 Task: Play online Dominion games in easy mode.
Action: Mouse moved to (298, 592)
Screenshot: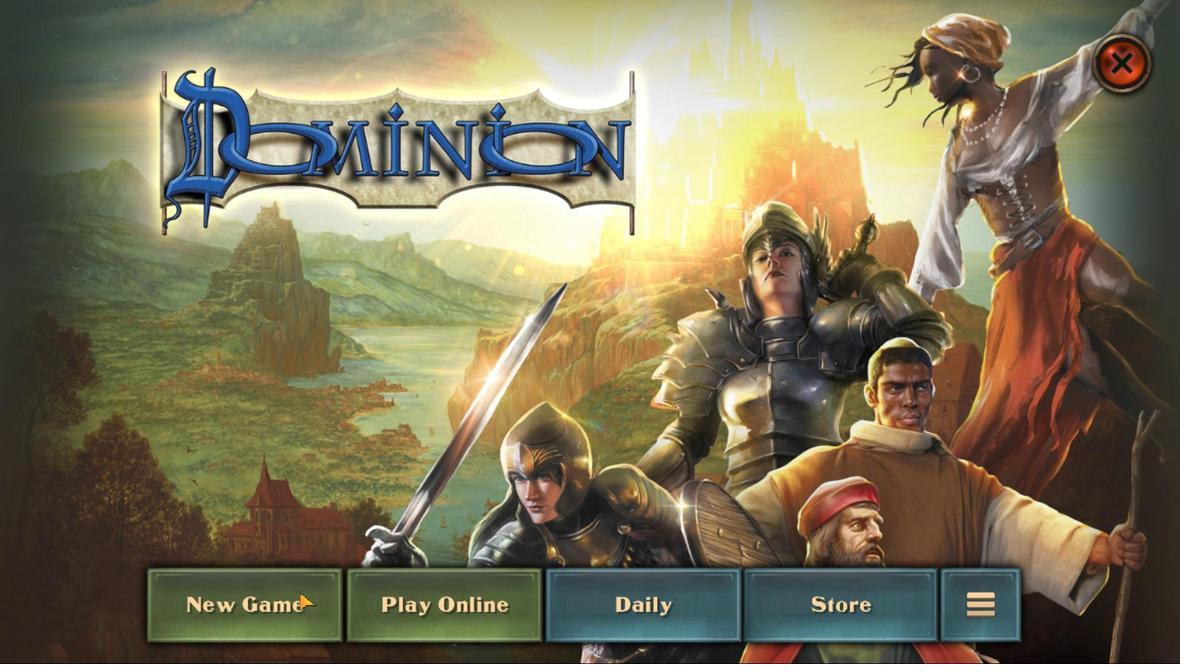 
Action: Mouse pressed left at (298, 592)
Screenshot: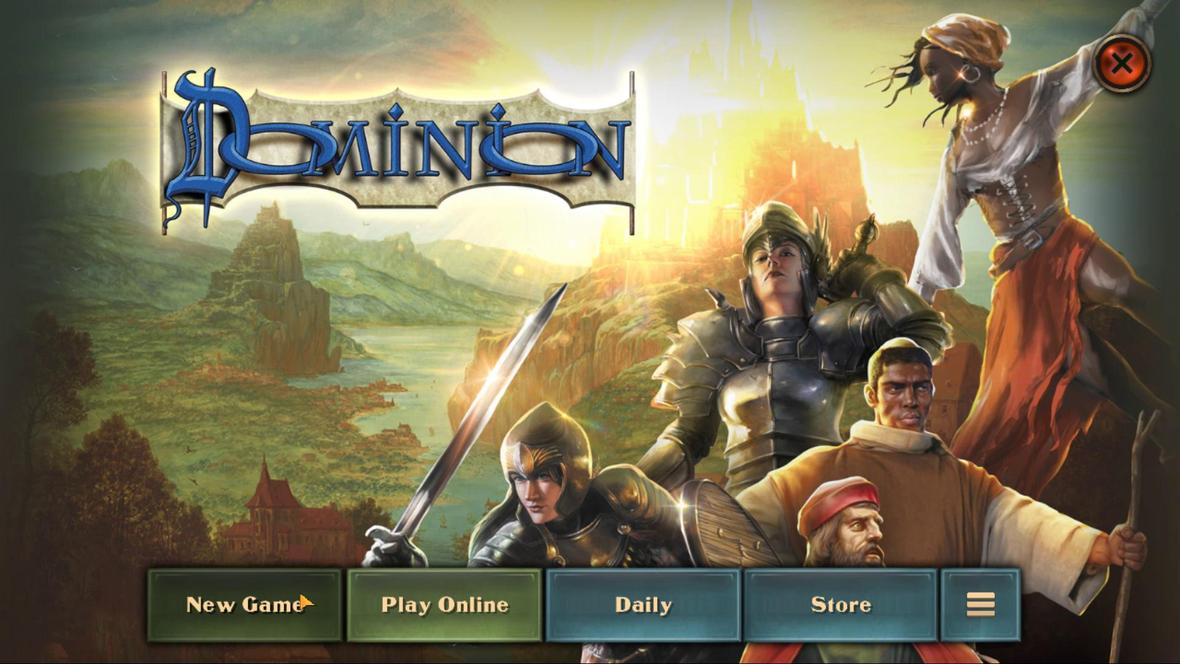 
Action: Mouse moved to (552, 279)
Screenshot: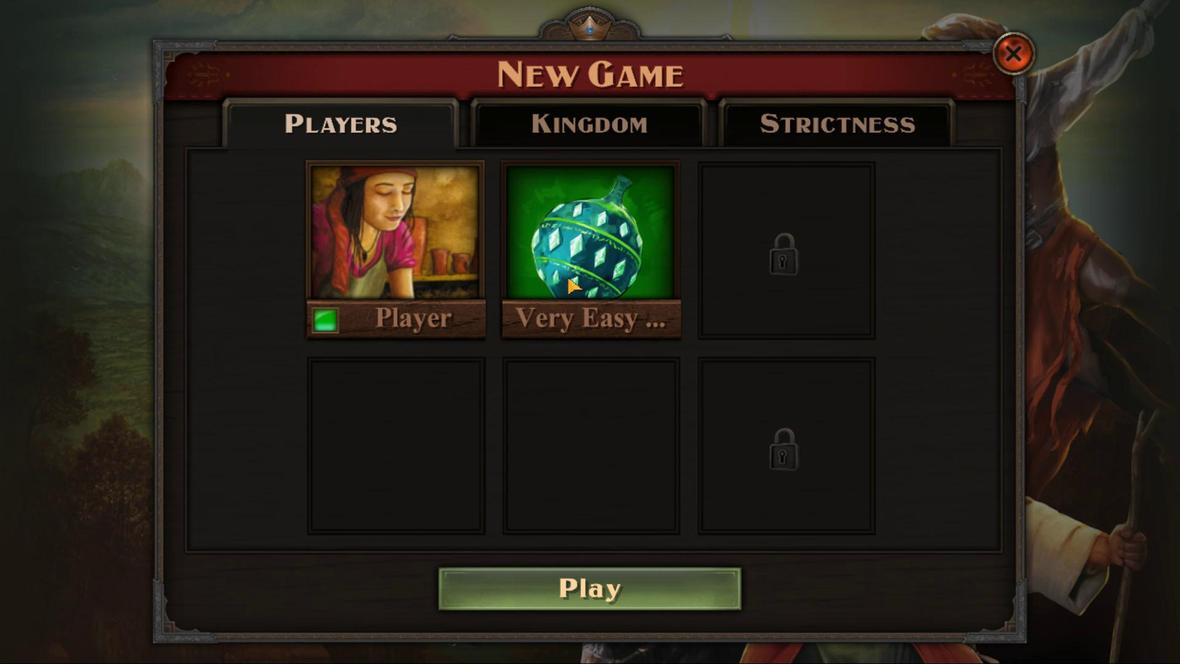 
Action: Mouse pressed left at (552, 279)
Screenshot: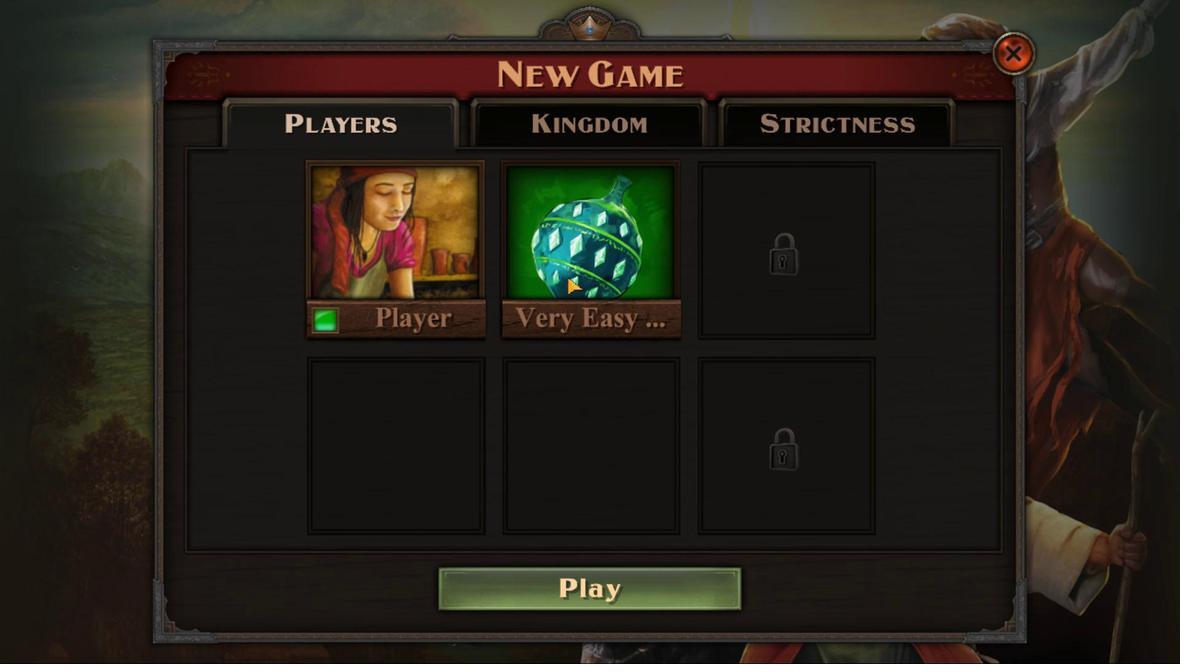 
Action: Mouse moved to (372, 349)
Screenshot: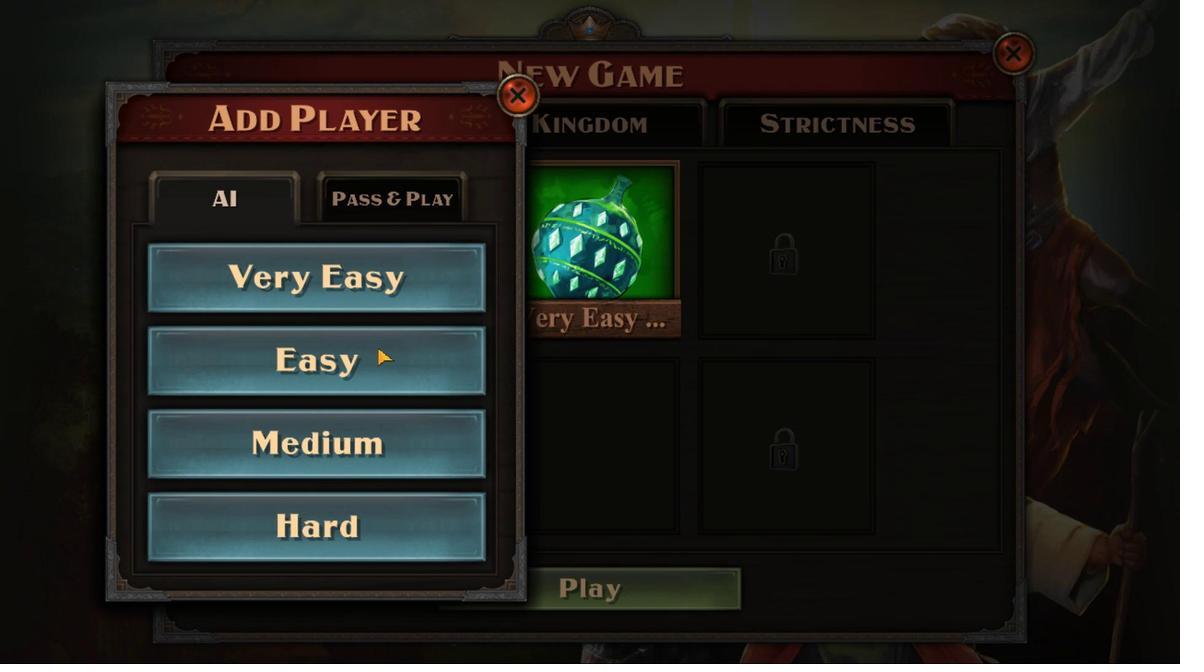 
Action: Mouse pressed left at (372, 349)
Screenshot: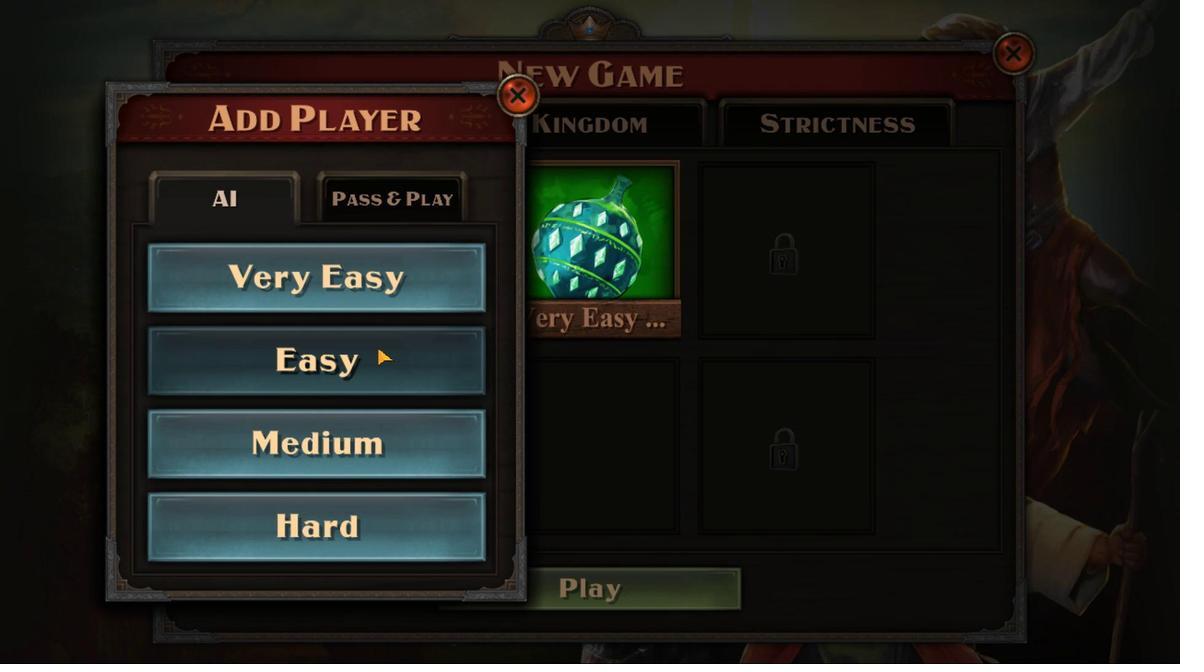 
Action: Mouse moved to (596, 584)
Screenshot: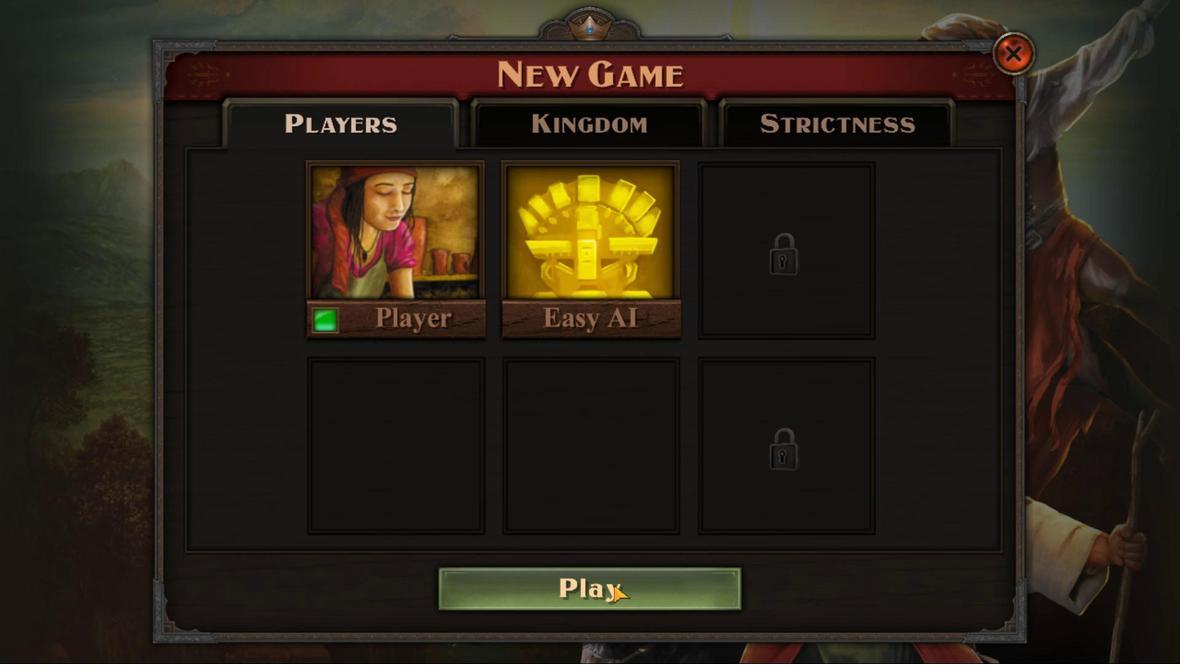 
Action: Mouse pressed left at (596, 584)
Screenshot: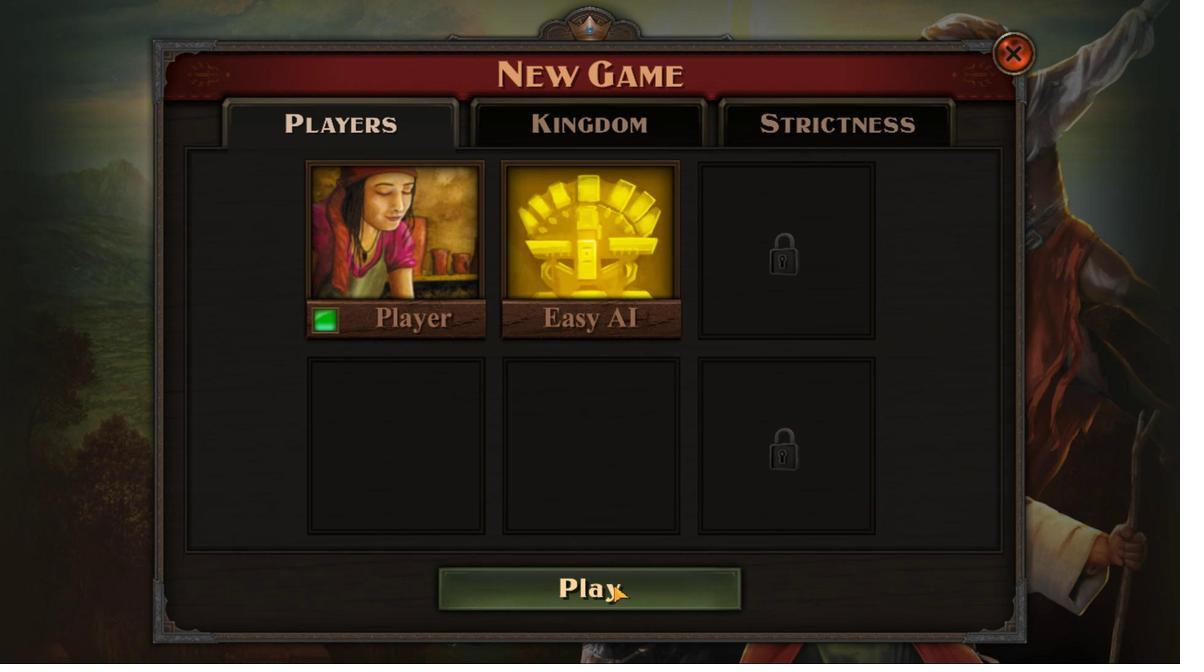 
Action: Mouse moved to (387, 593)
Screenshot: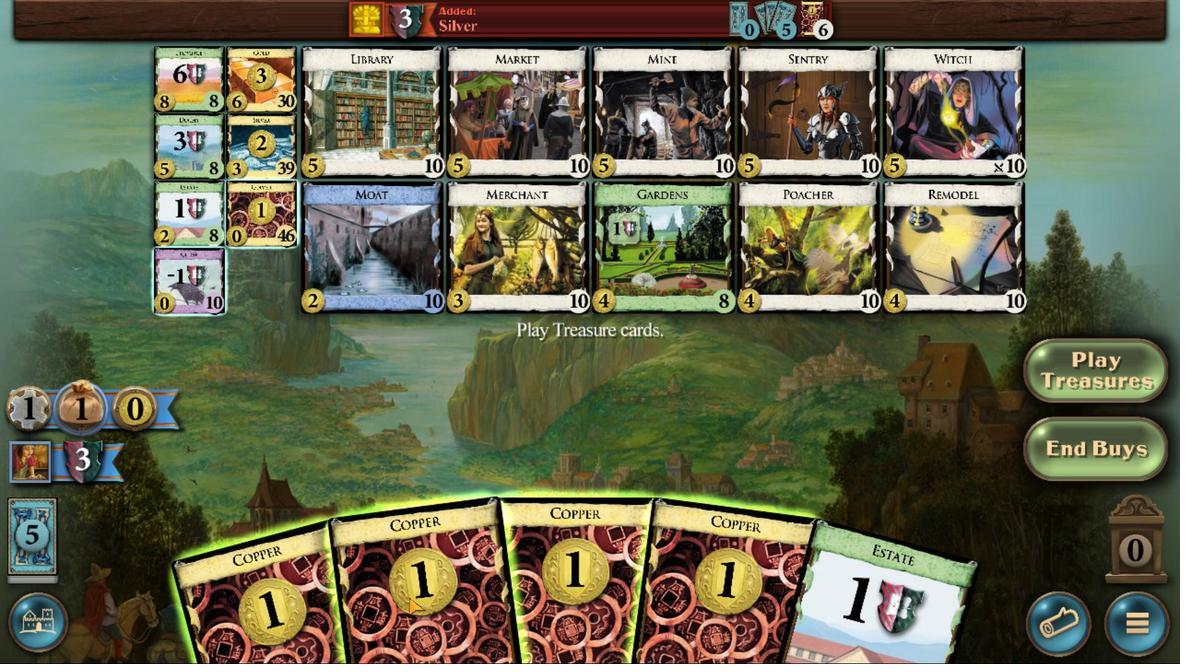 
Action: Mouse scrolled (387, 592) with delta (0, 0)
Screenshot: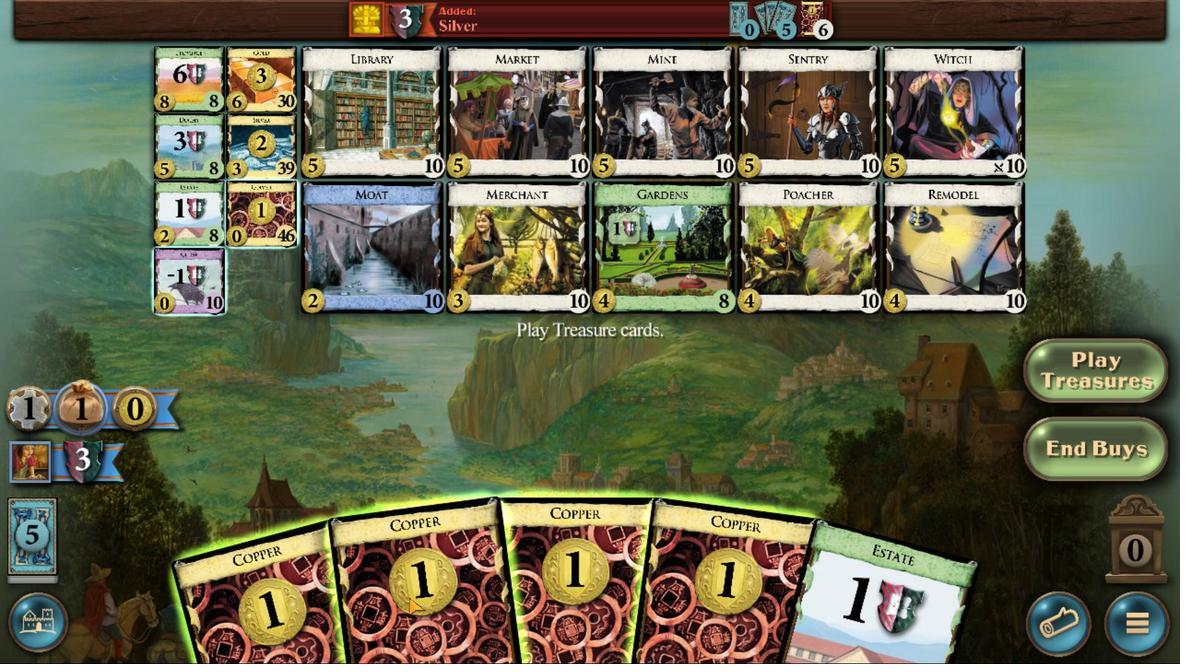 
Action: Mouse moved to (402, 597)
Screenshot: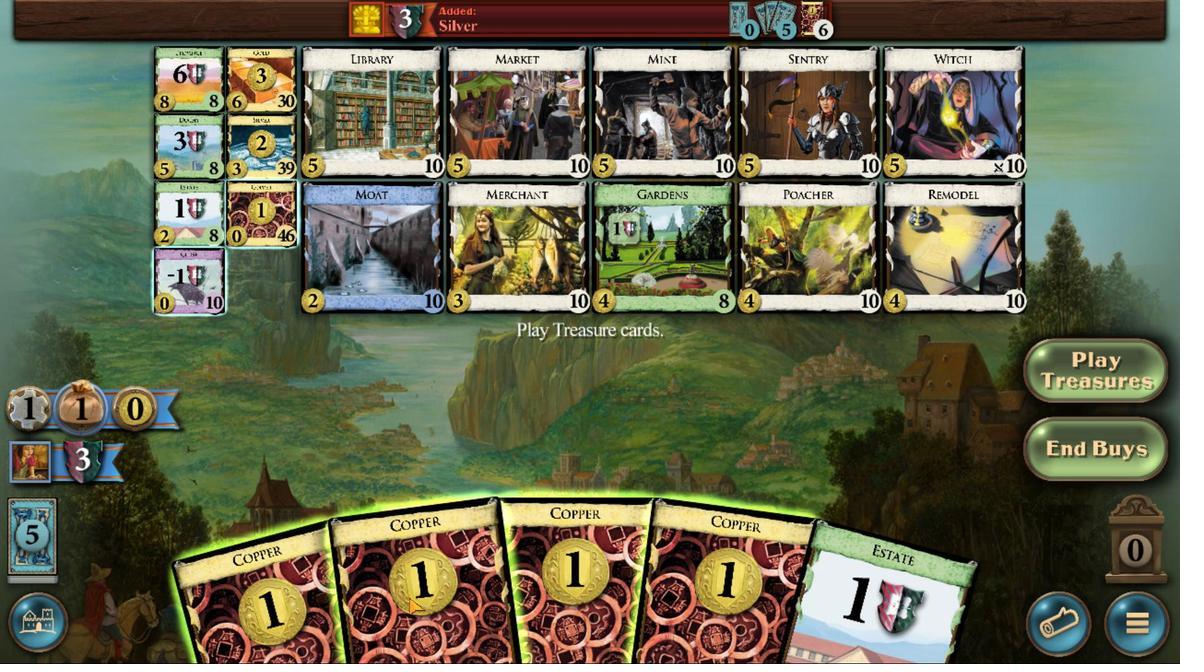 
Action: Mouse scrolled (402, 596) with delta (0, 0)
Screenshot: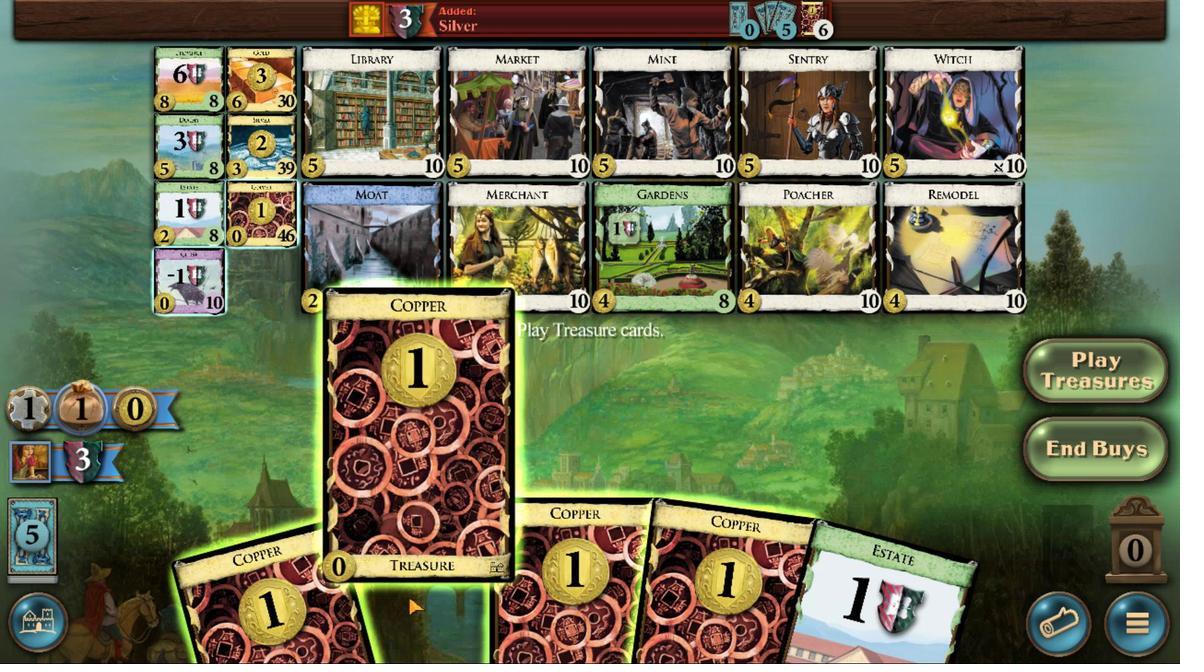 
Action: Mouse scrolled (402, 596) with delta (0, 0)
Screenshot: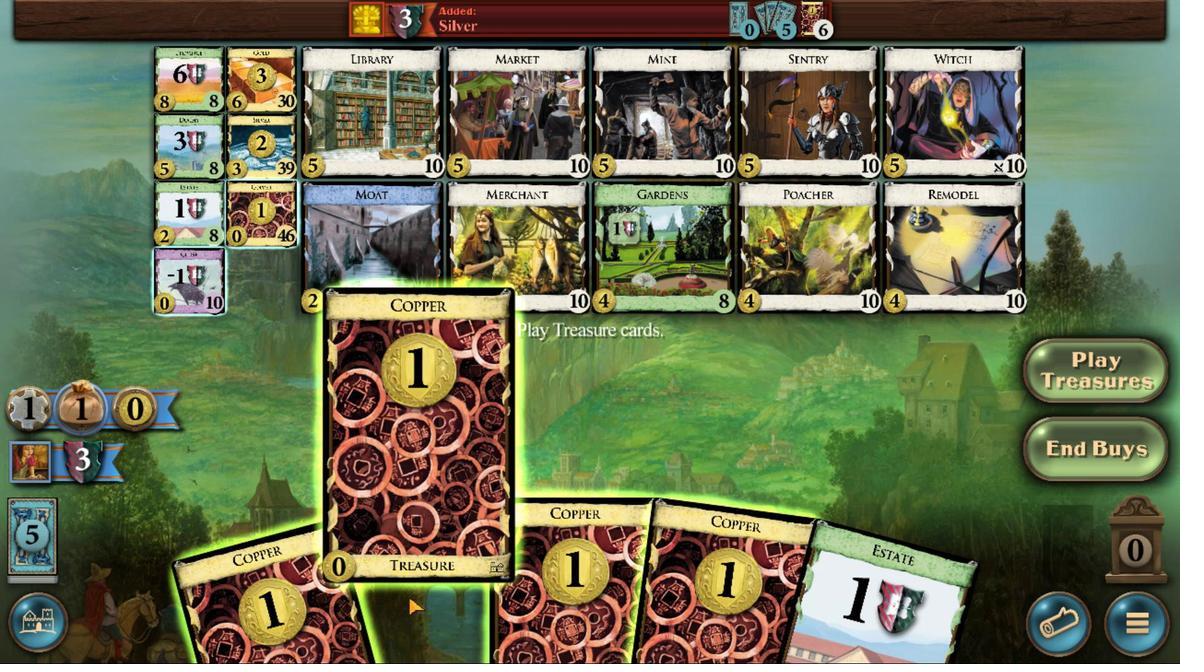 
Action: Mouse scrolled (402, 596) with delta (0, 0)
Screenshot: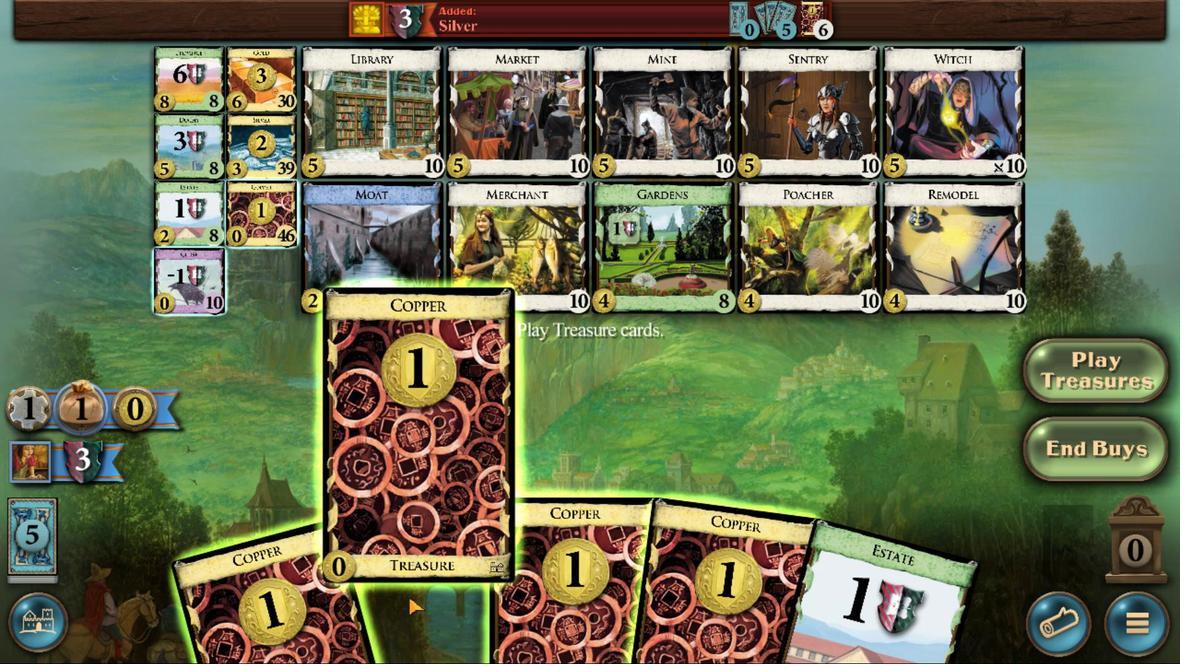 
Action: Mouse scrolled (402, 596) with delta (0, 0)
Screenshot: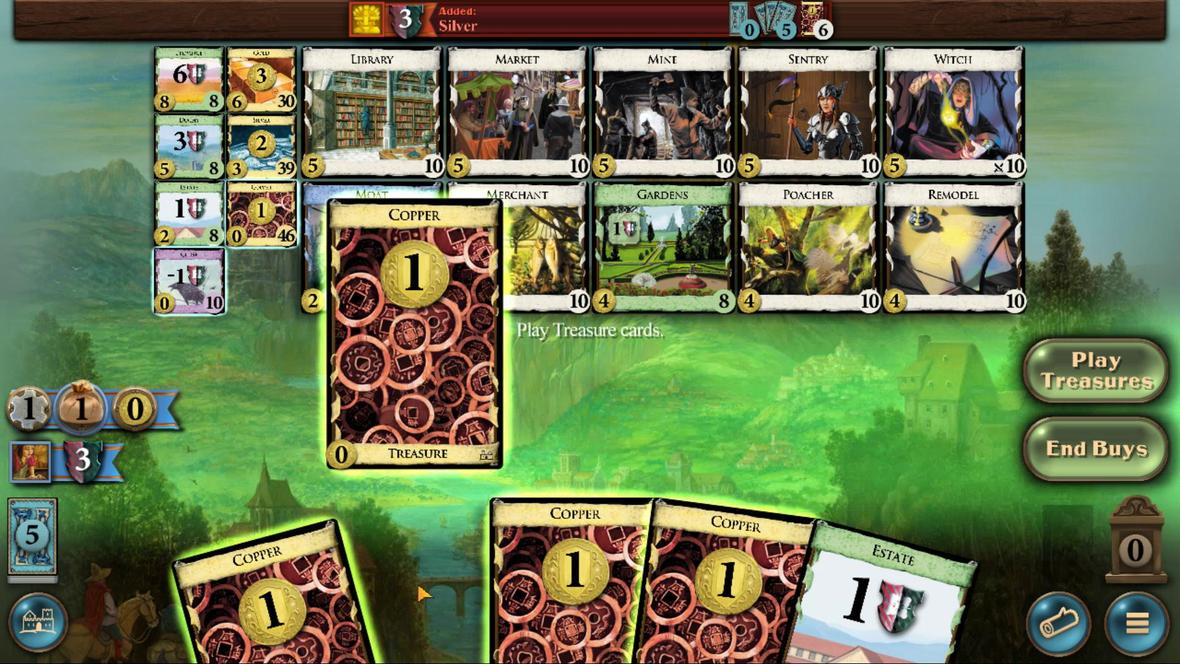 
Action: Mouse moved to (402, 597)
Screenshot: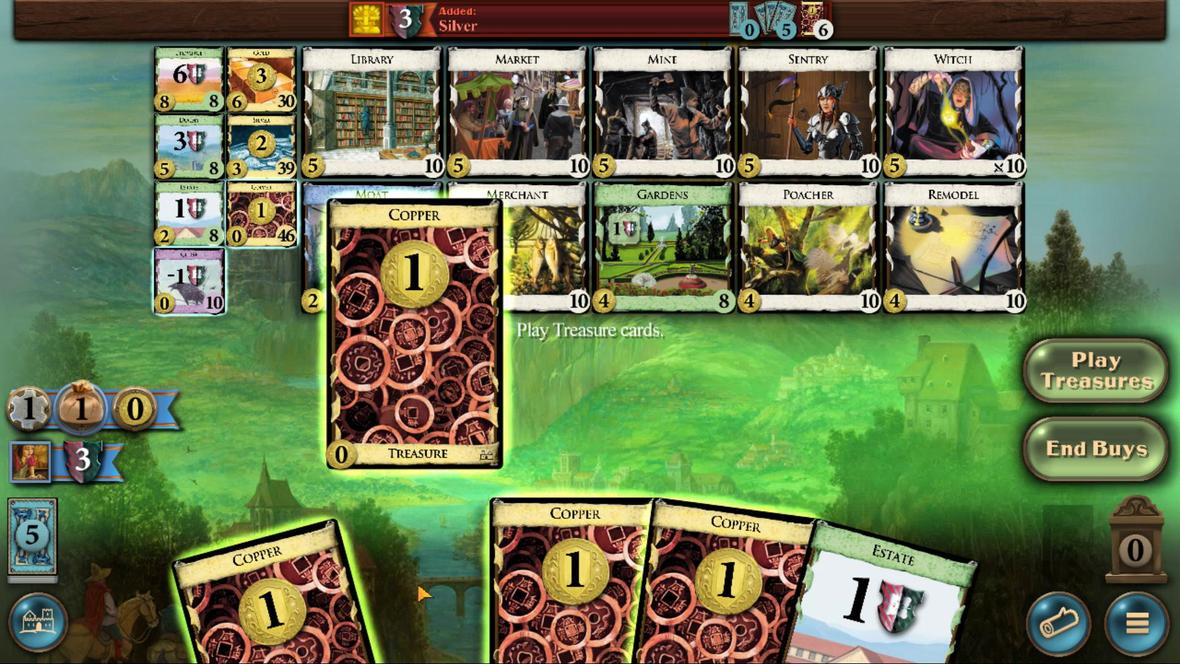 
Action: Mouse scrolled (402, 596) with delta (0, 0)
Screenshot: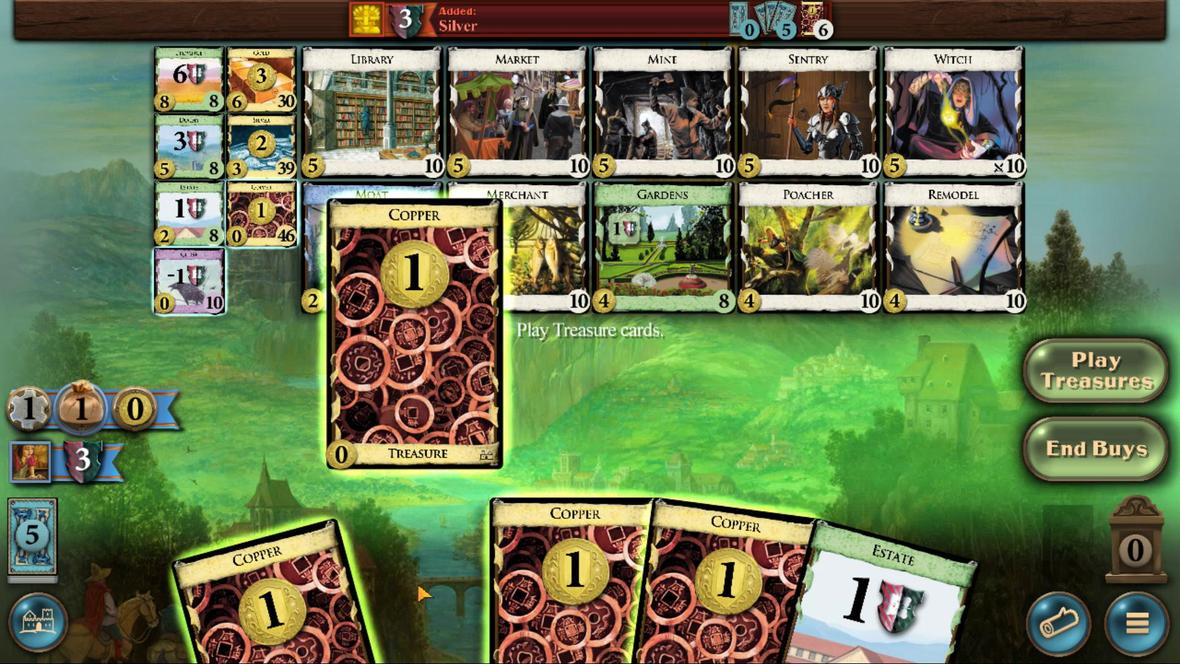 
Action: Mouse moved to (550, 557)
Screenshot: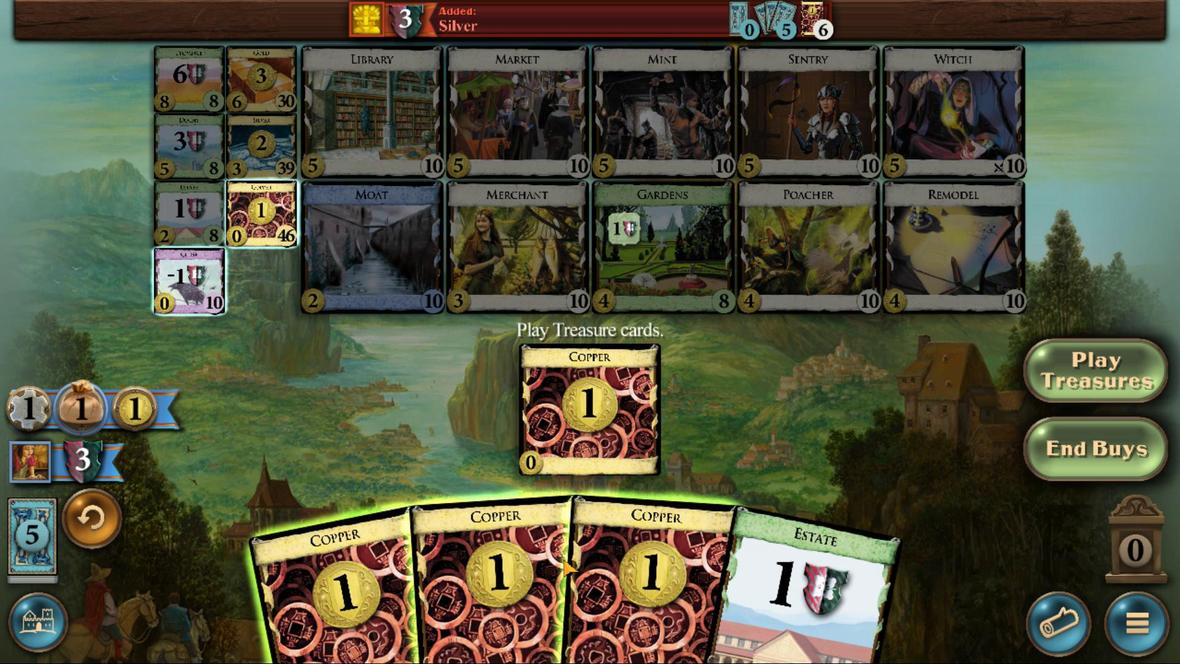 
Action: Mouse scrolled (550, 556) with delta (0, 0)
Screenshot: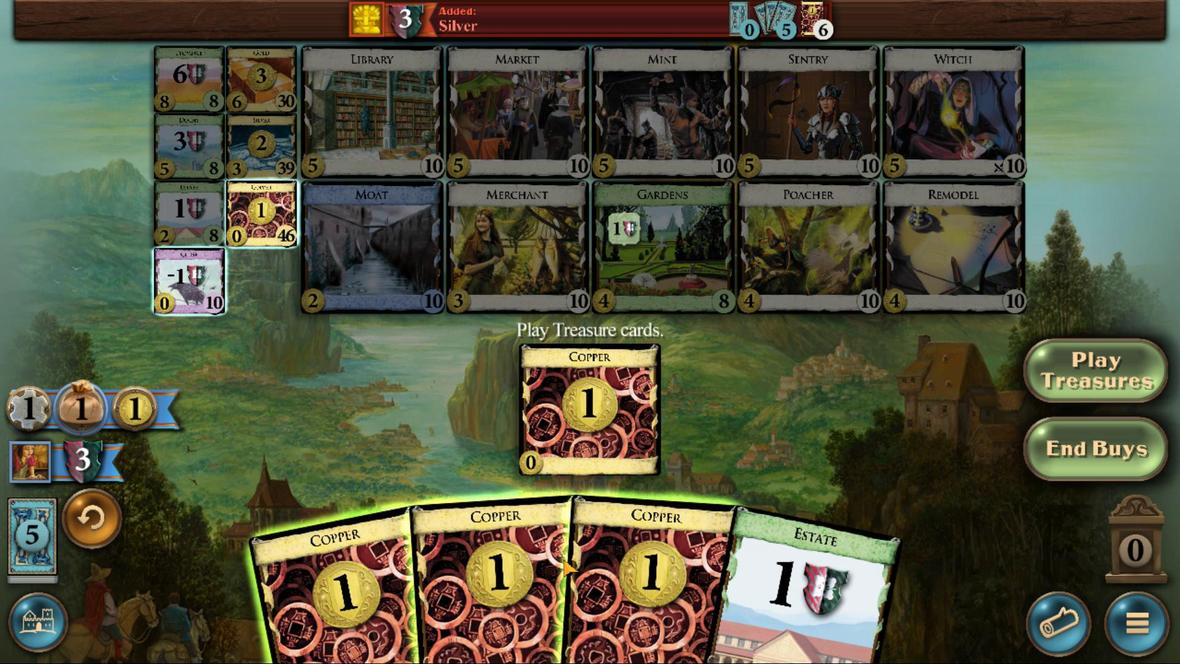 
Action: Mouse moved to (548, 559)
Screenshot: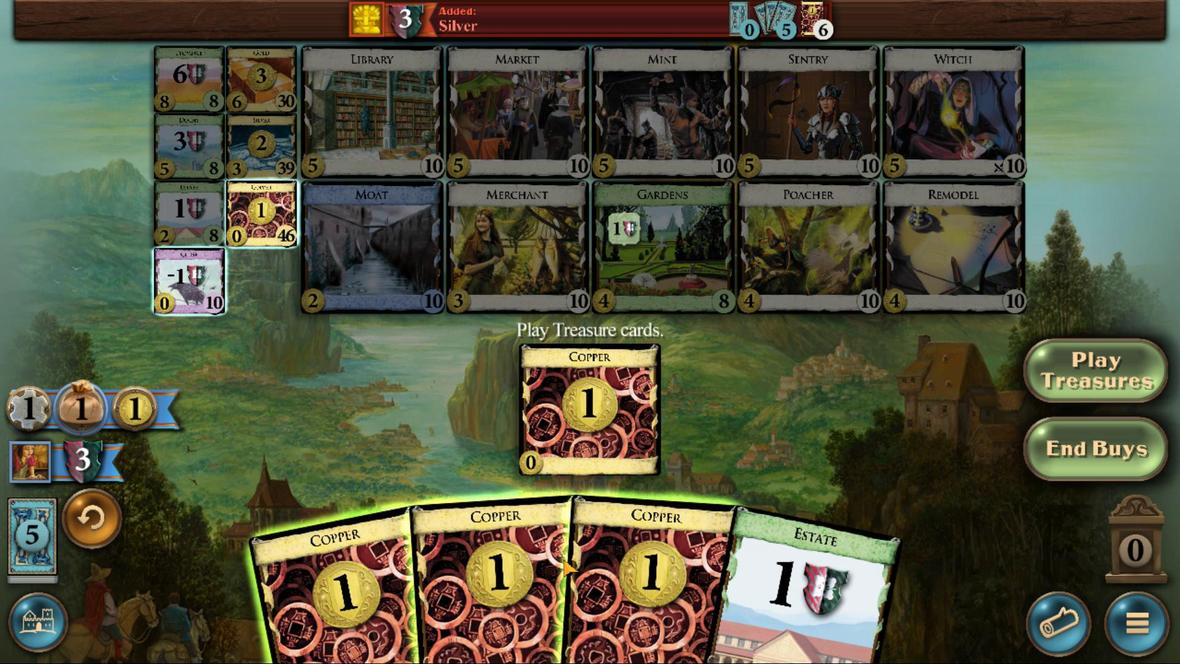 
Action: Mouse scrolled (548, 558) with delta (0, 0)
Screenshot: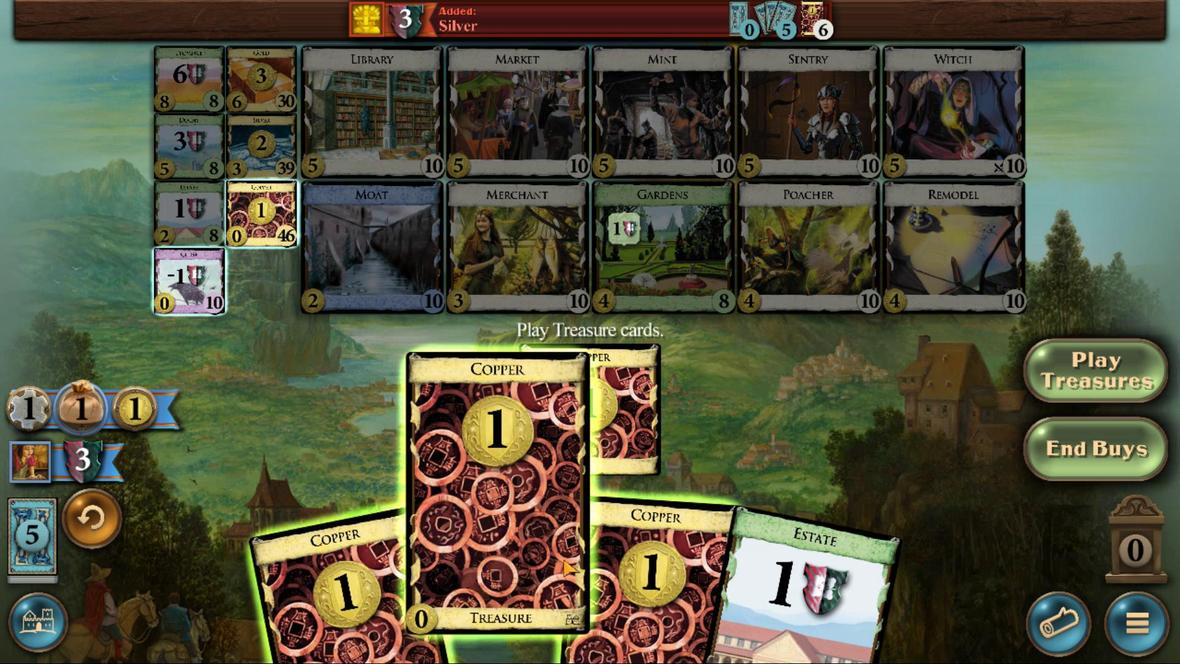 
Action: Mouse scrolled (548, 558) with delta (0, 0)
Screenshot: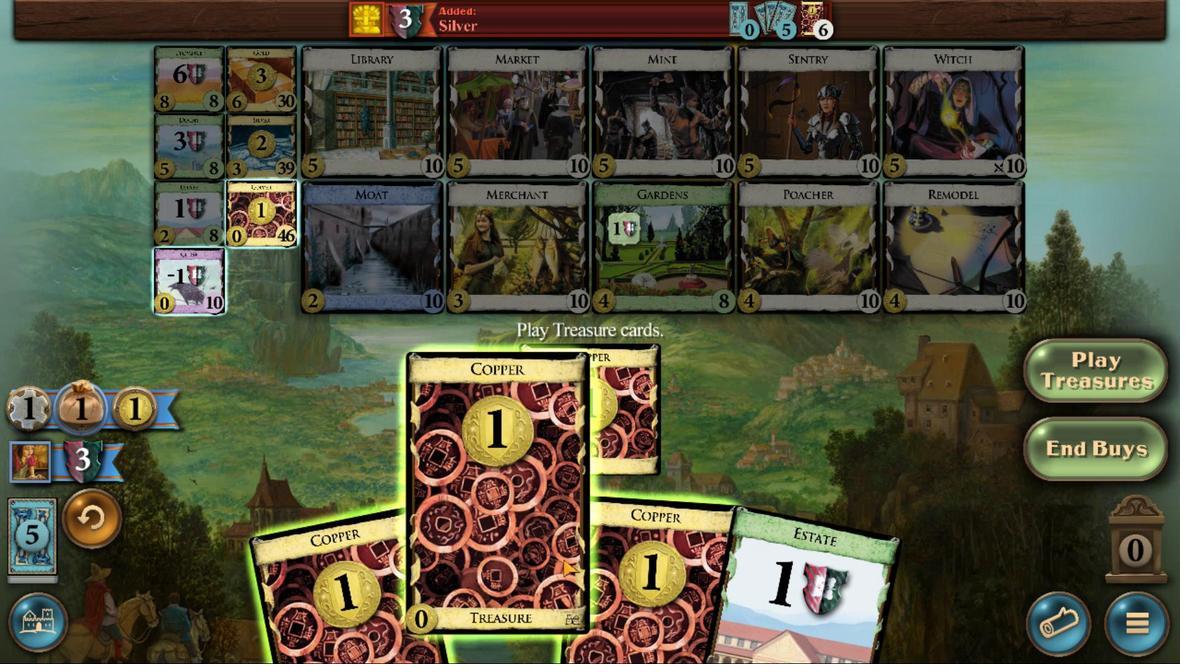 
Action: Mouse scrolled (548, 558) with delta (0, 0)
Screenshot: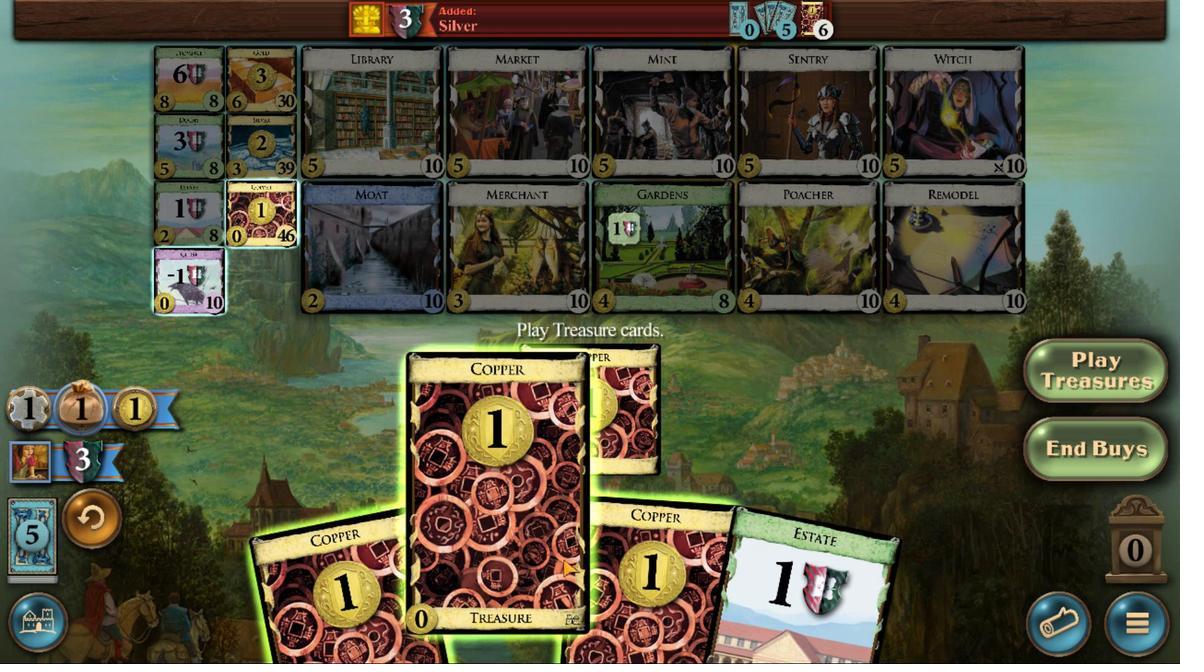 
Action: Mouse scrolled (548, 558) with delta (0, 0)
Screenshot: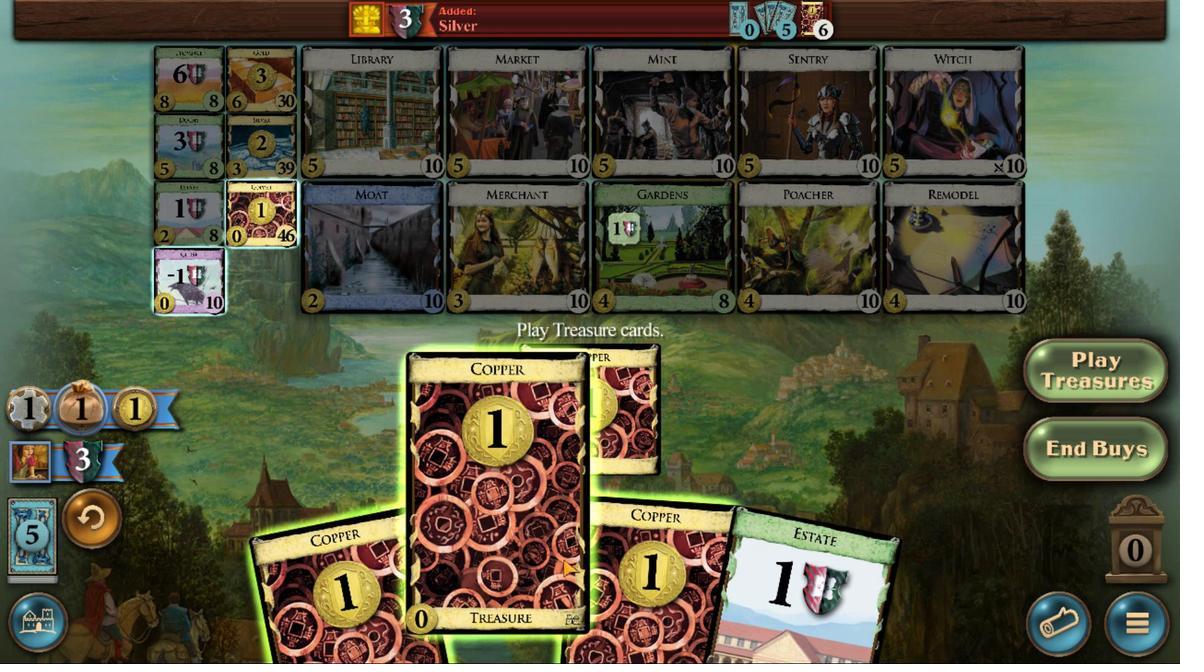 
Action: Mouse scrolled (548, 558) with delta (0, 0)
Screenshot: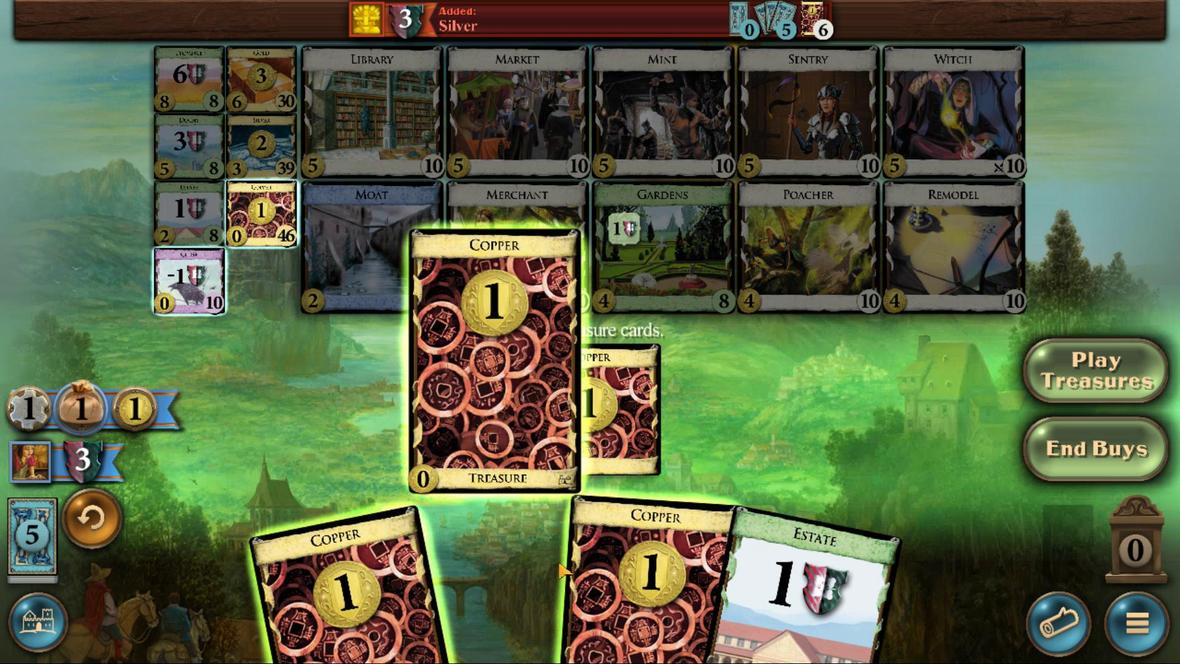 
Action: Mouse scrolled (548, 558) with delta (0, 0)
Screenshot: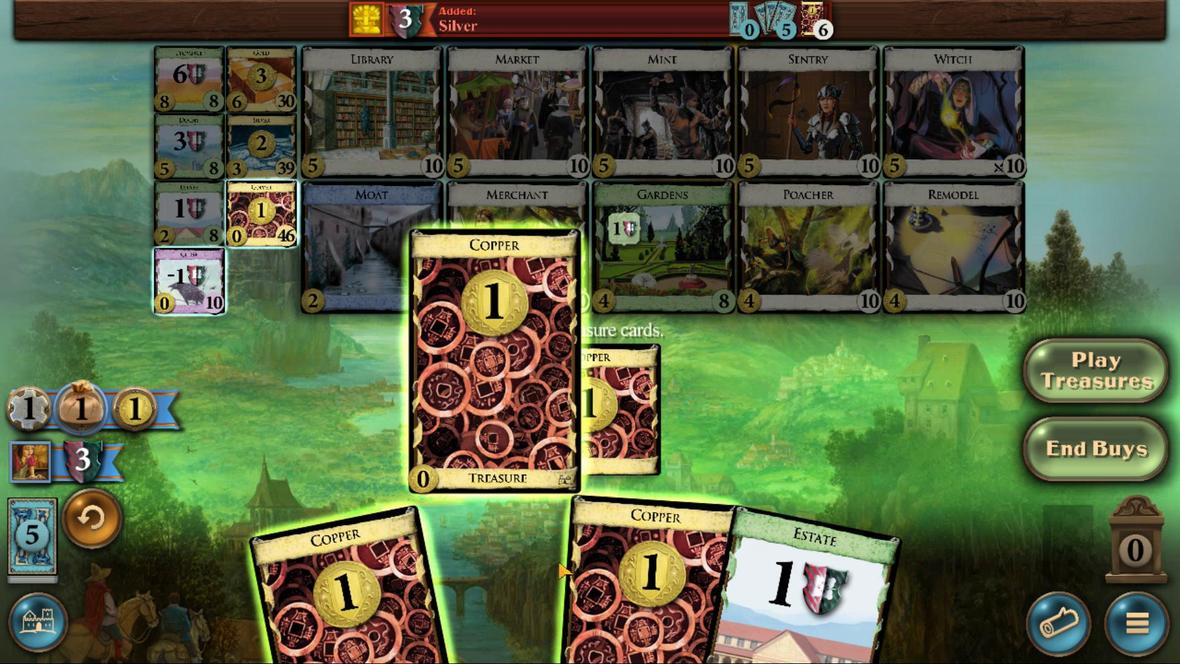 
Action: Mouse moved to (188, 231)
Screenshot: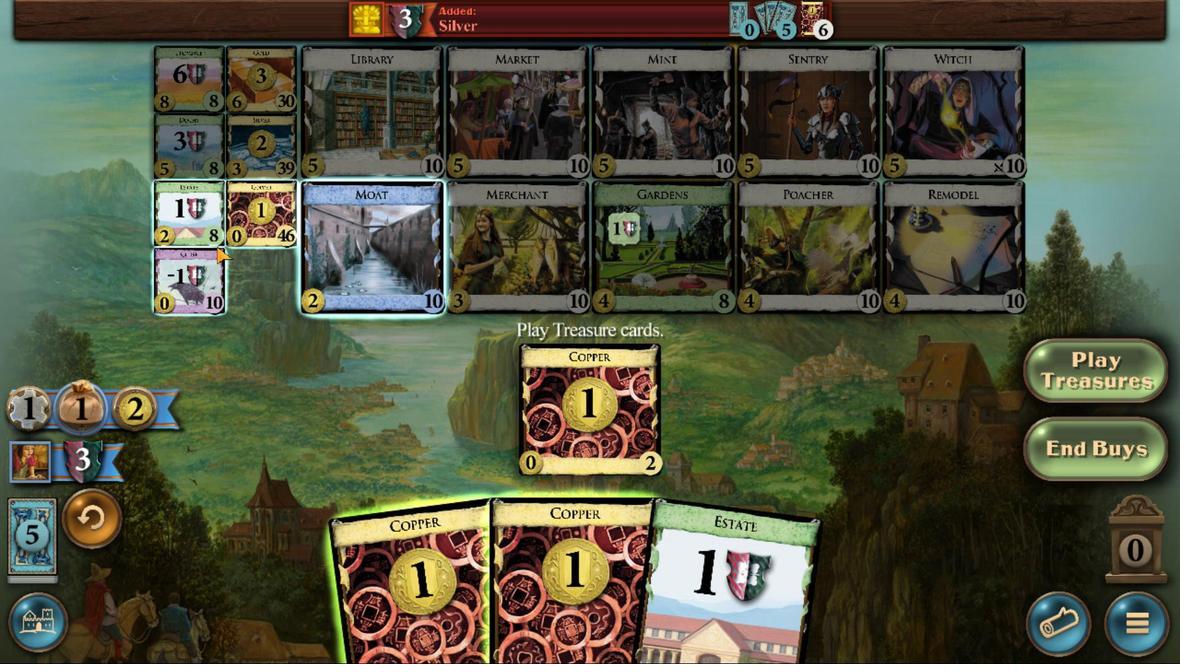 
Action: Mouse pressed left at (188, 231)
Screenshot: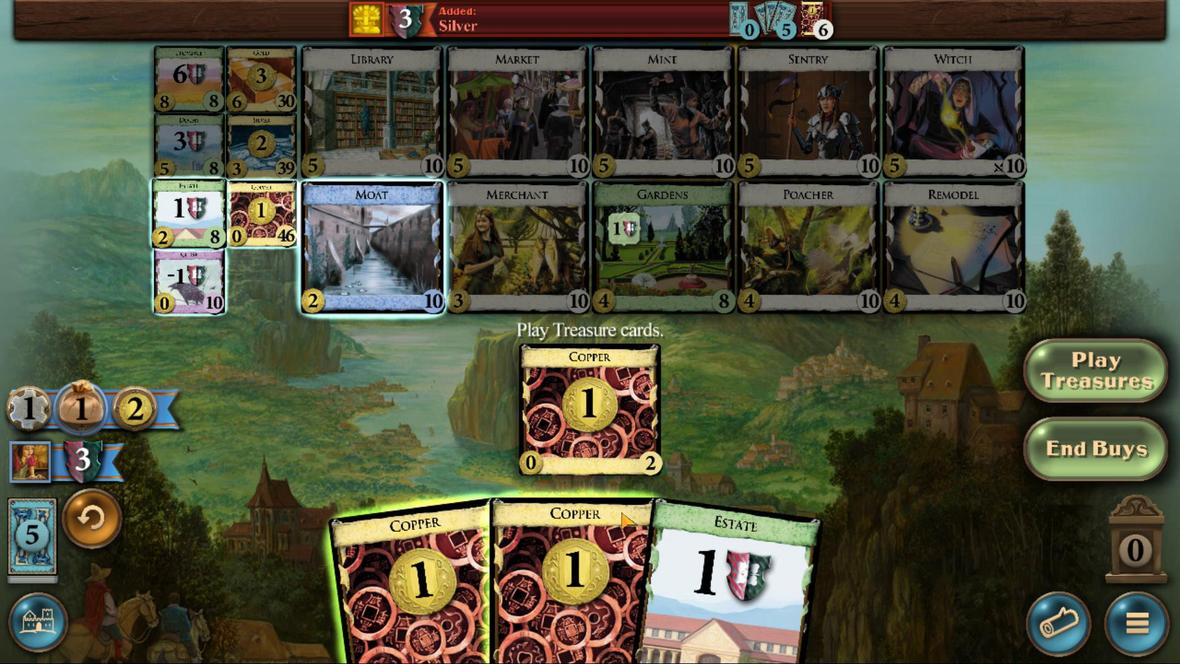 
Action: Mouse moved to (543, 637)
Screenshot: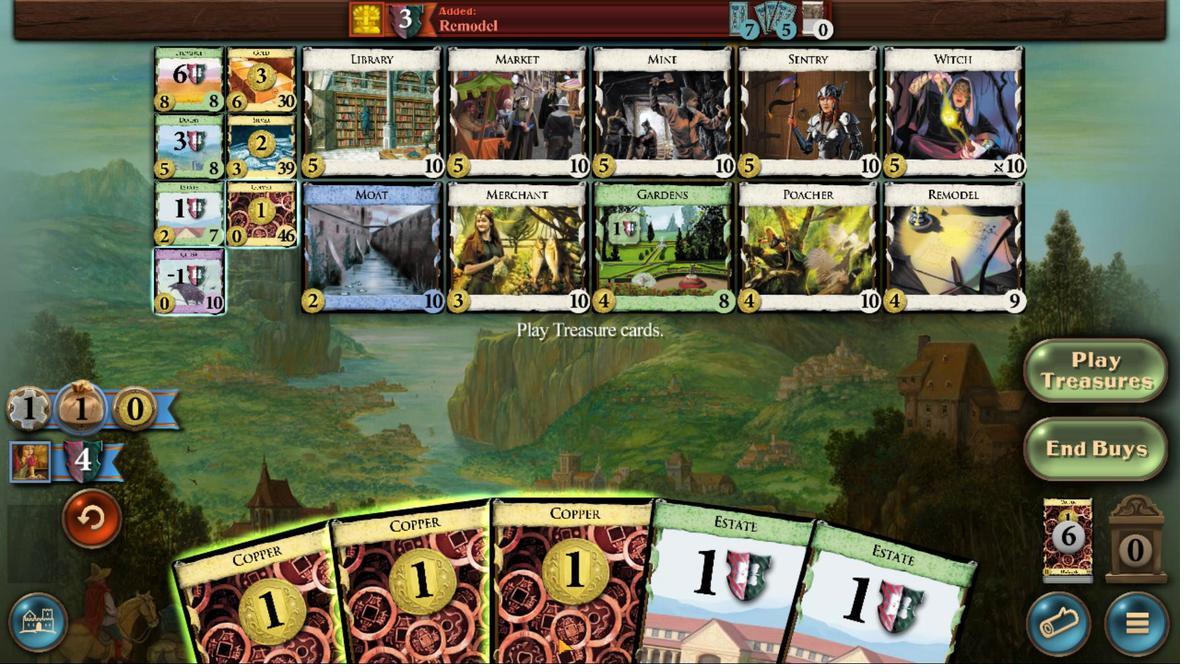 
Action: Mouse scrolled (543, 636) with delta (0, 0)
Screenshot: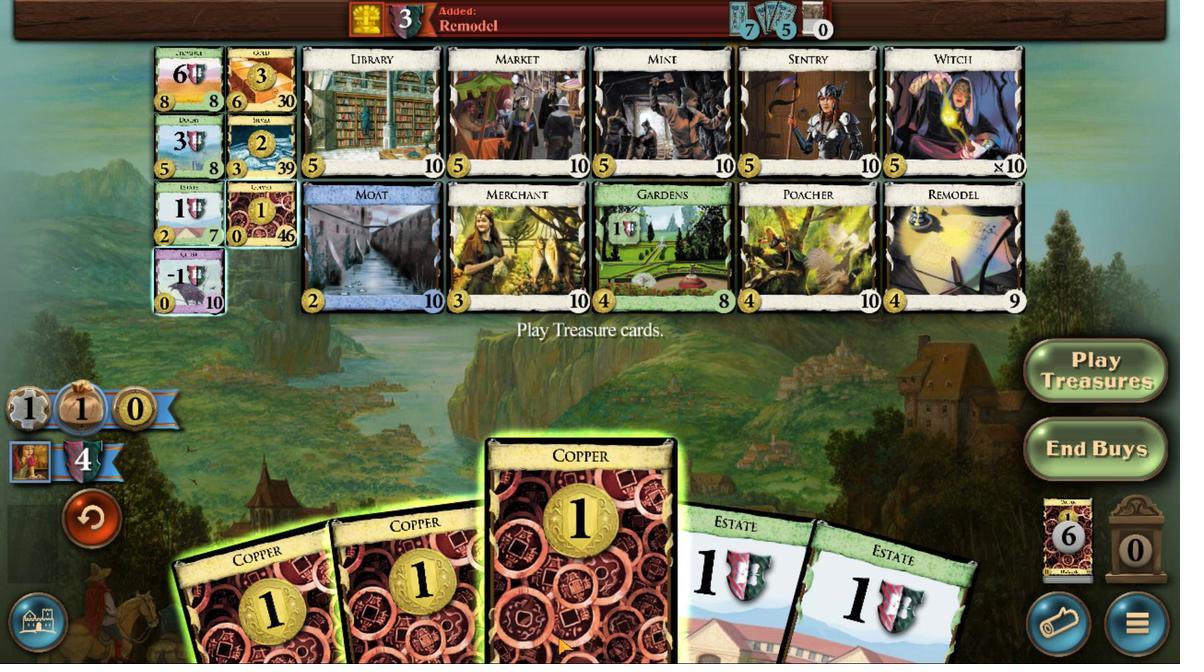 
Action: Mouse scrolled (543, 636) with delta (0, 0)
Screenshot: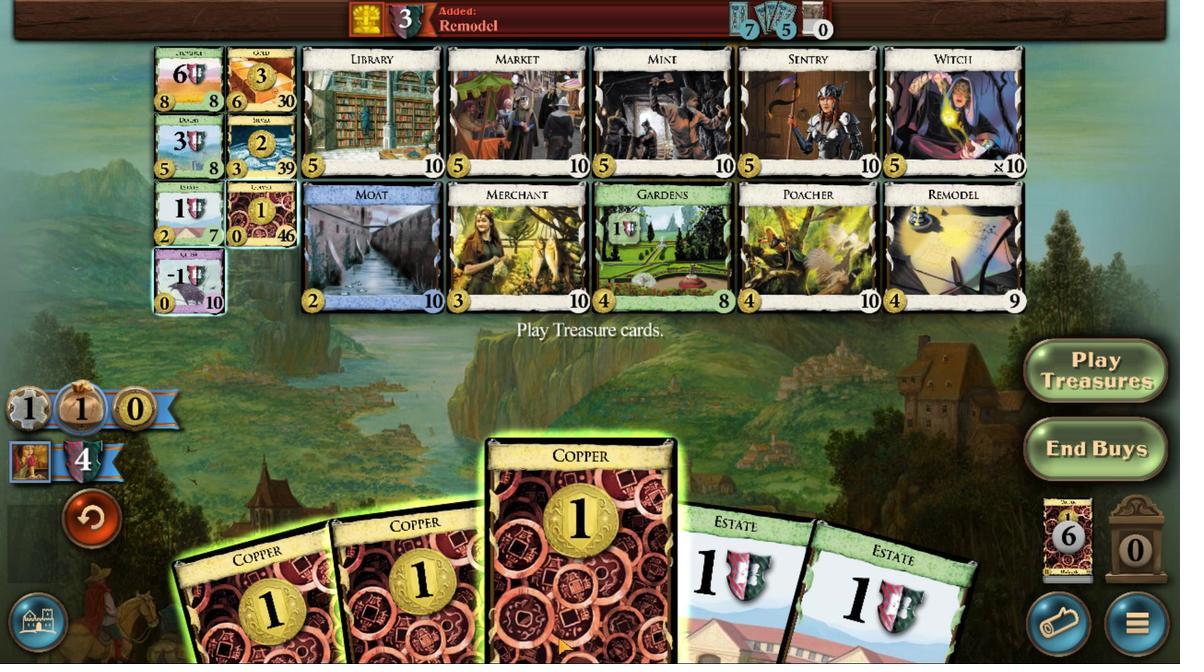 
Action: Mouse scrolled (543, 636) with delta (0, 0)
Screenshot: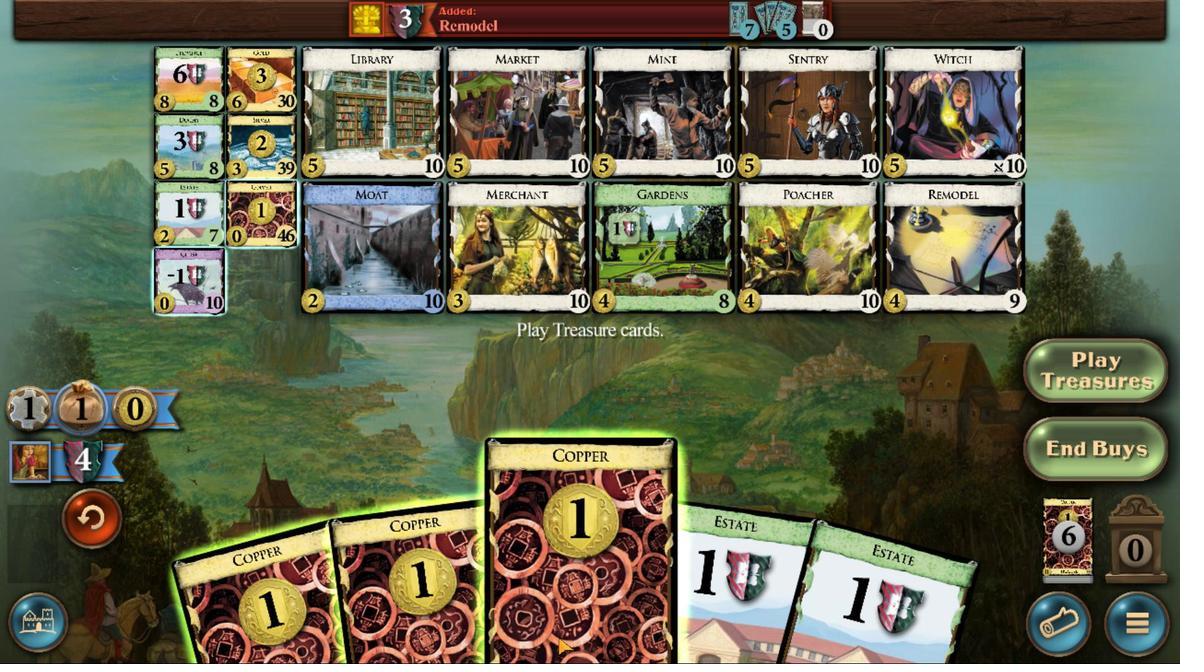 
Action: Mouse scrolled (543, 636) with delta (0, 0)
Screenshot: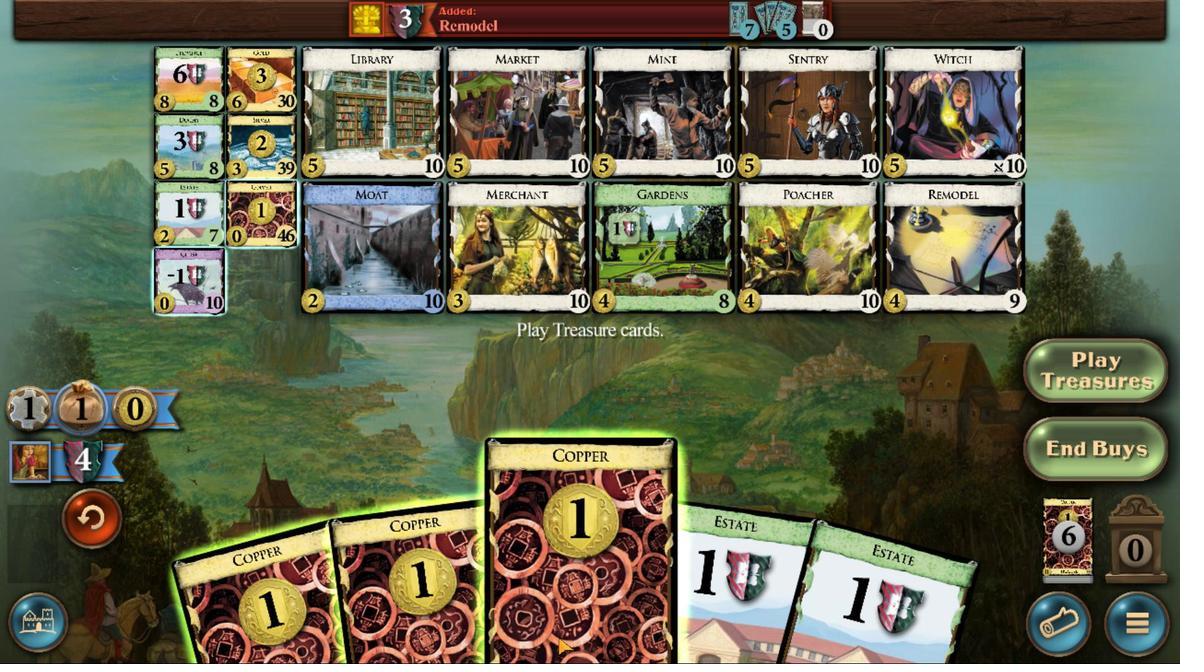 
Action: Mouse scrolled (543, 636) with delta (0, 0)
Screenshot: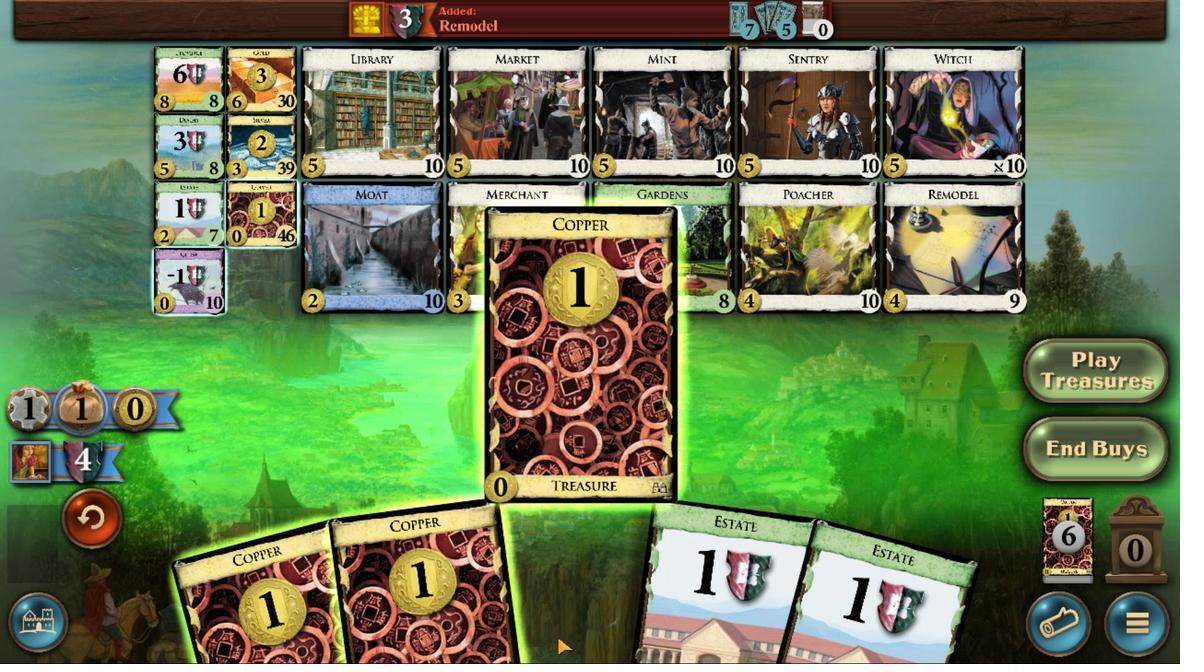 
Action: Mouse scrolled (543, 636) with delta (0, 0)
Screenshot: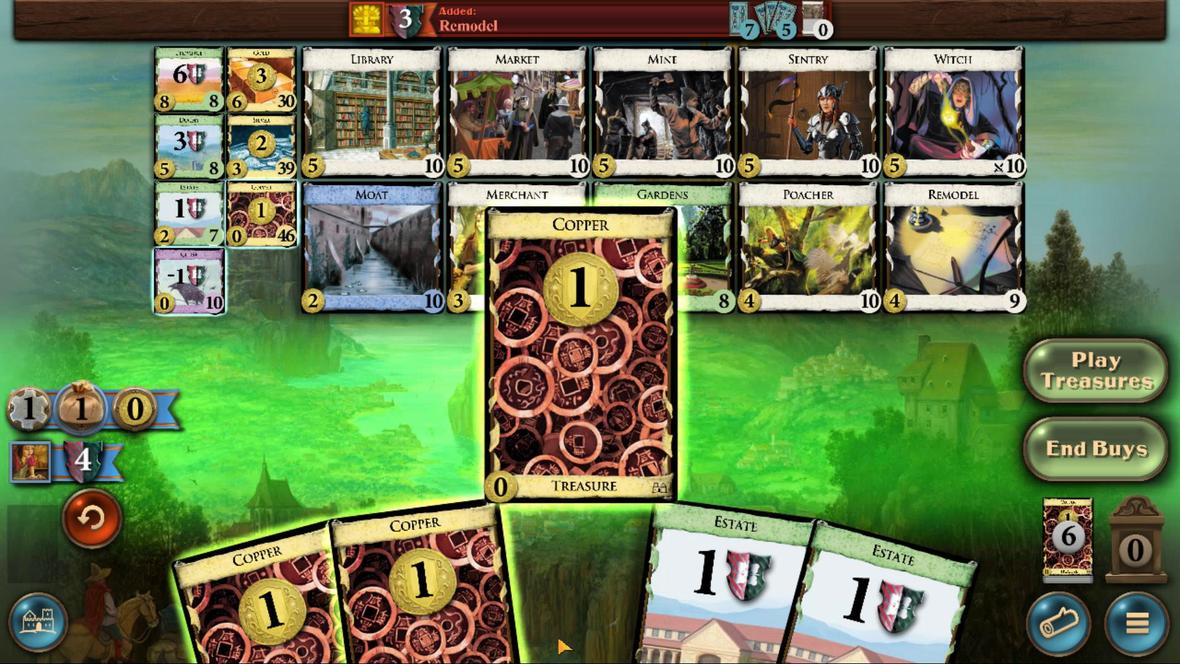 
Action: Mouse moved to (456, 629)
Screenshot: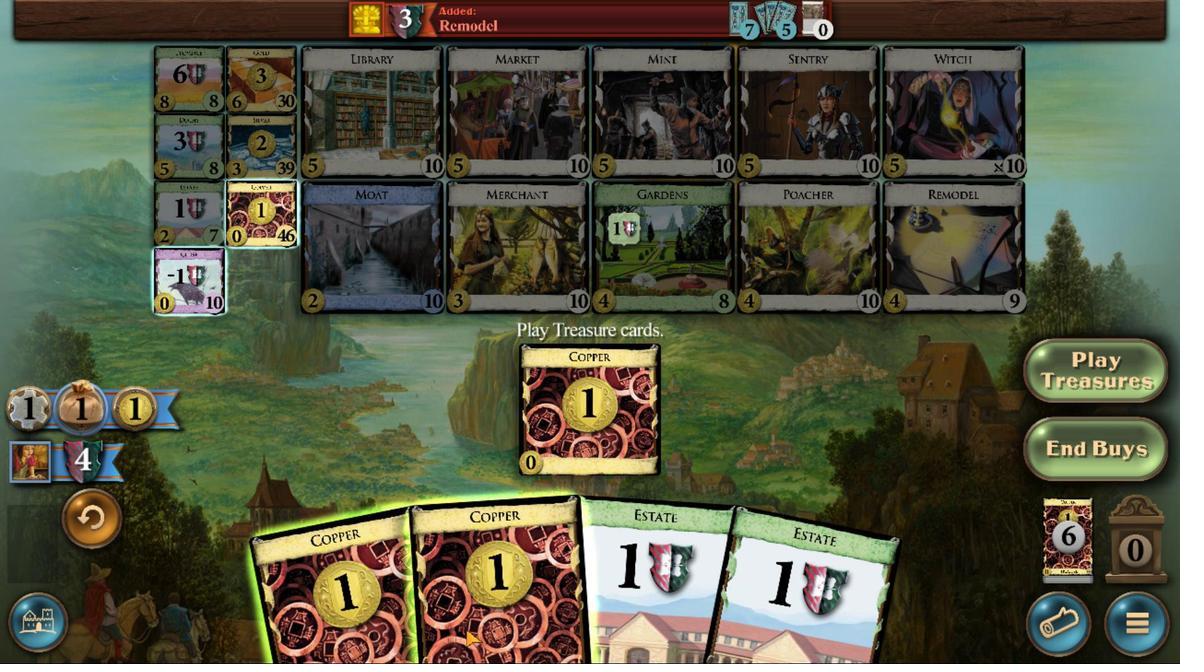 
Action: Mouse scrolled (456, 628) with delta (0, 0)
Screenshot: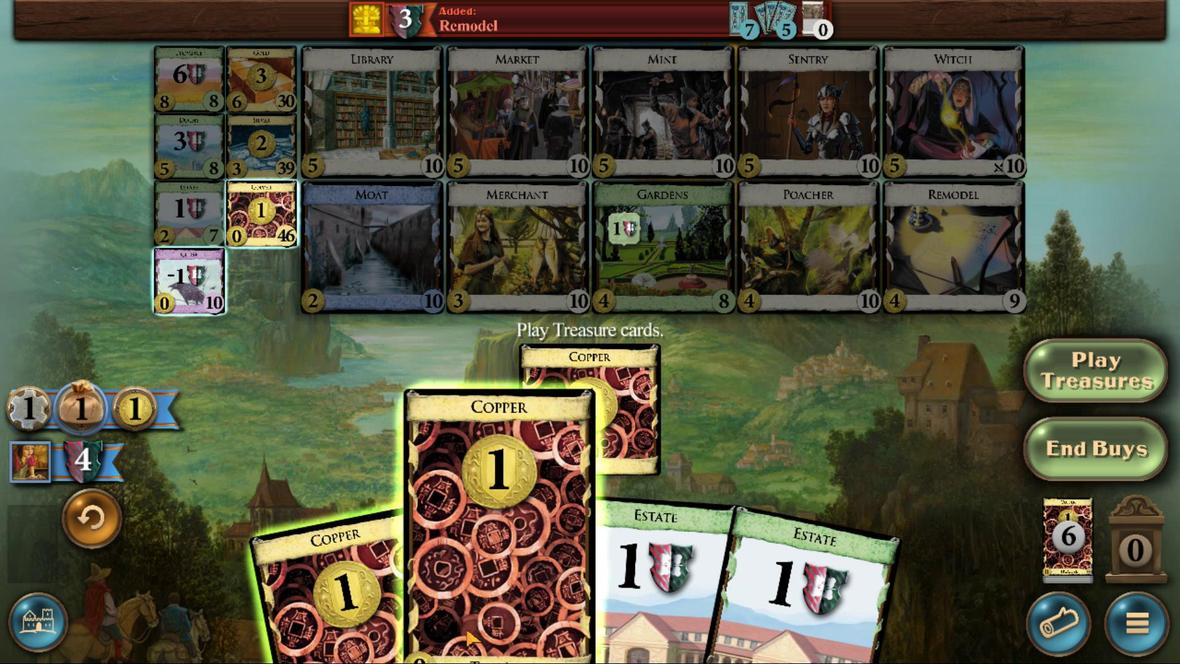 
Action: Mouse scrolled (456, 628) with delta (0, 0)
Screenshot: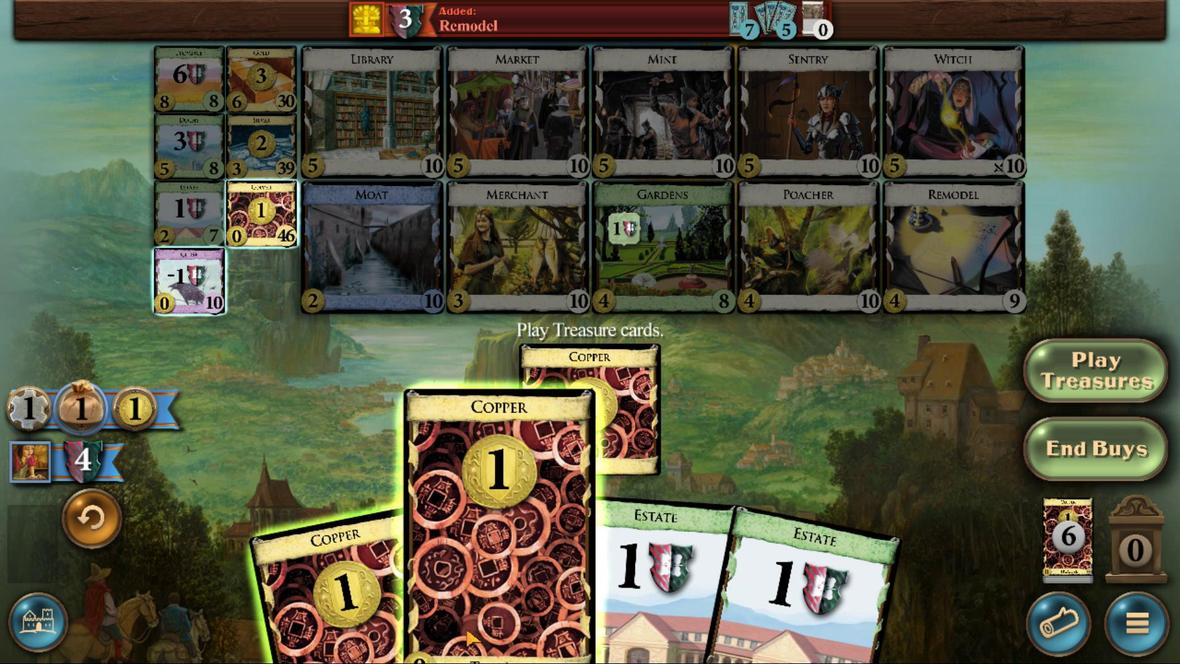 
Action: Mouse scrolled (456, 628) with delta (0, 0)
Screenshot: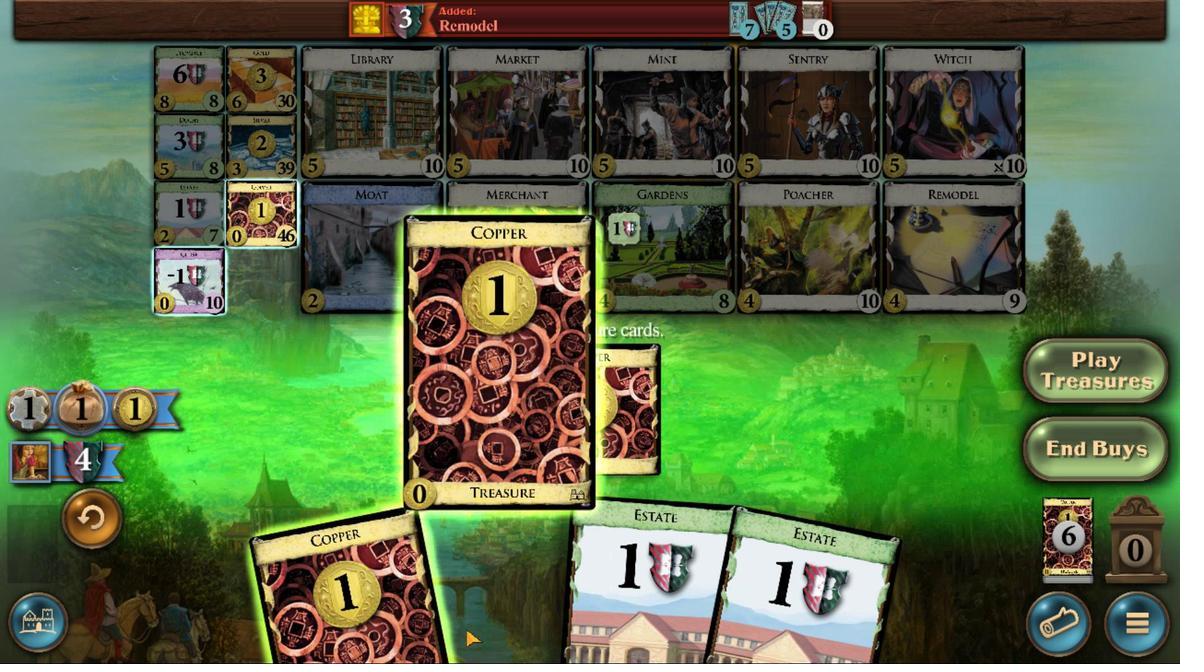 
Action: Mouse scrolled (456, 628) with delta (0, 0)
Screenshot: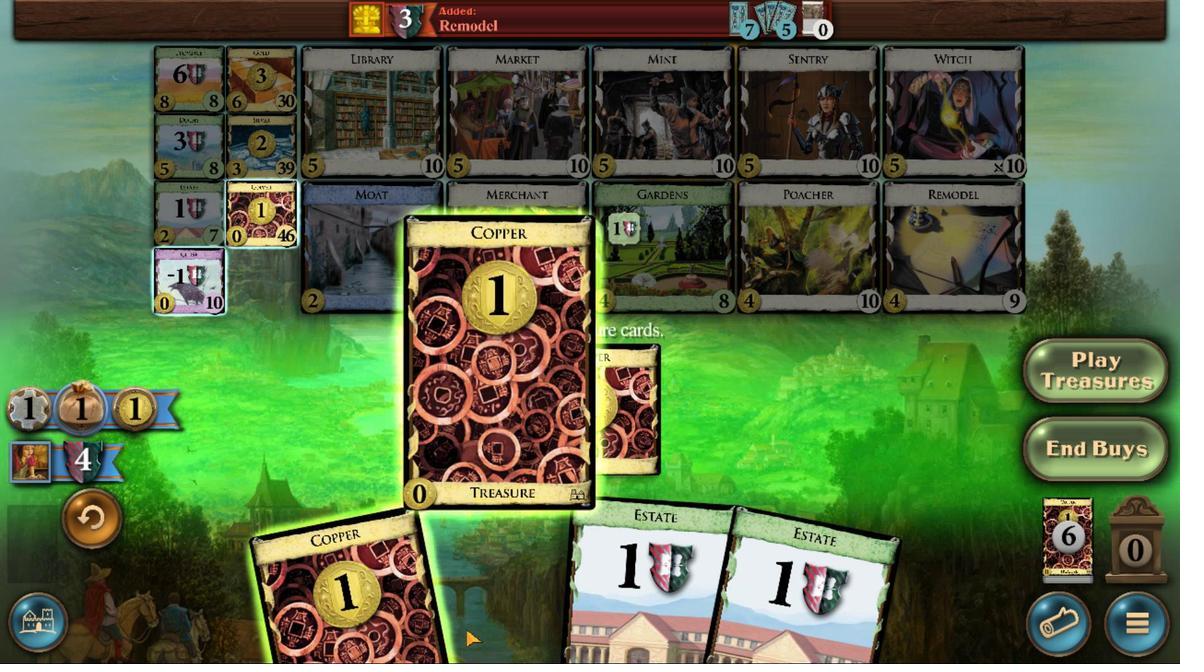 
Action: Mouse scrolled (456, 628) with delta (0, 0)
Screenshot: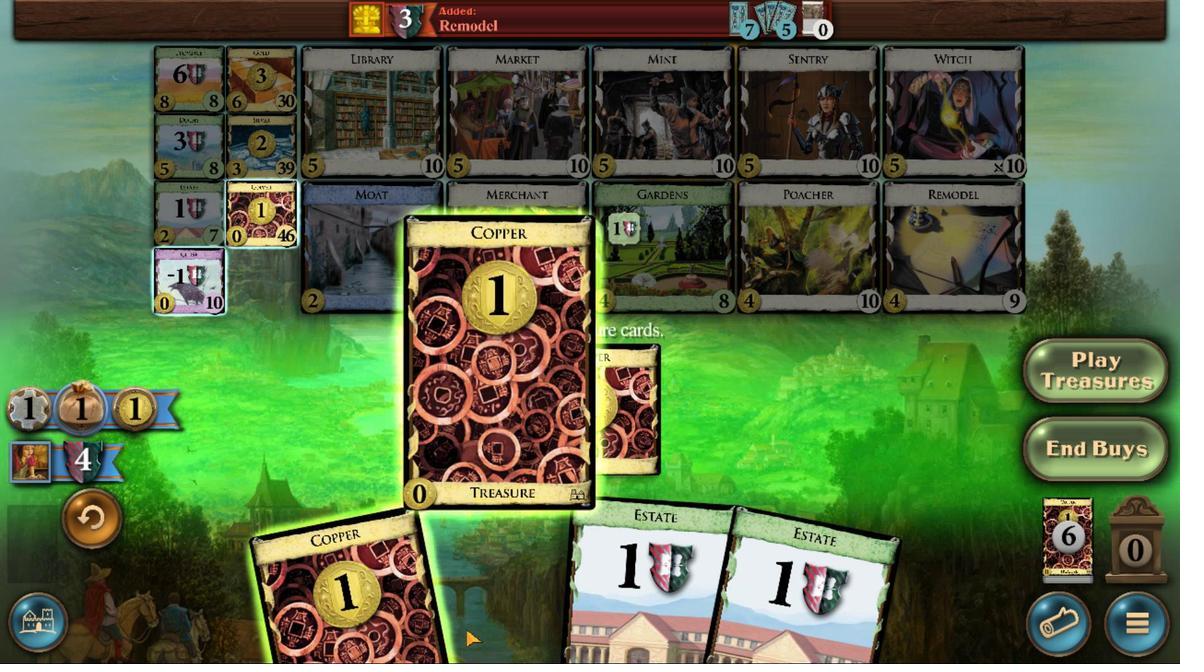 
Action: Mouse scrolled (456, 628) with delta (0, 0)
Screenshot: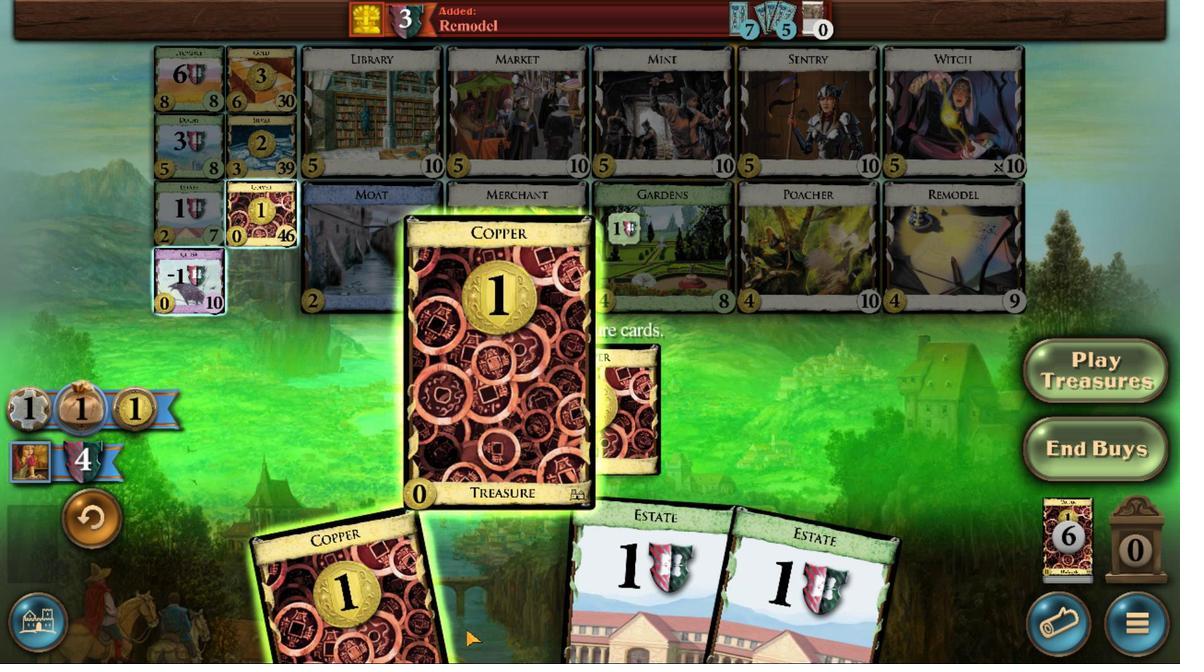 
Action: Mouse scrolled (456, 628) with delta (0, 0)
Screenshot: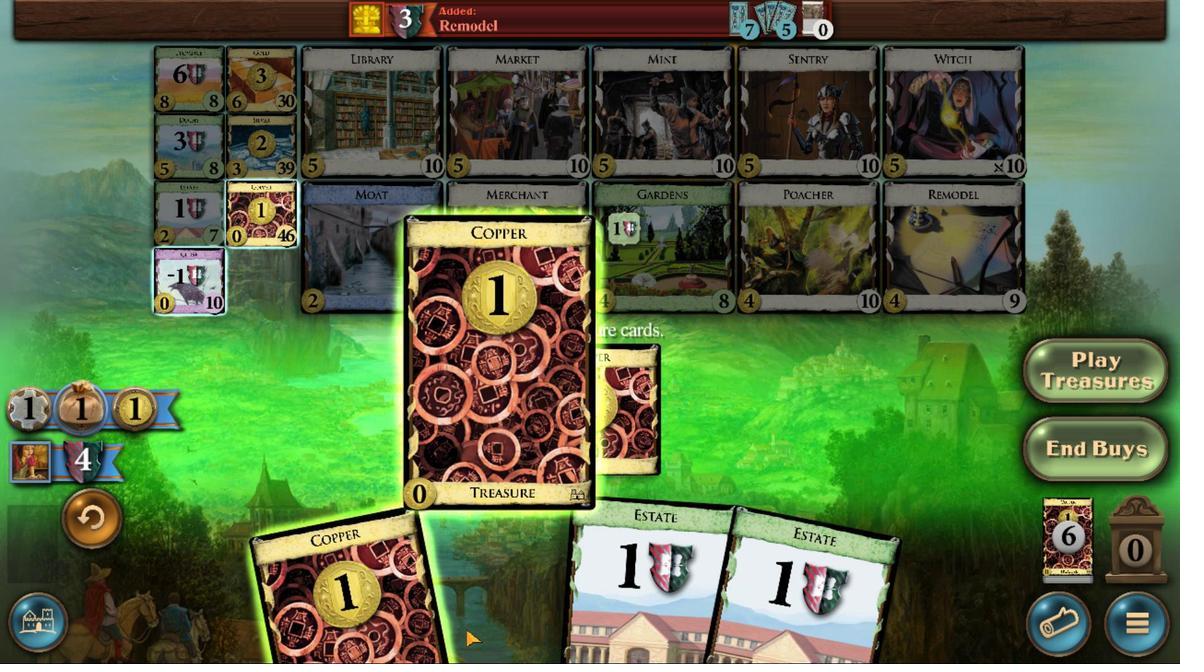 
Action: Mouse scrolled (456, 628) with delta (0, 0)
Screenshot: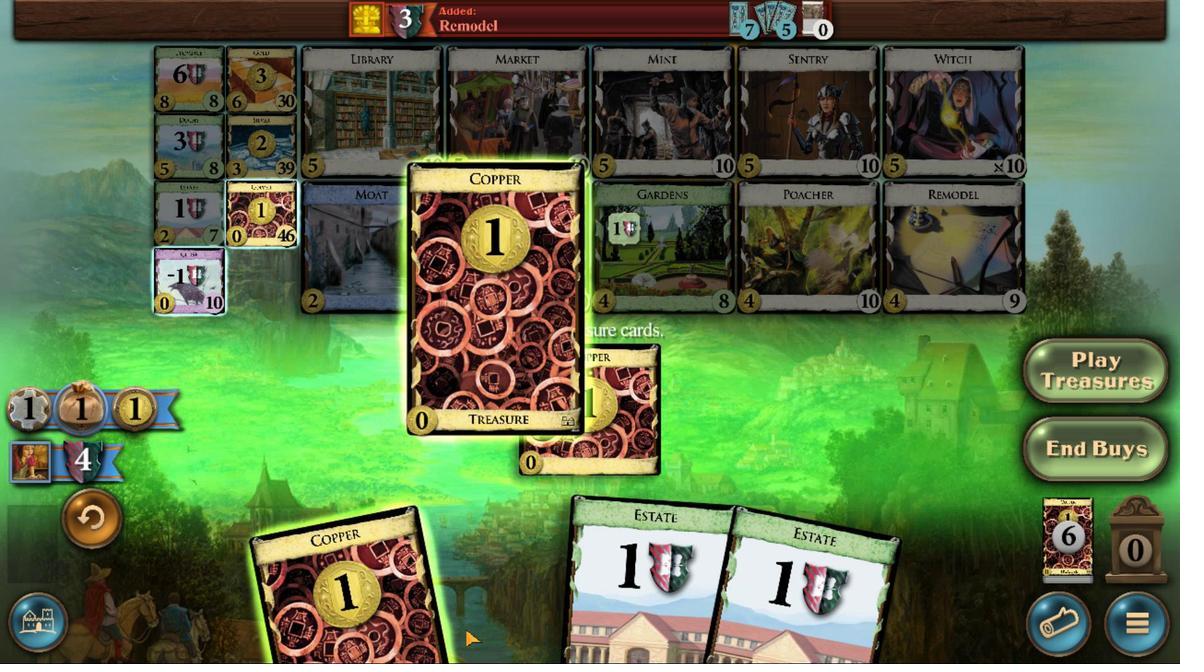 
Action: Mouse moved to (437, 611)
Screenshot: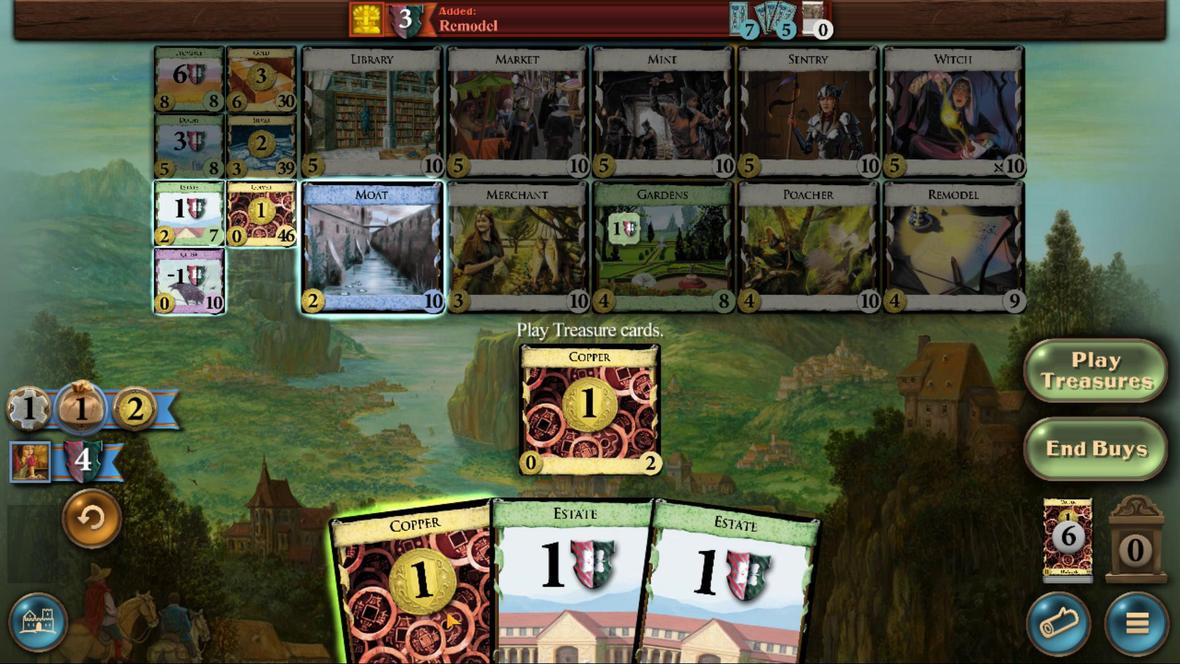 
Action: Mouse scrolled (437, 610) with delta (0, 0)
Screenshot: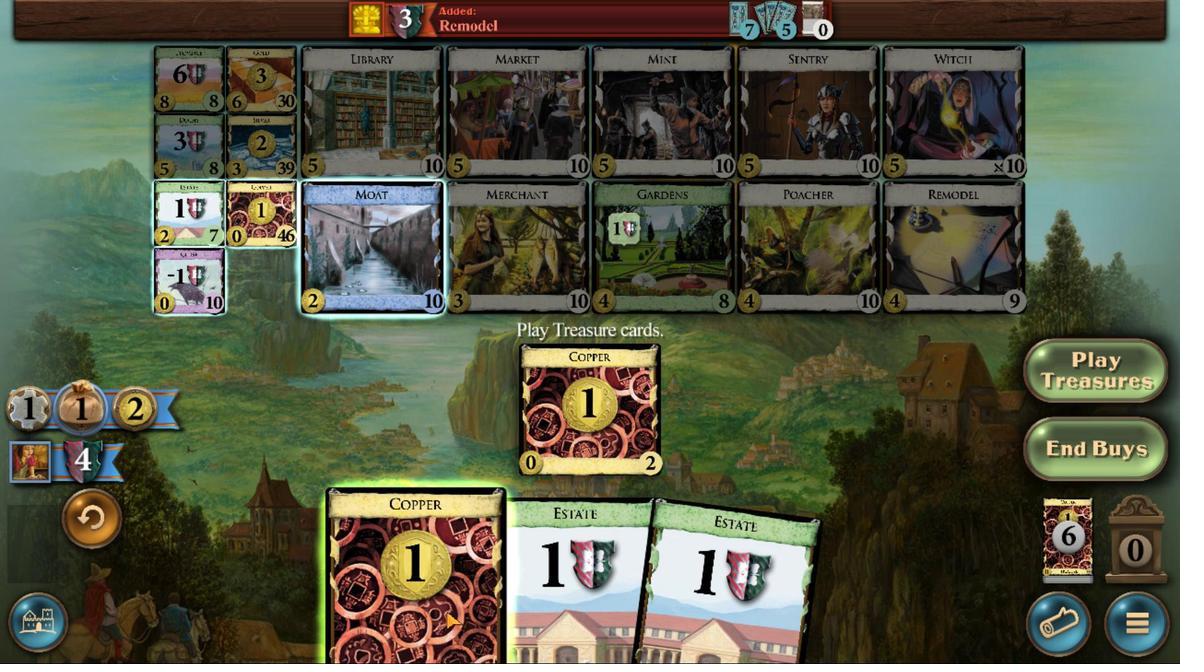 
Action: Mouse scrolled (437, 610) with delta (0, 0)
Screenshot: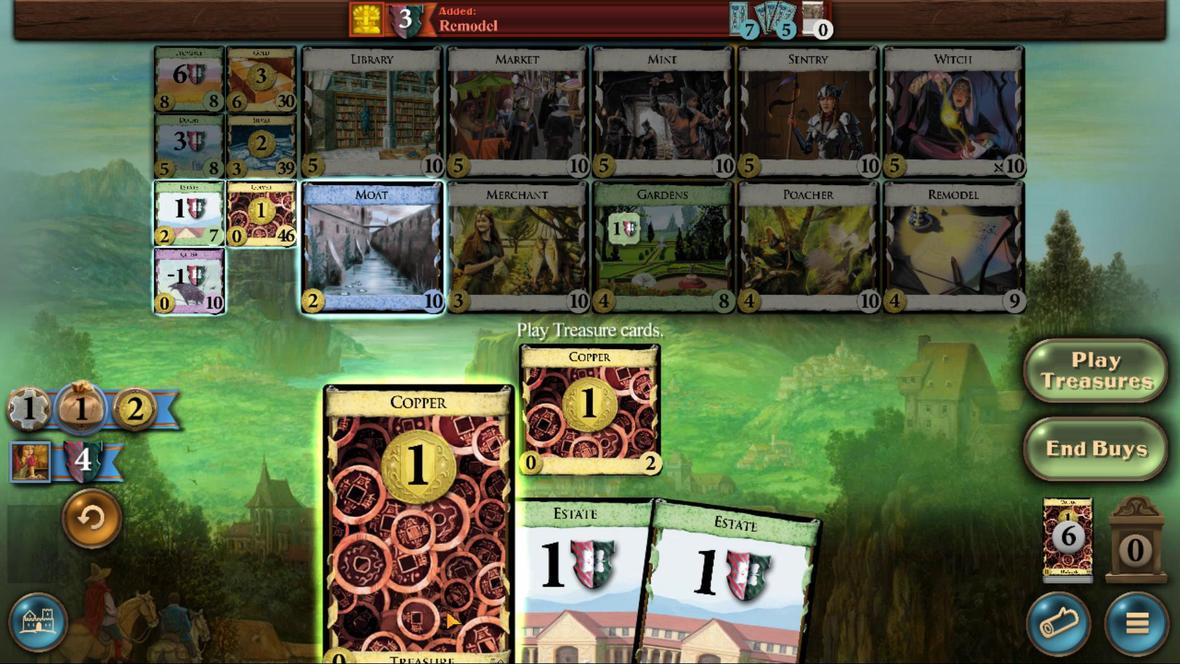 
Action: Mouse scrolled (437, 610) with delta (0, 0)
Screenshot: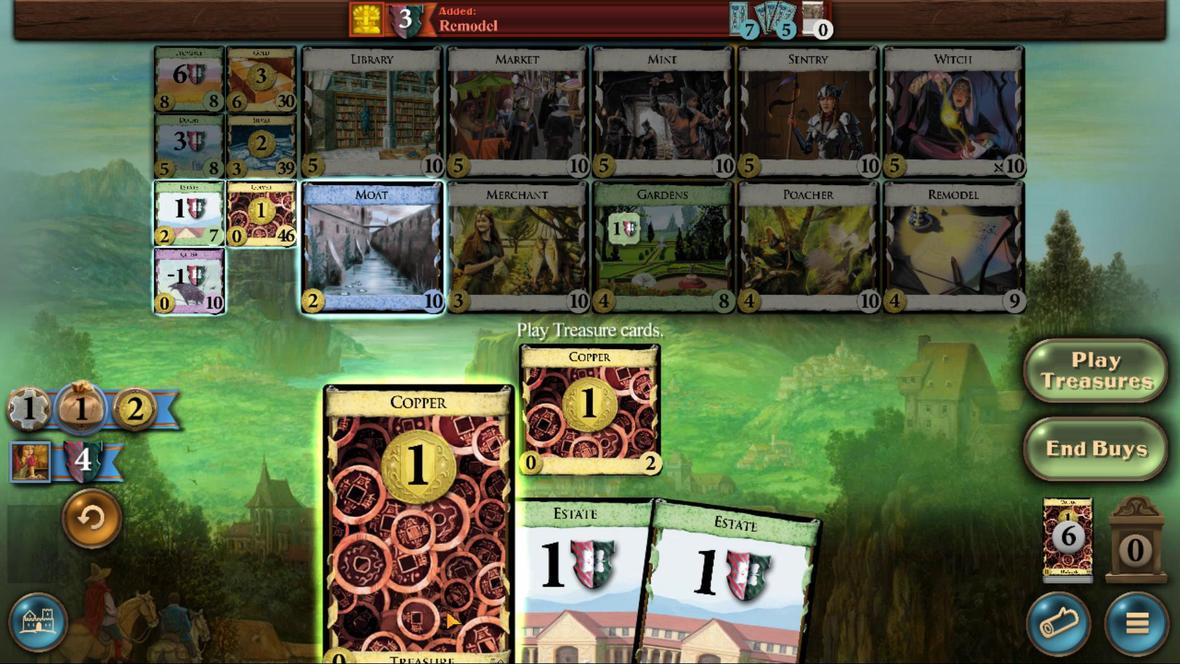 
Action: Mouse scrolled (437, 611) with delta (0, 0)
Screenshot: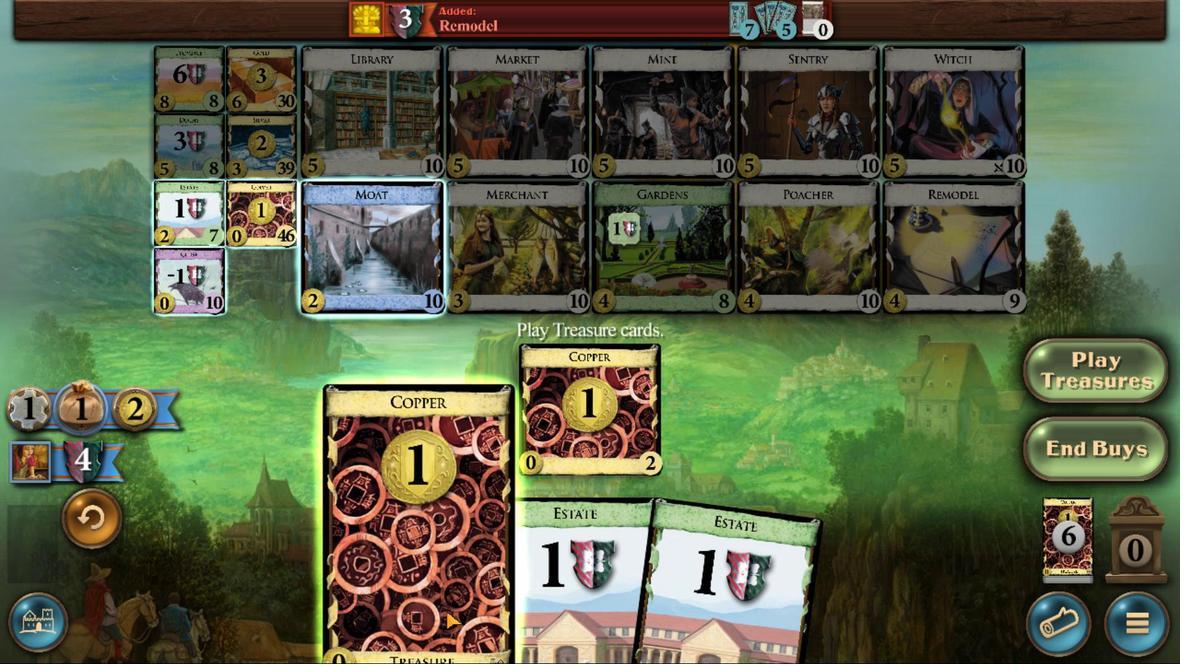 
Action: Mouse moved to (443, 590)
Screenshot: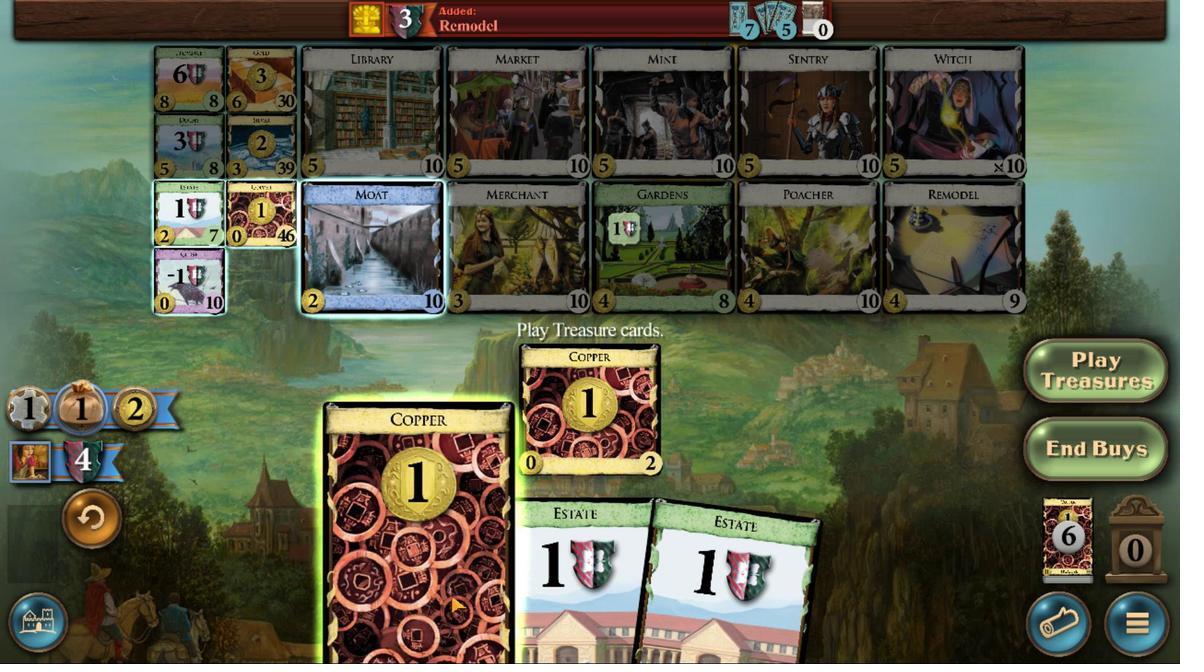 
Action: Mouse scrolled (443, 590) with delta (0, 0)
Screenshot: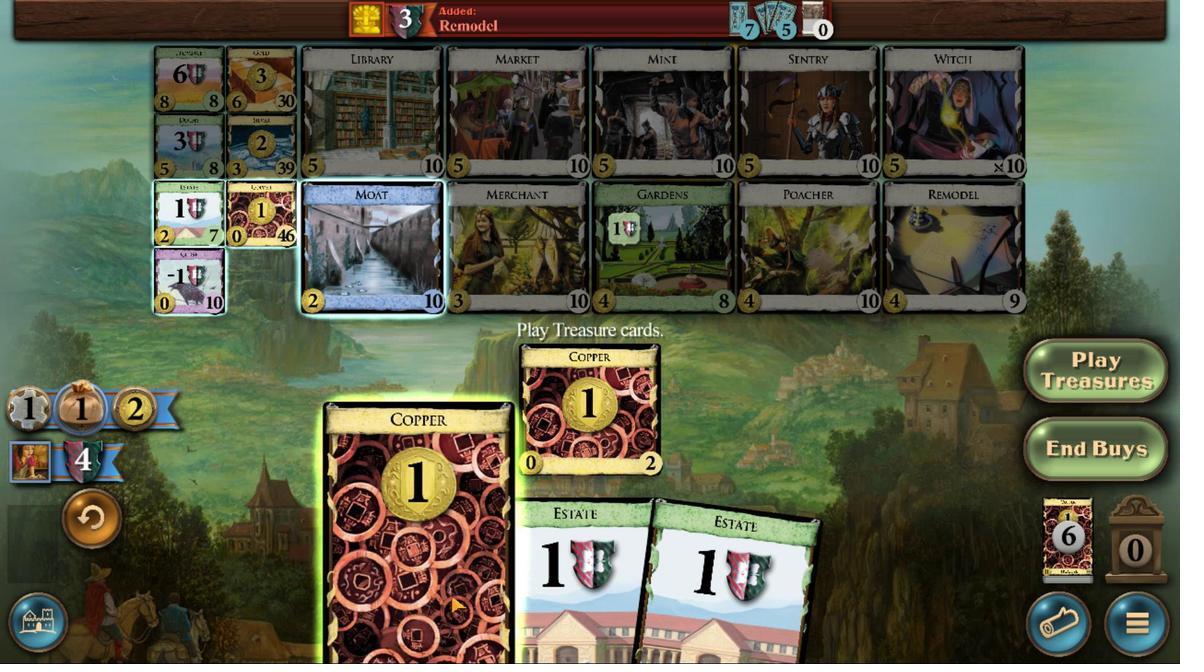 
Action: Mouse moved to (442, 595)
Screenshot: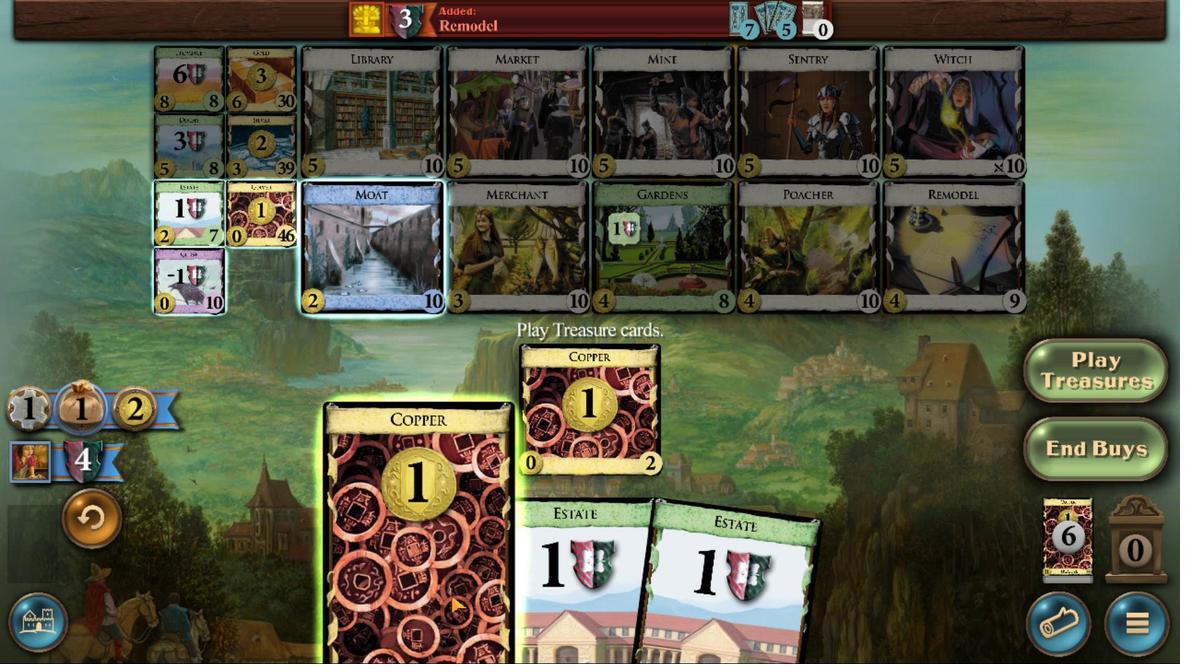 
Action: Mouse scrolled (442, 594) with delta (0, 0)
Screenshot: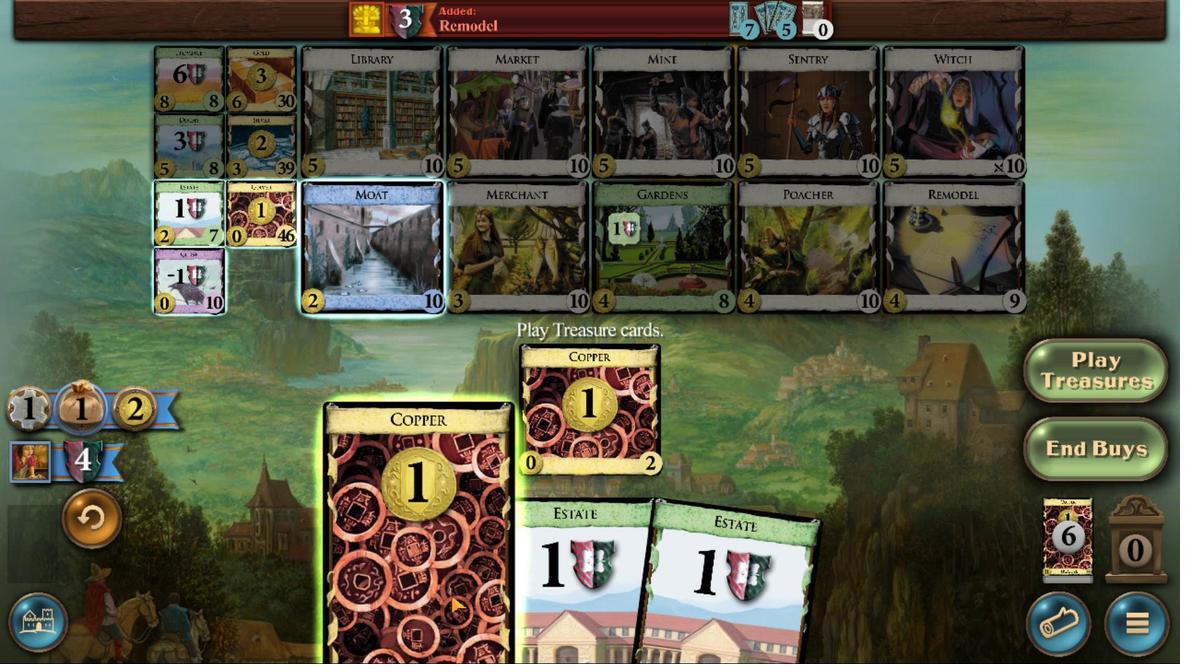 
Action: Mouse scrolled (442, 594) with delta (0, 0)
Screenshot: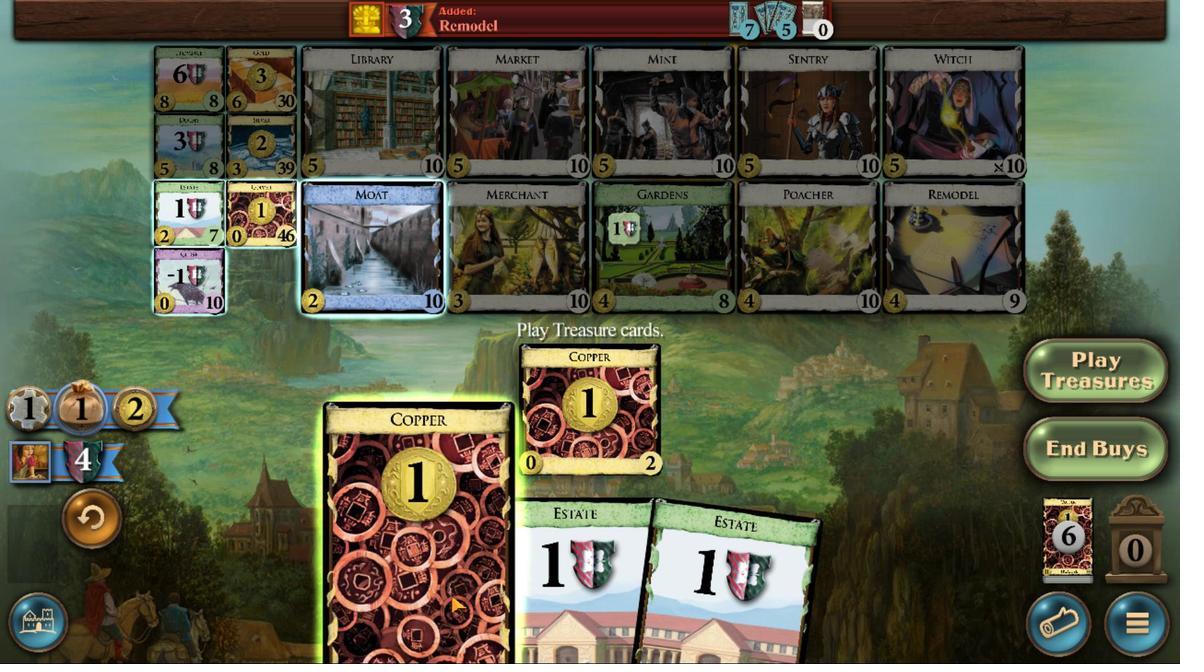 
Action: Mouse scrolled (442, 594) with delta (0, 0)
Screenshot: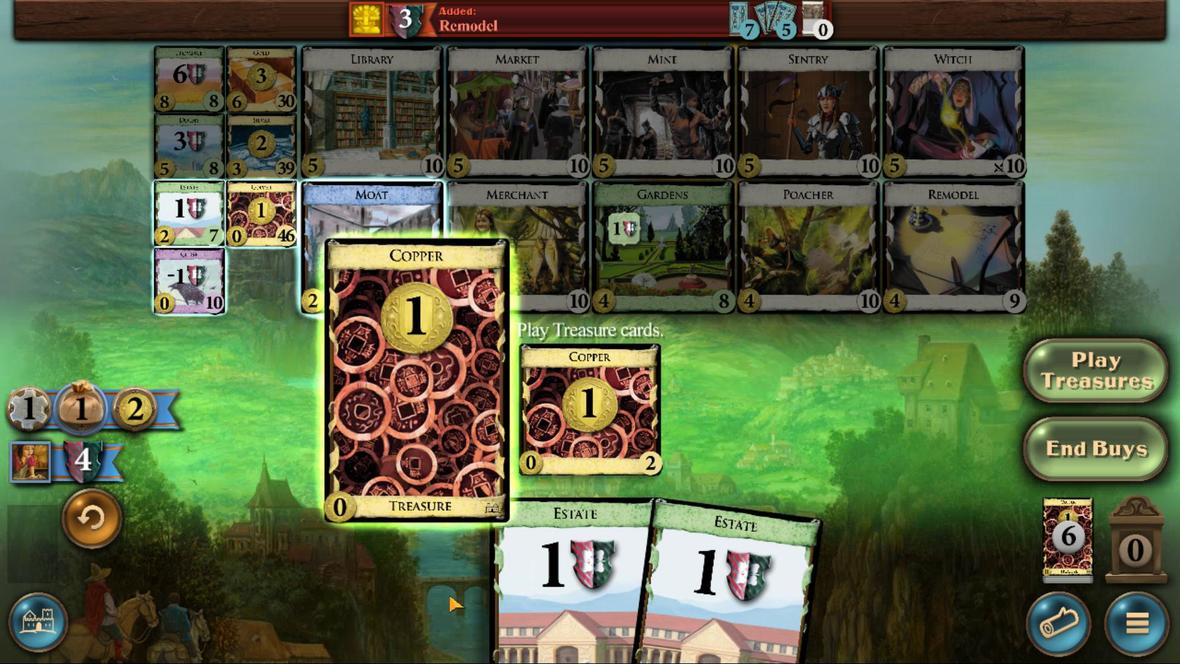 
Action: Mouse scrolled (442, 594) with delta (0, 0)
Screenshot: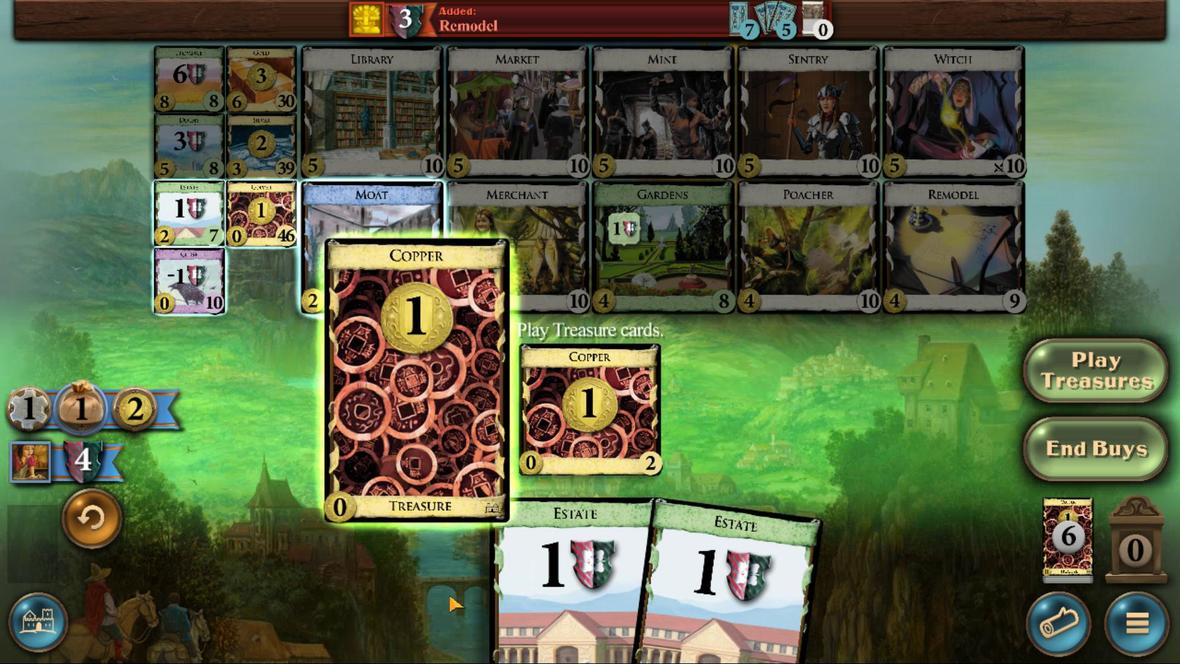 
Action: Mouse scrolled (442, 594) with delta (0, 0)
Screenshot: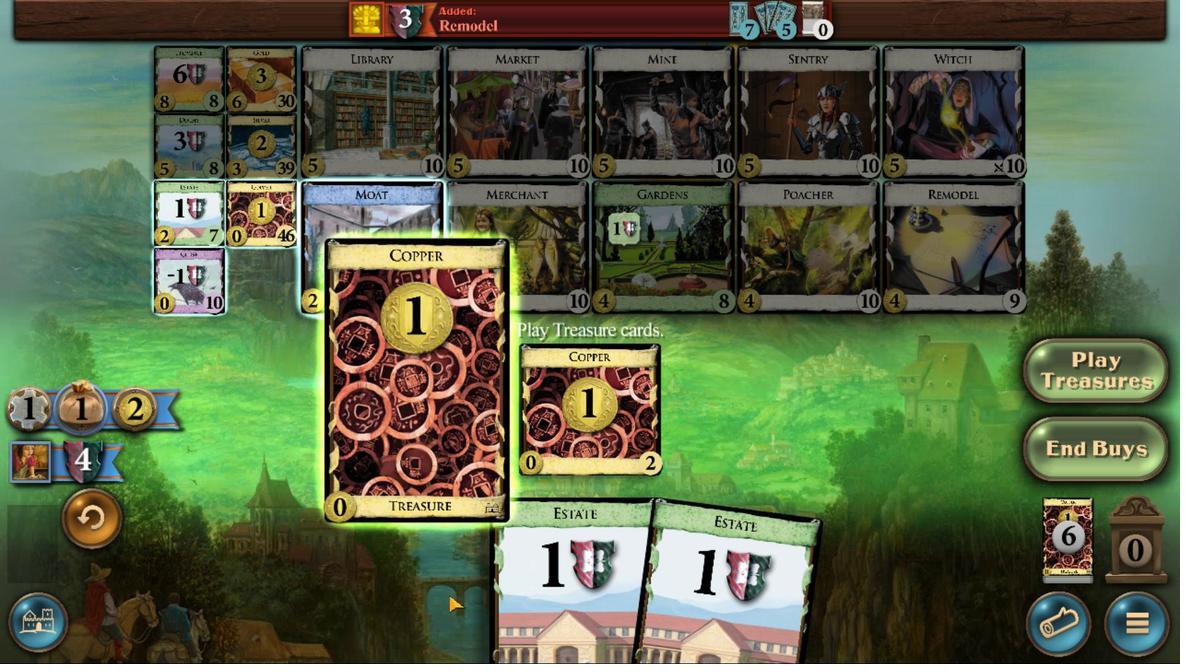 
Action: Mouse scrolled (442, 594) with delta (0, 0)
Screenshot: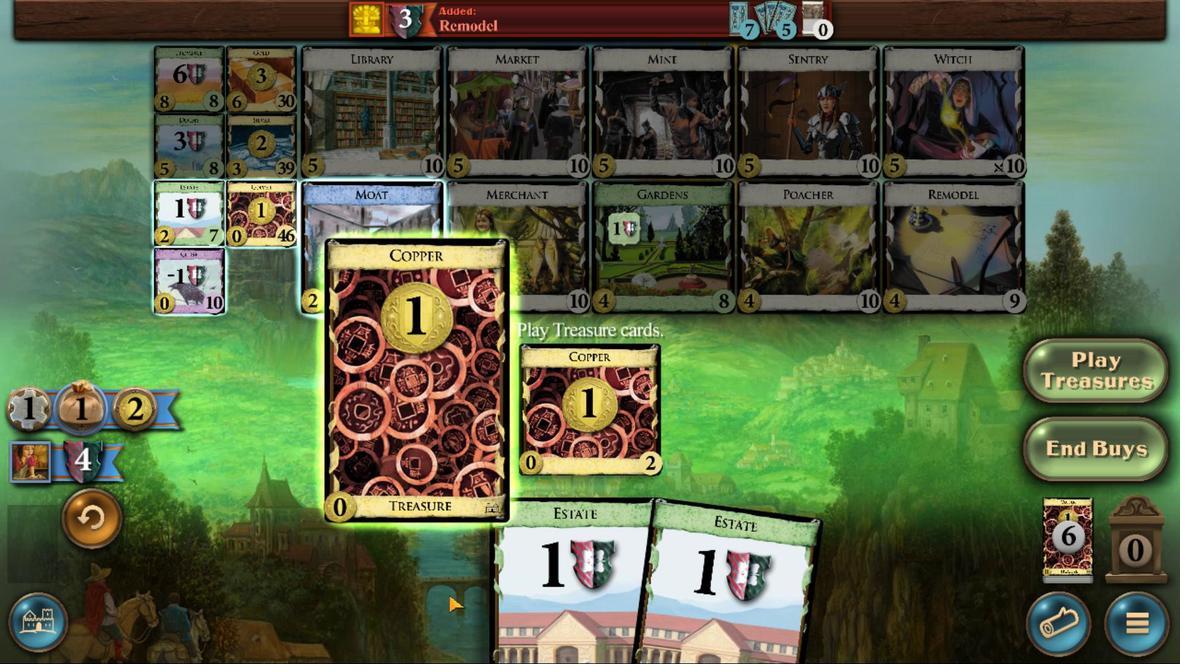 
Action: Mouse moved to (257, 168)
Screenshot: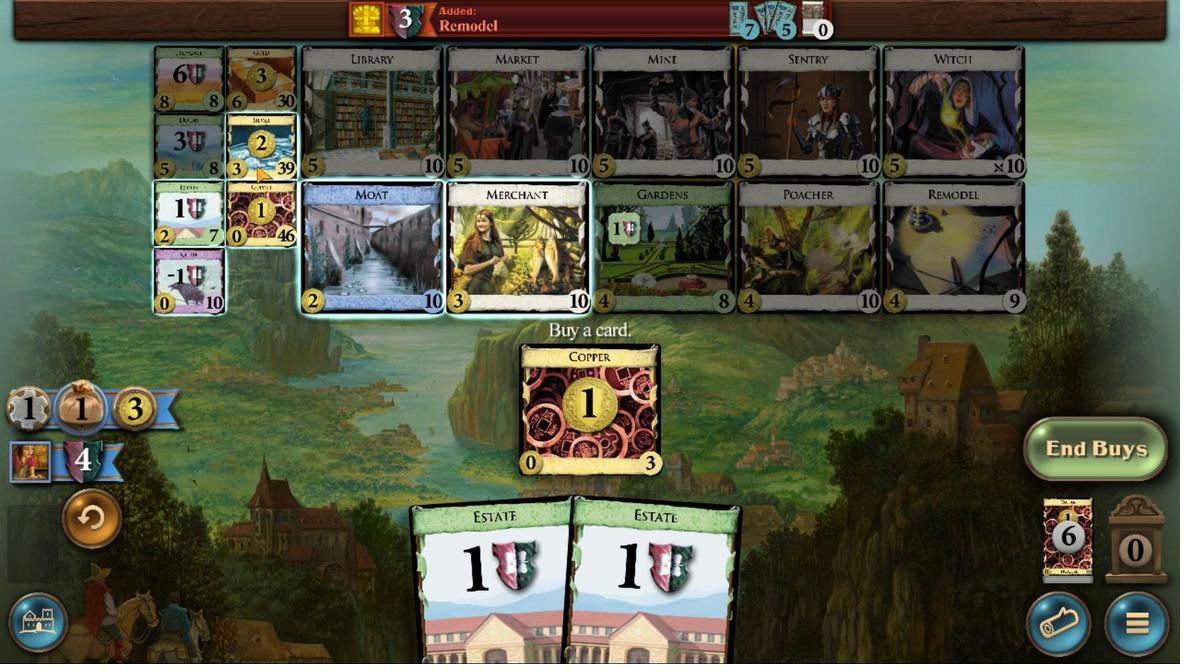 
Action: Mouse pressed left at (257, 168)
Screenshot: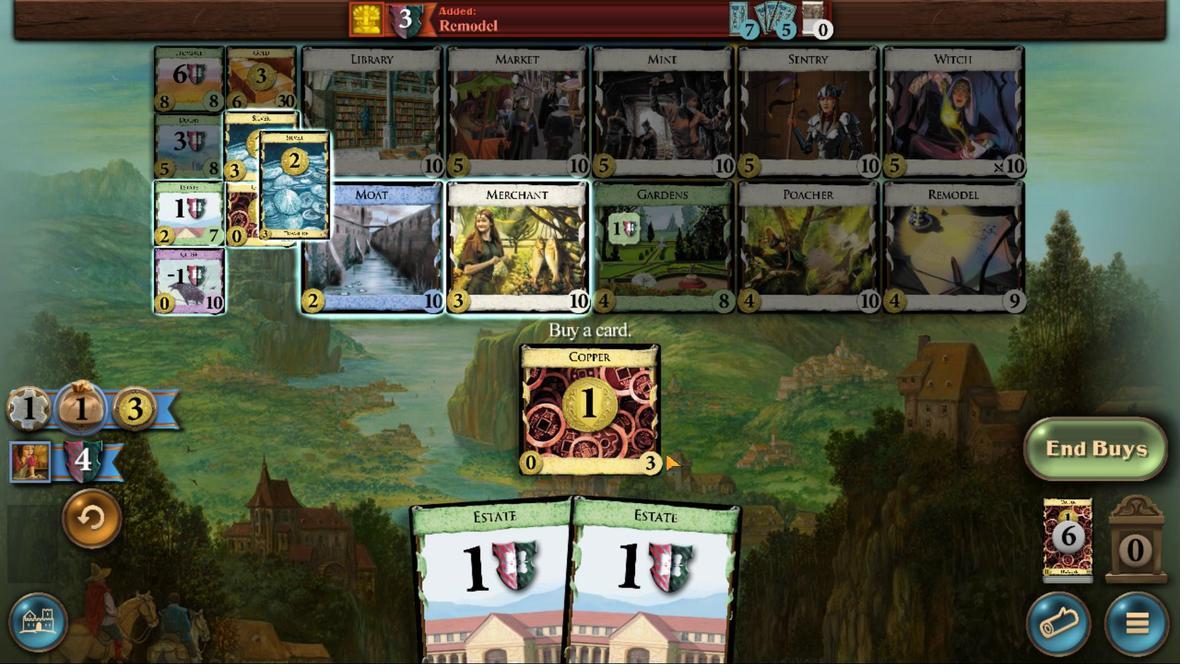 
Action: Mouse moved to (585, 569)
Screenshot: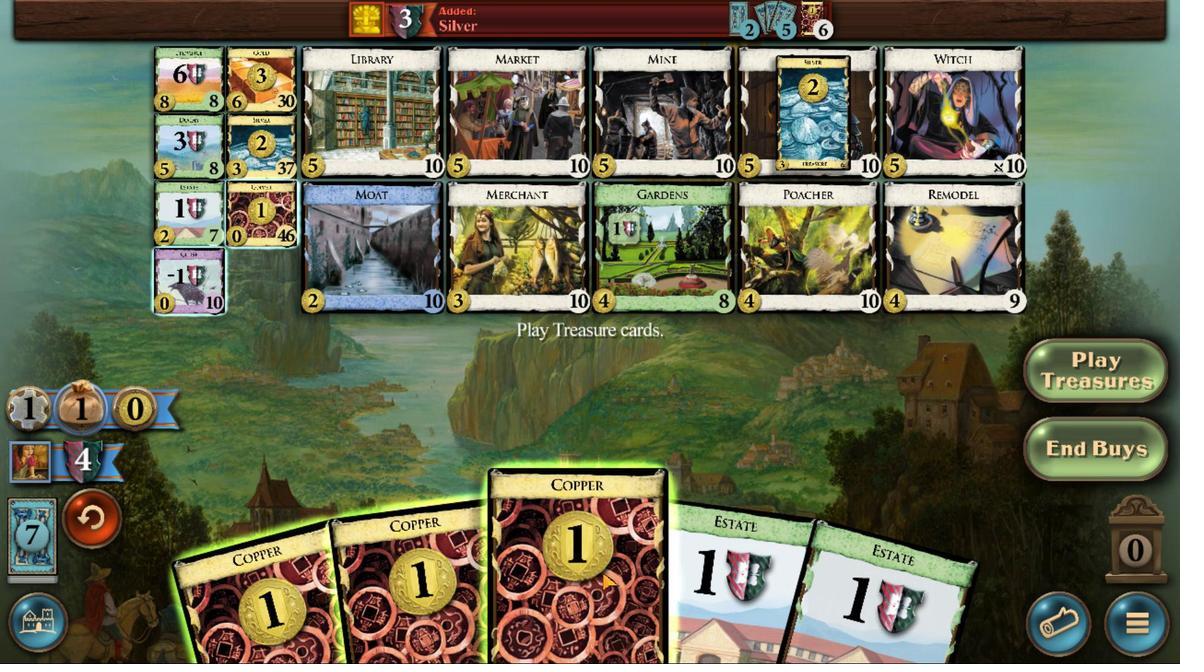 
Action: Mouse scrolled (585, 569) with delta (0, 0)
Screenshot: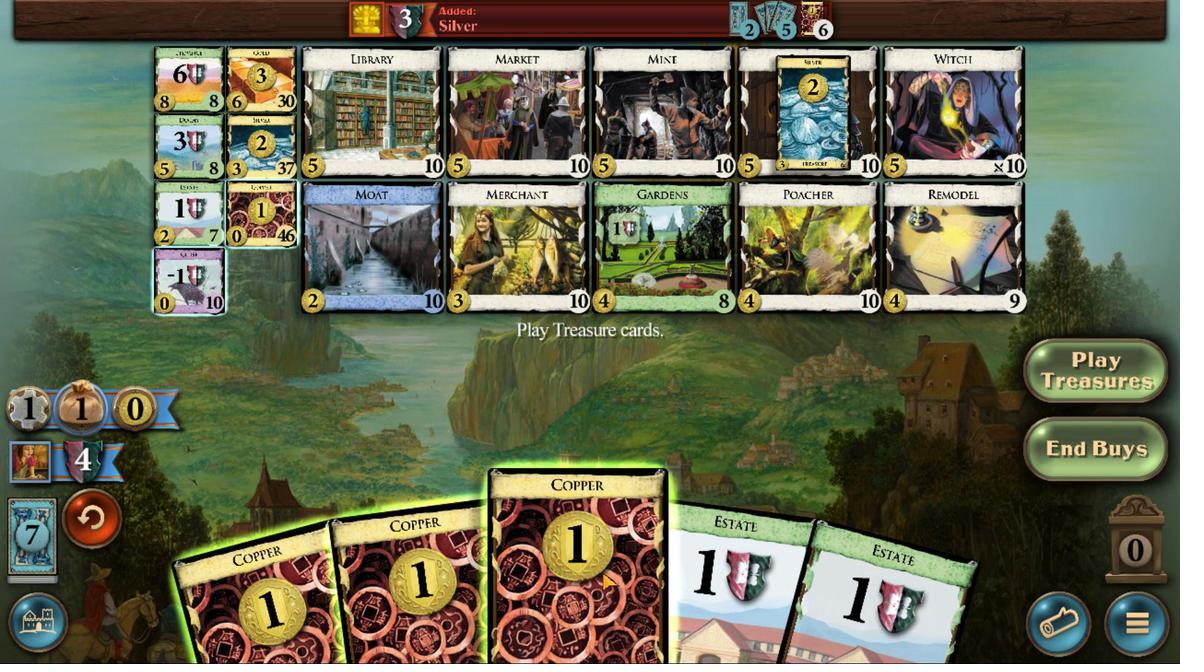 
Action: Mouse scrolled (585, 569) with delta (0, 0)
Screenshot: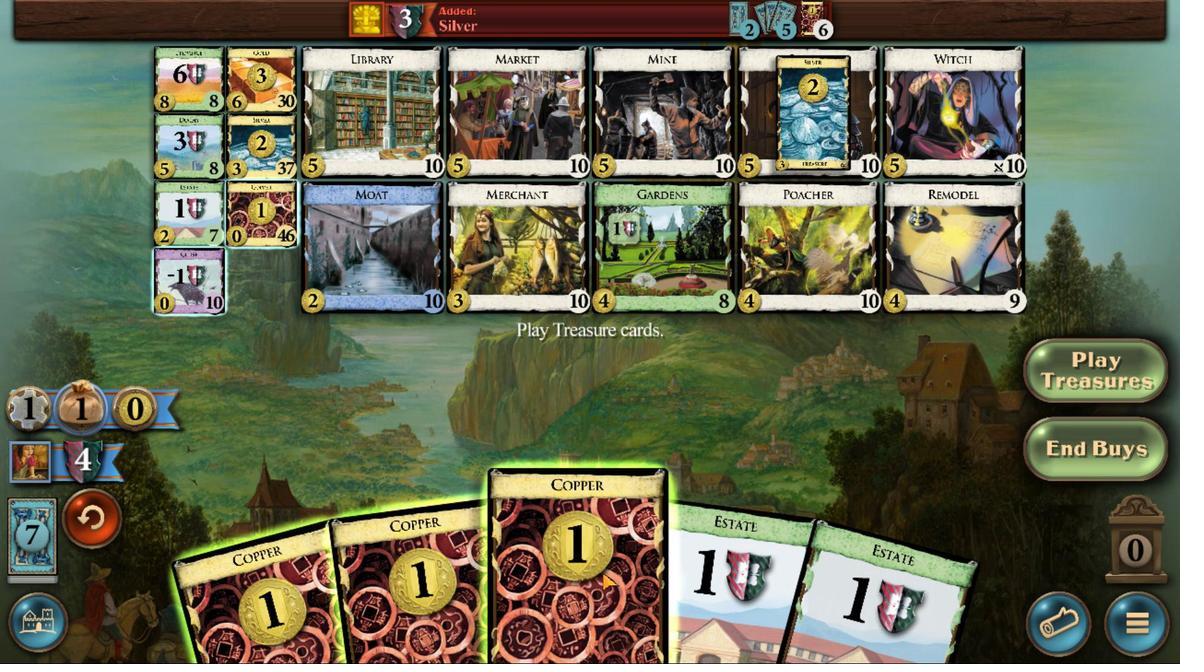 
Action: Mouse moved to (586, 570)
Screenshot: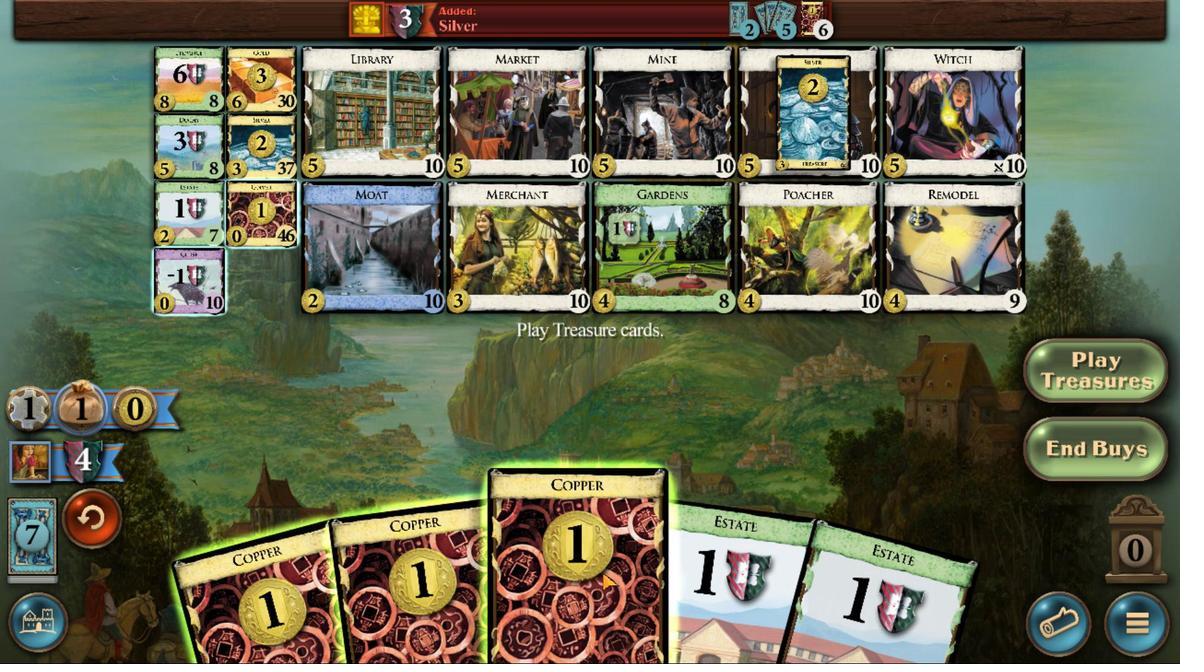 
Action: Mouse scrolled (586, 569) with delta (0, 0)
Screenshot: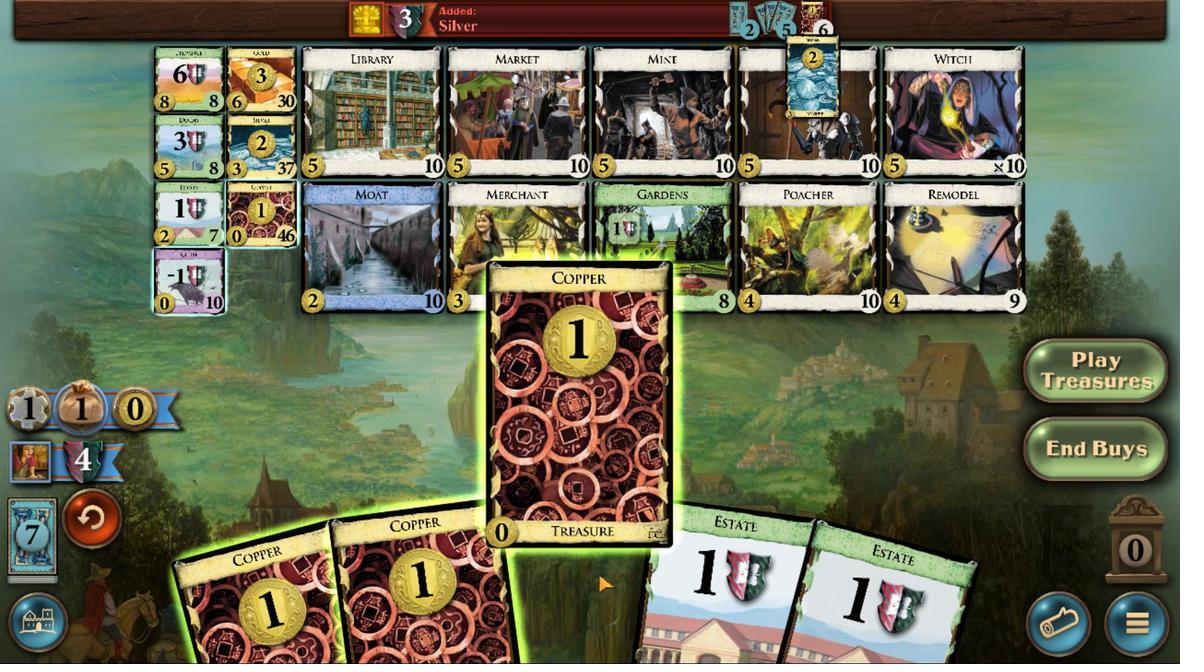 
Action: Mouse scrolled (586, 569) with delta (0, 0)
Screenshot: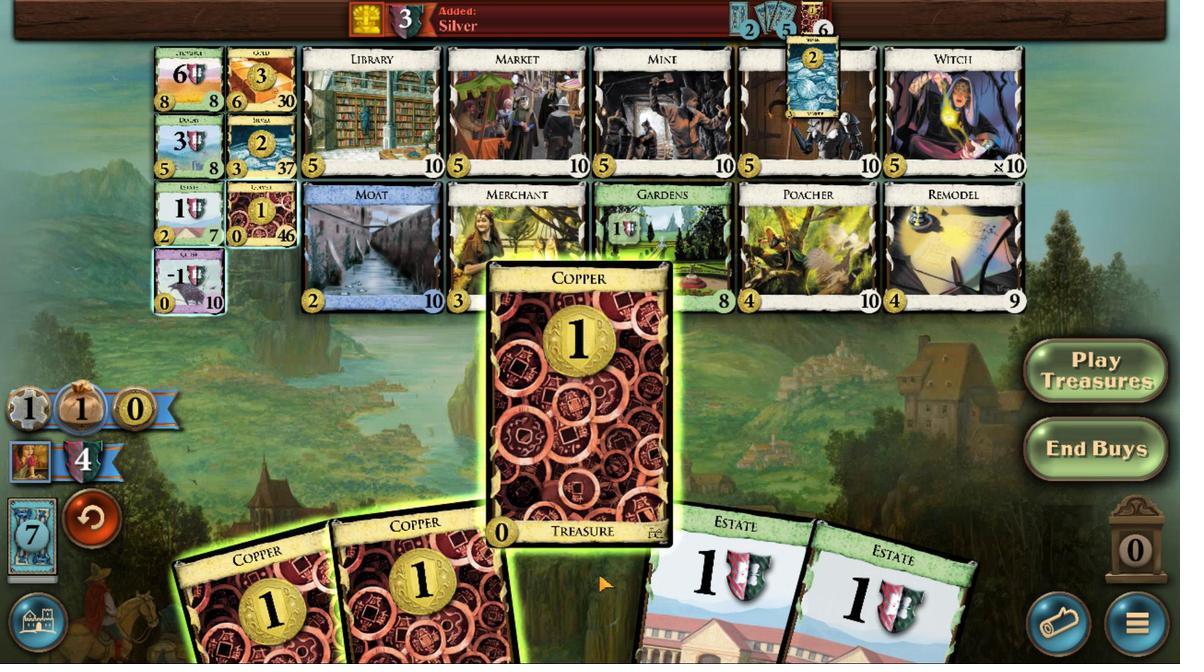 
Action: Mouse moved to (586, 571)
Screenshot: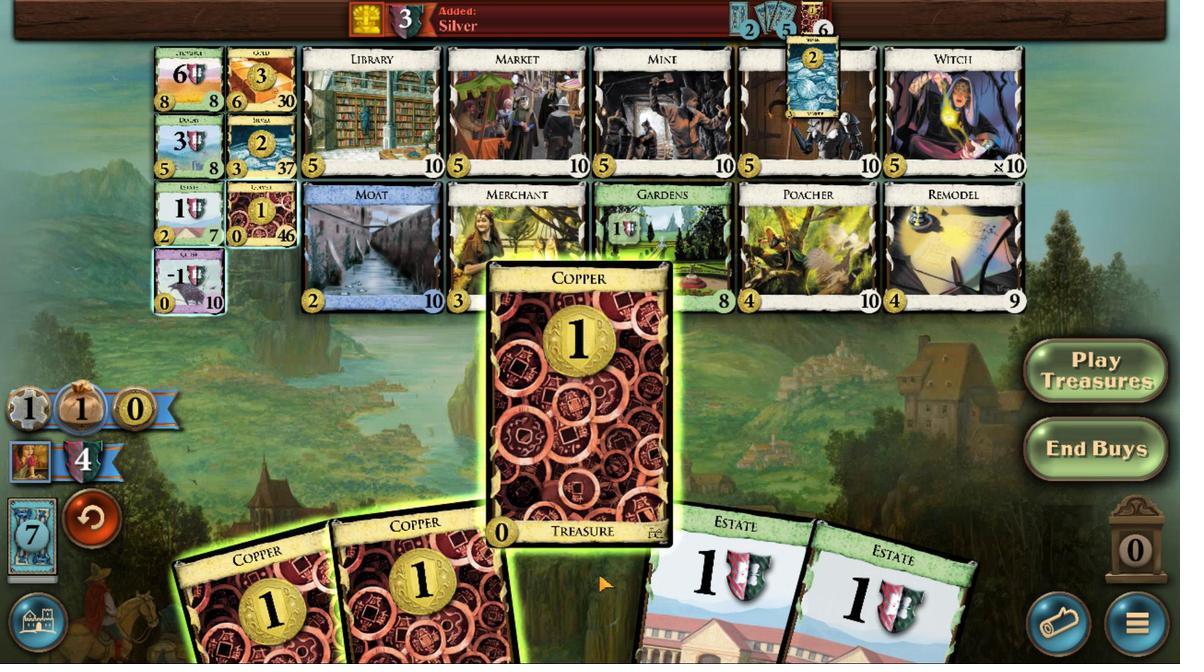 
Action: Mouse scrolled (586, 570) with delta (0, 0)
Screenshot: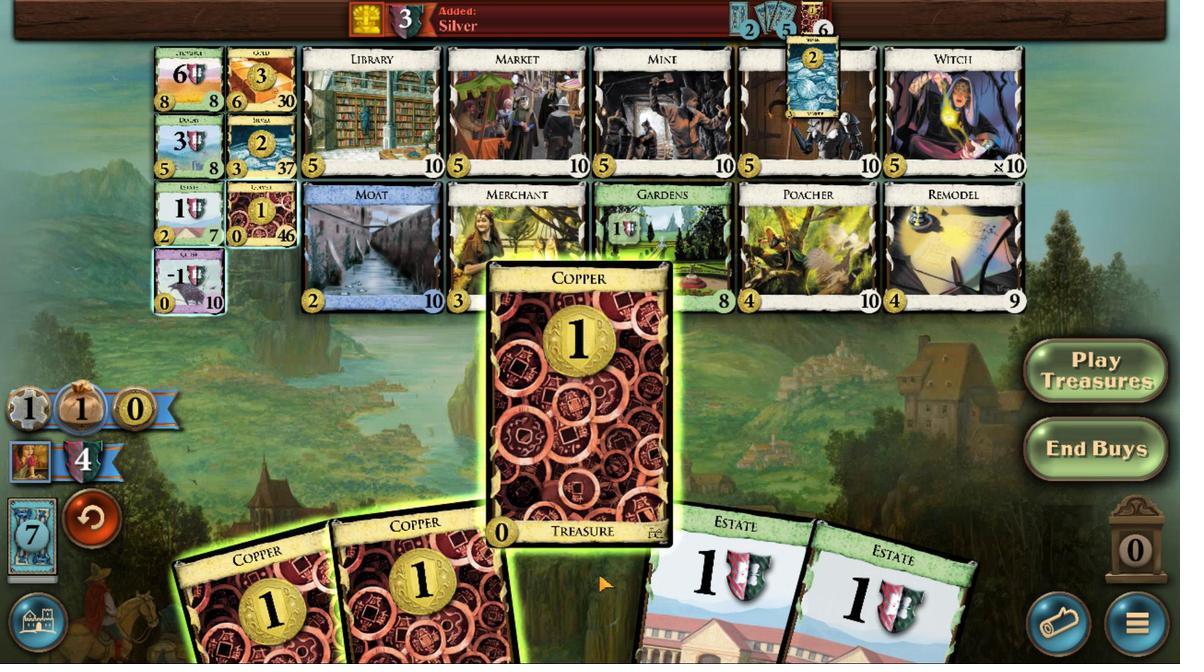 
Action: Mouse moved to (585, 572)
Screenshot: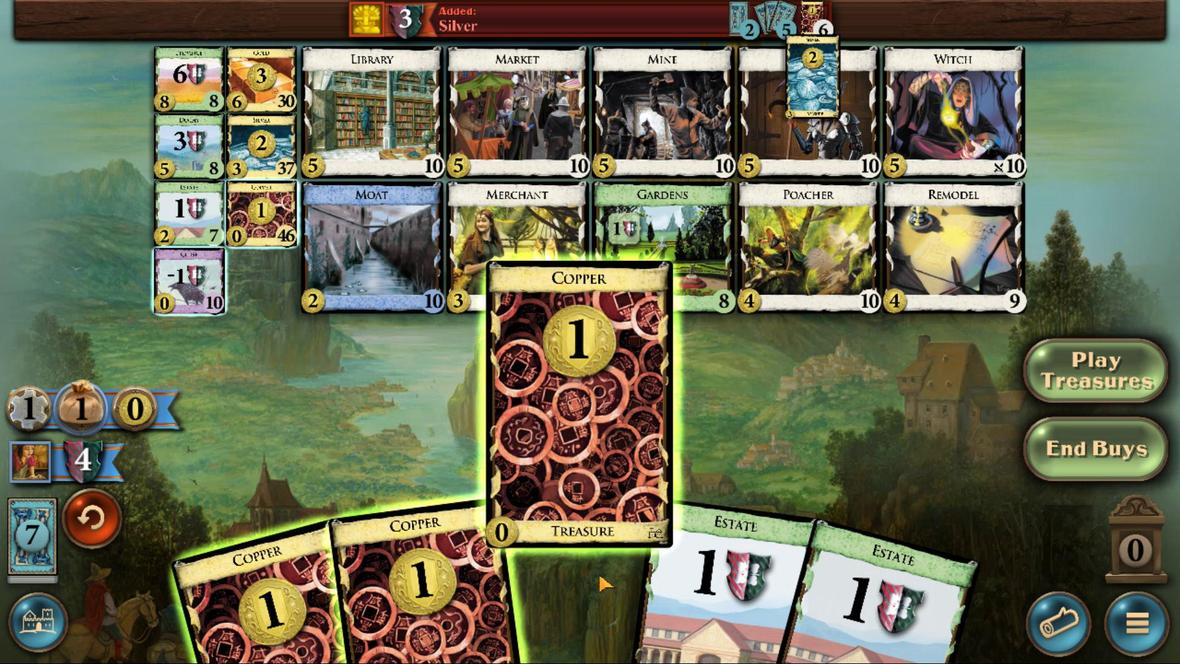 
Action: Mouse scrolled (585, 571) with delta (0, 0)
Screenshot: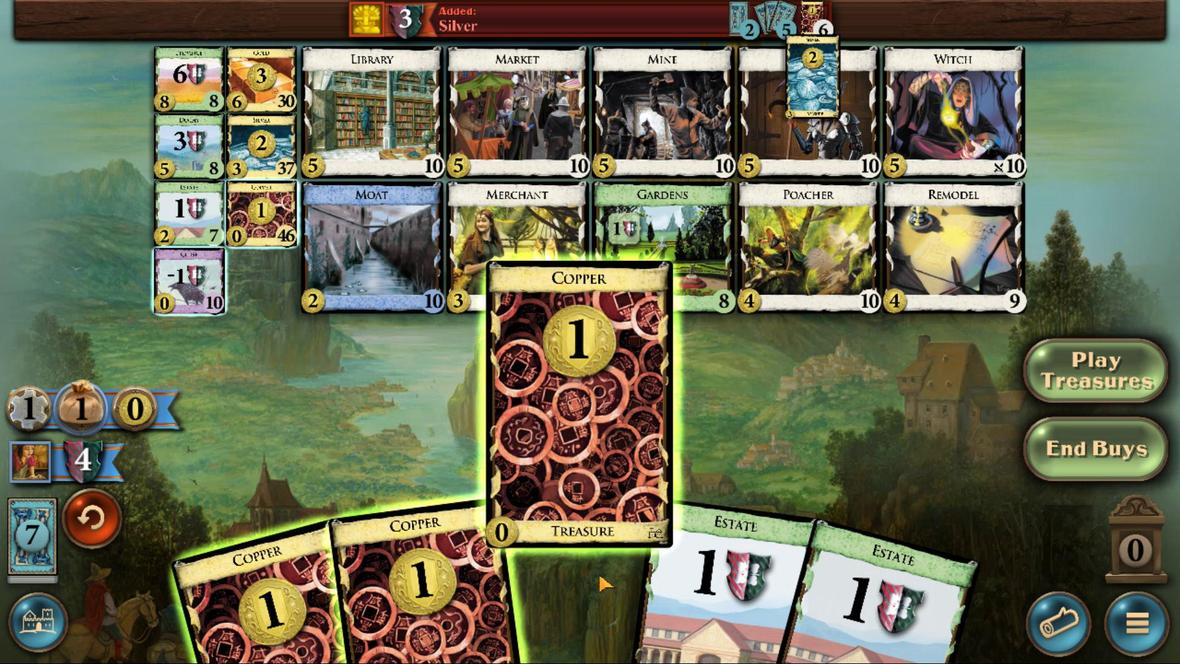 
Action: Mouse moved to (511, 596)
Screenshot: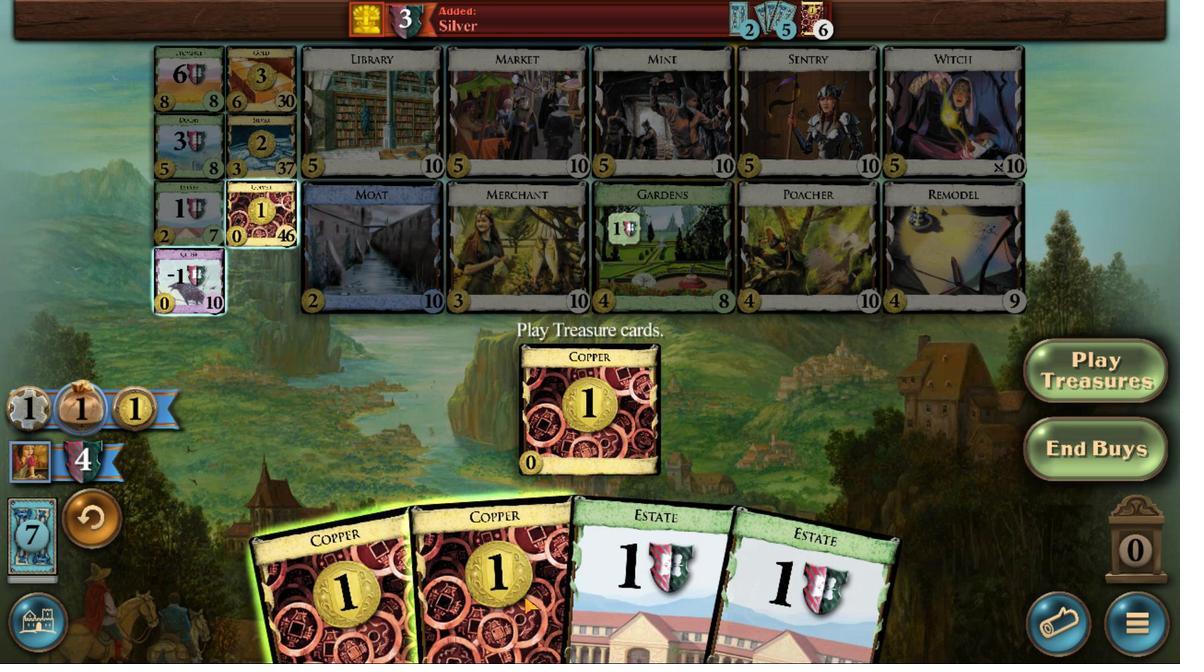 
Action: Mouse scrolled (511, 595) with delta (0, 0)
Screenshot: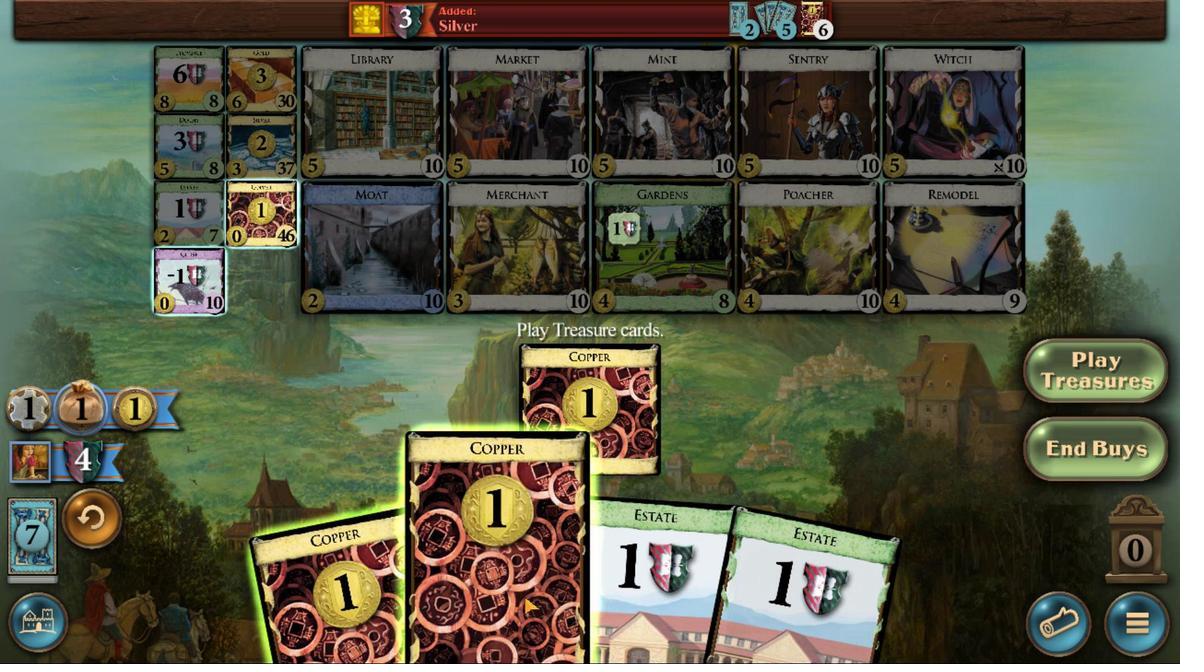 
Action: Mouse scrolled (511, 595) with delta (0, 0)
Screenshot: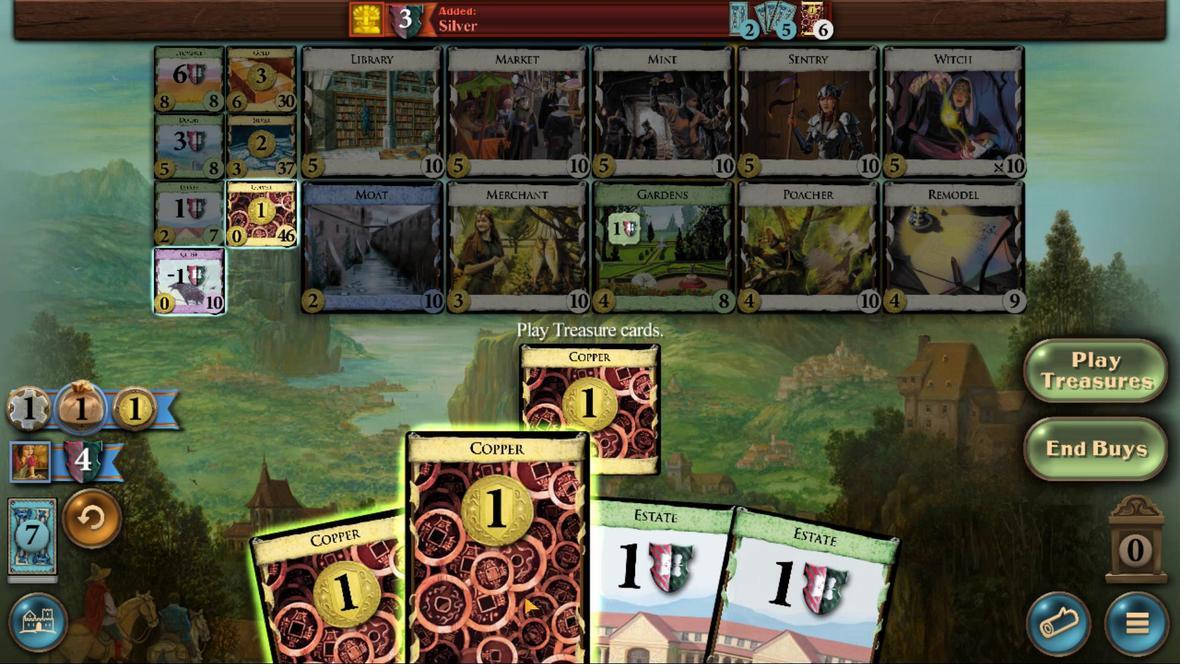 
Action: Mouse scrolled (511, 595) with delta (0, 0)
Screenshot: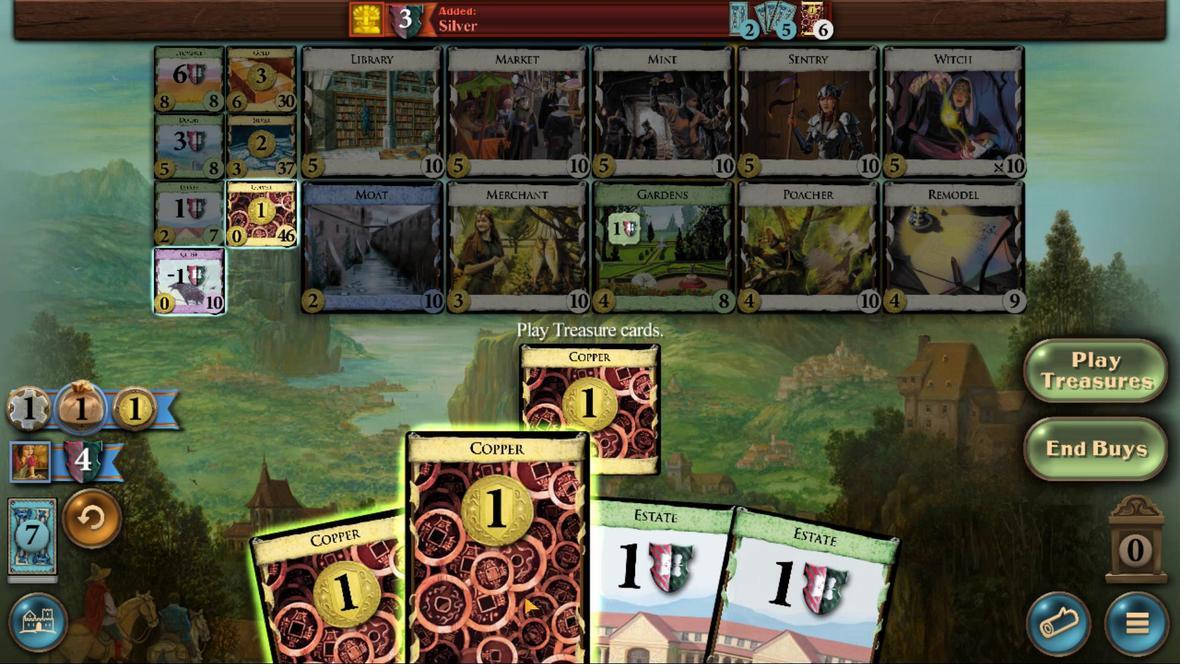 
Action: Mouse scrolled (511, 597) with delta (0, 0)
Screenshot: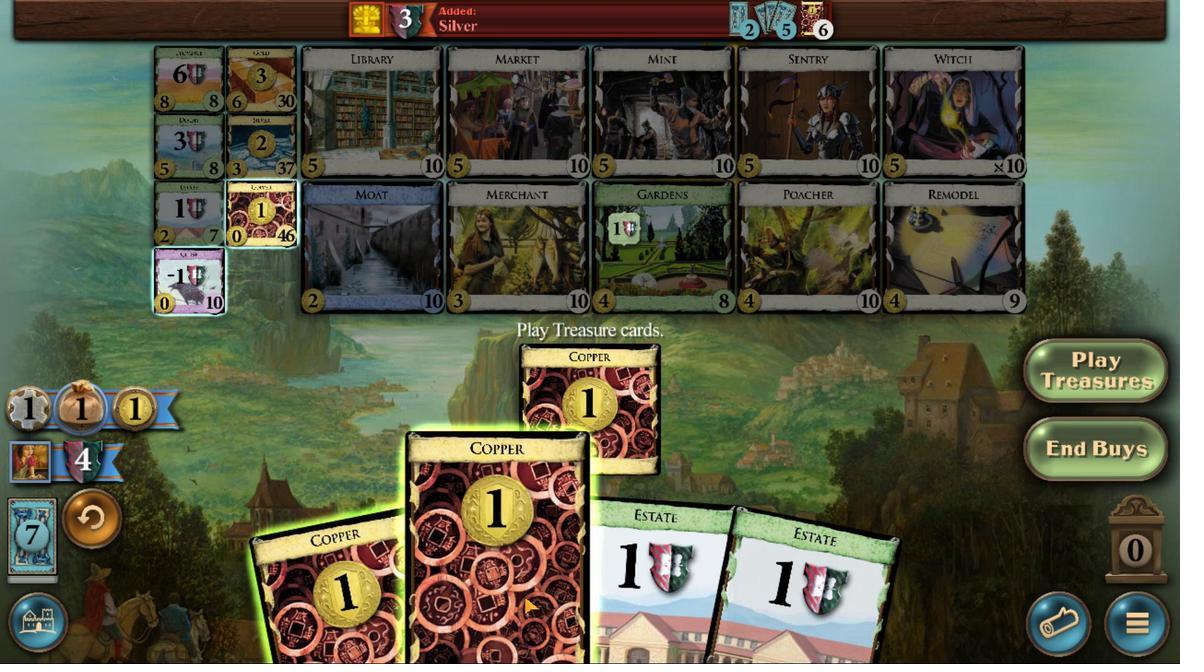 
Action: Mouse scrolled (511, 595) with delta (0, 0)
Screenshot: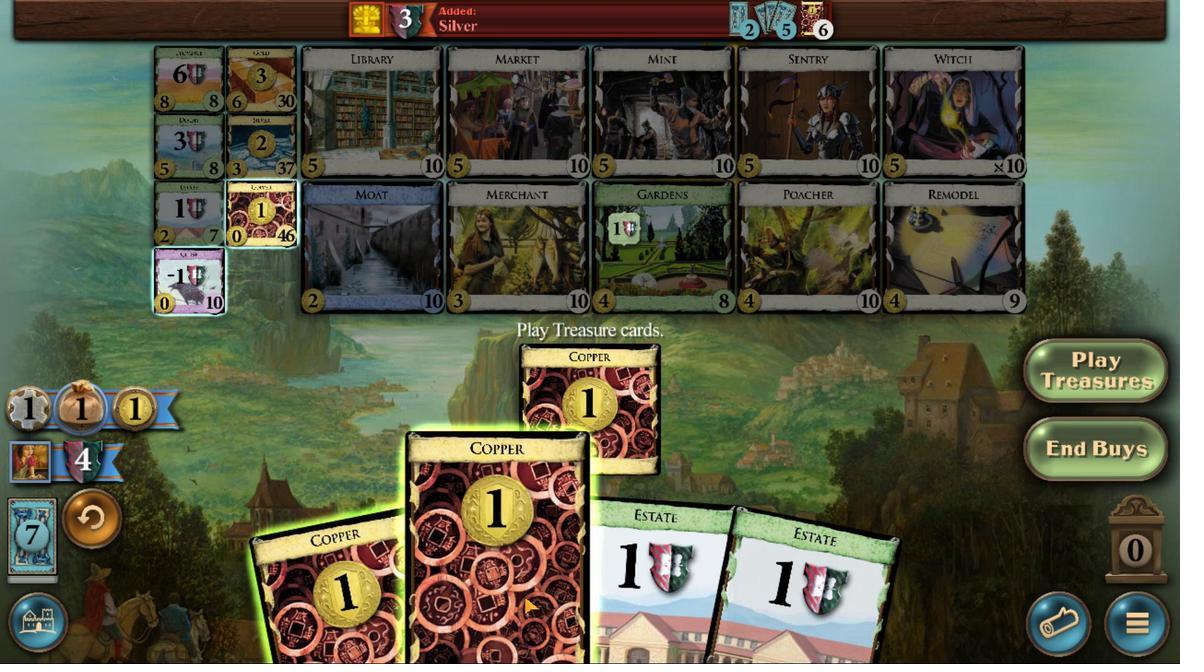
Action: Mouse moved to (172, 218)
Screenshot: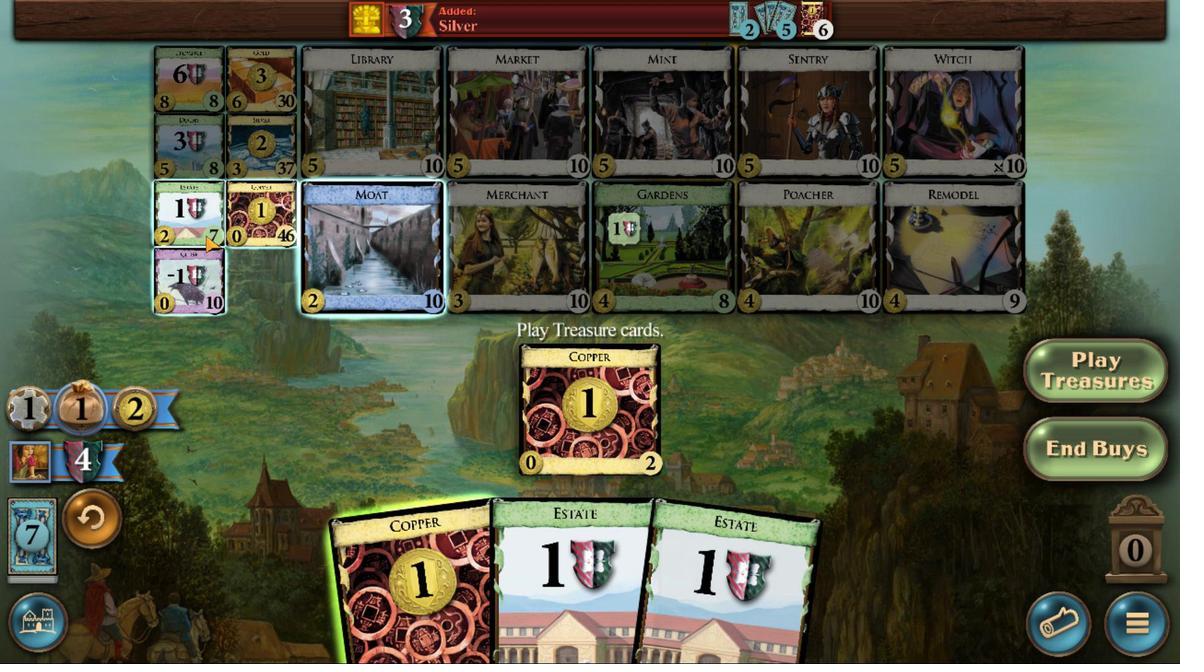 
Action: Mouse pressed left at (172, 218)
Screenshot: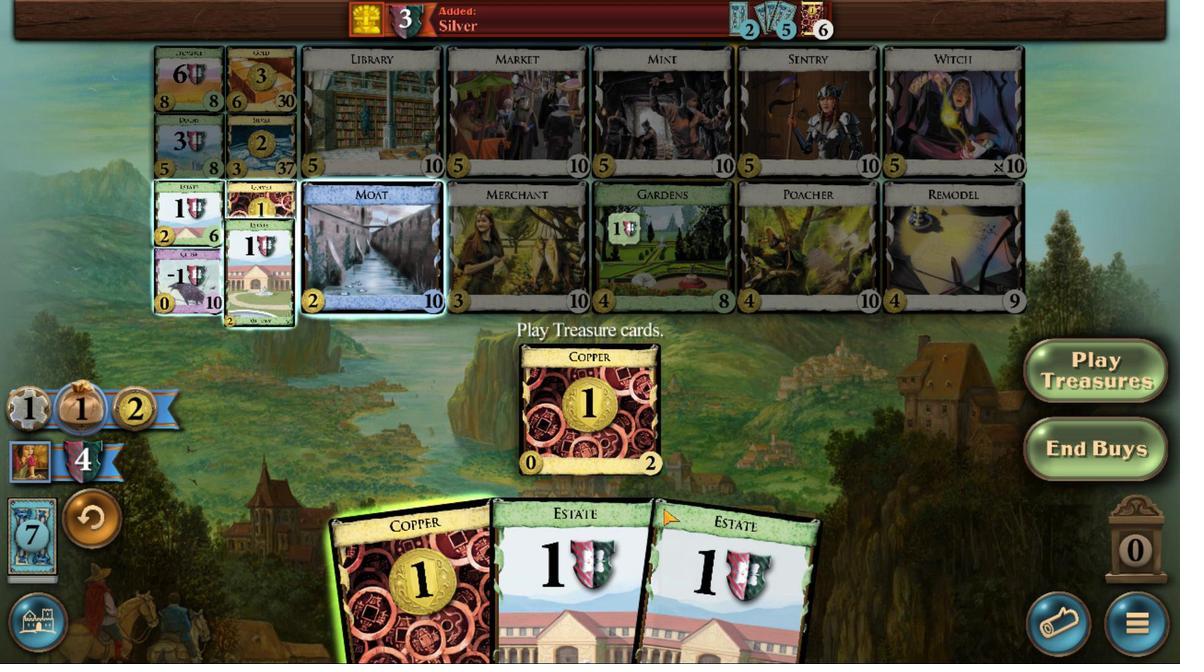 
Action: Mouse moved to (797, 606)
Screenshot: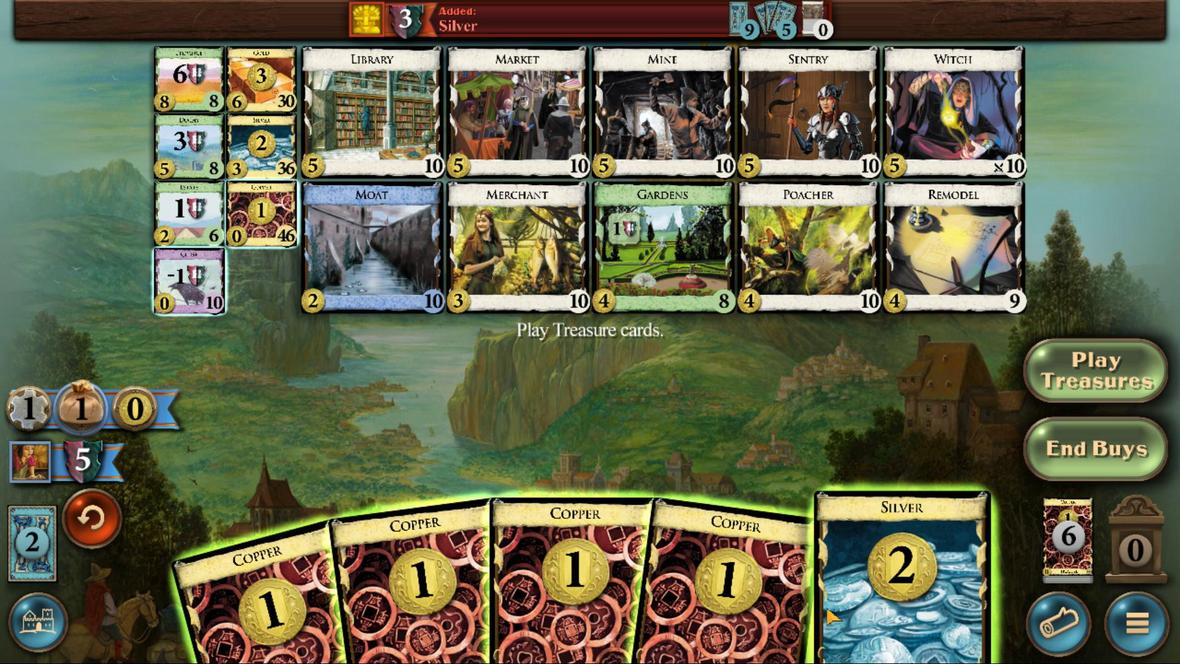 
Action: Mouse scrolled (797, 605) with delta (0, 0)
Screenshot: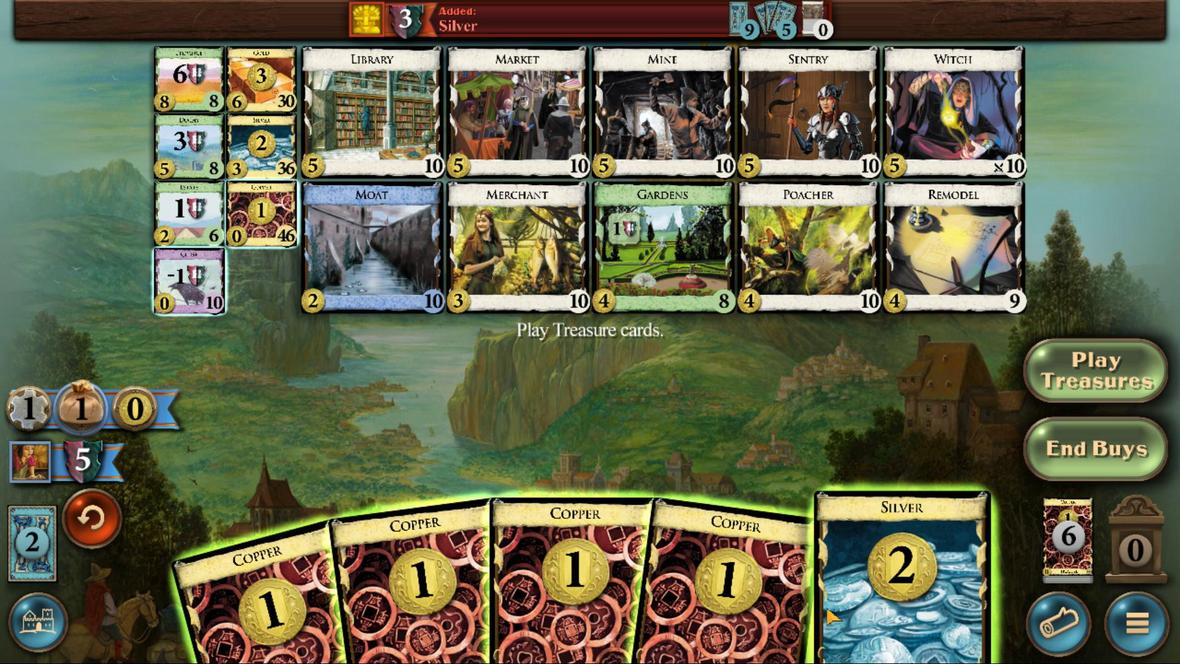 
Action: Mouse moved to (798, 606)
Screenshot: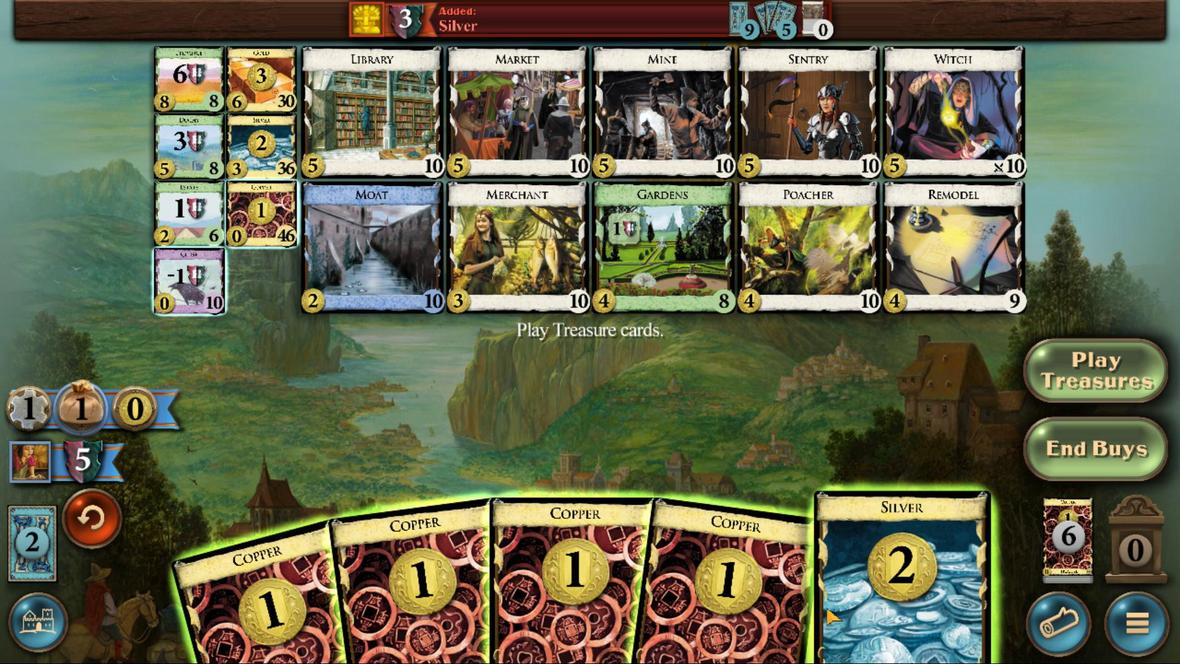 
Action: Mouse scrolled (798, 606) with delta (0, 0)
Screenshot: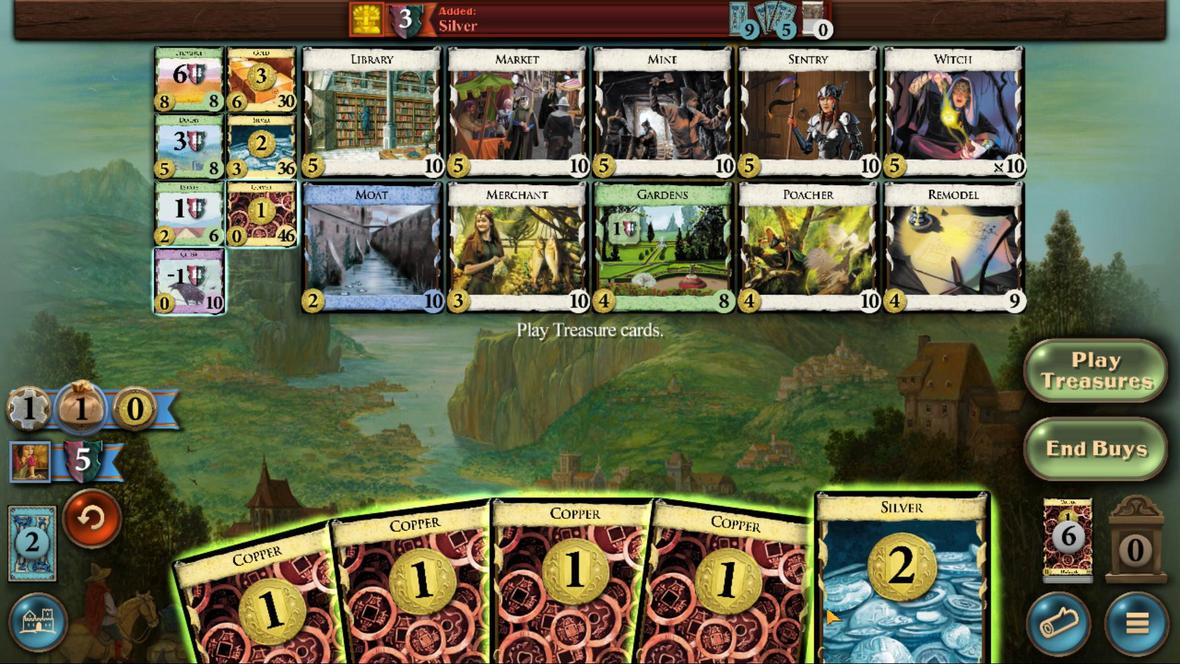 
Action: Mouse moved to (798, 607)
Screenshot: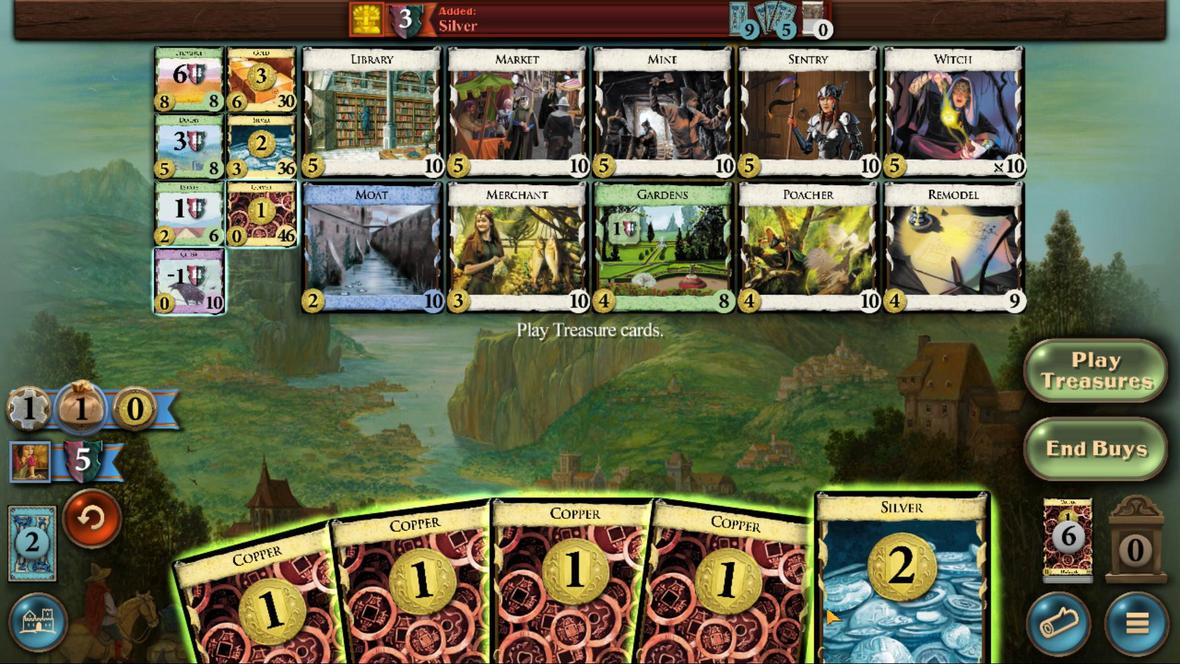
Action: Mouse scrolled (798, 606) with delta (0, 0)
Screenshot: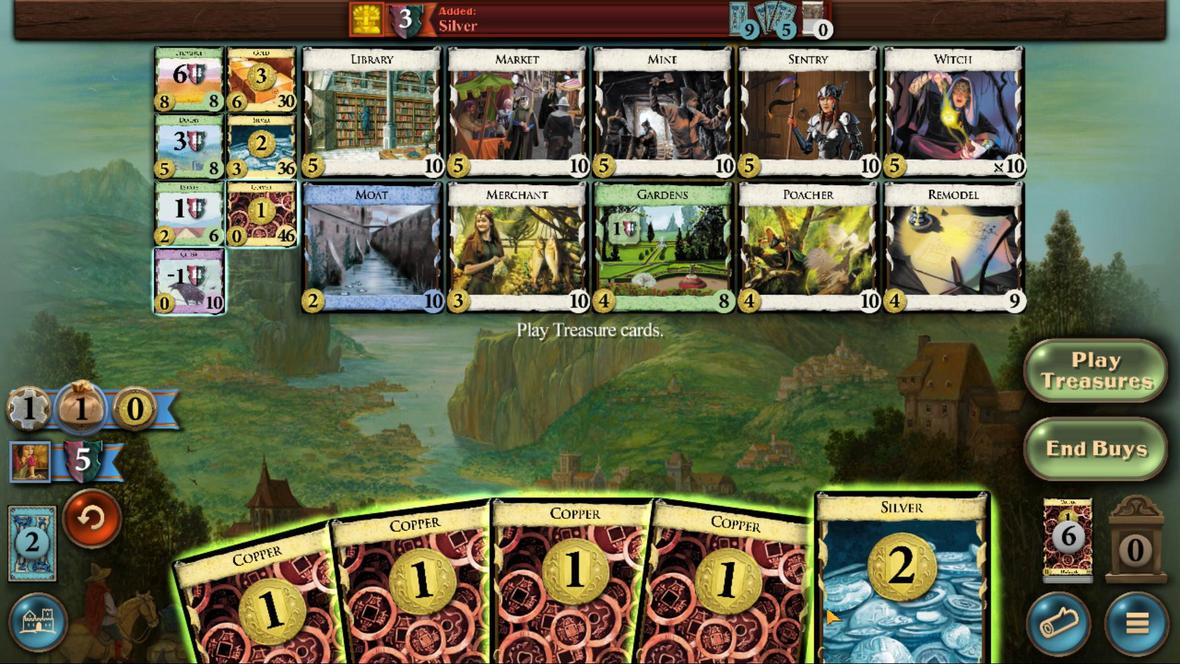 
Action: Mouse scrolled (798, 606) with delta (0, 0)
Screenshot: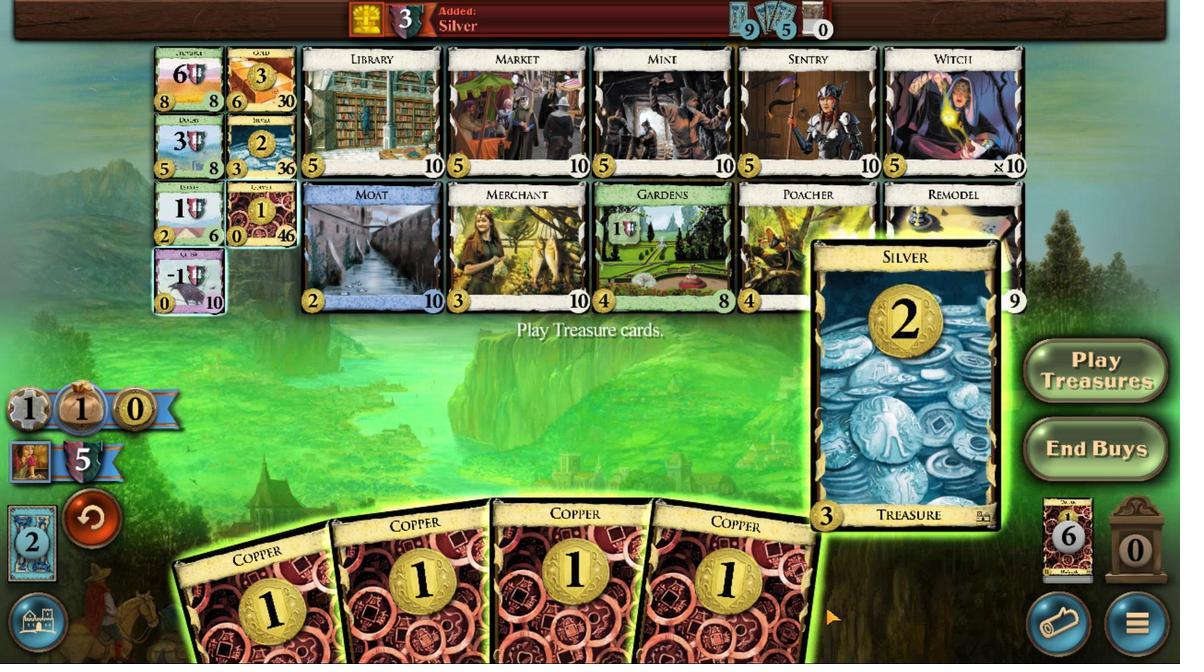 
Action: Mouse scrolled (798, 606) with delta (0, 0)
Screenshot: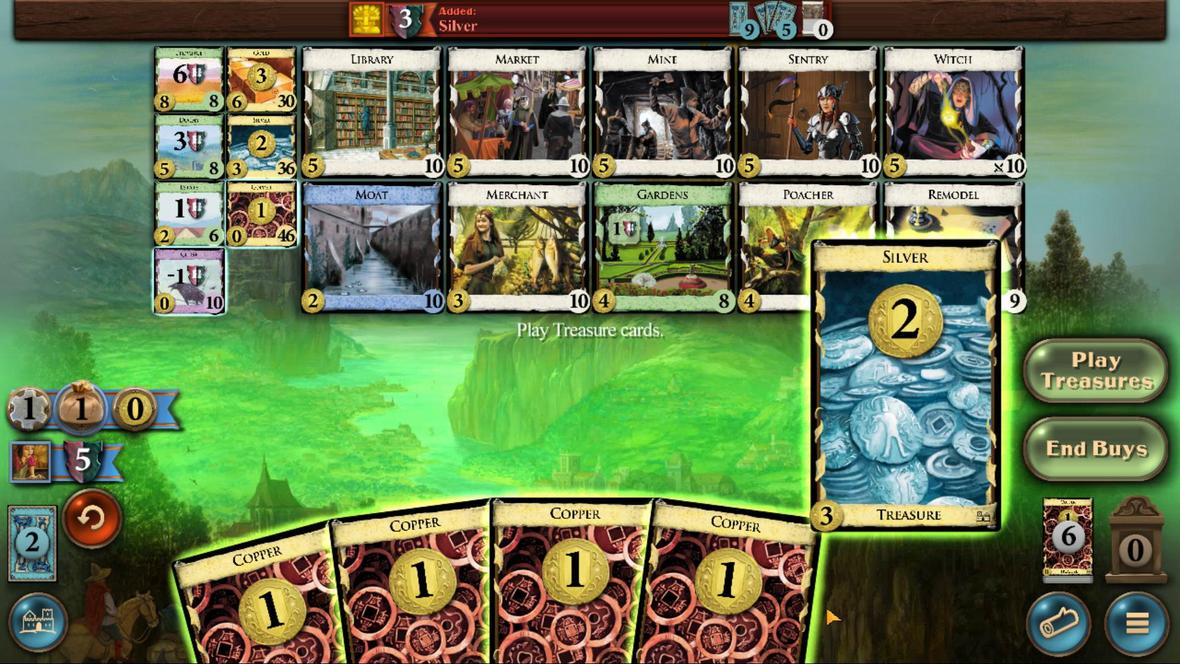
Action: Mouse scrolled (798, 606) with delta (0, 0)
Screenshot: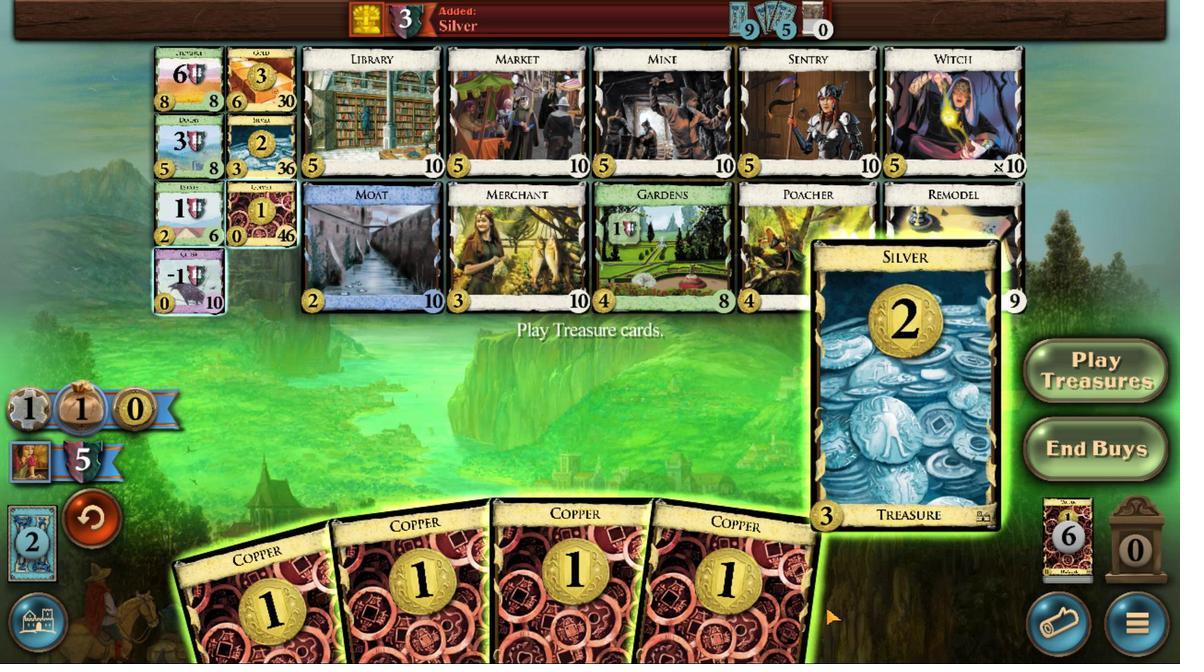
Action: Mouse moved to (790, 624)
Screenshot: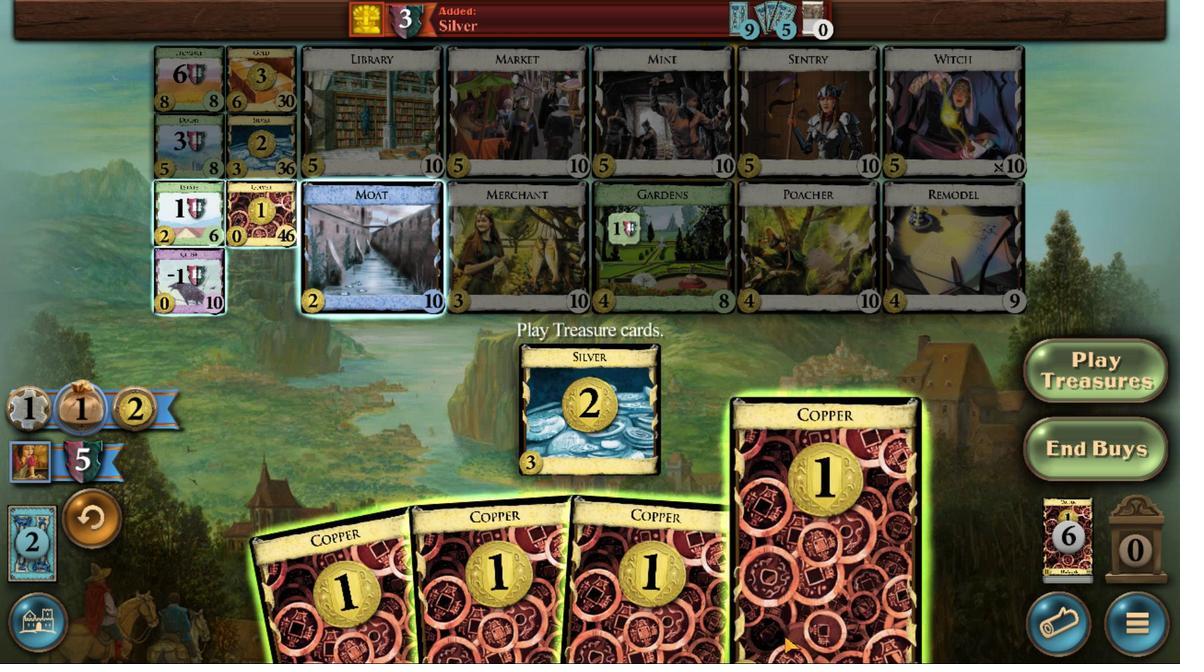 
Action: Mouse scrolled (790, 623) with delta (0, 0)
Screenshot: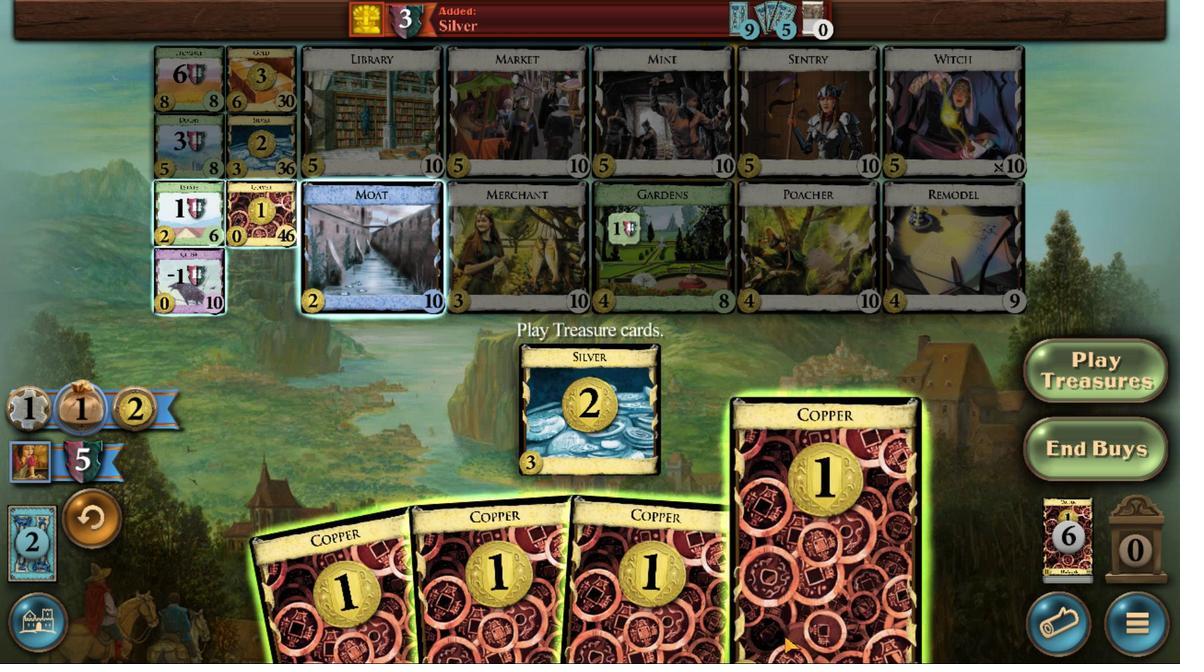 
Action: Mouse moved to (758, 635)
Screenshot: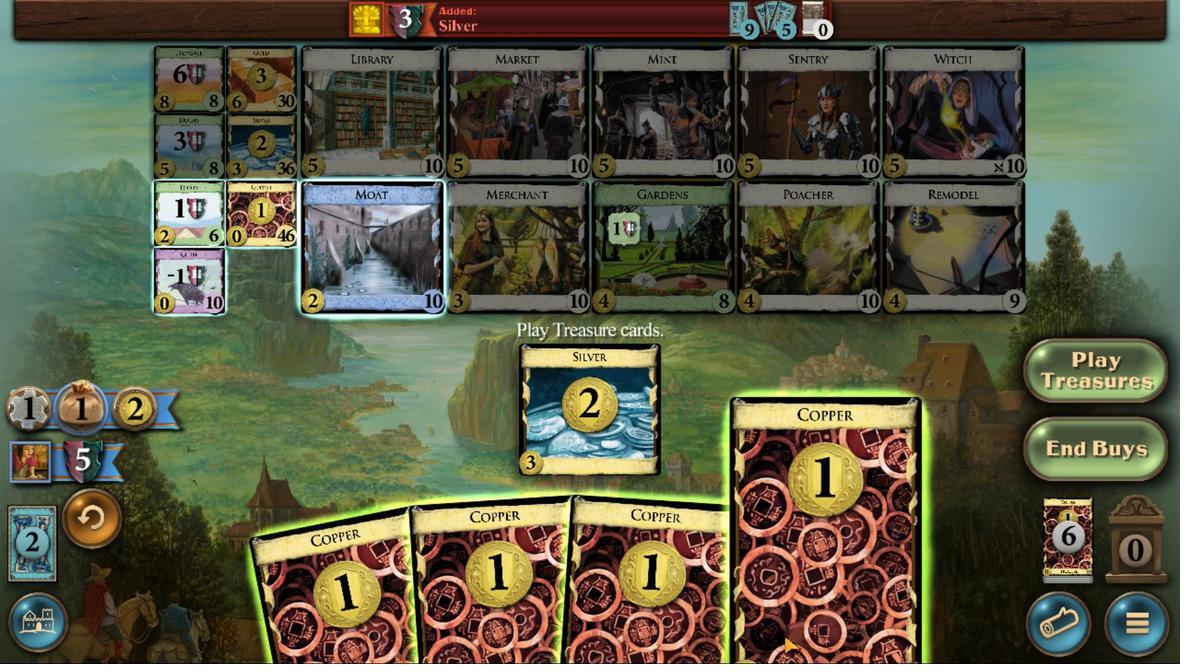 
Action: Mouse scrolled (758, 634) with delta (0, 0)
Screenshot: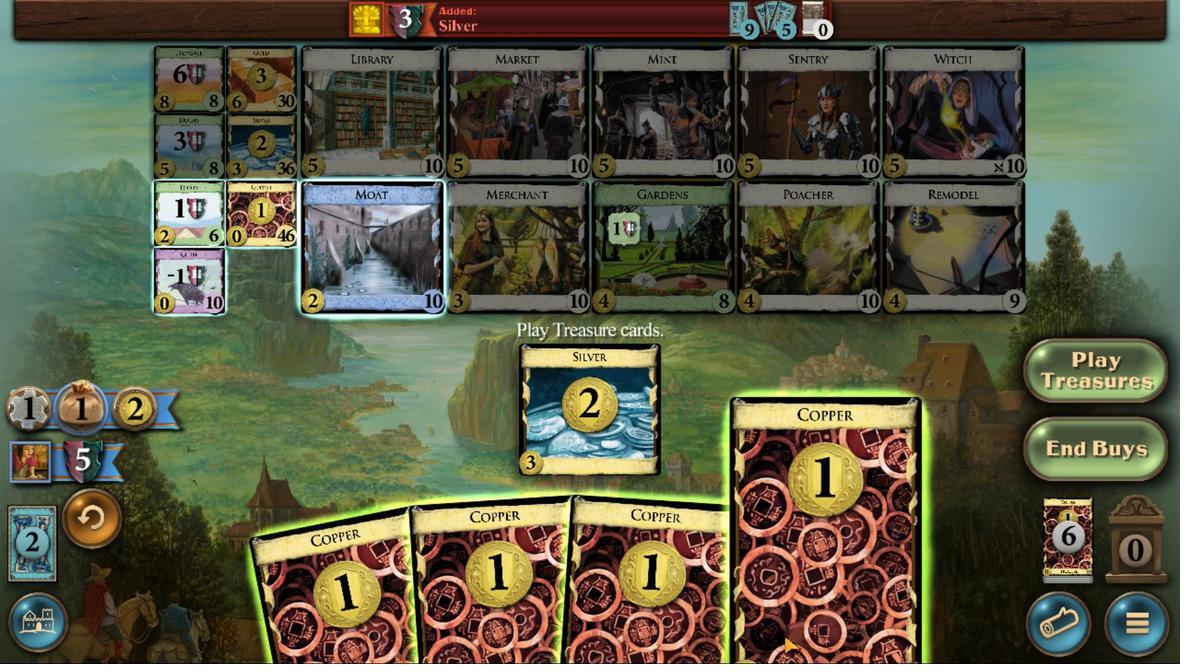 
Action: Mouse moved to (758, 635)
Screenshot: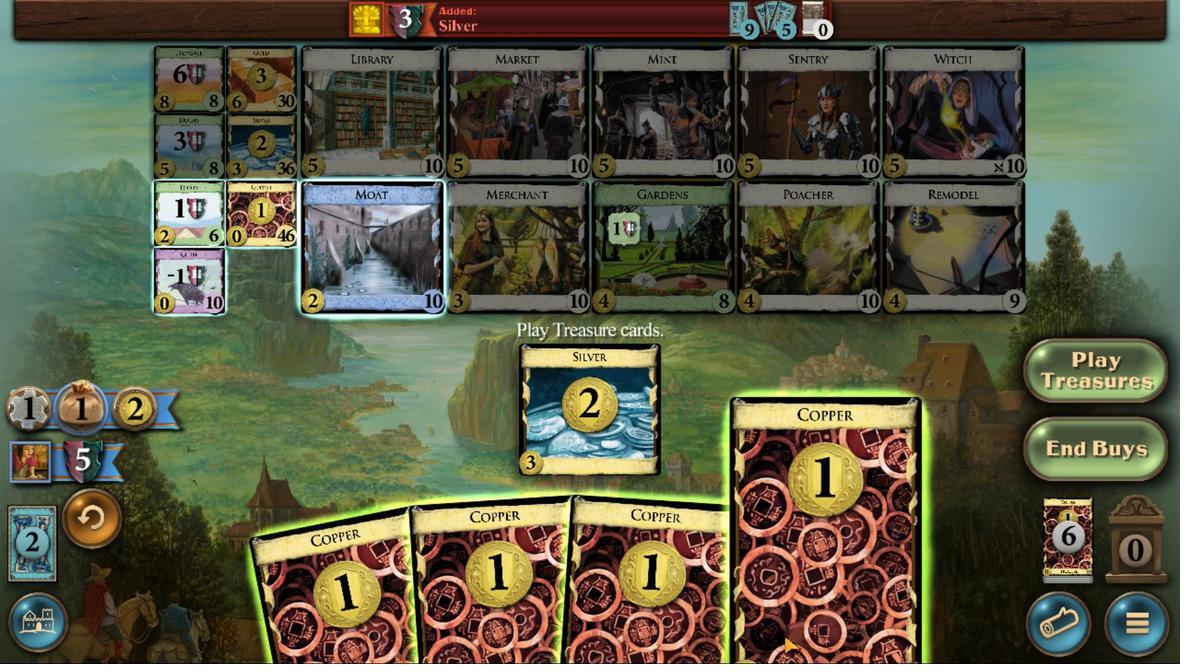 
Action: Mouse scrolled (758, 635) with delta (0, 0)
Screenshot: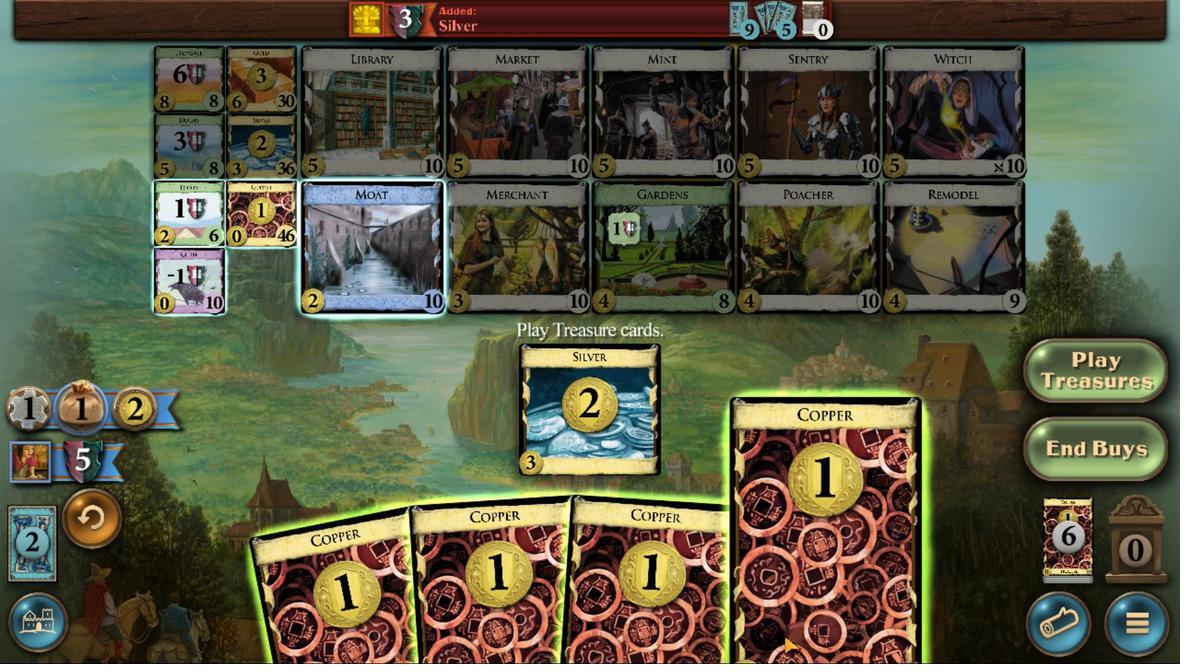 
Action: Mouse scrolled (758, 635) with delta (0, 0)
Screenshot: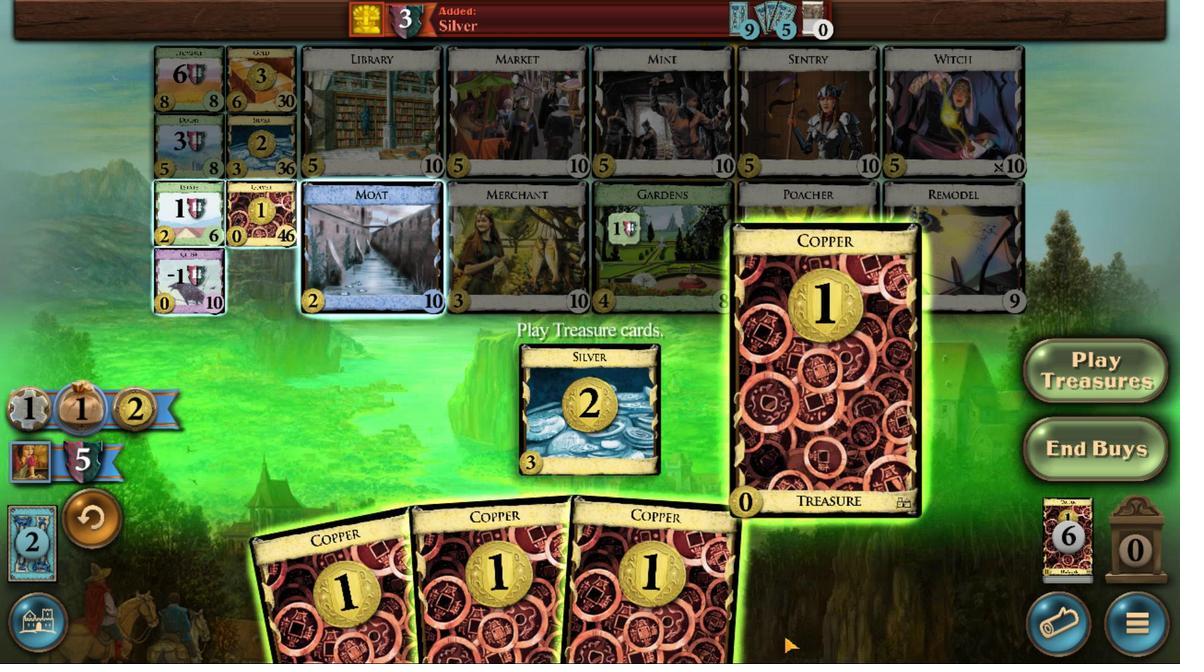 
Action: Mouse scrolled (758, 635) with delta (0, 0)
Screenshot: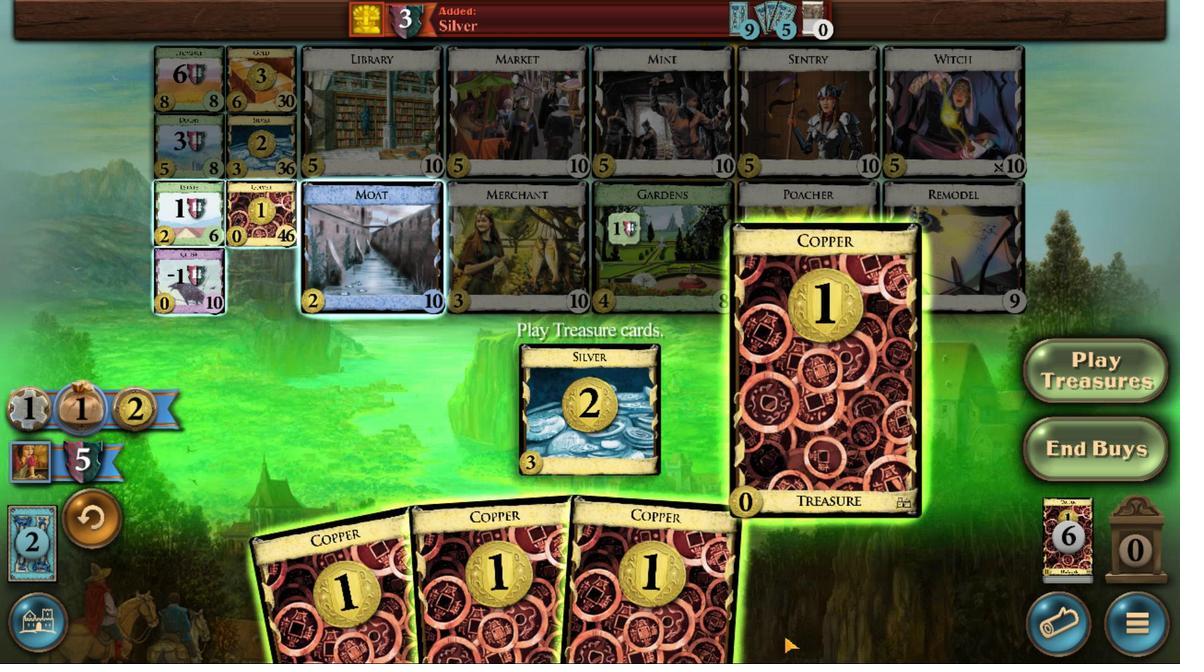 
Action: Mouse scrolled (758, 635) with delta (0, 0)
Screenshot: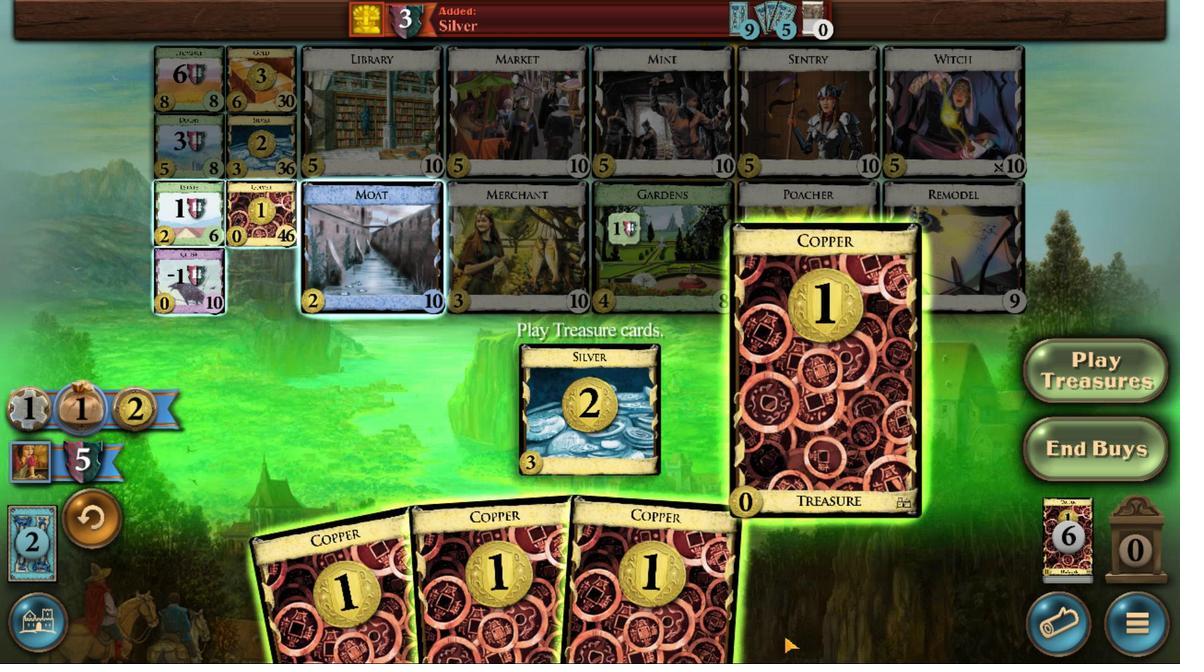 
Action: Mouse scrolled (758, 635) with delta (0, 0)
Screenshot: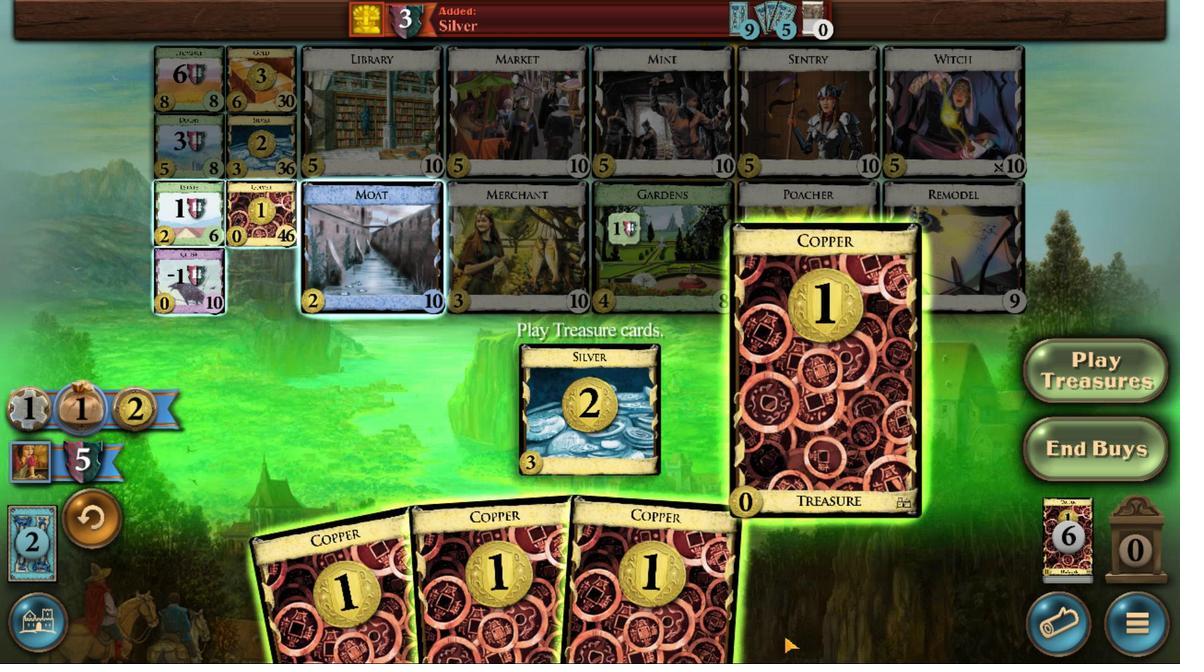 
Action: Mouse moved to (694, 629)
Screenshot: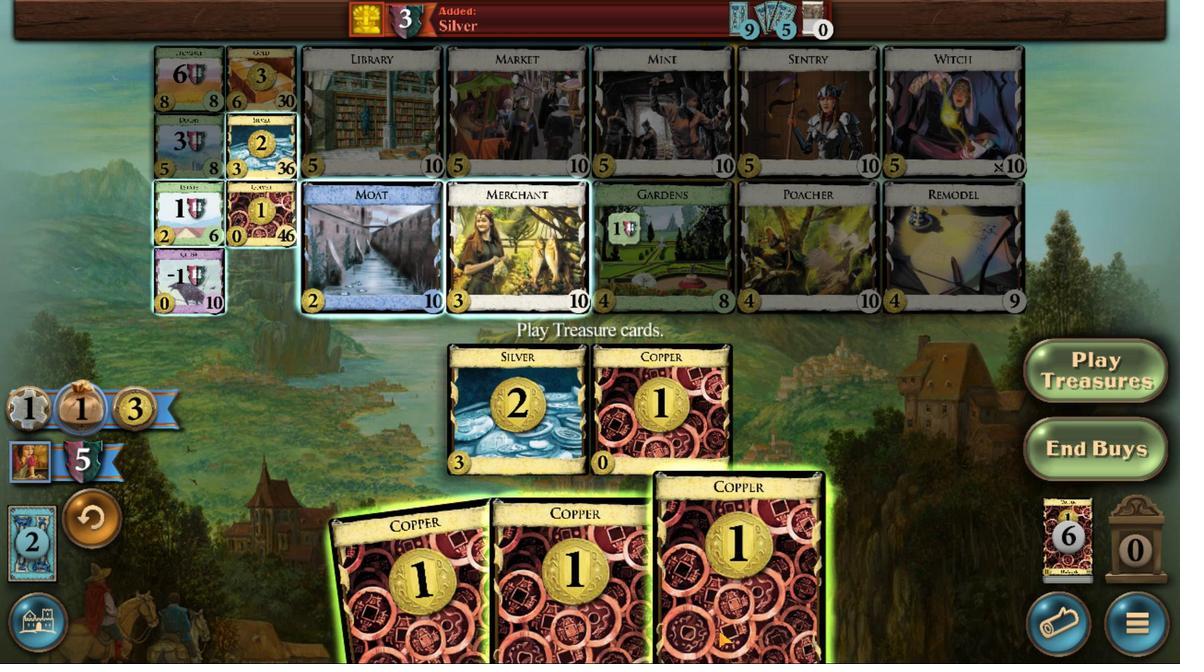 
Action: Mouse scrolled (694, 629) with delta (0, 0)
Screenshot: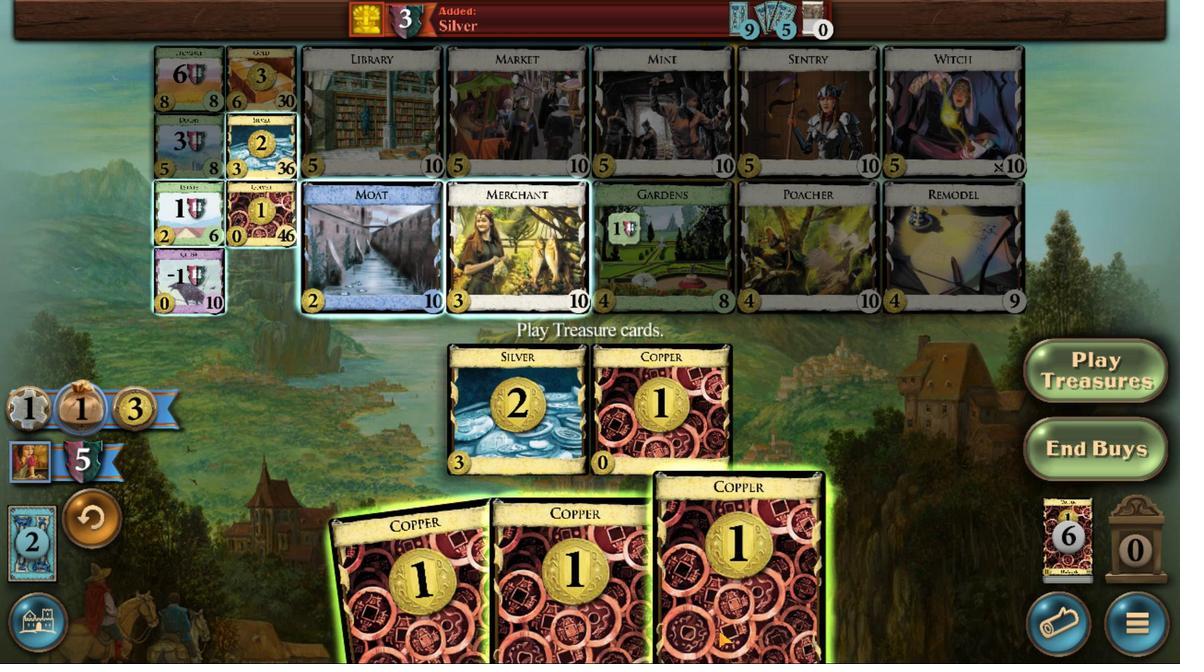 
Action: Mouse moved to (696, 630)
Screenshot: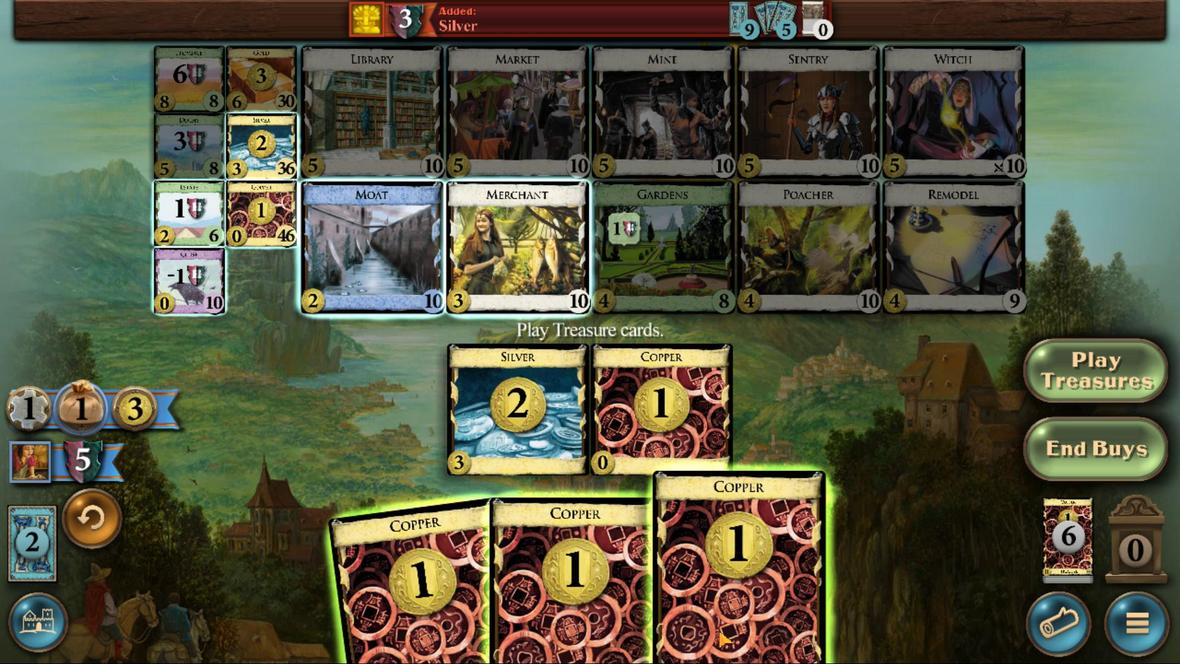 
Action: Mouse scrolled (696, 629) with delta (0, 0)
Screenshot: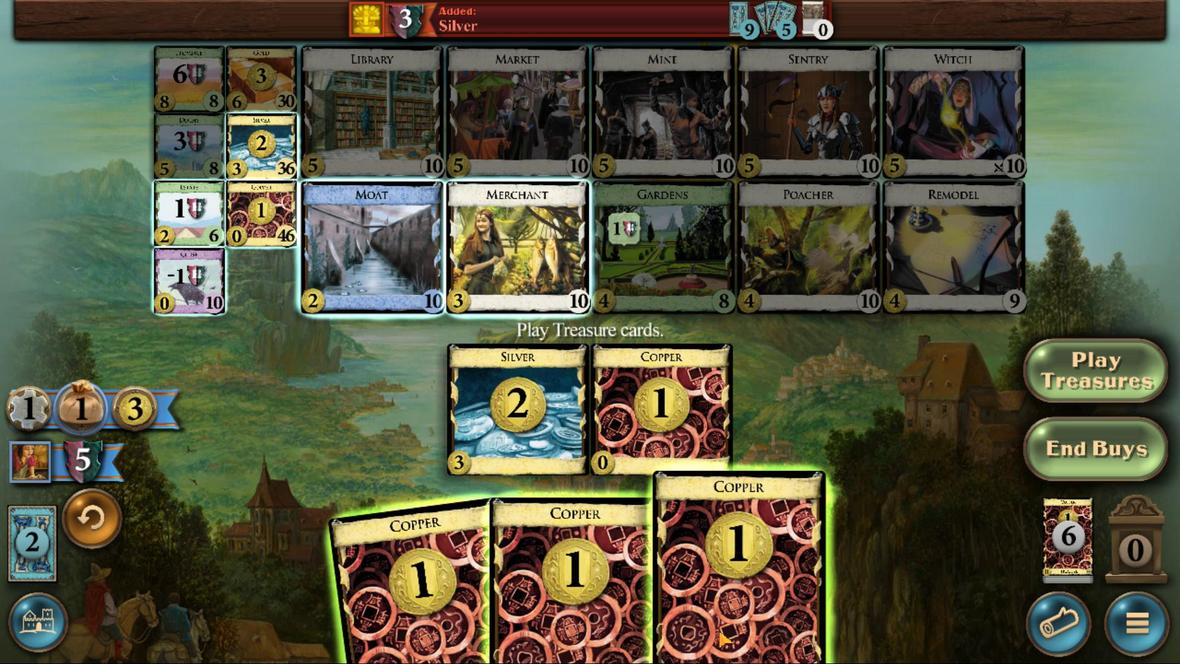 
Action: Mouse scrolled (696, 629) with delta (0, 0)
Screenshot: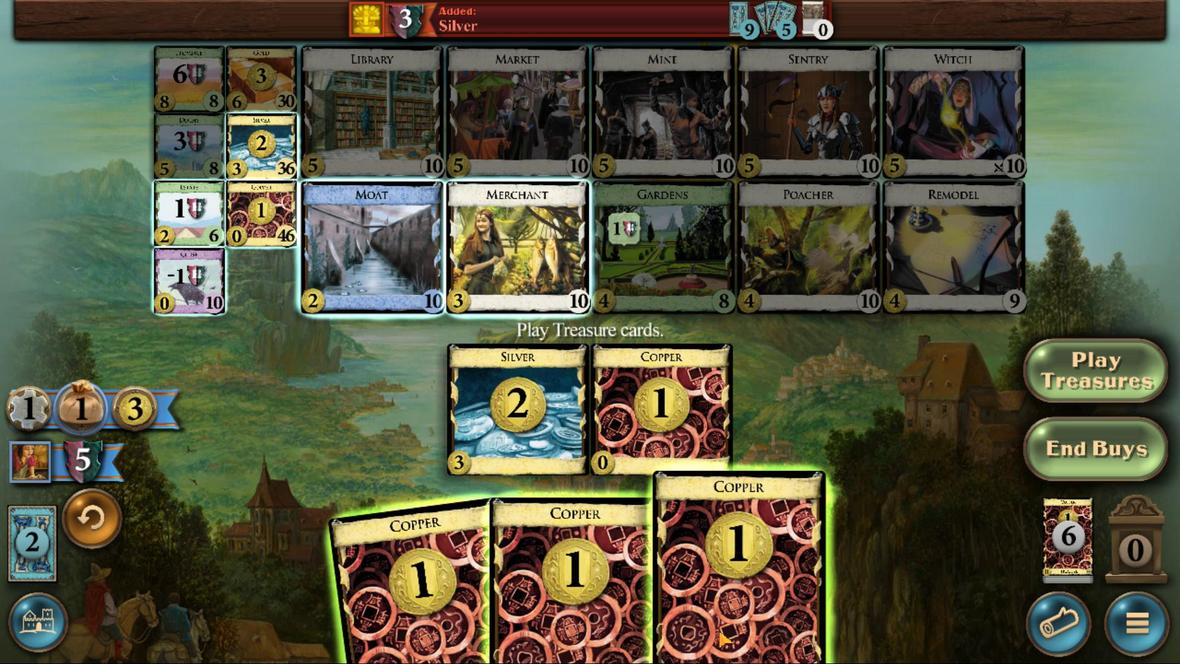 
Action: Mouse scrolled (696, 629) with delta (0, 0)
Screenshot: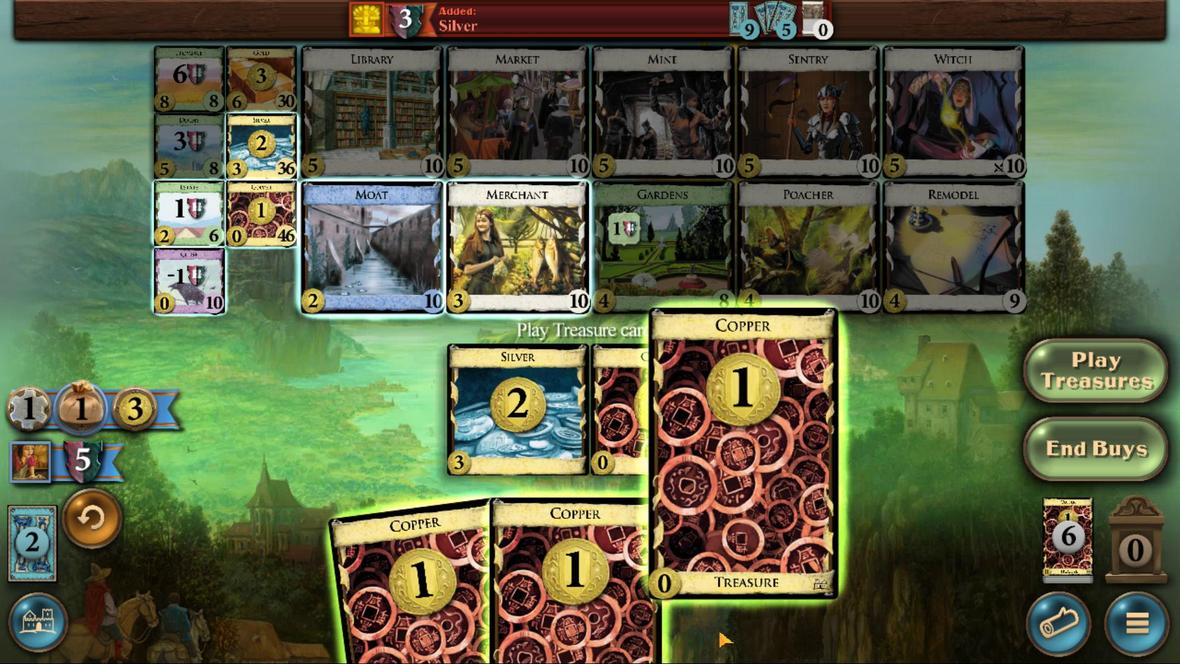 
Action: Mouse scrolled (696, 629) with delta (0, 0)
Screenshot: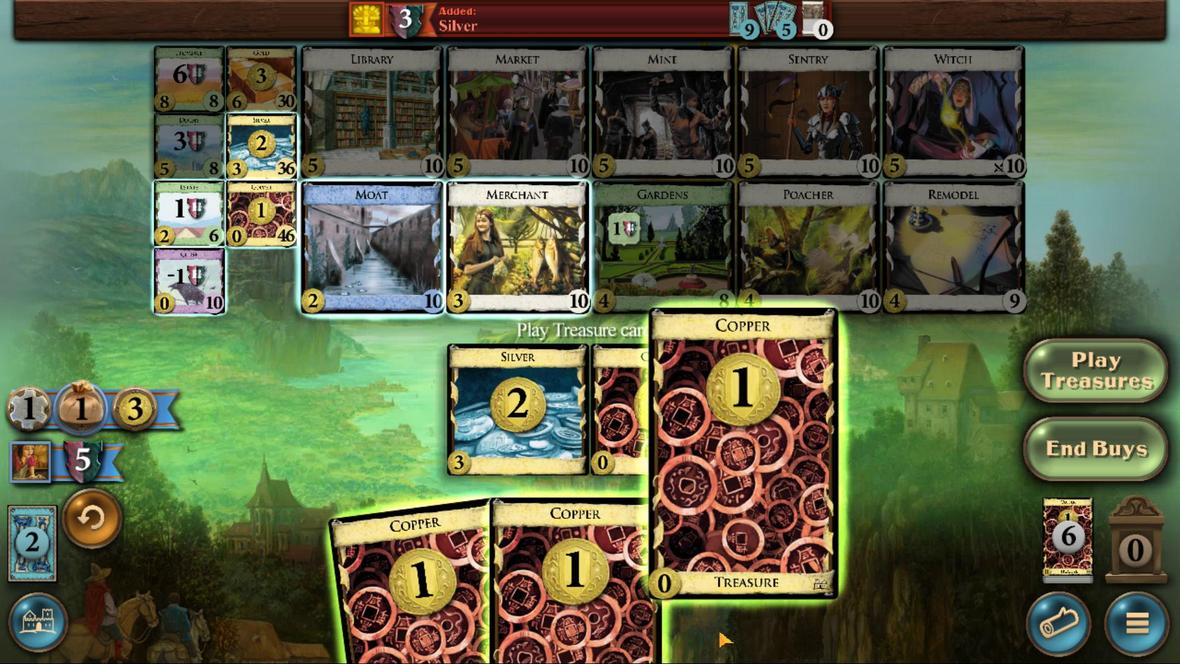 
Action: Mouse scrolled (696, 629) with delta (0, 0)
Screenshot: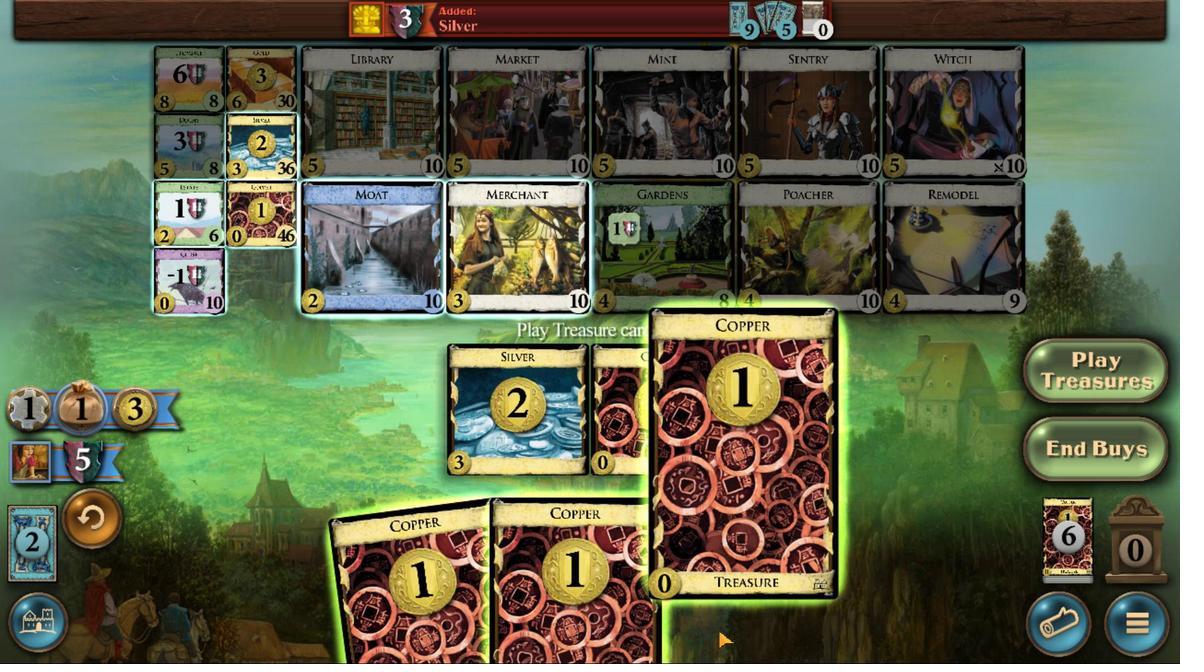 
Action: Mouse scrolled (696, 630) with delta (0, 0)
Screenshot: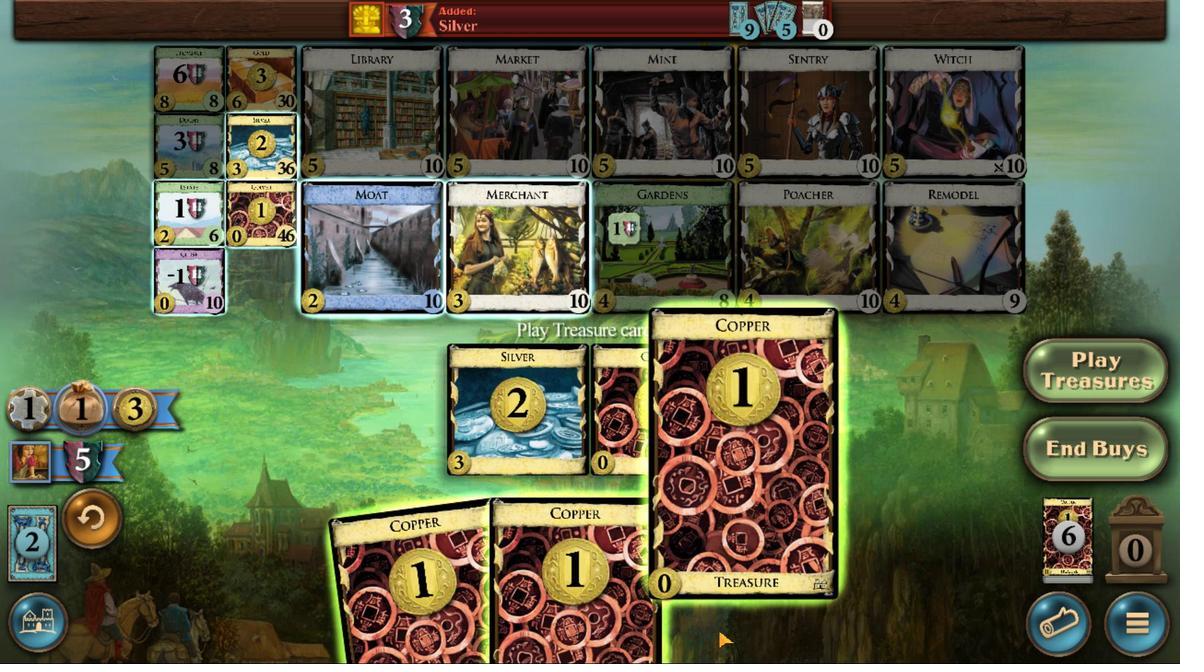 
Action: Mouse moved to (723, 630)
Screenshot: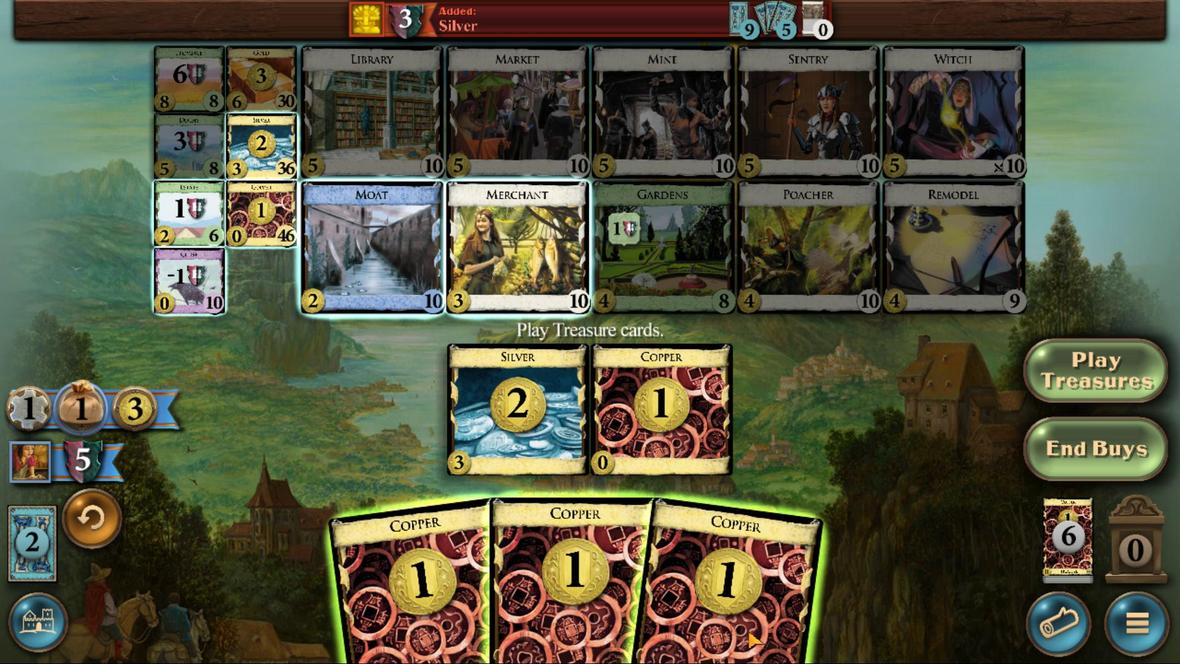 
Action: Mouse scrolled (723, 630) with delta (0, 0)
Screenshot: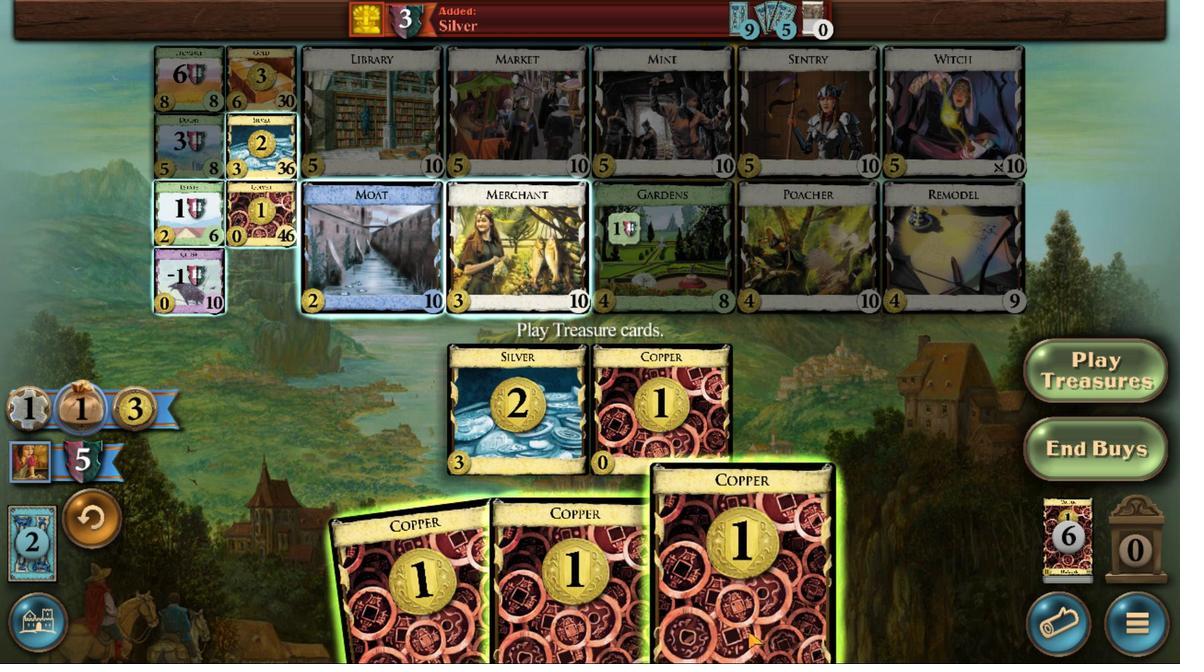 
Action: Mouse scrolled (723, 630) with delta (0, 0)
Screenshot: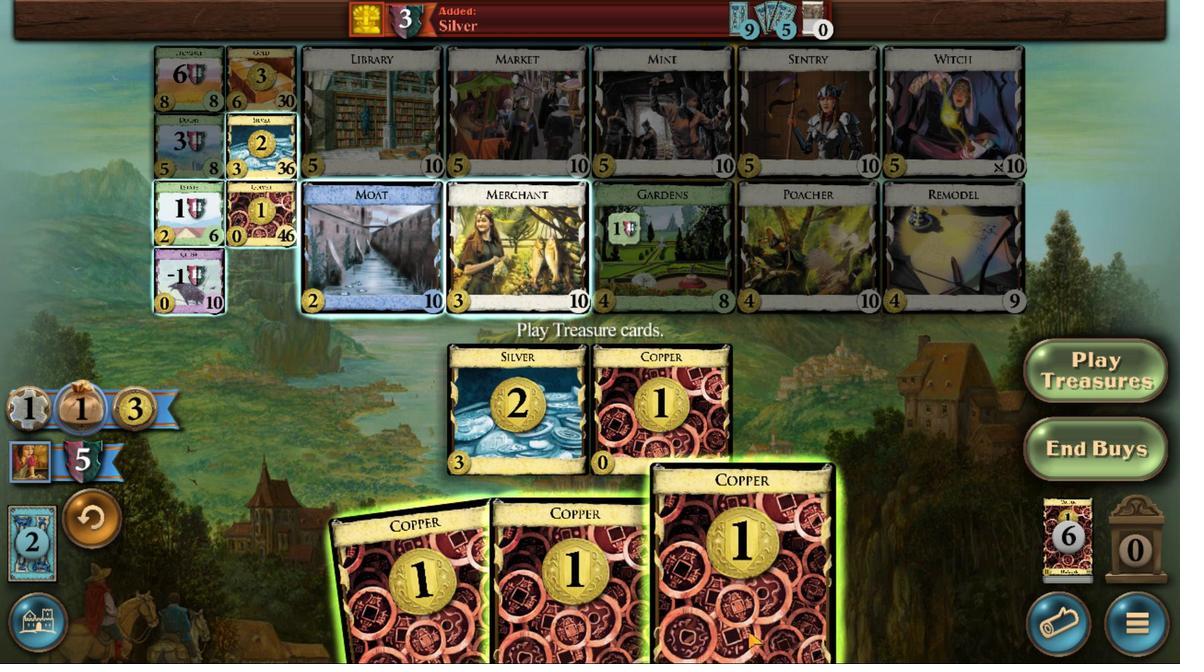 
Action: Mouse scrolled (723, 630) with delta (0, 0)
Screenshot: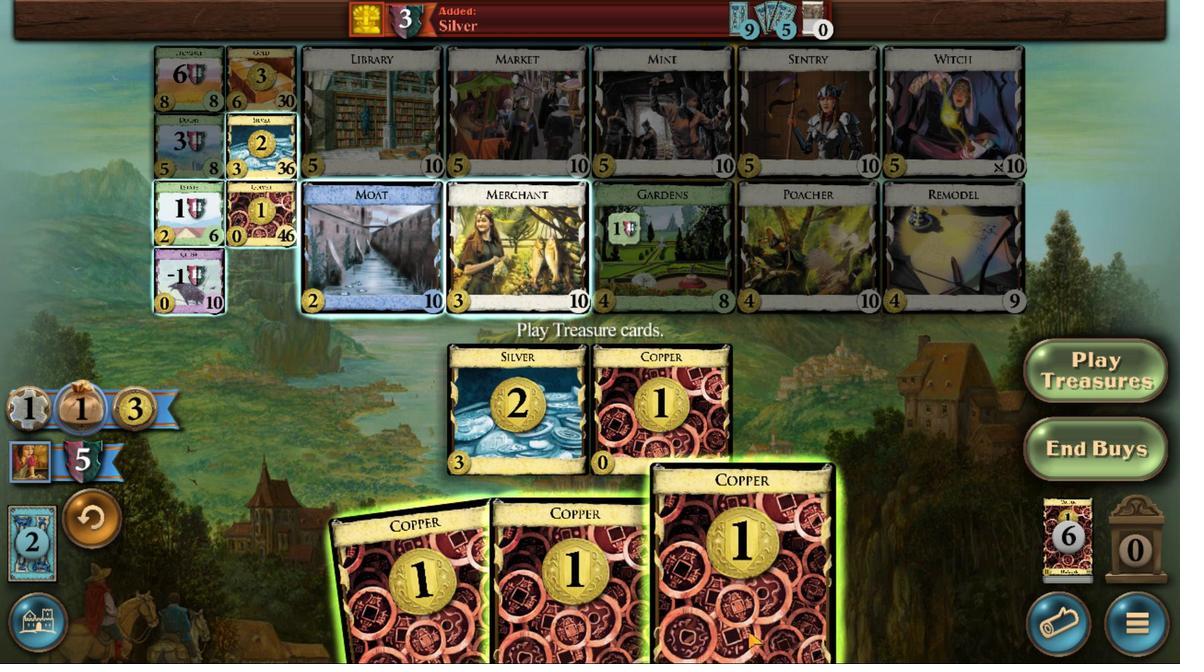 
Action: Mouse scrolled (723, 630) with delta (0, 0)
Screenshot: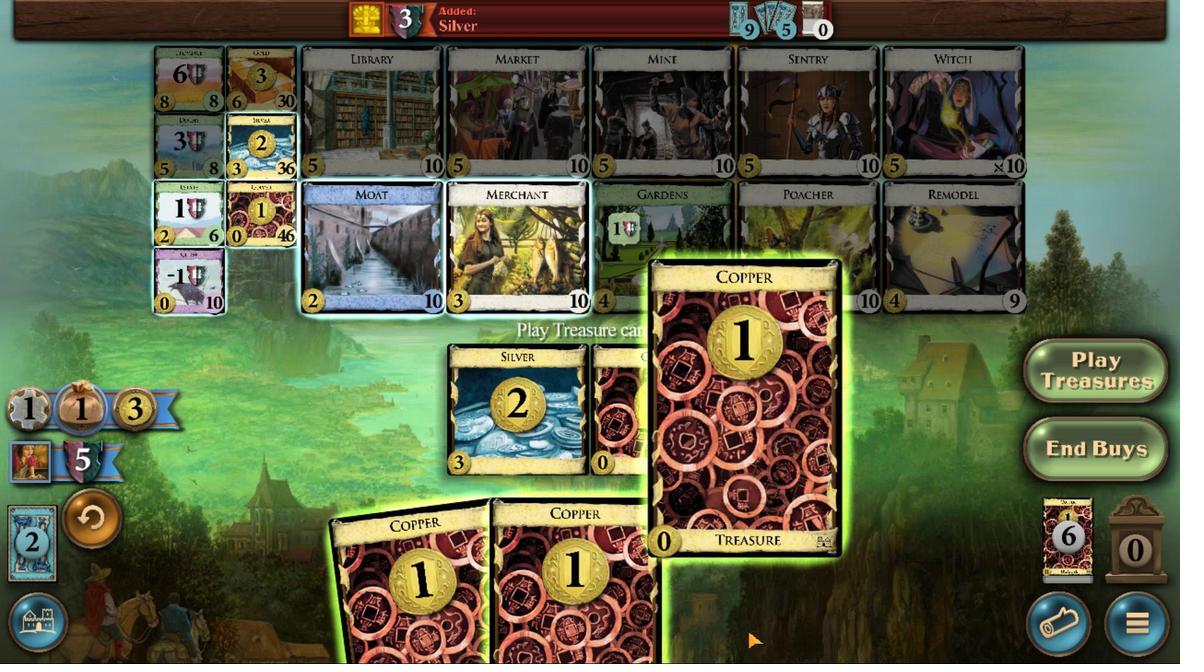 
Action: Mouse scrolled (723, 630) with delta (0, 0)
Screenshot: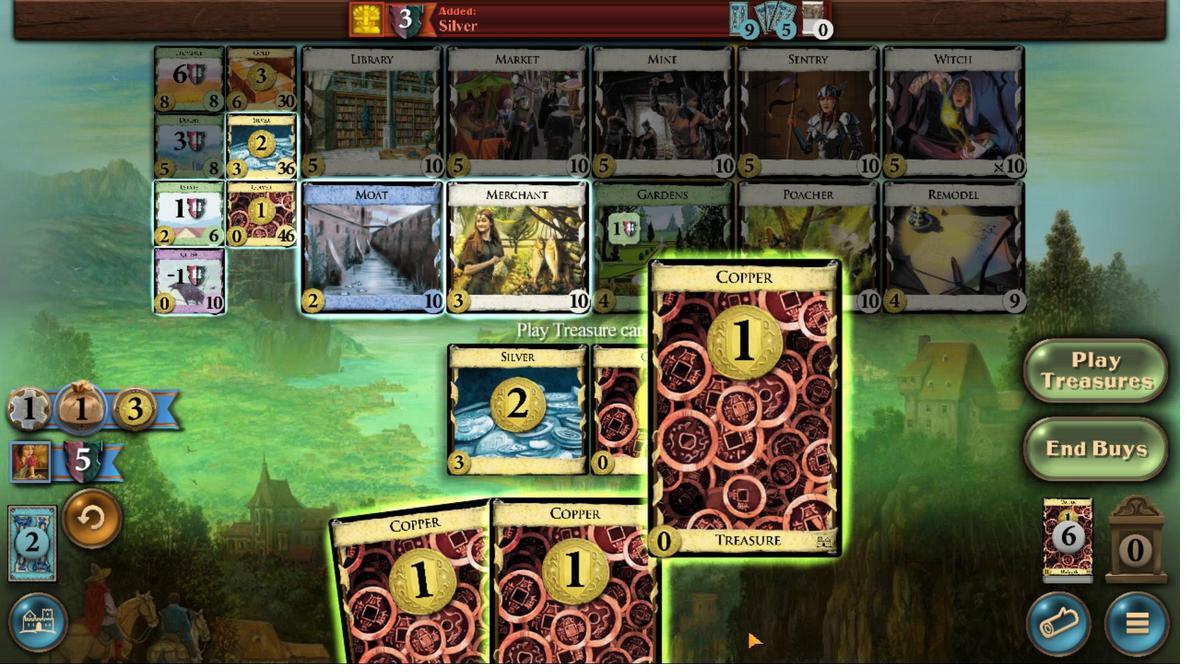 
Action: Mouse moved to (653, 587)
Screenshot: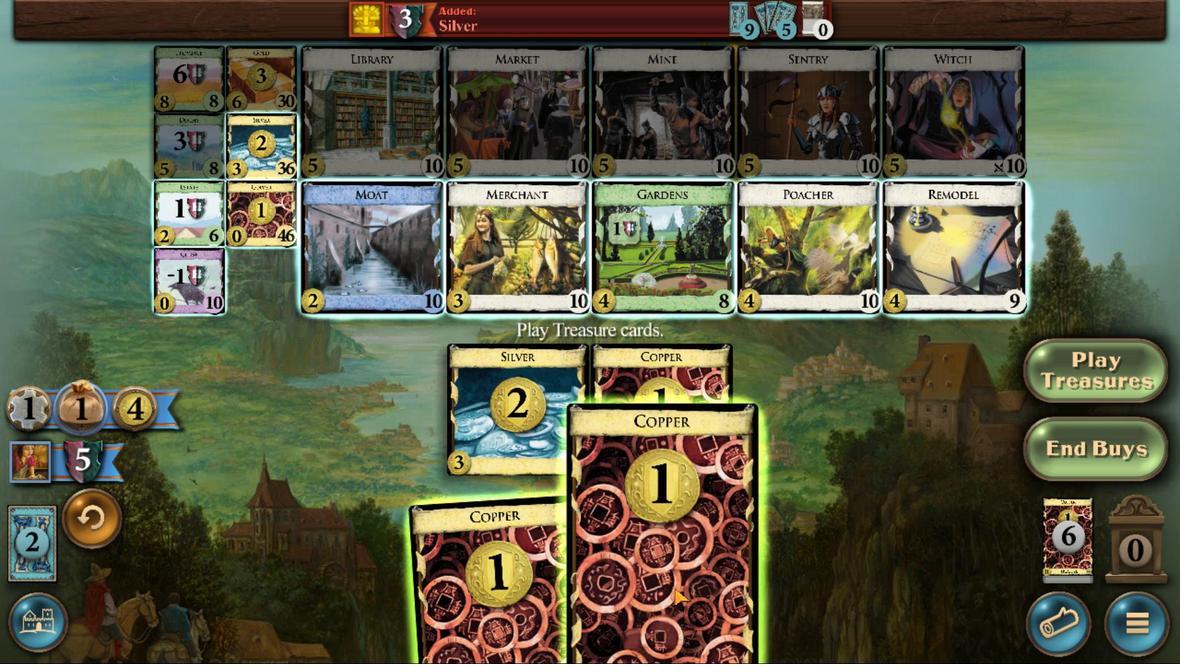 
Action: Mouse scrolled (653, 587) with delta (0, 0)
Screenshot: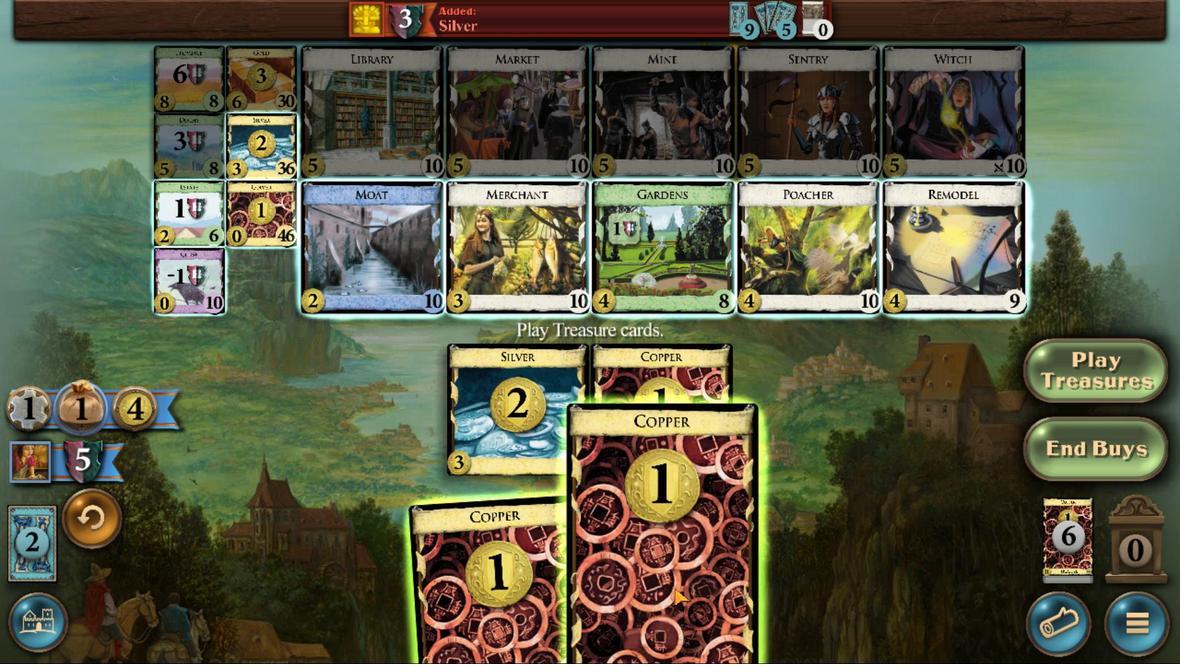 
Action: Mouse scrolled (653, 587) with delta (0, 0)
Screenshot: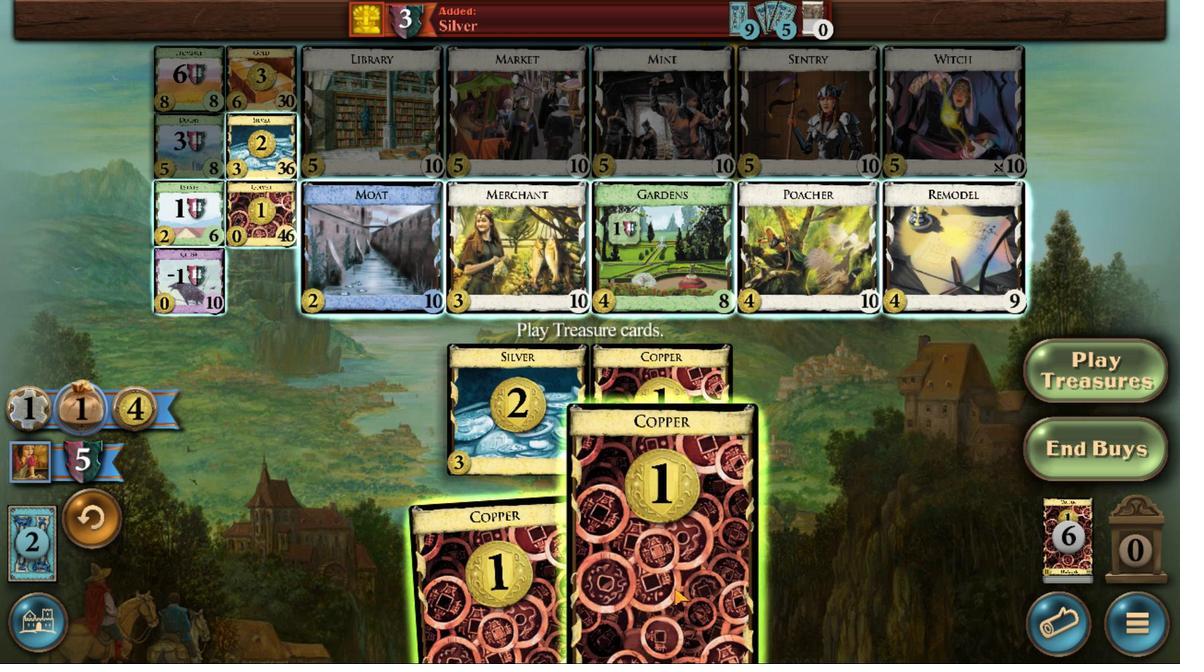 
Action: Mouse scrolled (653, 587) with delta (0, 0)
Screenshot: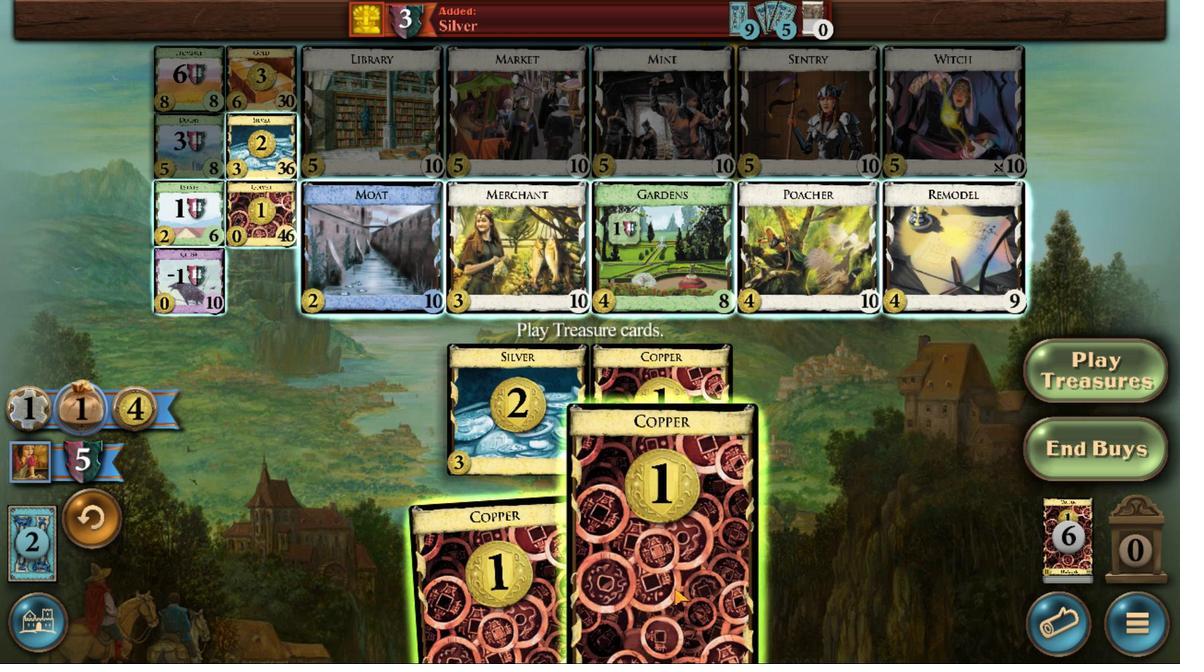 
Action: Mouse scrolled (653, 587) with delta (0, 0)
Screenshot: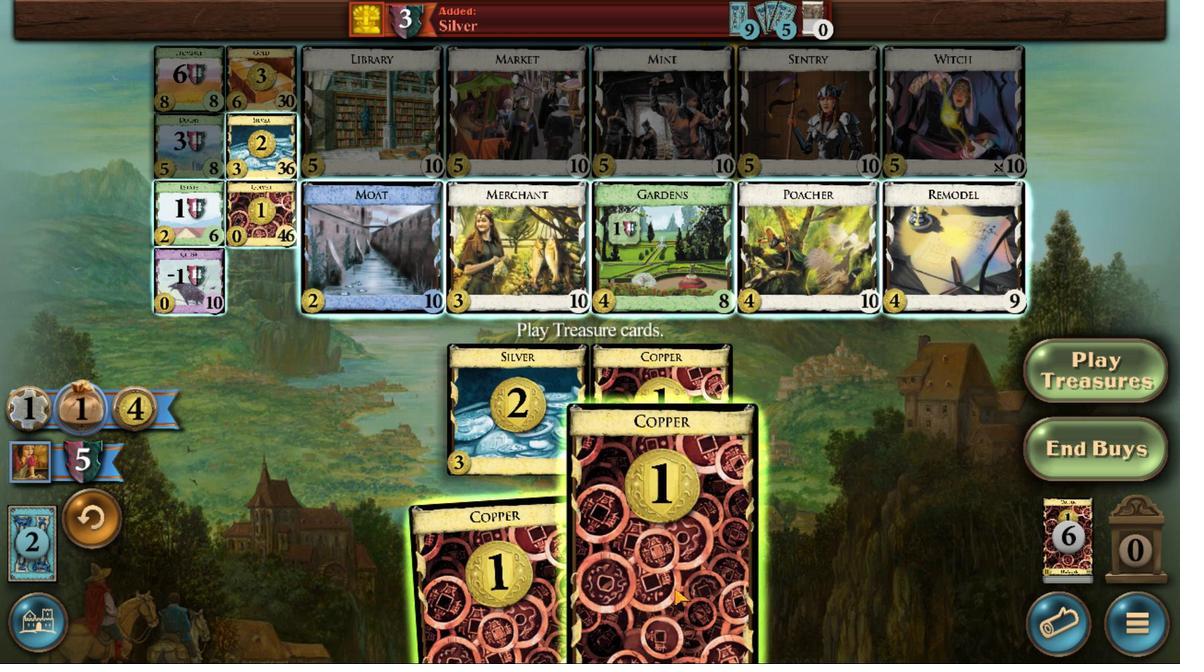 
Action: Mouse scrolled (653, 588) with delta (0, 0)
Screenshot: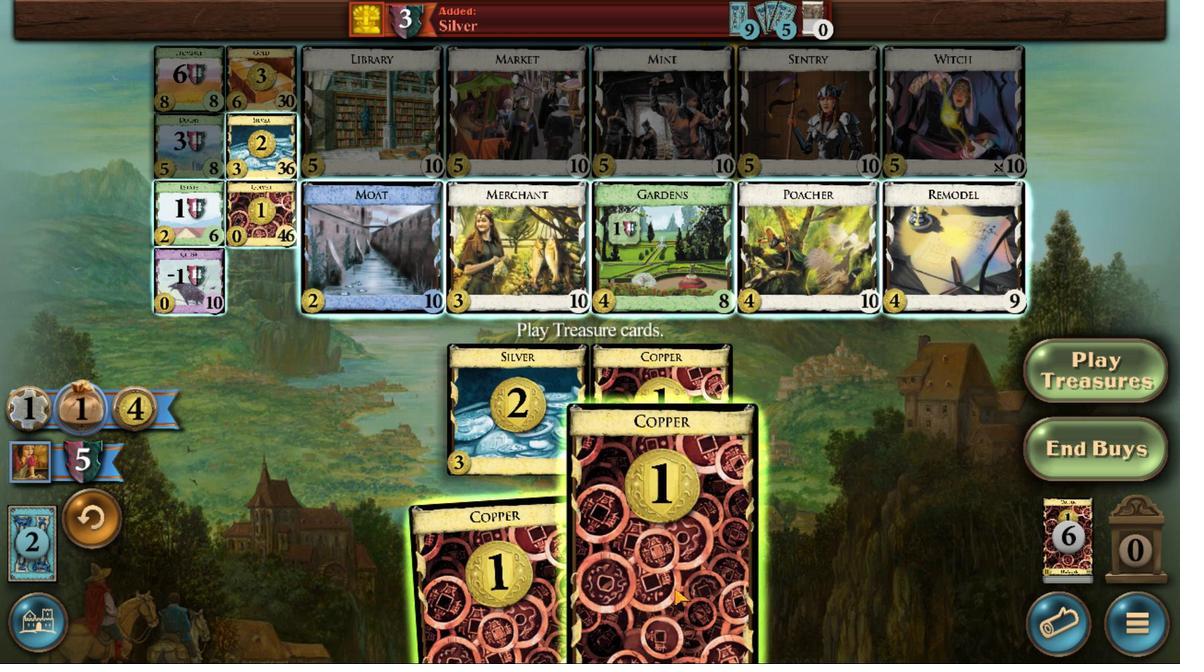 
Action: Mouse scrolled (653, 587) with delta (0, 0)
Screenshot: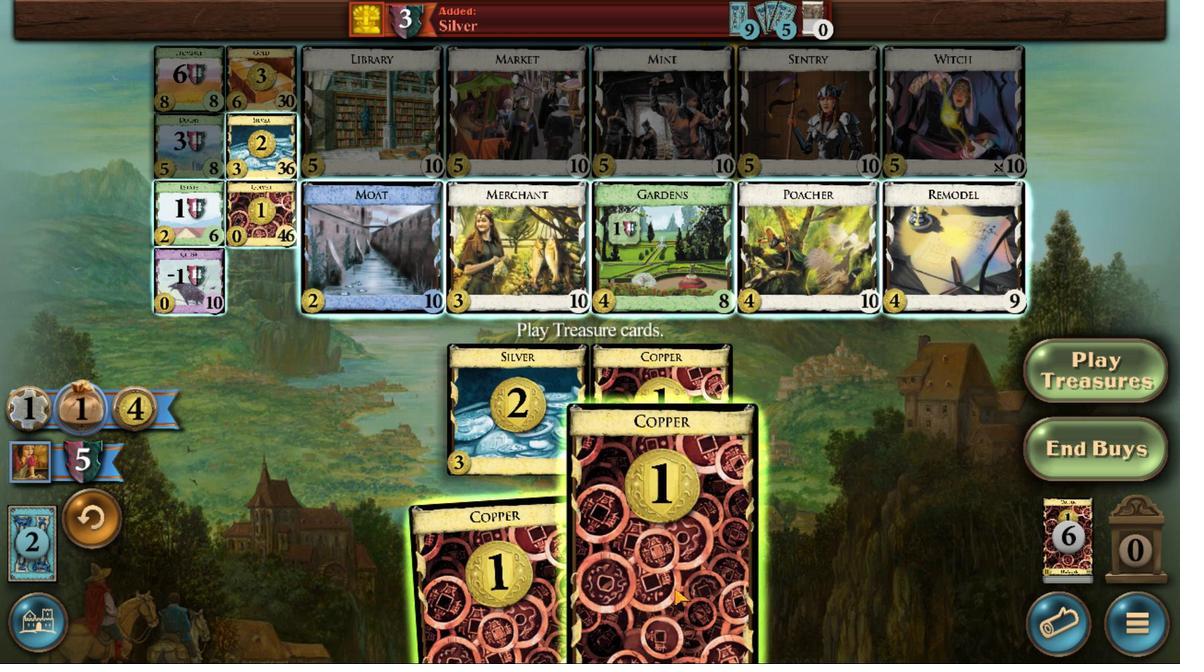 
Action: Mouse scrolled (653, 588) with delta (0, 0)
Screenshot: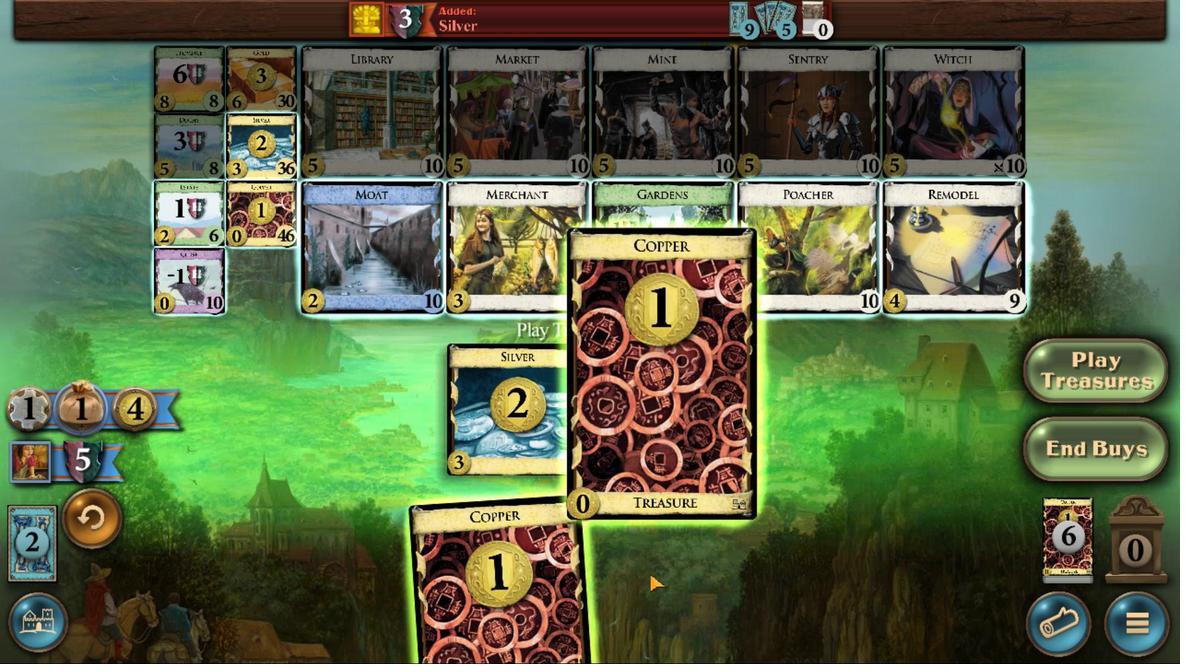 
Action: Mouse scrolled (653, 587) with delta (0, 0)
Screenshot: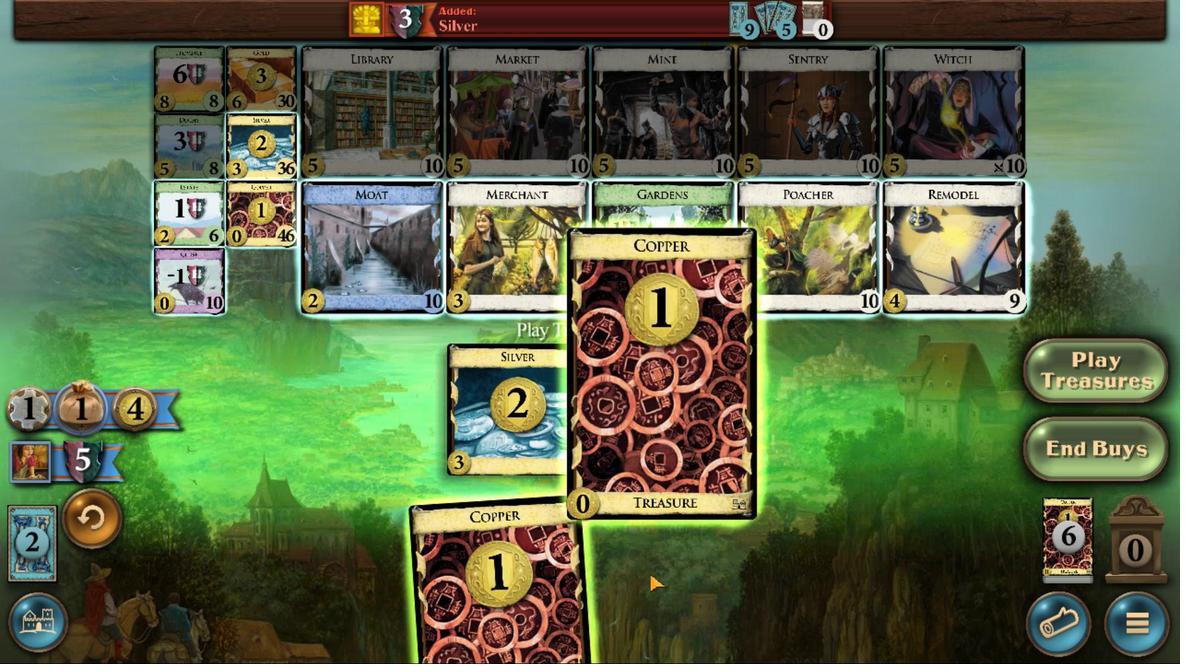 
Action: Mouse moved to (190, 154)
Screenshot: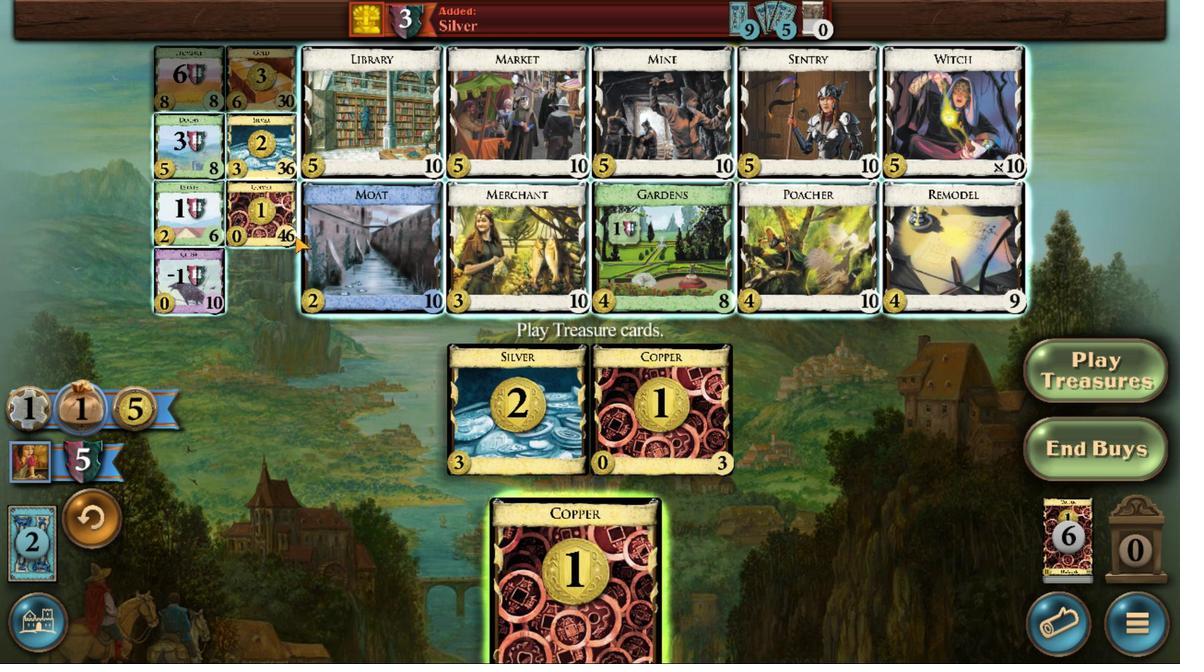 
Action: Mouse pressed left at (190, 154)
Screenshot: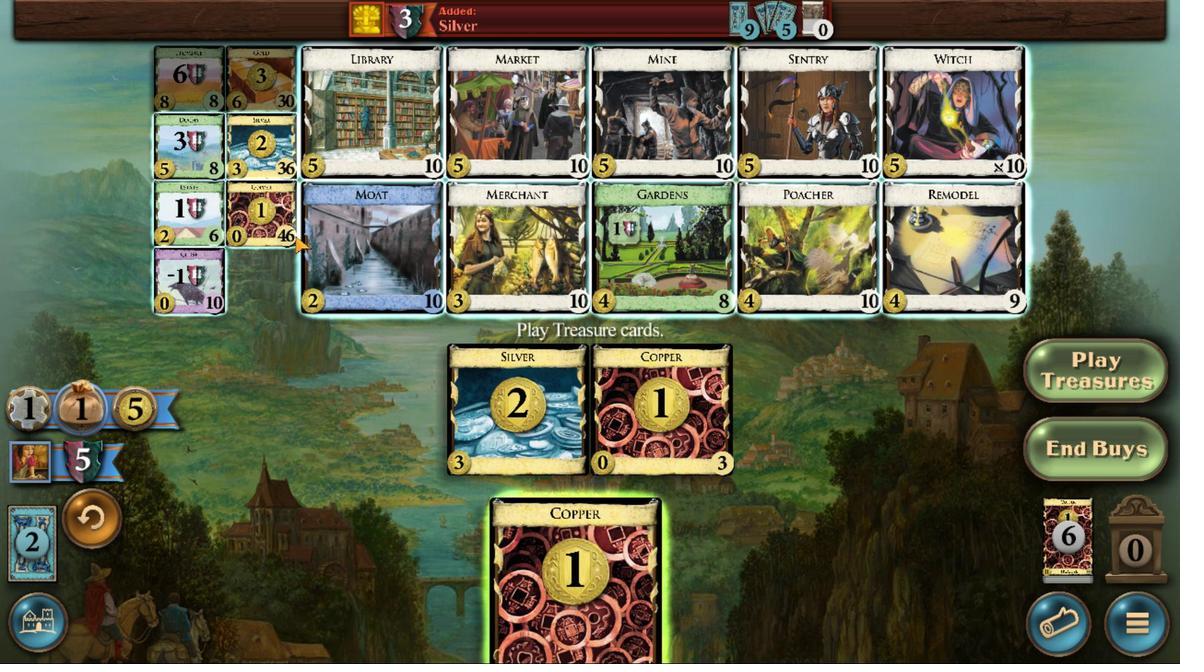 
Action: Mouse moved to (547, 578)
Screenshot: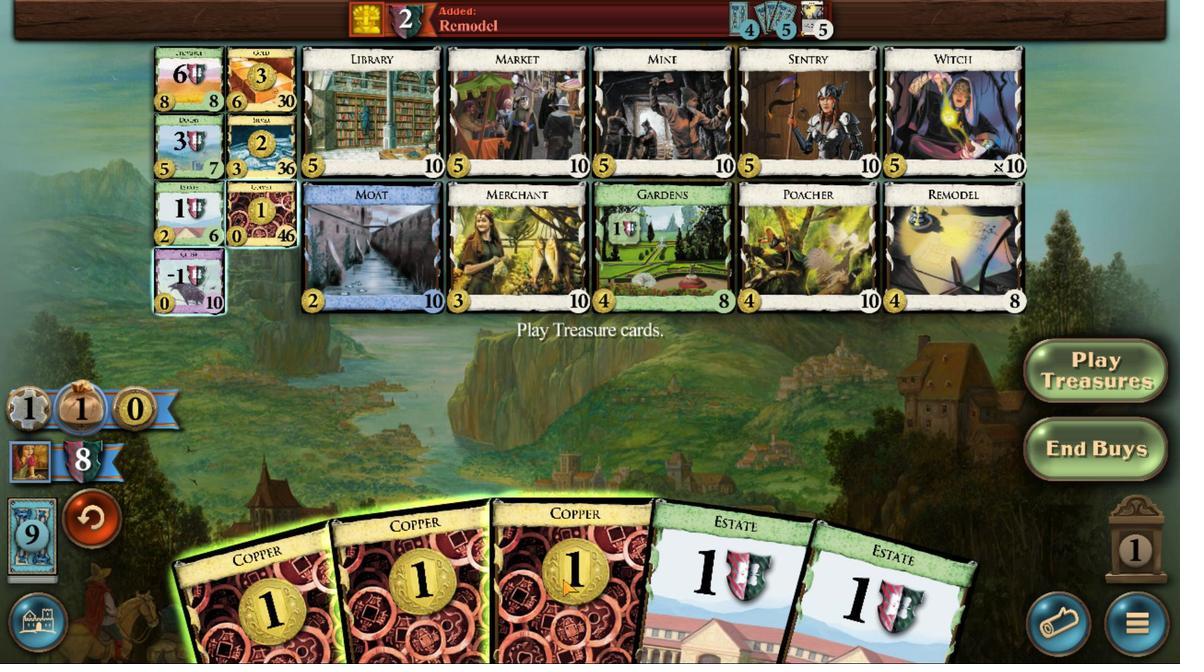 
Action: Mouse scrolled (547, 577) with delta (0, 0)
Screenshot: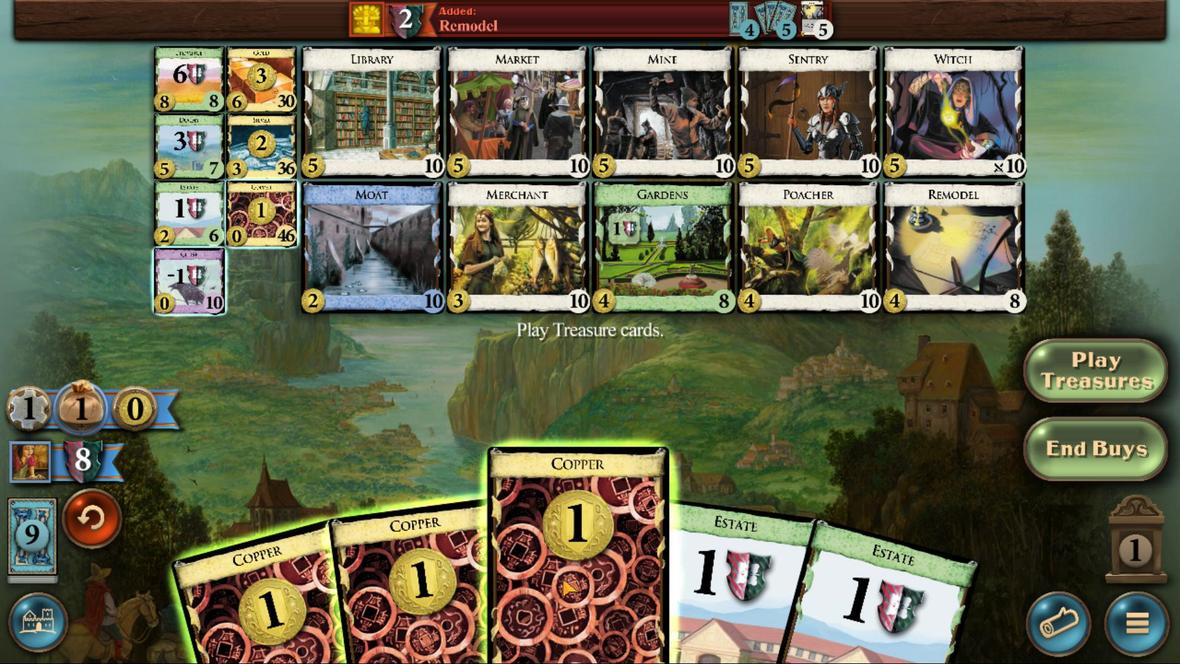 
Action: Mouse scrolled (547, 577) with delta (0, 0)
Screenshot: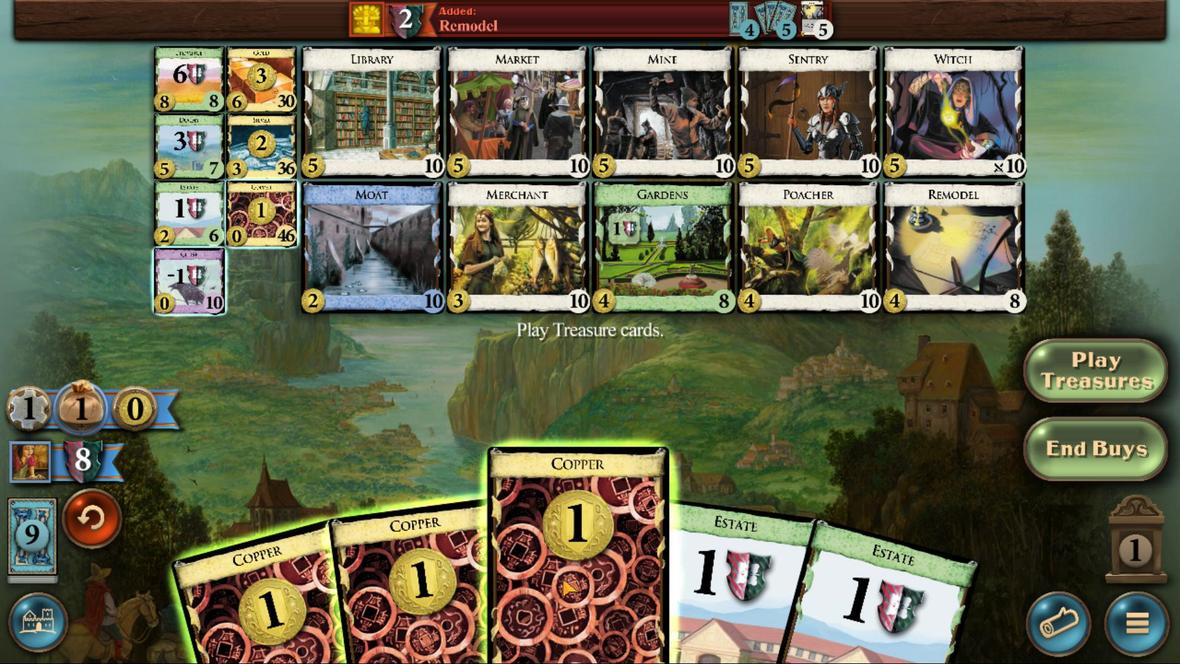 
Action: Mouse scrolled (547, 577) with delta (0, 0)
Screenshot: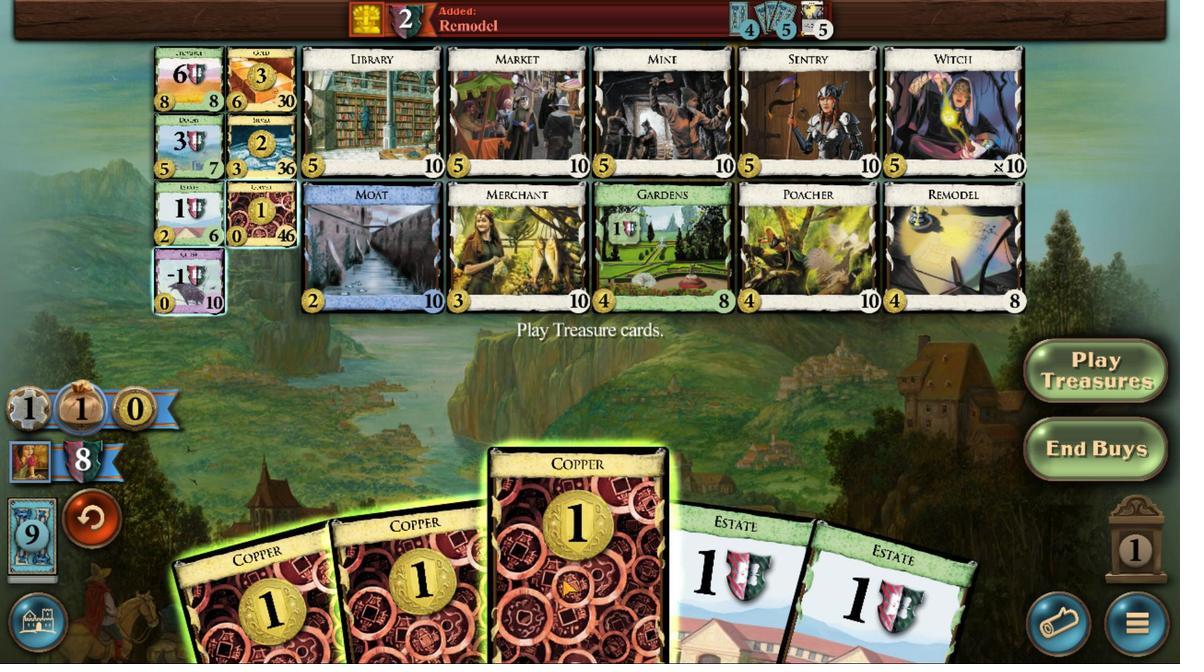 
Action: Mouse scrolled (547, 577) with delta (0, 0)
Screenshot: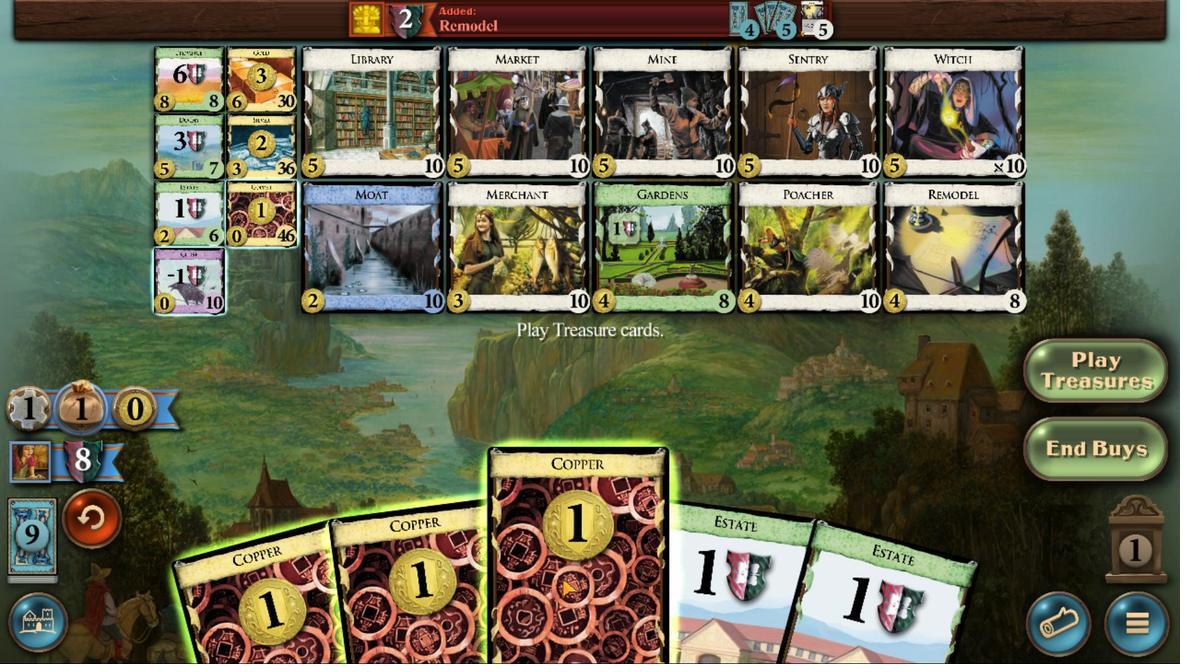
Action: Mouse scrolled (547, 577) with delta (0, 0)
Screenshot: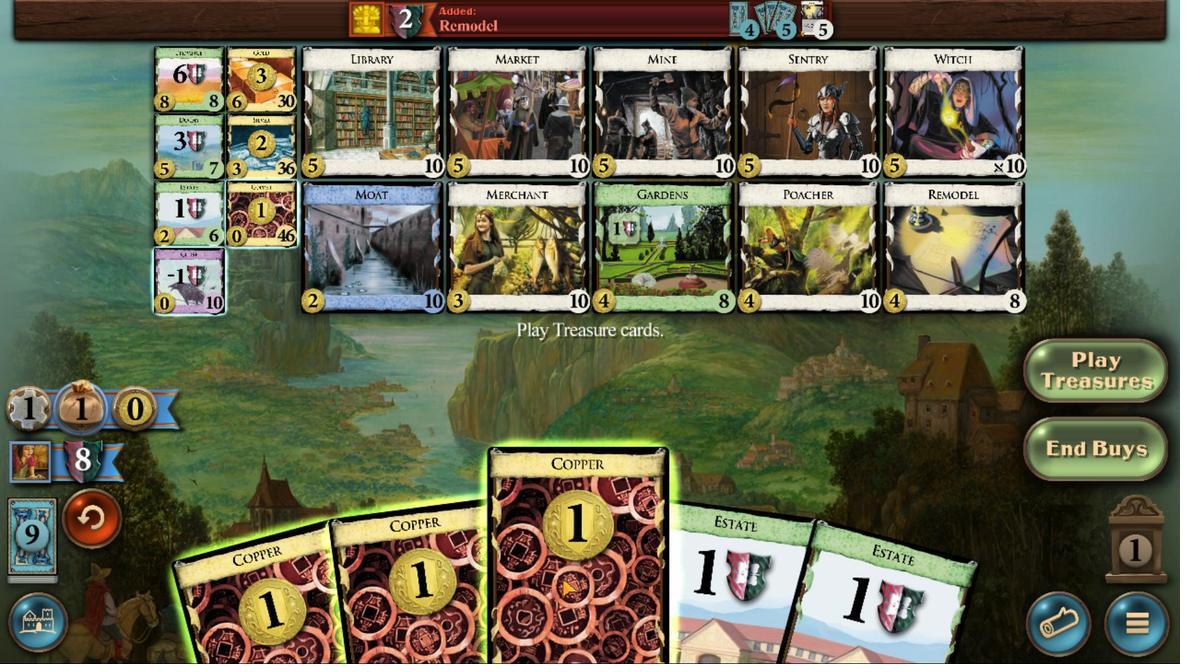 
Action: Mouse scrolled (547, 577) with delta (0, 0)
Screenshot: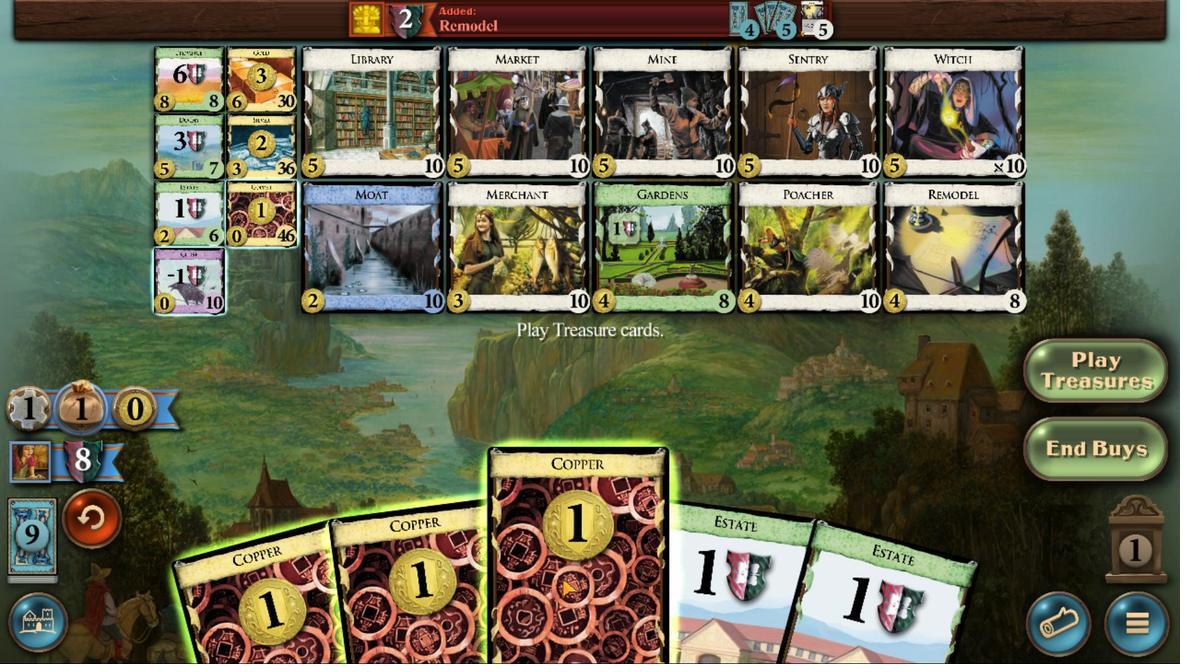 
Action: Mouse moved to (476, 606)
Screenshot: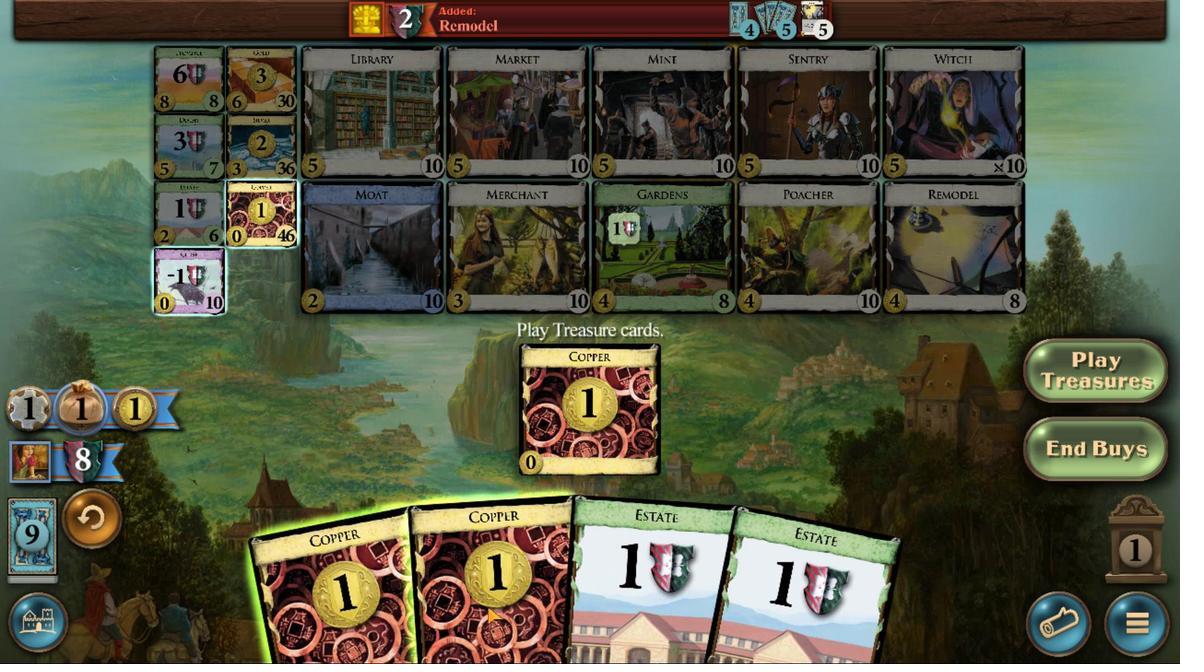 
Action: Mouse scrolled (476, 605) with delta (0, 0)
Screenshot: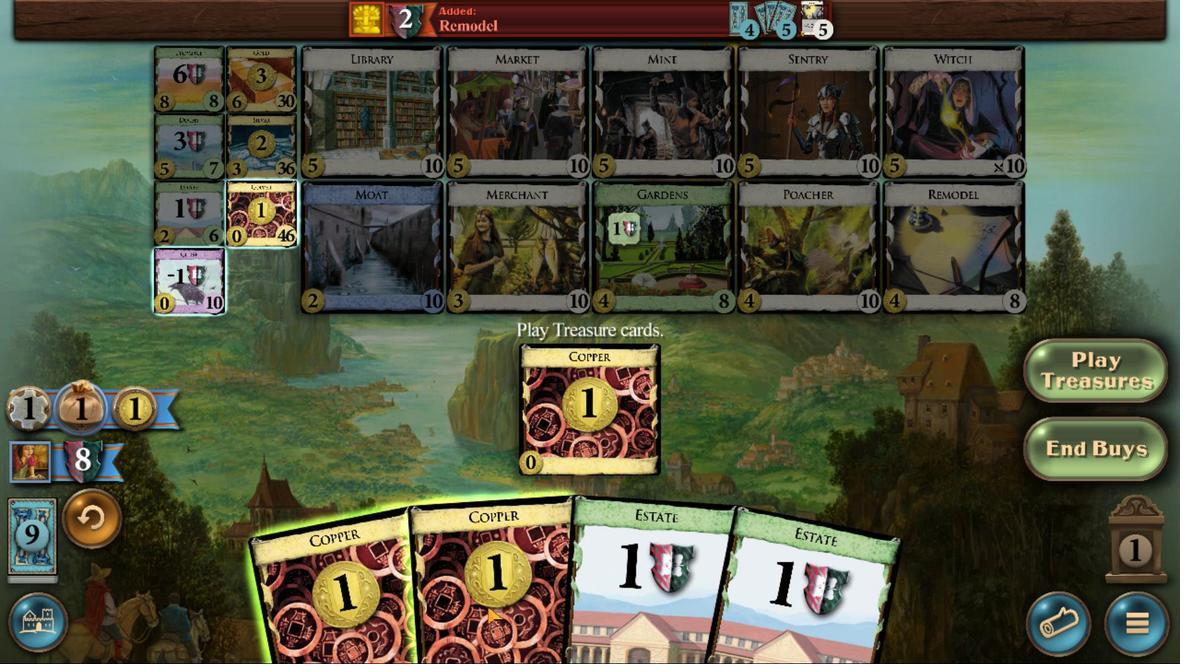 
Action: Mouse scrolled (476, 605) with delta (0, 0)
Screenshot: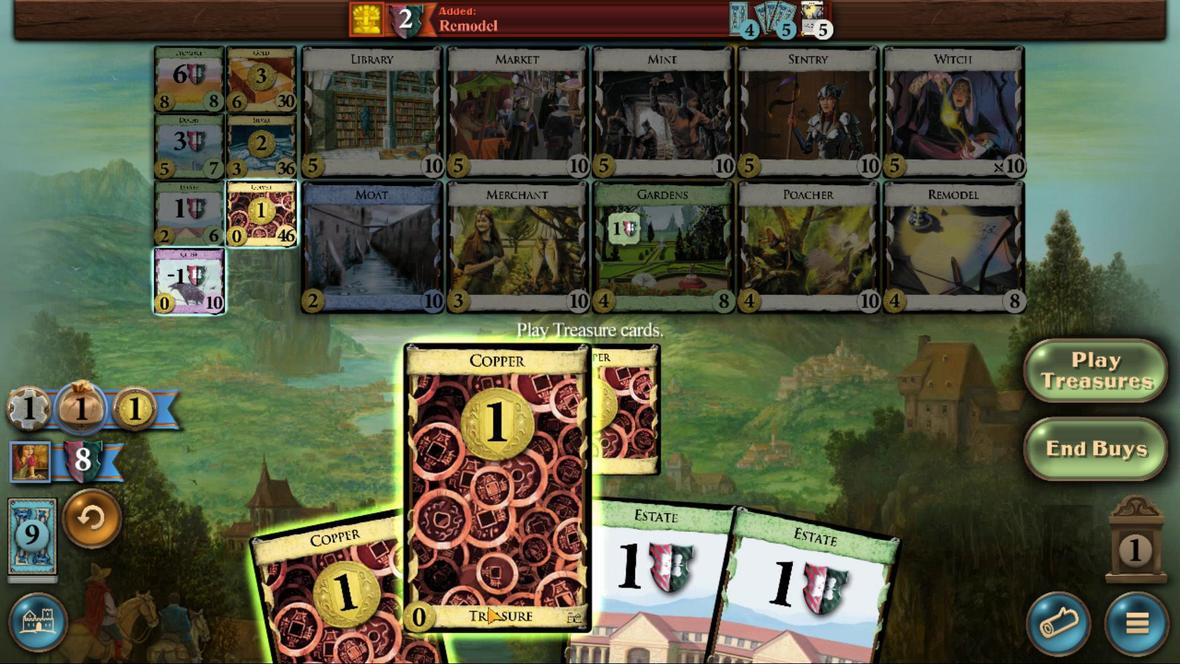 
Action: Mouse scrolled (476, 605) with delta (0, 0)
Screenshot: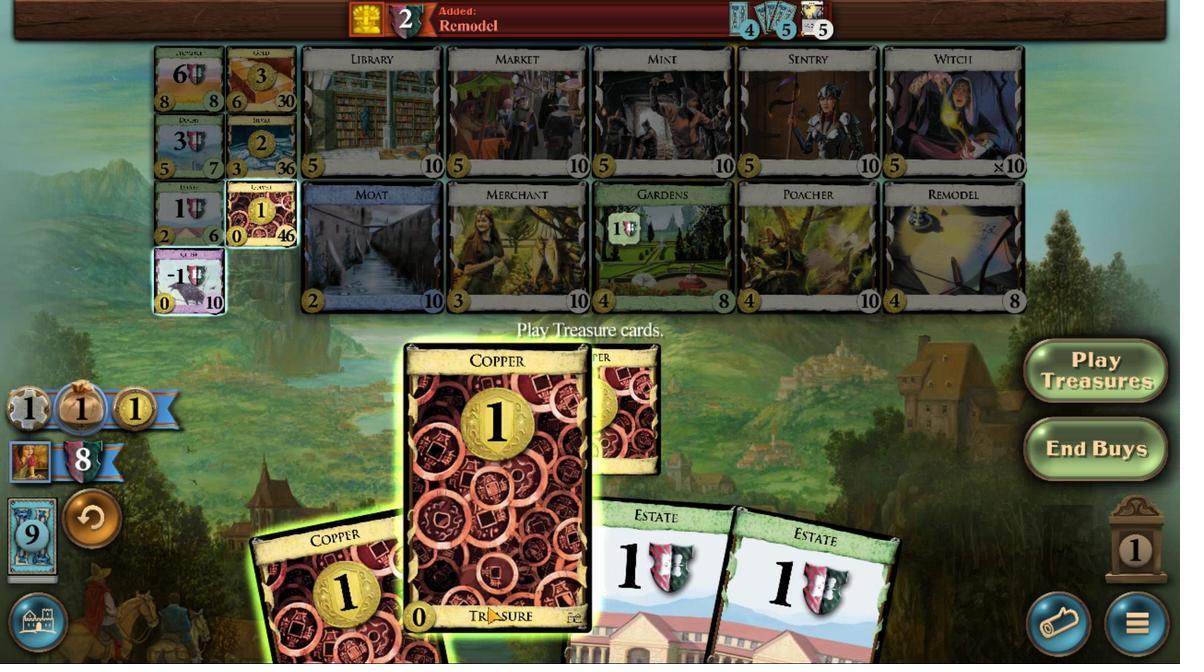 
Action: Mouse scrolled (476, 605) with delta (0, 0)
Screenshot: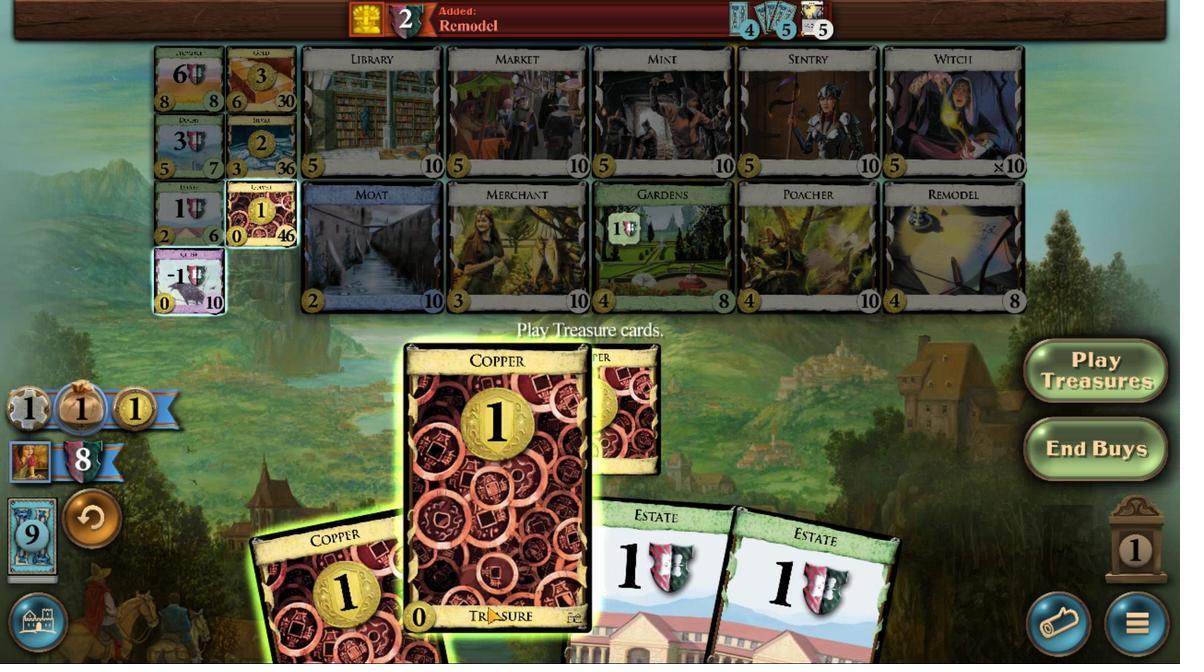 
Action: Mouse scrolled (476, 605) with delta (0, 0)
Screenshot: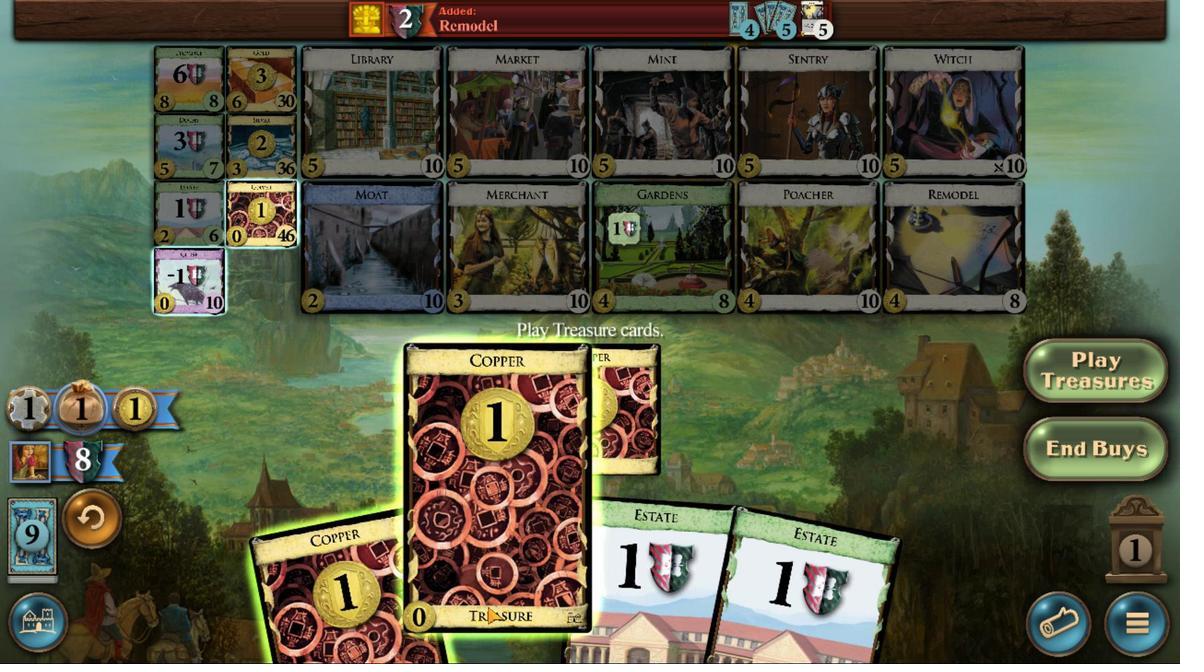 
Action: Mouse scrolled (476, 605) with delta (0, 0)
Screenshot: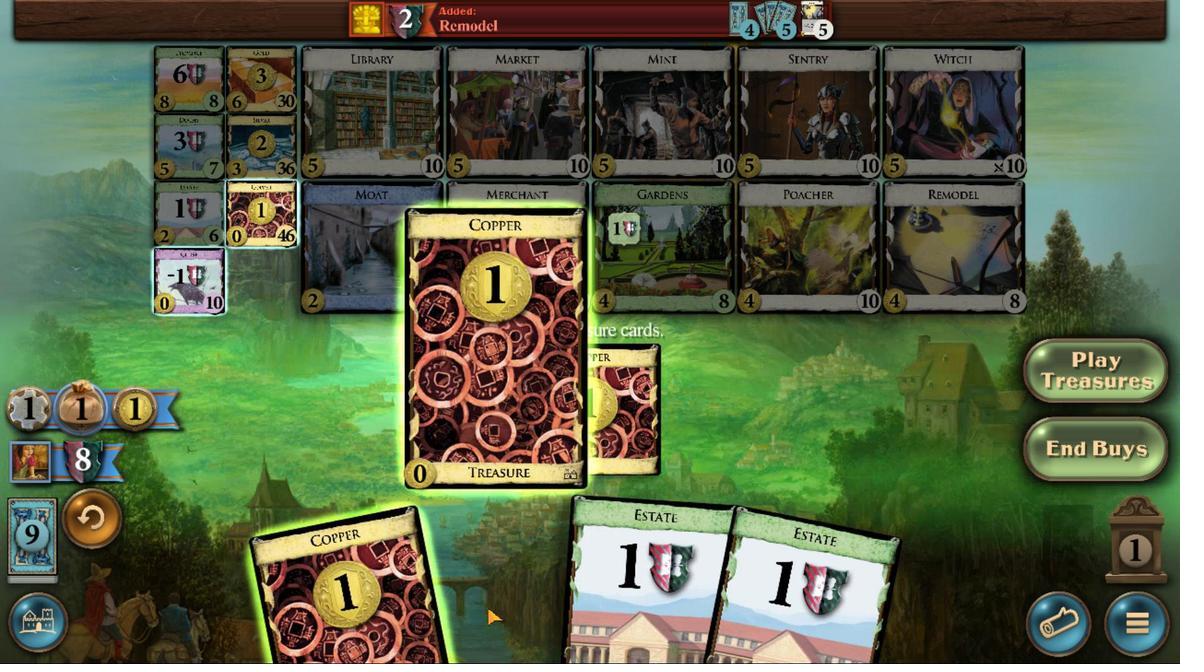 
Action: Mouse moved to (412, 622)
Screenshot: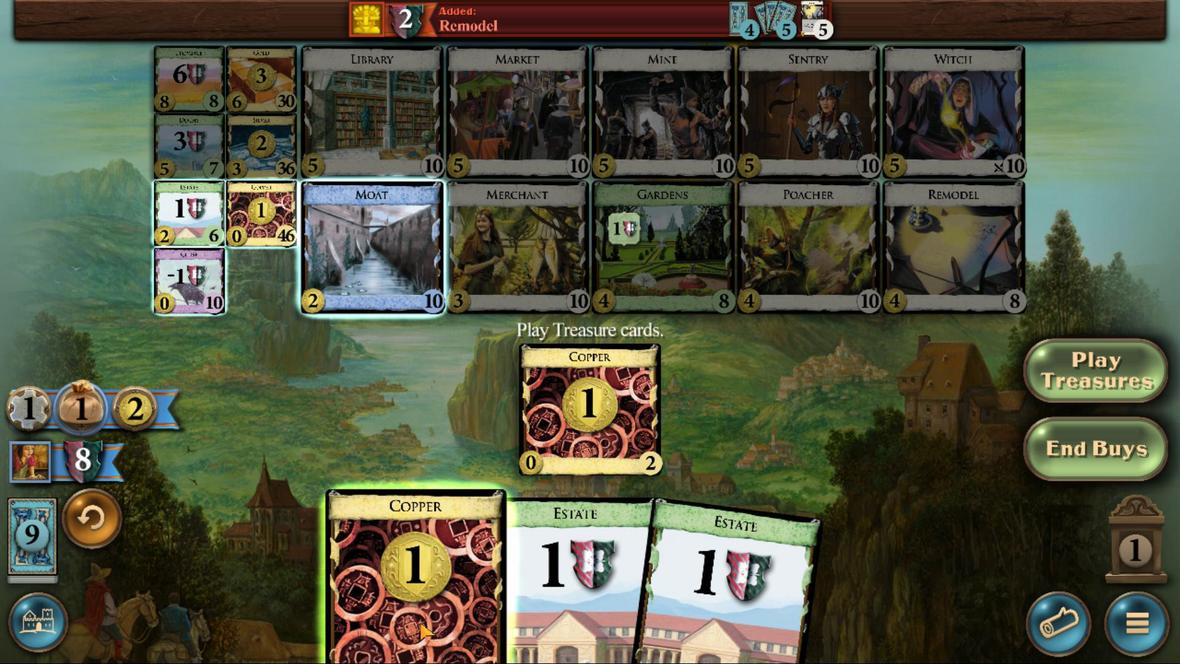 
Action: Mouse scrolled (412, 621) with delta (0, 0)
Screenshot: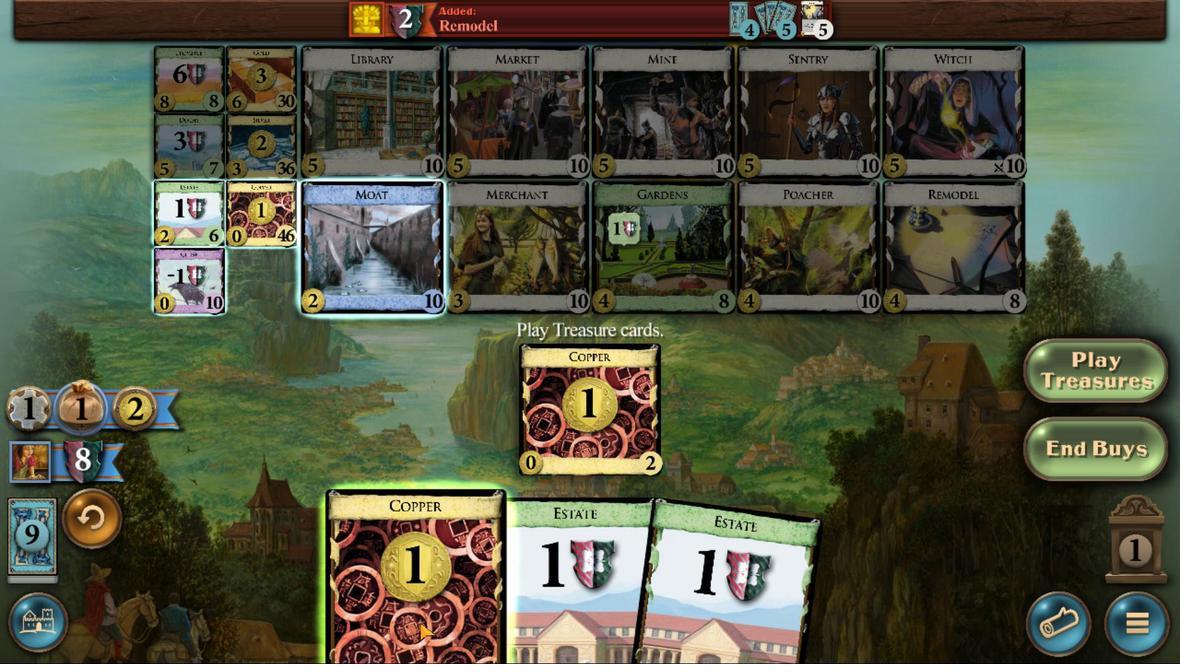 
Action: Mouse scrolled (412, 621) with delta (0, 0)
Screenshot: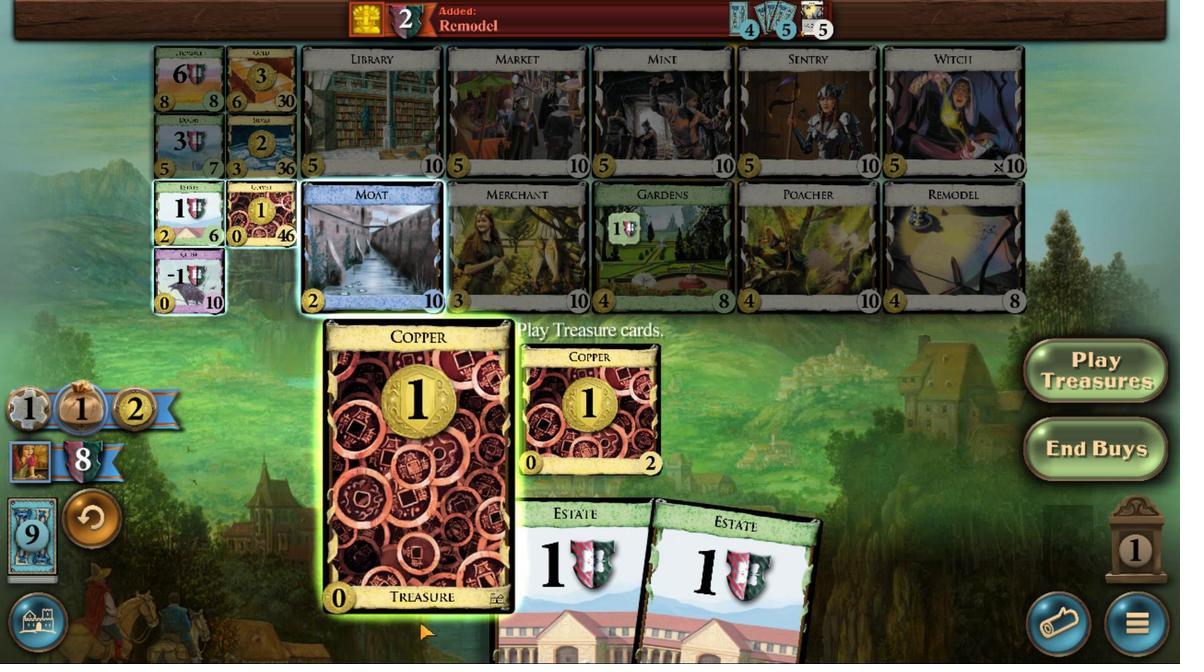 
Action: Mouse scrolled (412, 621) with delta (0, 0)
Screenshot: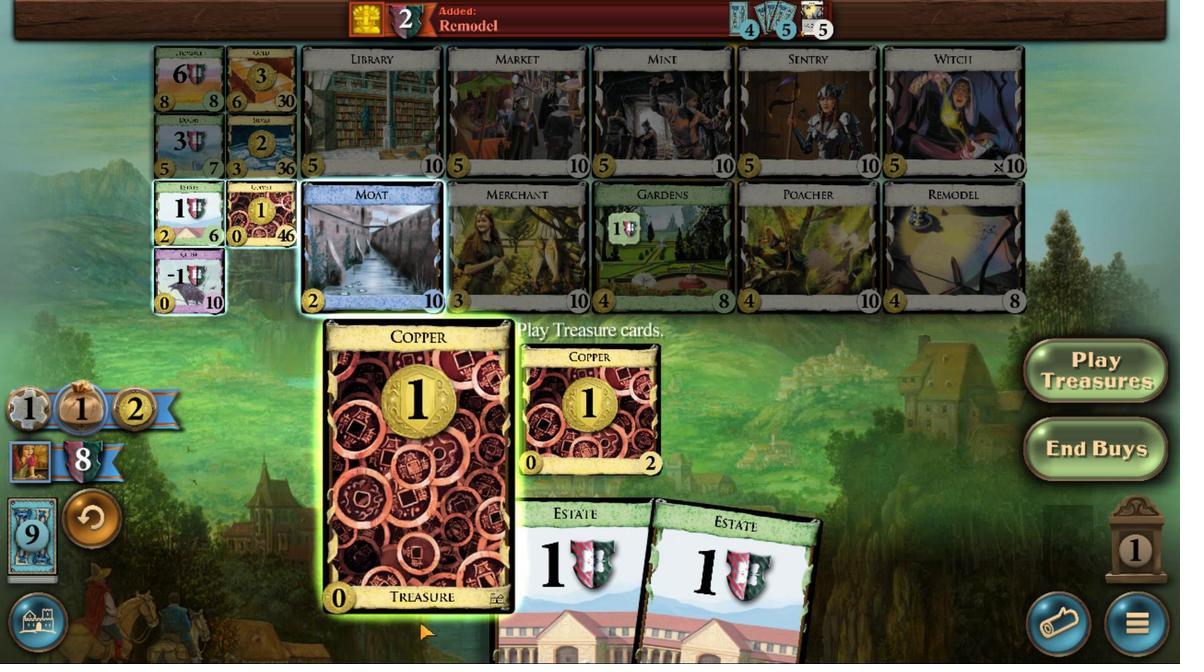 
Action: Mouse scrolled (412, 621) with delta (0, 0)
Screenshot: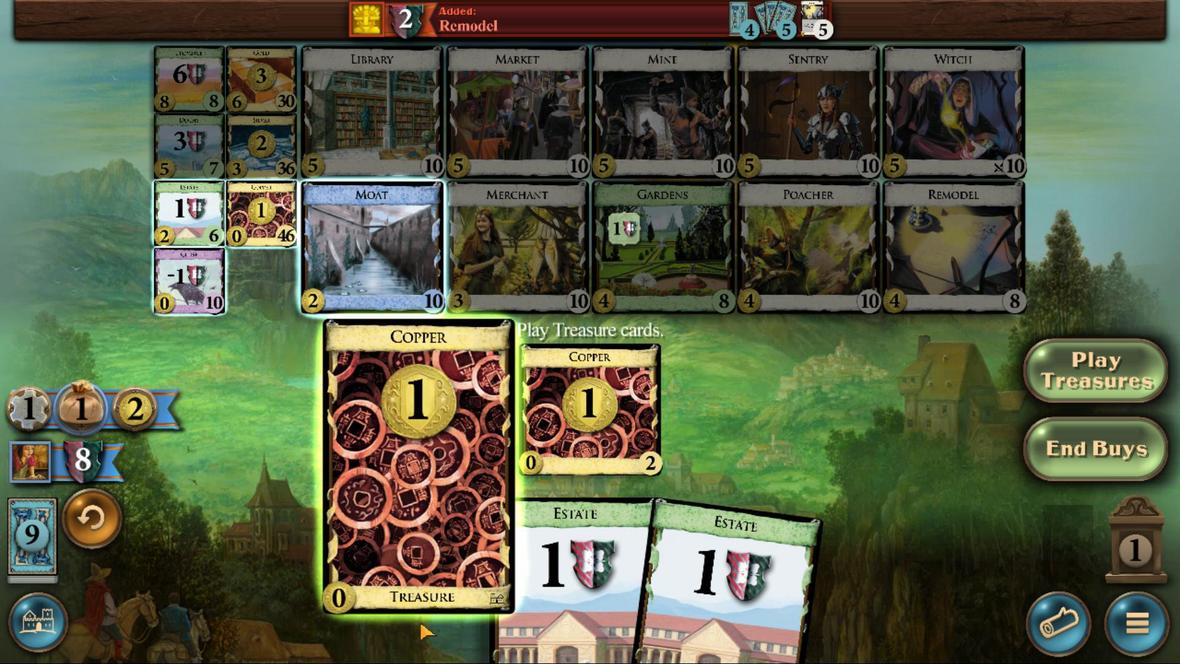 
Action: Mouse scrolled (412, 622) with delta (0, 0)
Screenshot: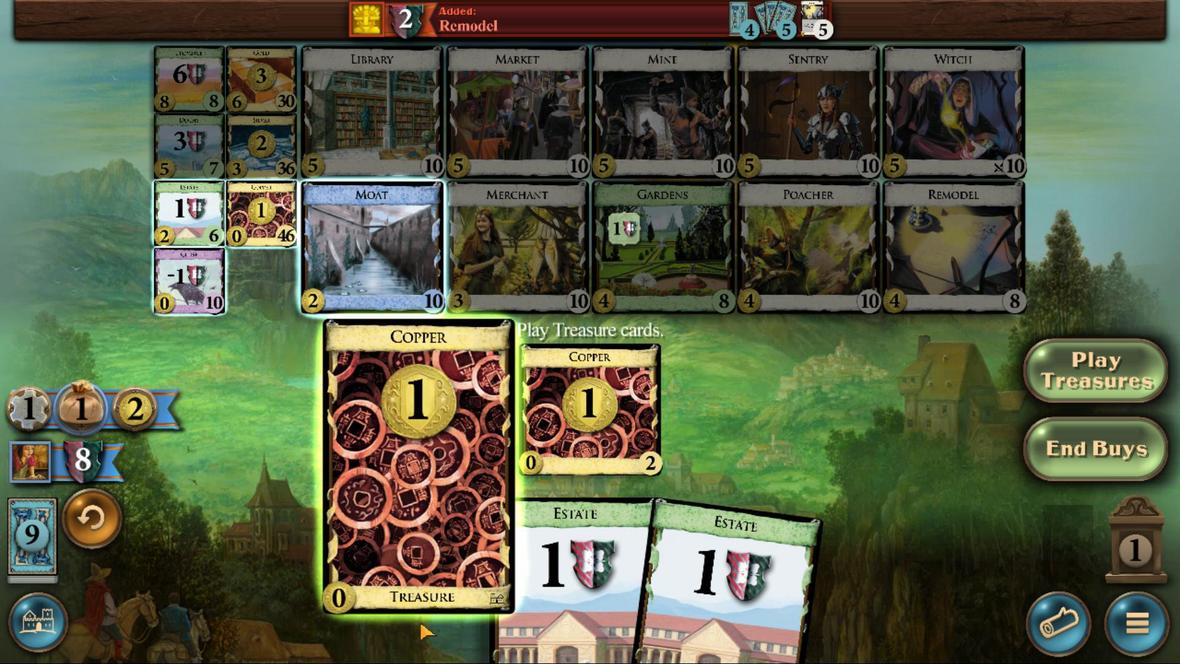 
Action: Mouse scrolled (412, 621) with delta (0, 0)
Screenshot: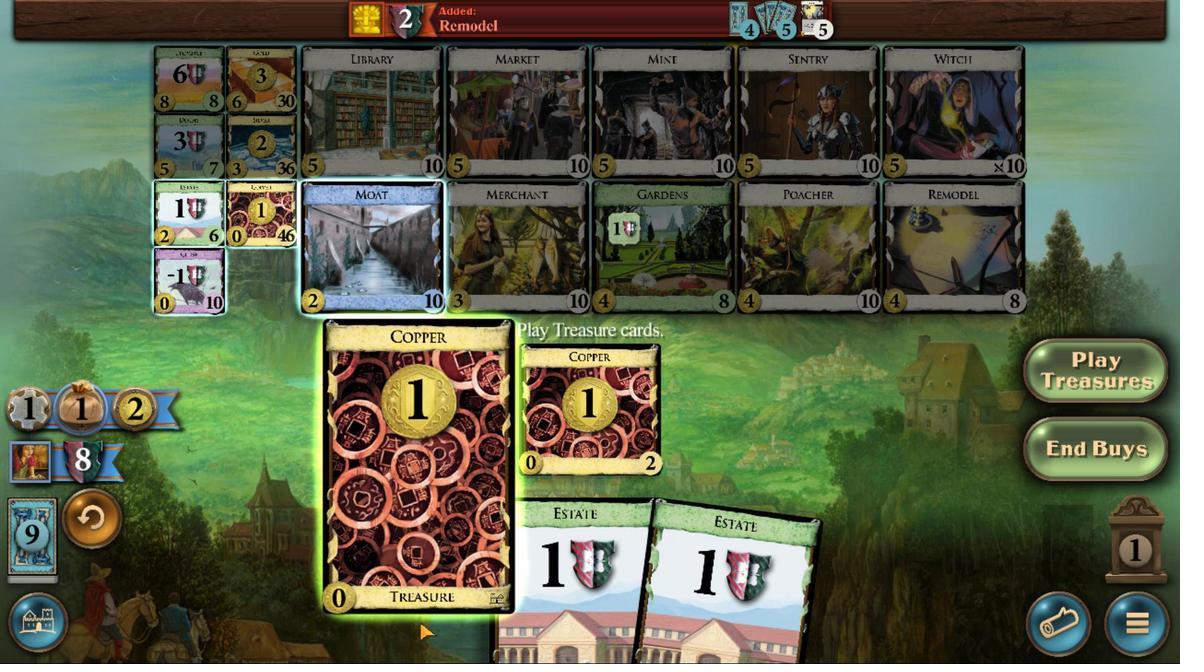 
Action: Mouse moved to (268, 154)
Screenshot: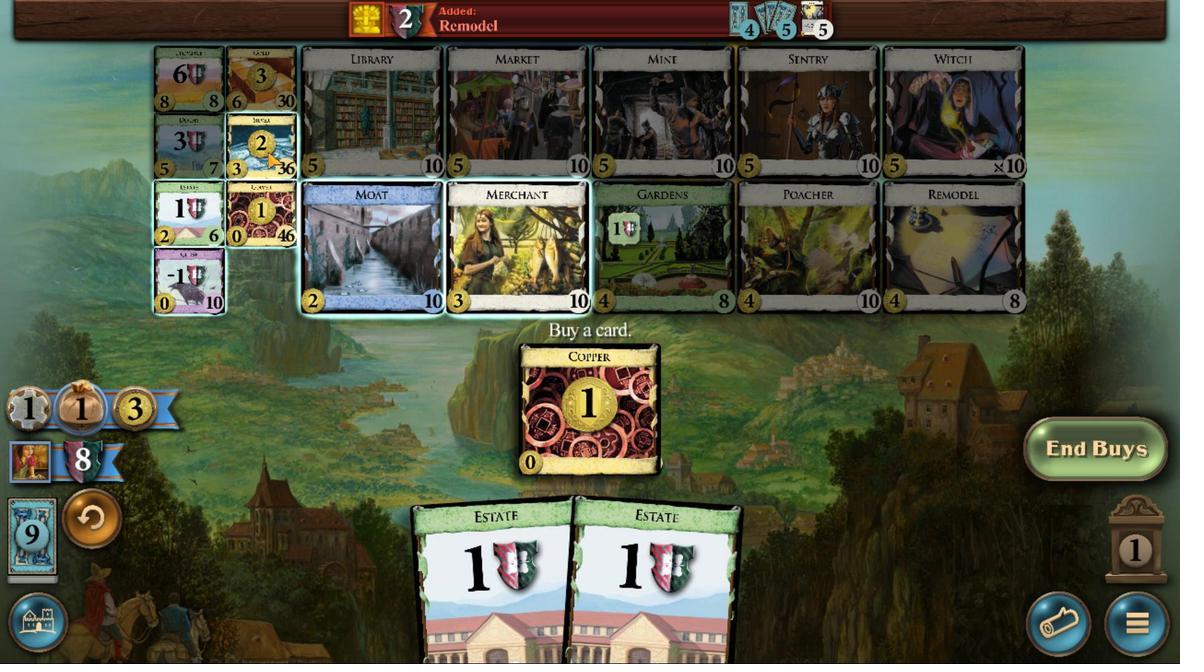 
Action: Mouse pressed left at (268, 154)
Screenshot: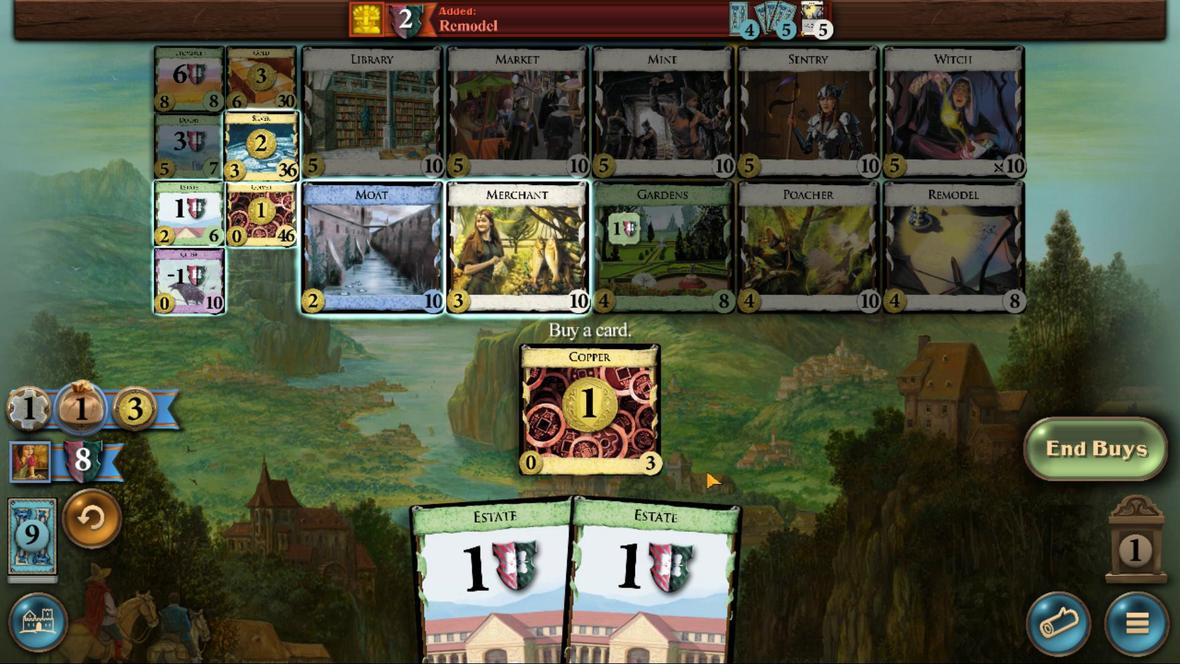 
Action: Mouse moved to (272, 140)
Screenshot: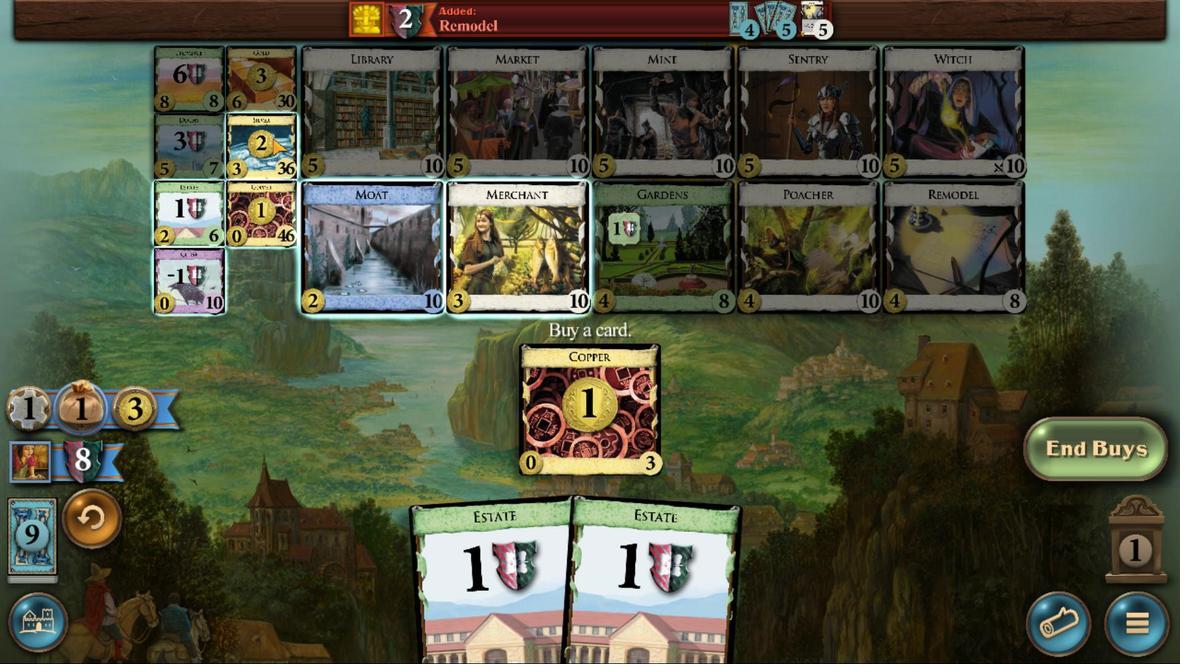 
Action: Mouse pressed left at (272, 140)
Screenshot: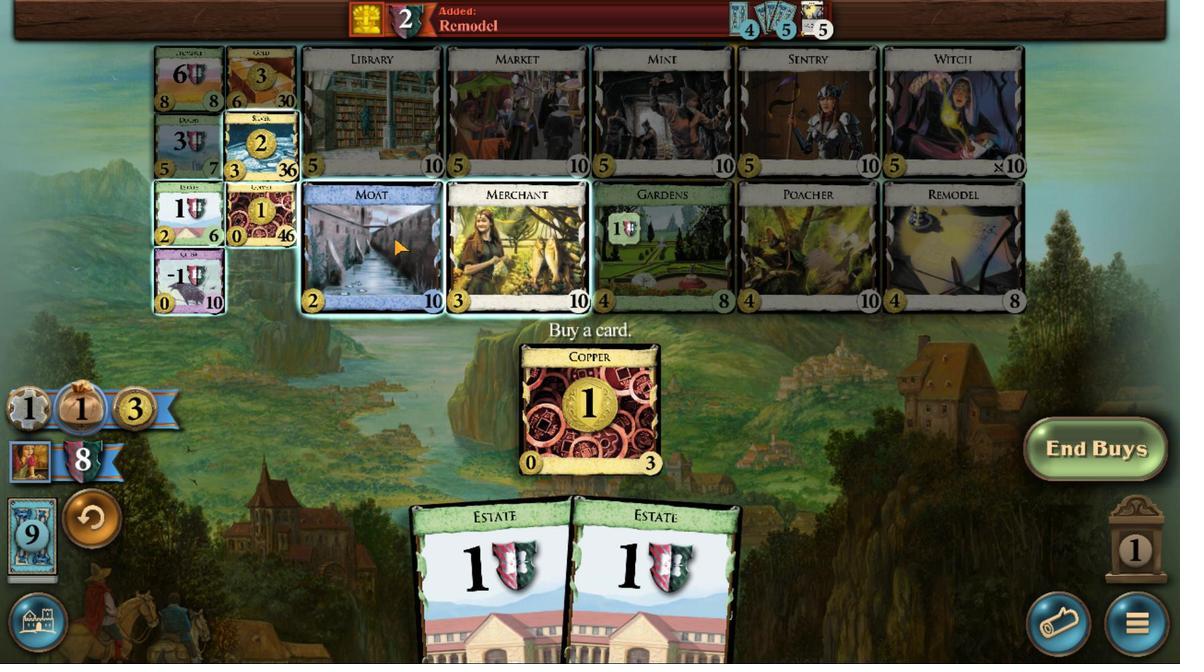 
Action: Mouse moved to (435, 590)
Screenshot: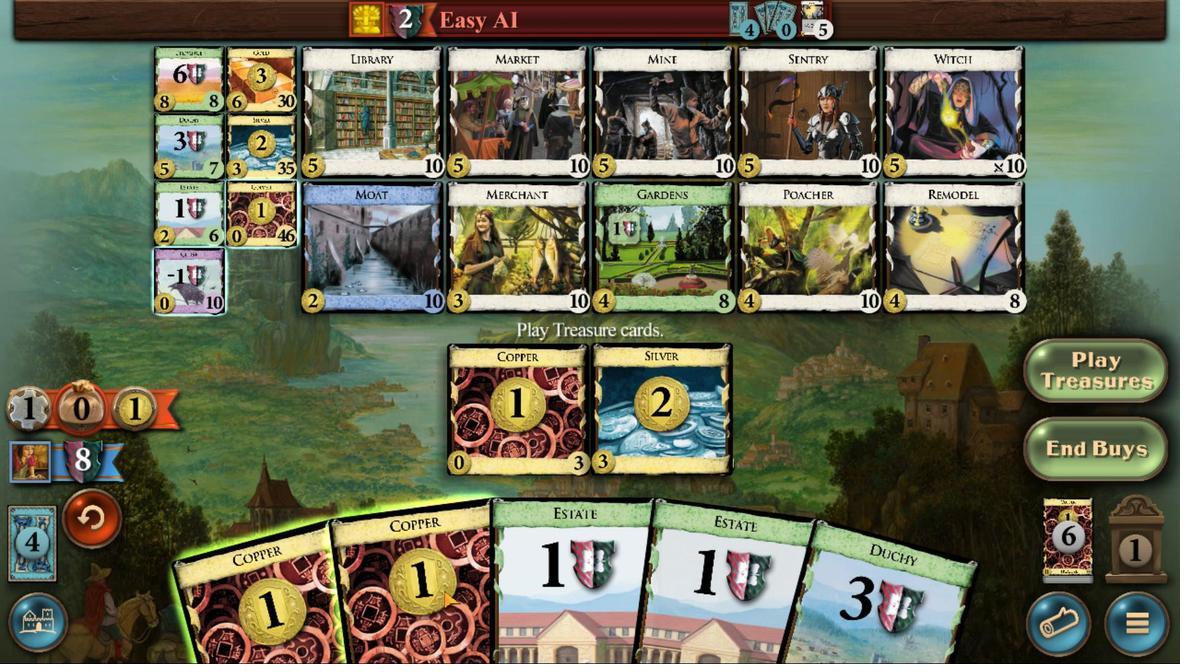 
Action: Mouse scrolled (435, 589) with delta (0, 0)
Screenshot: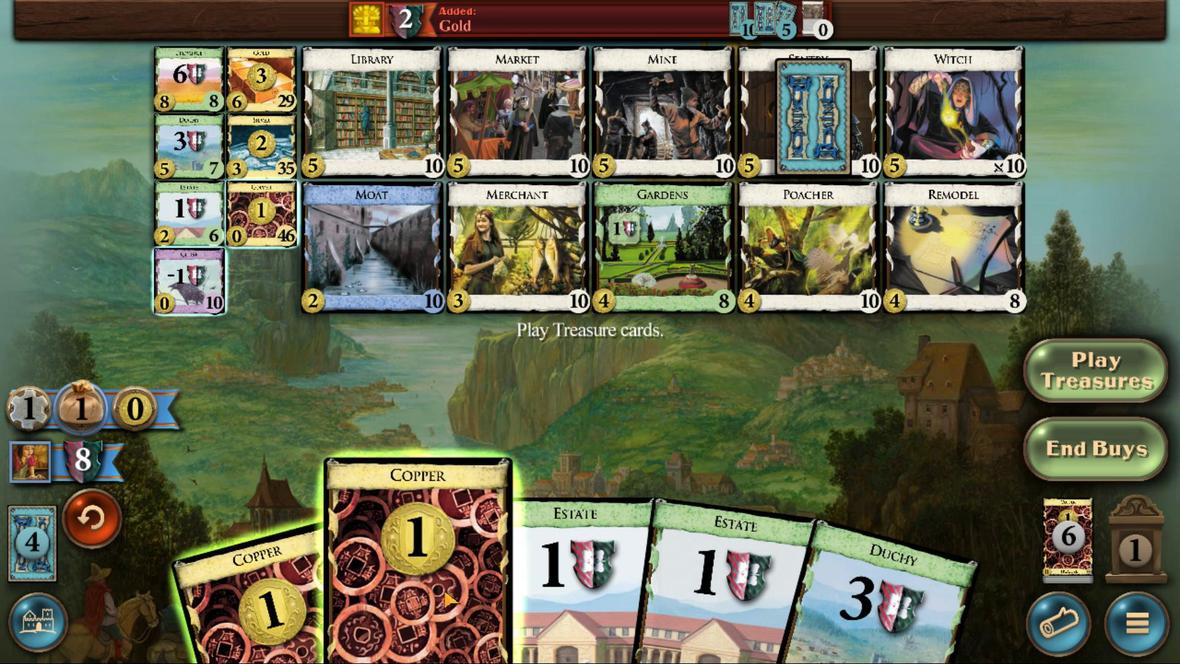 
Action: Mouse scrolled (435, 589) with delta (0, 0)
Screenshot: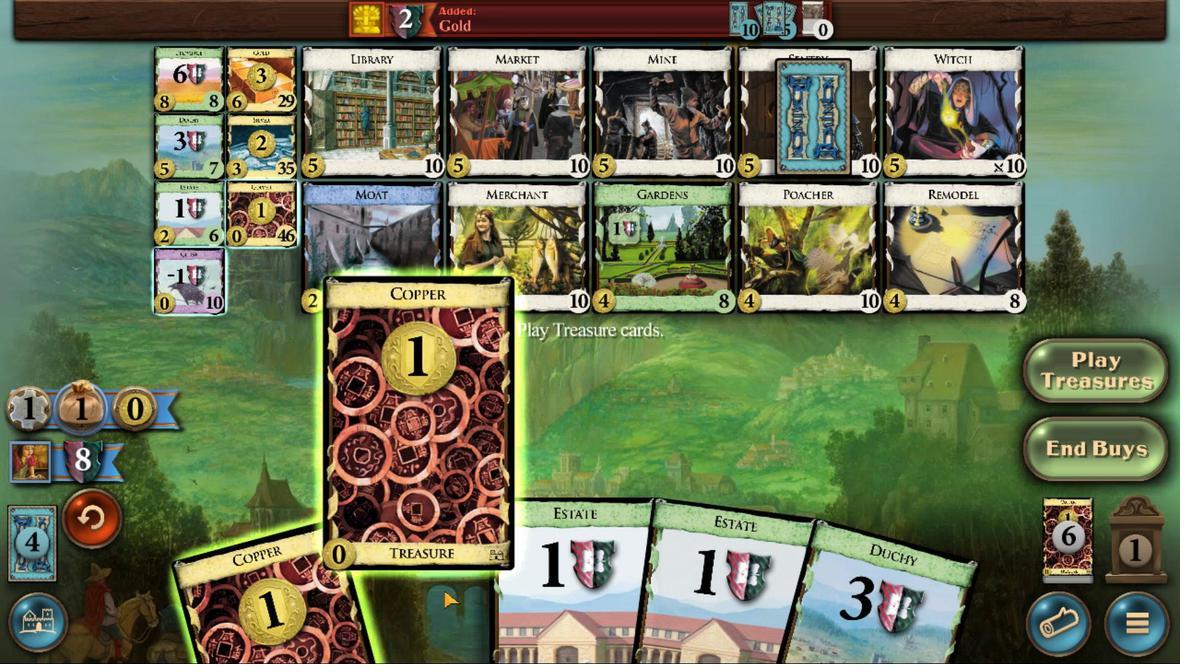 
Action: Mouse scrolled (435, 589) with delta (0, 0)
Screenshot: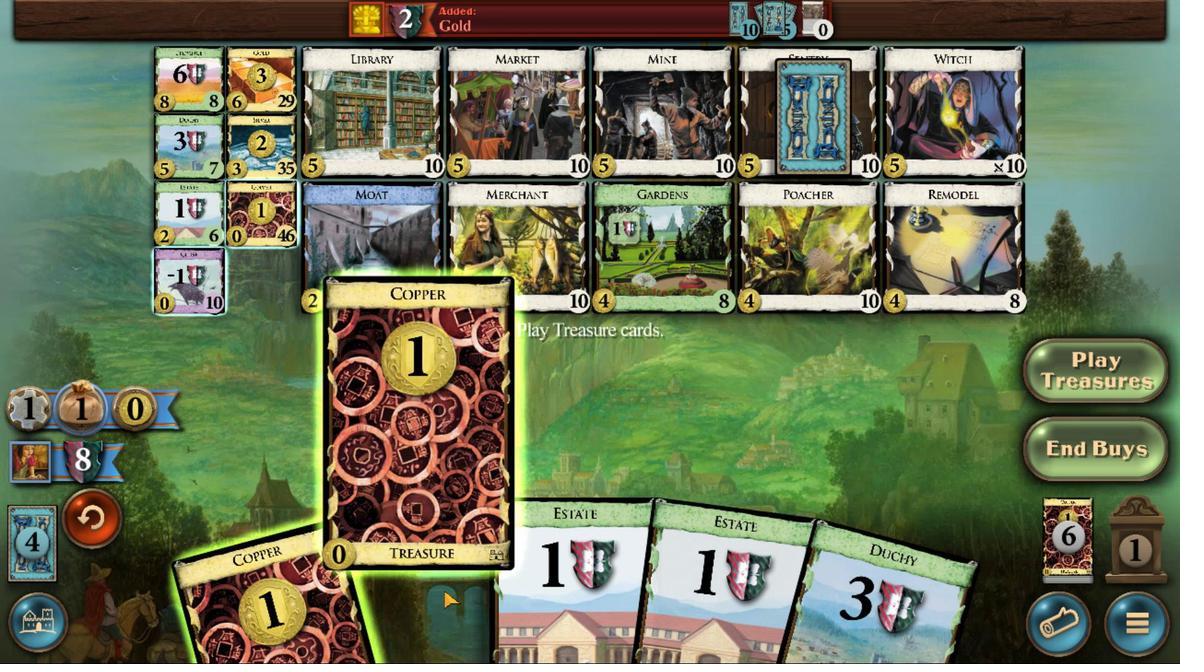 
Action: Mouse scrolled (435, 589) with delta (0, 0)
Screenshot: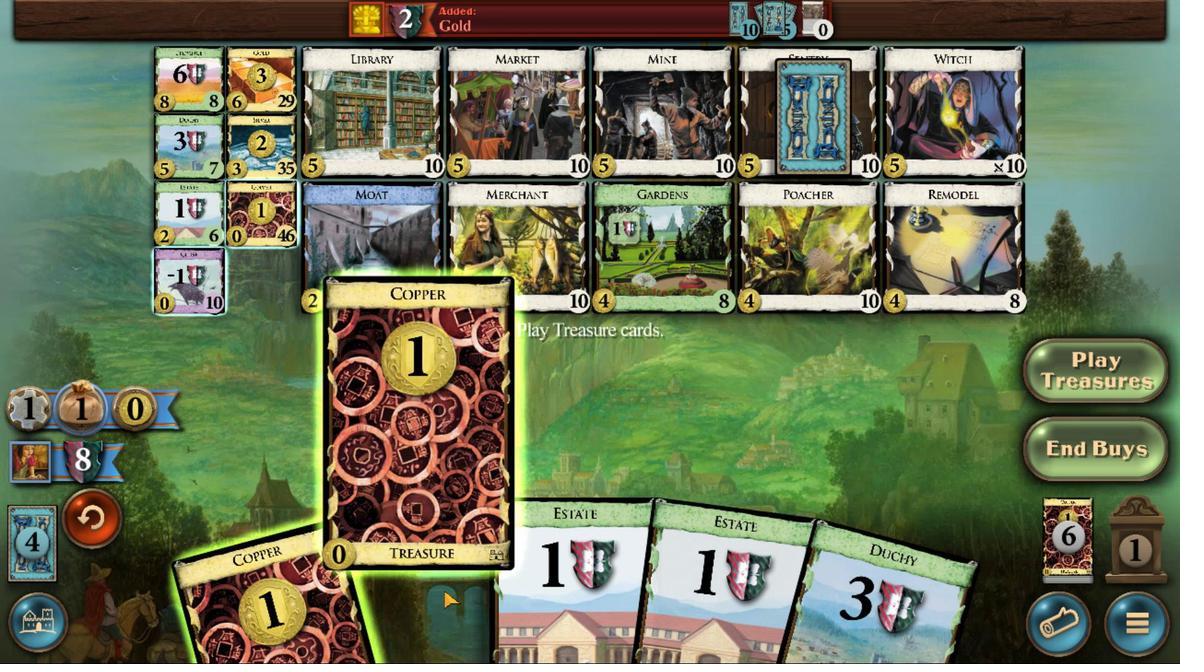 
Action: Mouse scrolled (435, 589) with delta (0, 0)
Screenshot: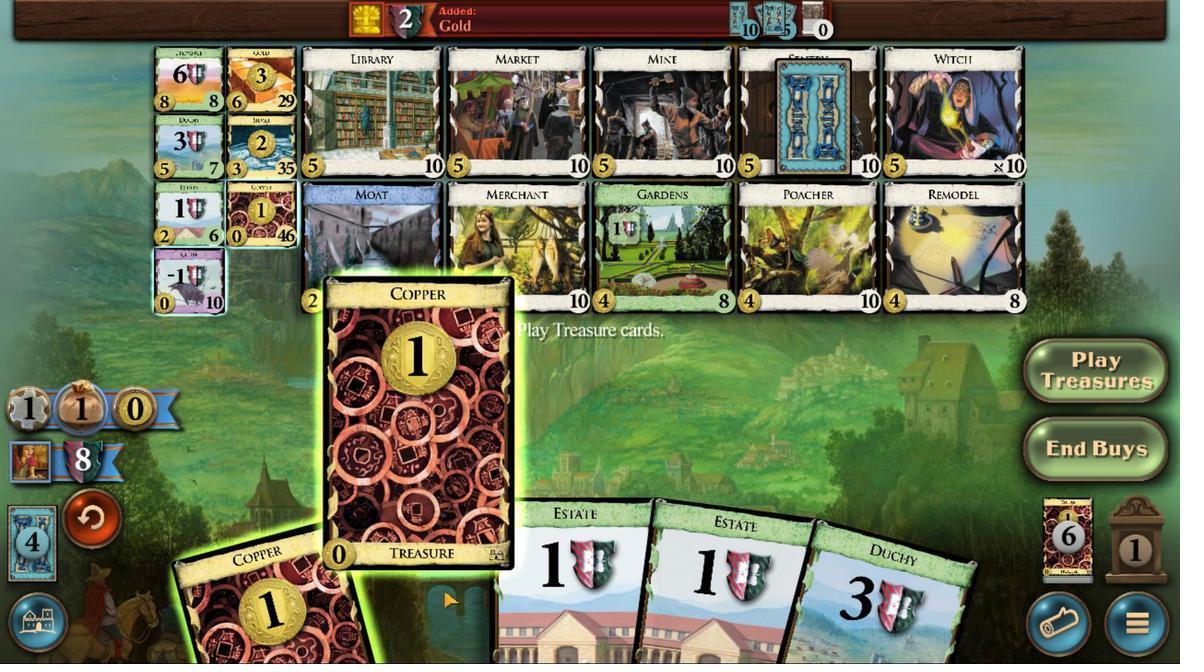 
Action: Mouse scrolled (435, 589) with delta (0, 0)
Screenshot: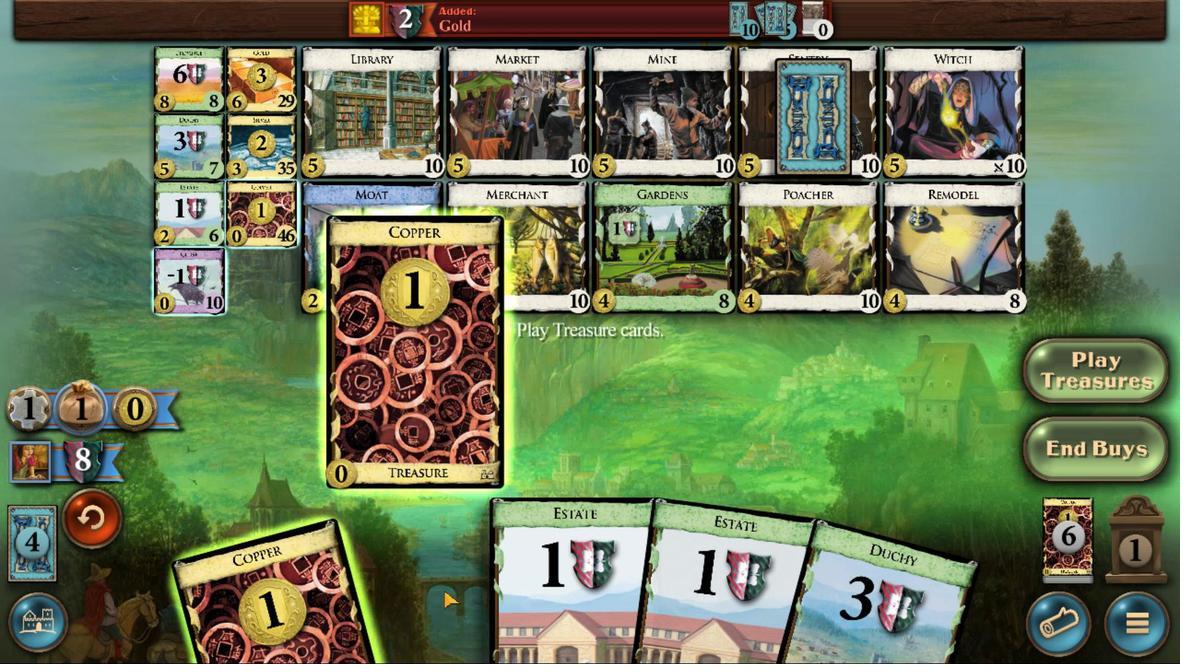 
Action: Mouse scrolled (435, 589) with delta (0, 0)
Screenshot: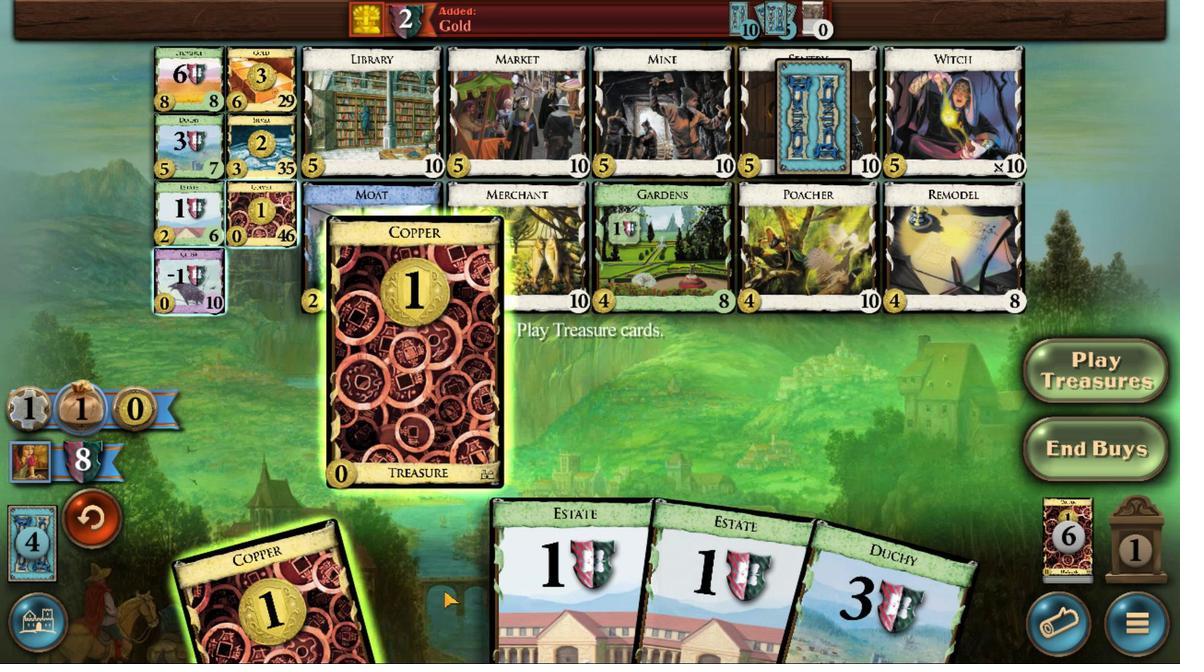 
Action: Mouse scrolled (435, 589) with delta (0, 0)
Screenshot: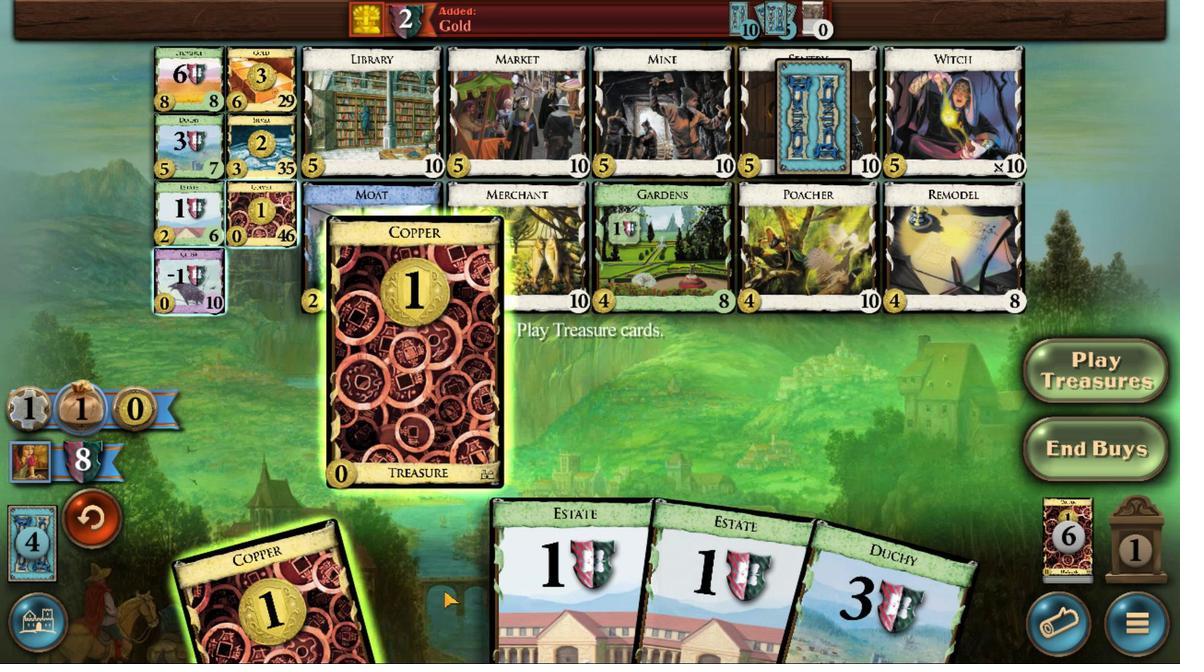 
Action: Mouse moved to (323, 585)
Screenshot: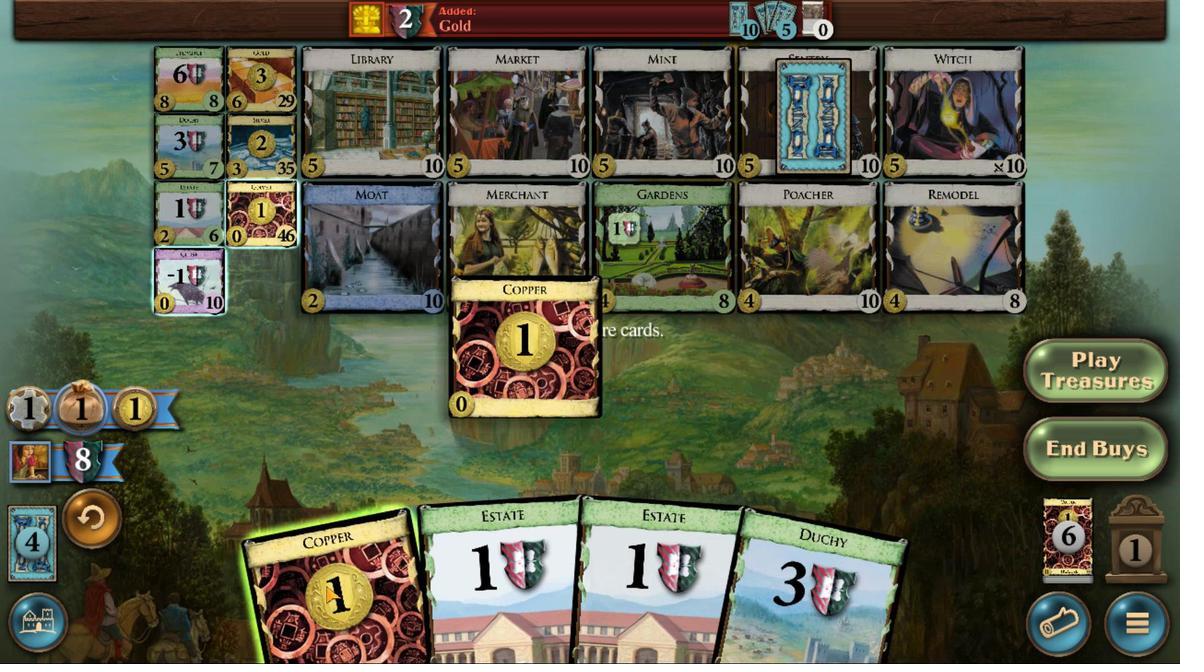 
Action: Mouse scrolled (323, 584) with delta (0, 0)
Screenshot: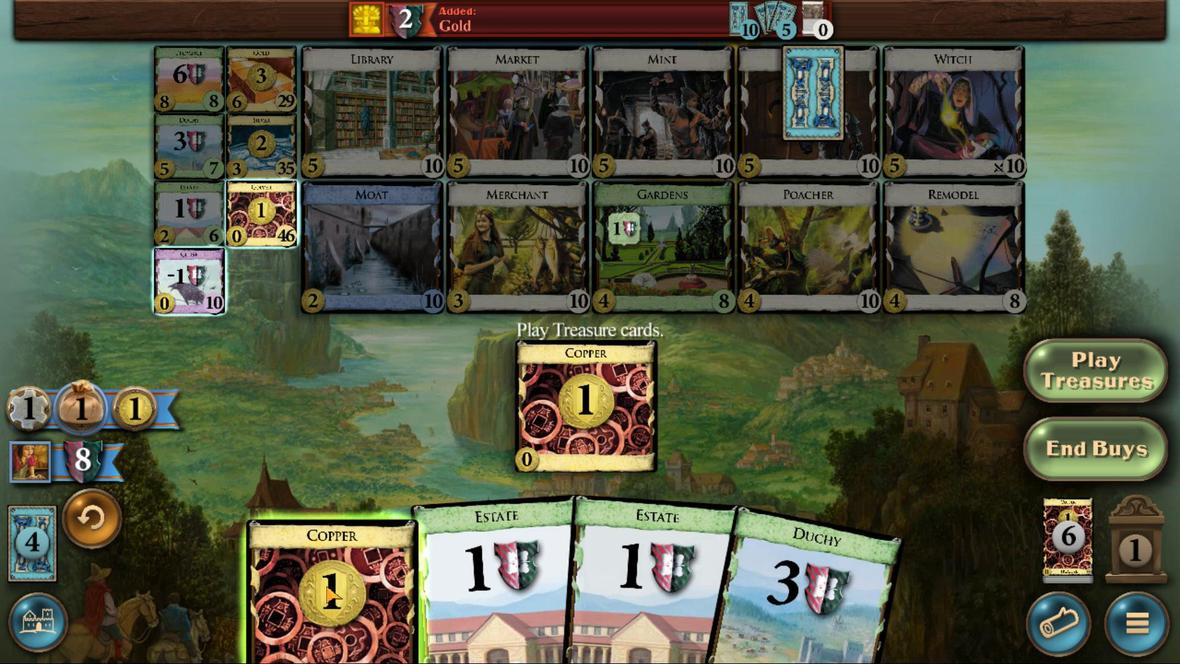 
Action: Mouse scrolled (323, 584) with delta (0, 0)
Screenshot: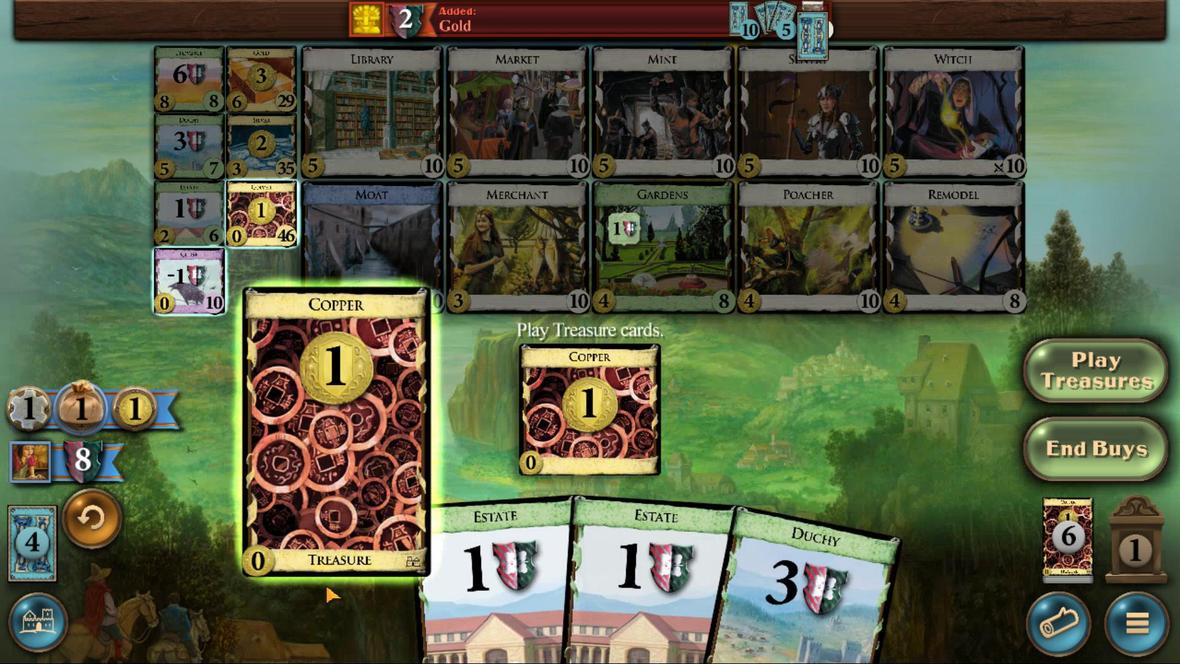 
Action: Mouse scrolled (323, 584) with delta (0, 0)
Screenshot: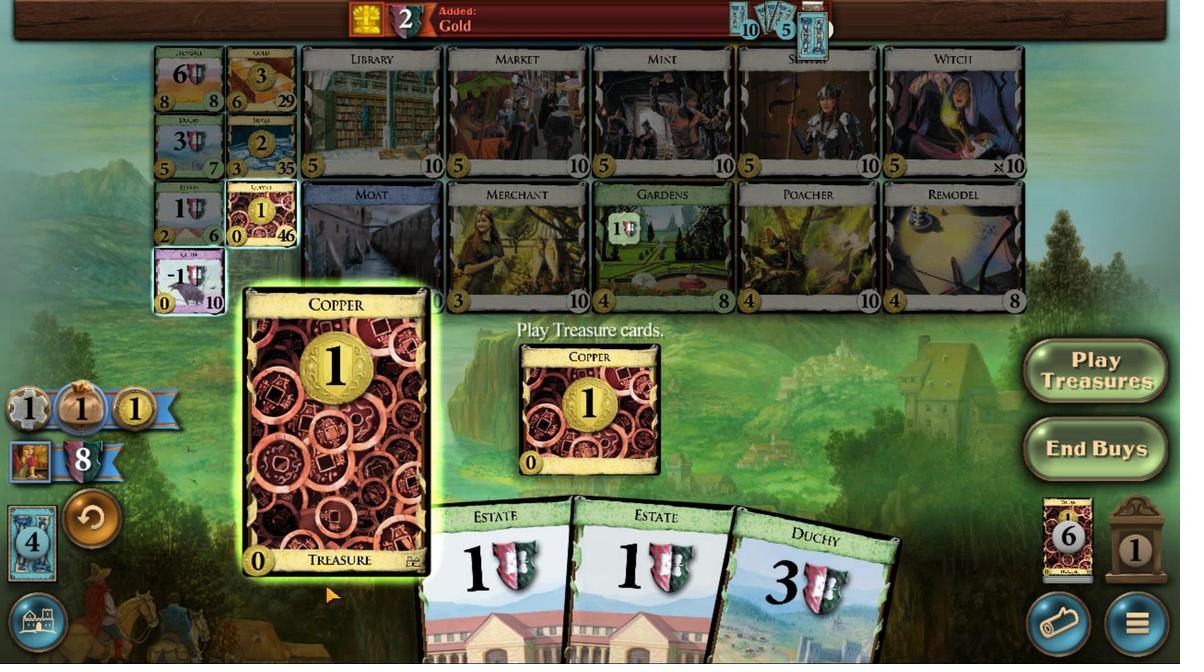 
Action: Mouse scrolled (323, 584) with delta (0, 0)
Screenshot: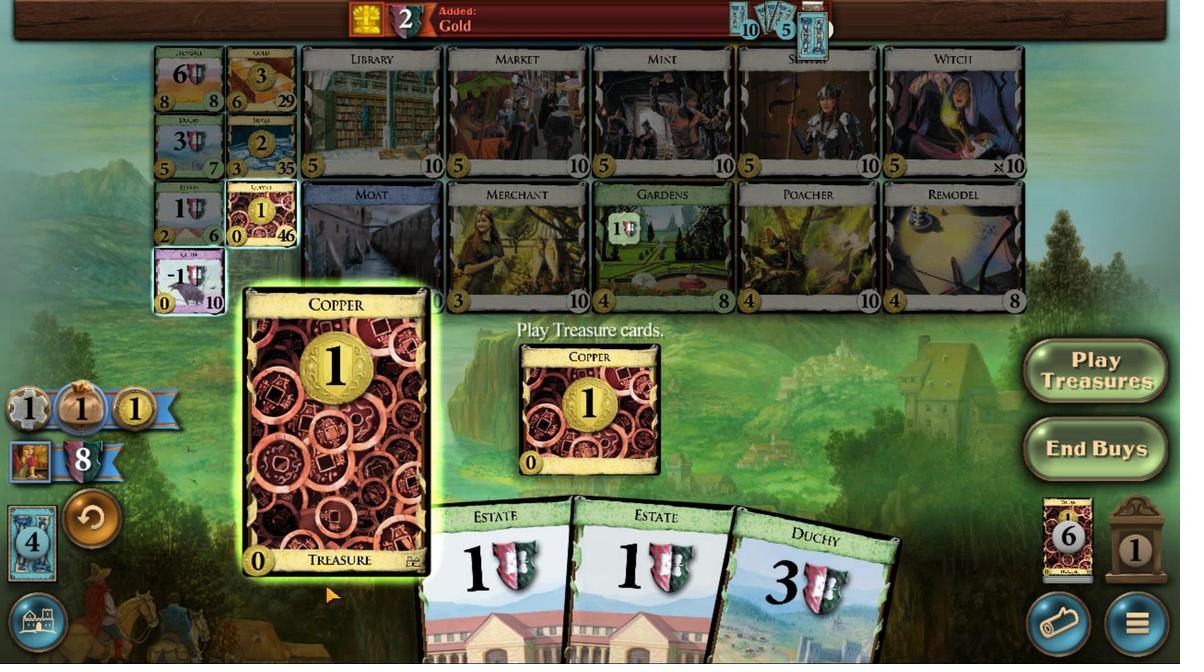 
Action: Mouse scrolled (323, 584) with delta (0, 0)
Screenshot: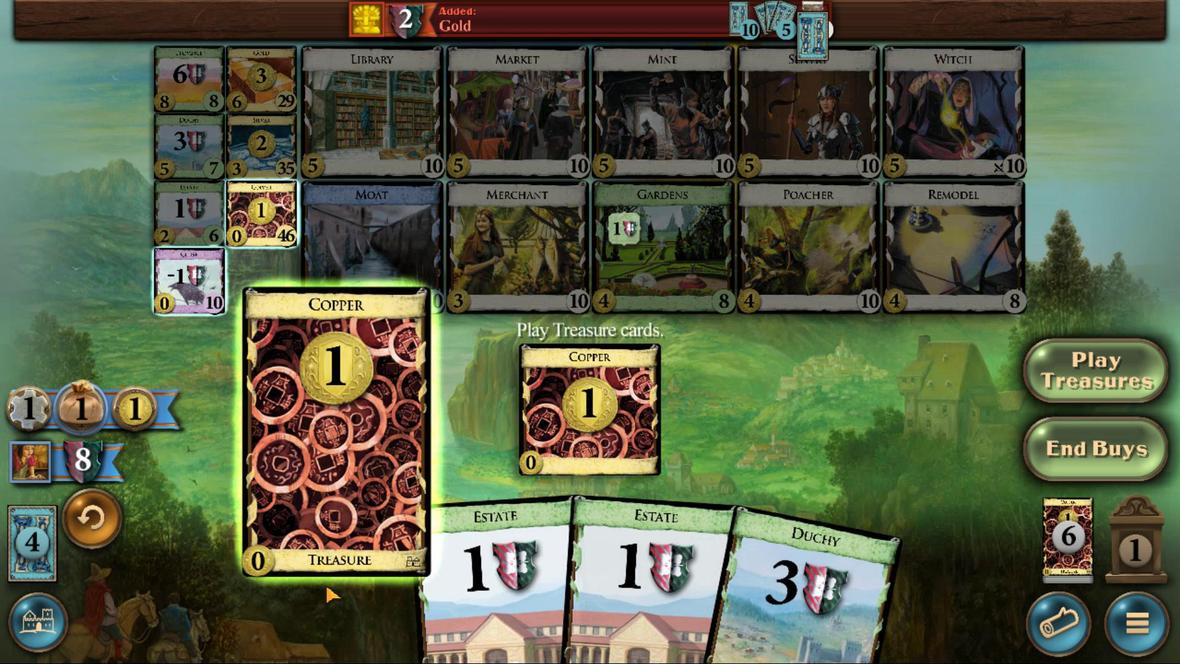 
Action: Mouse scrolled (323, 584) with delta (0, 0)
Screenshot: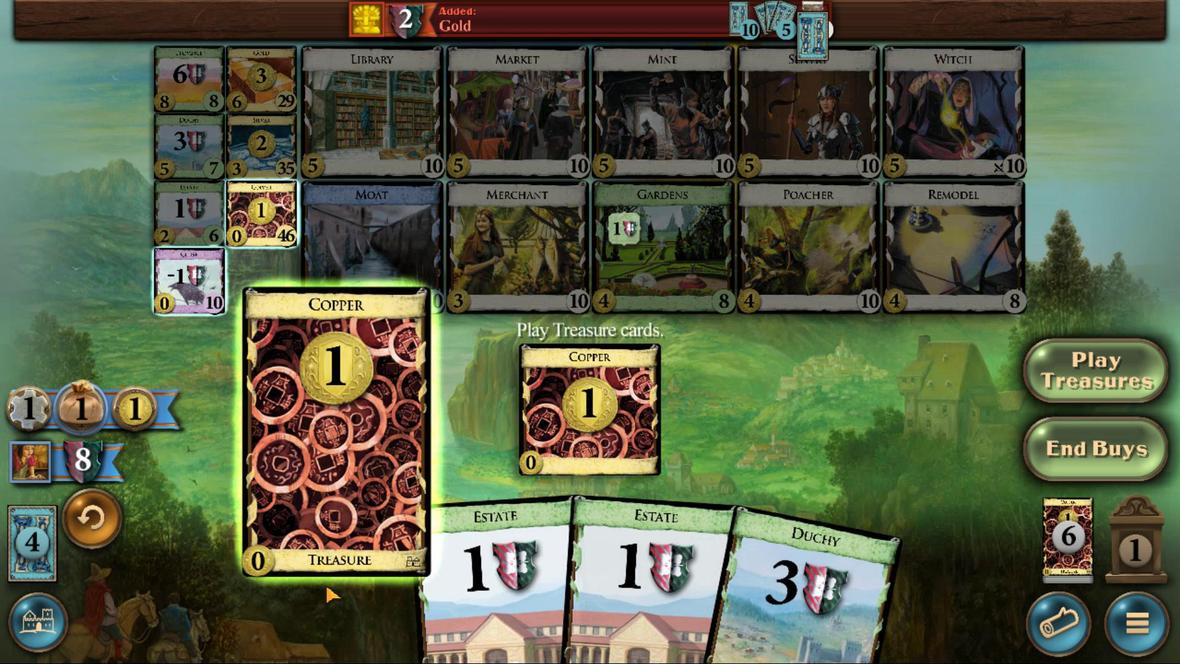 
Action: Mouse moved to (203, 212)
Screenshot: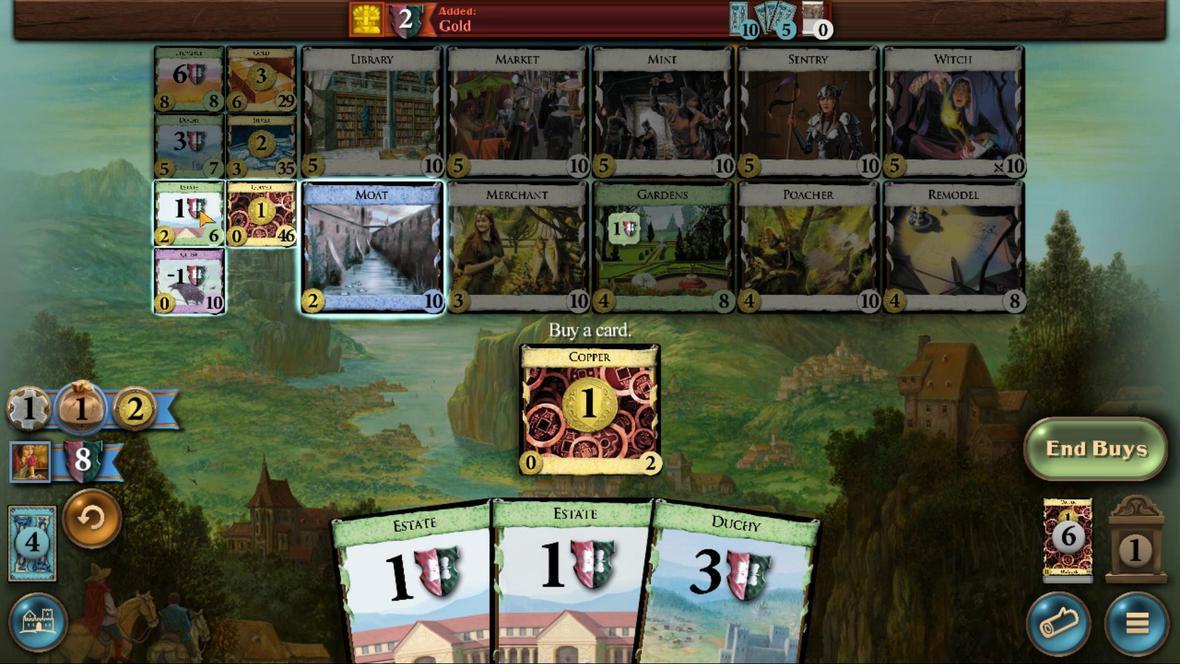 
Action: Mouse pressed left at (203, 212)
Screenshot: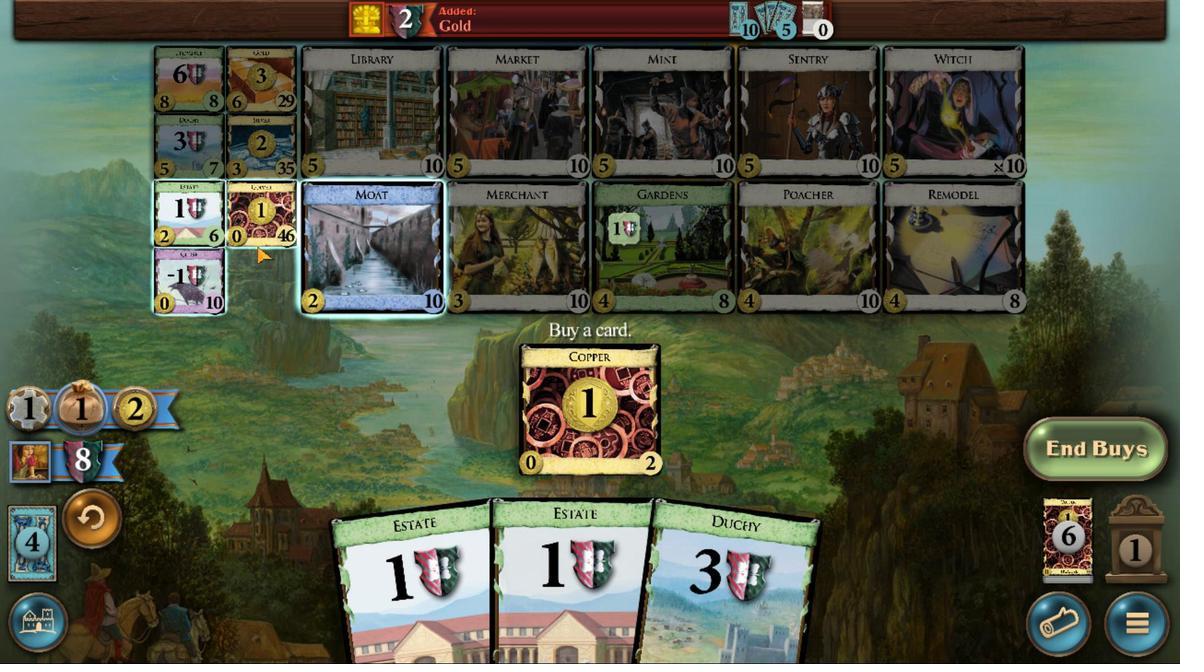 
Action: Mouse moved to (556, 554)
Screenshot: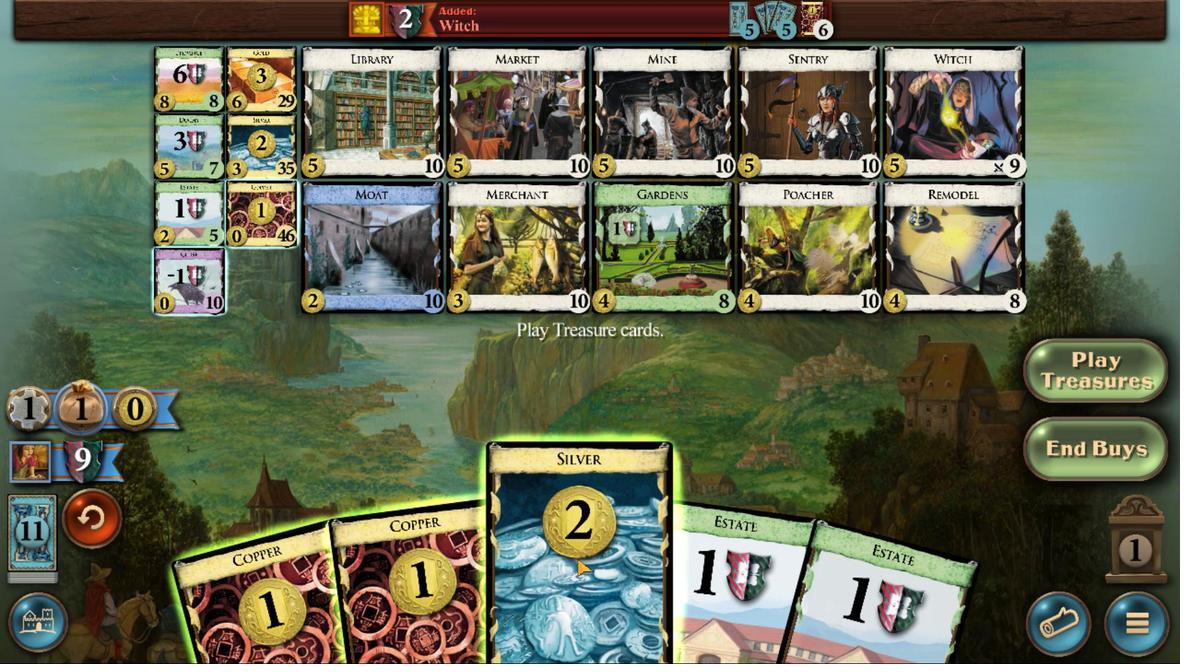 
Action: Mouse scrolled (556, 553) with delta (0, 0)
Screenshot: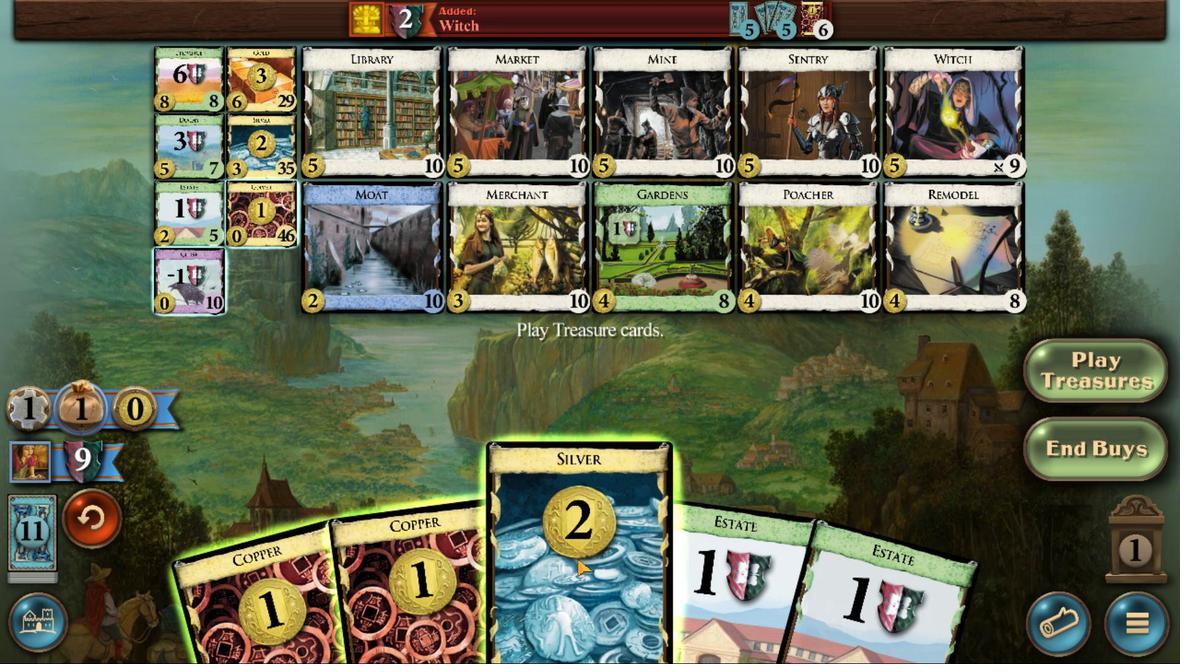 
Action: Mouse moved to (560, 557)
Screenshot: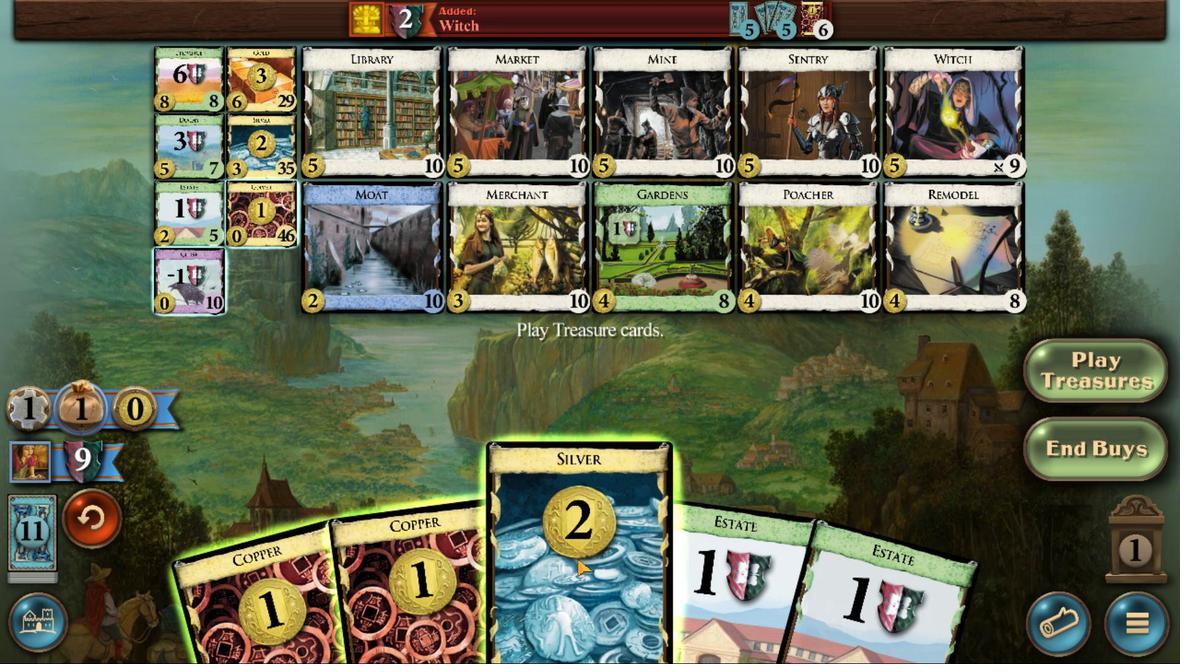 
Action: Mouse scrolled (560, 556) with delta (0, 0)
Screenshot: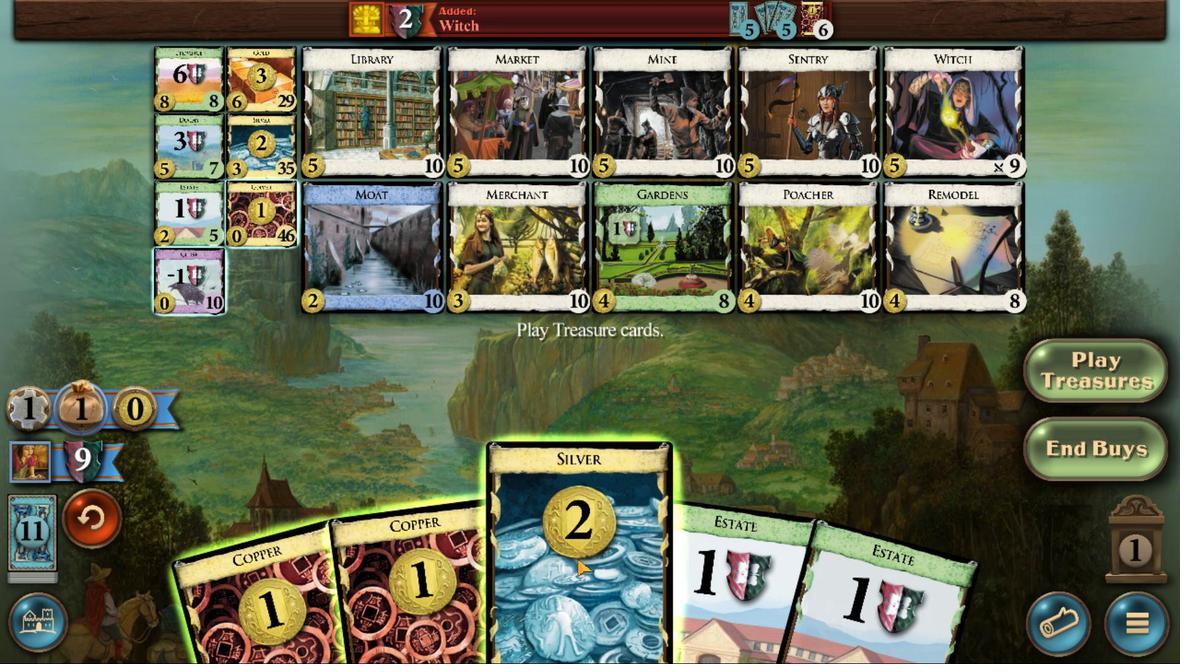 
Action: Mouse moved to (561, 558)
Screenshot: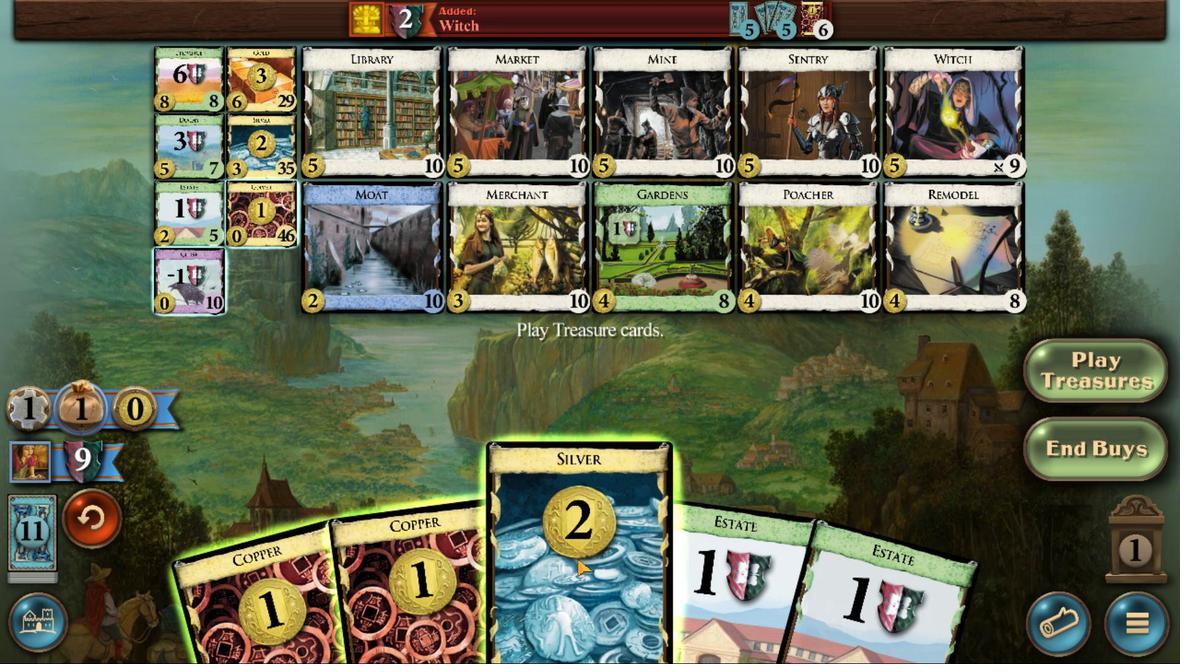 
Action: Mouse scrolled (561, 557) with delta (0, 0)
Screenshot: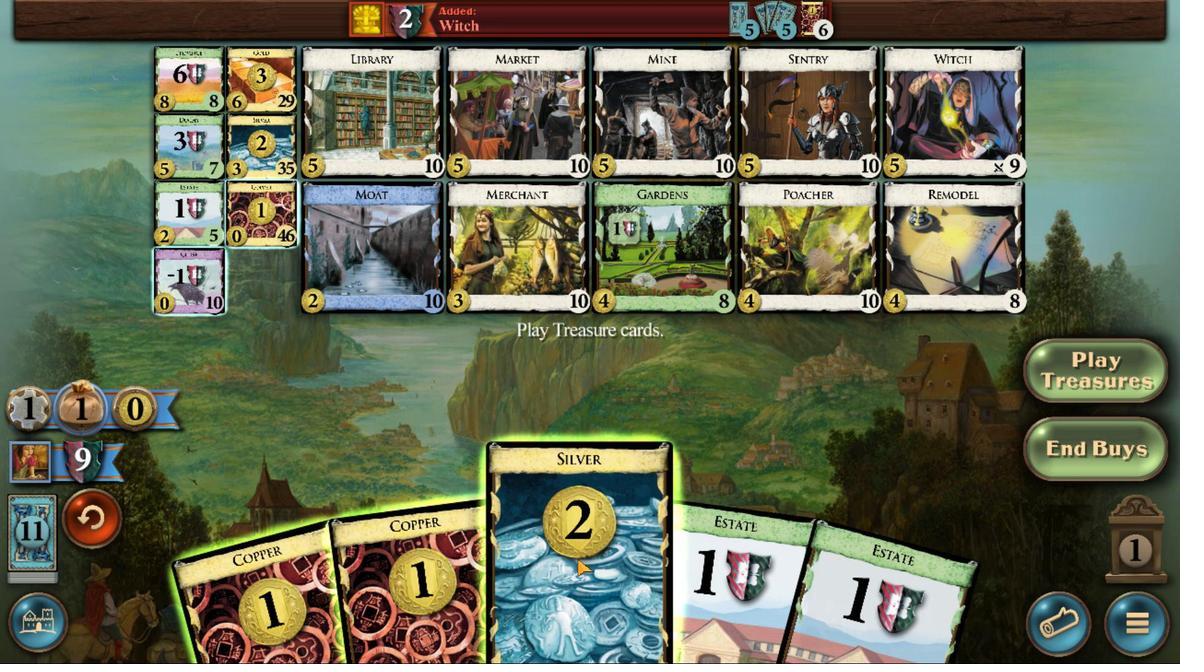 
Action: Mouse moved to (562, 558)
Screenshot: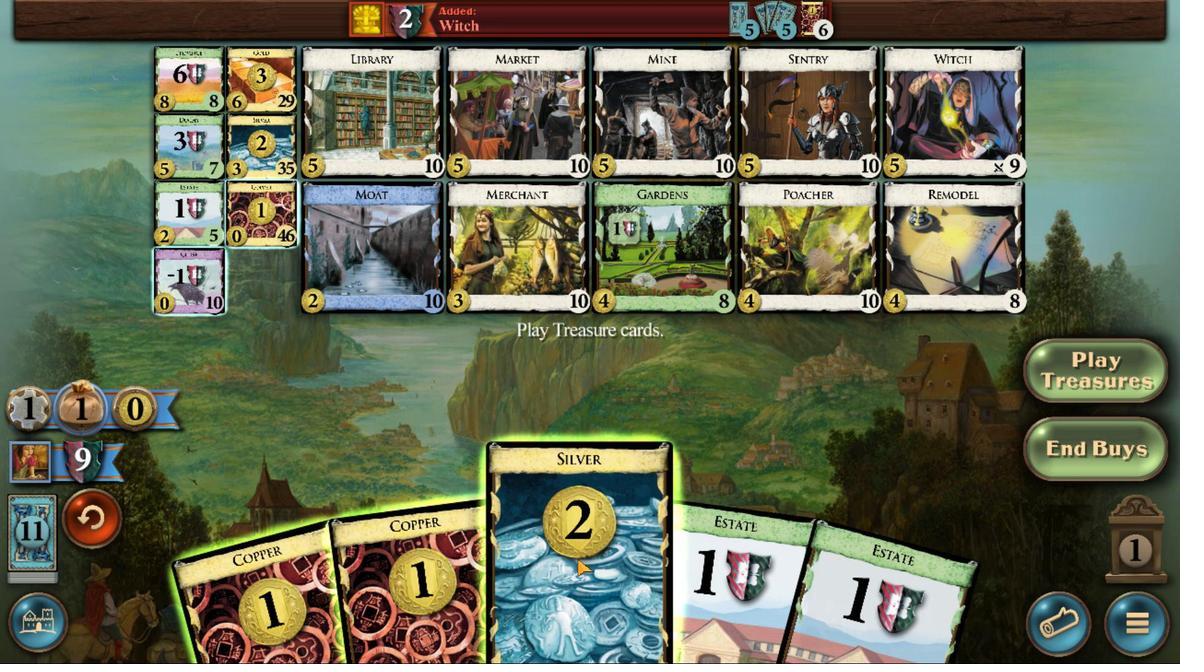 
Action: Mouse scrolled (562, 558) with delta (0, 0)
Screenshot: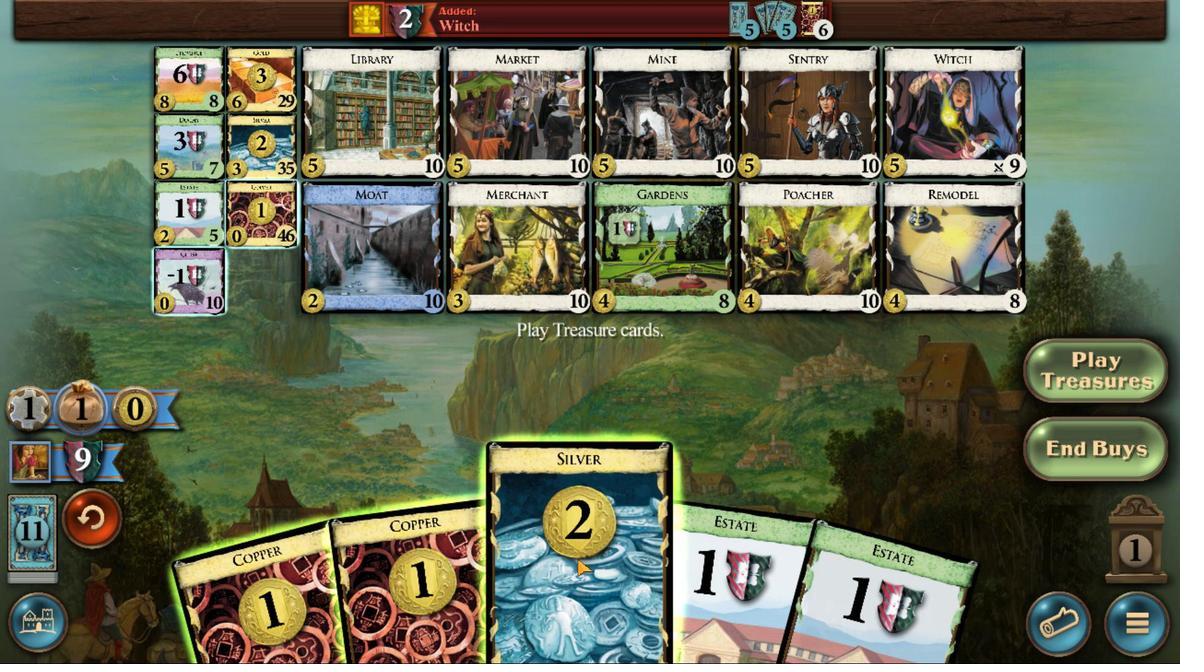 
Action: Mouse scrolled (562, 558) with delta (0, 0)
Screenshot: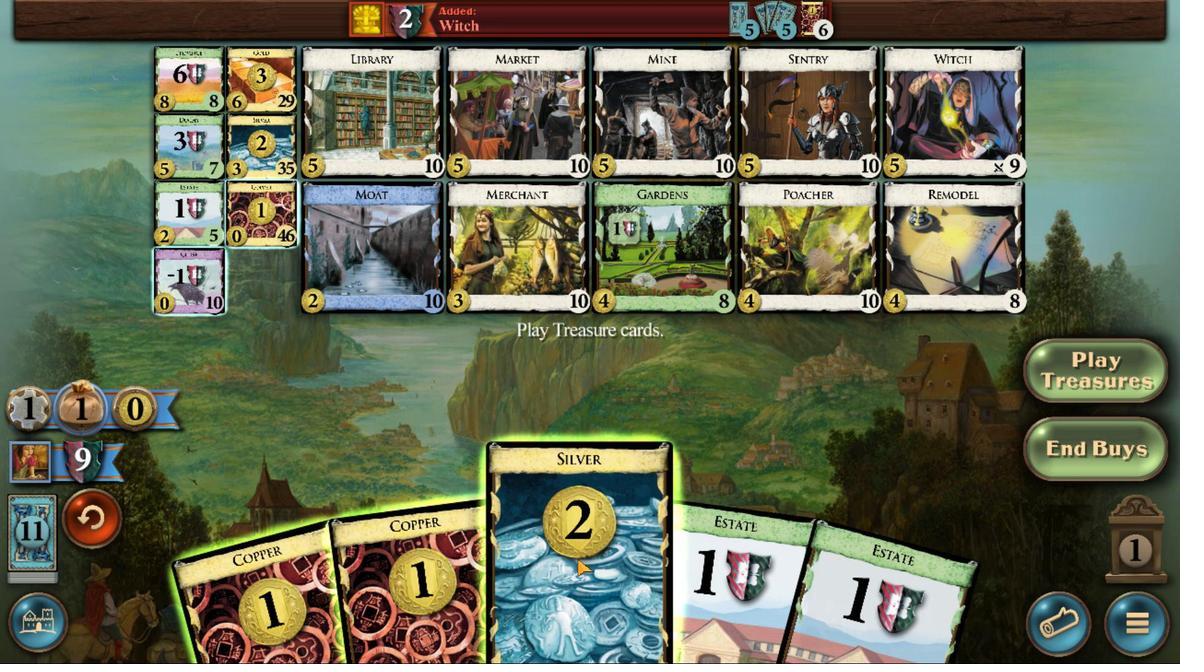 
Action: Mouse scrolled (562, 558) with delta (0, 0)
Screenshot: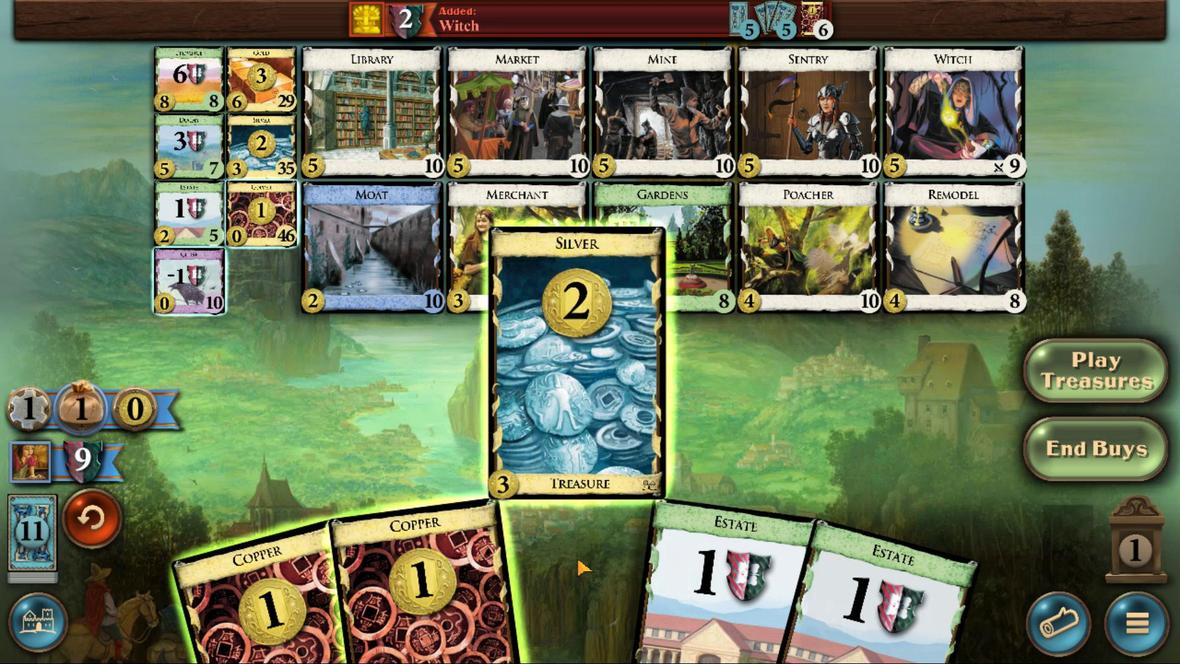 
Action: Mouse moved to (510, 587)
Screenshot: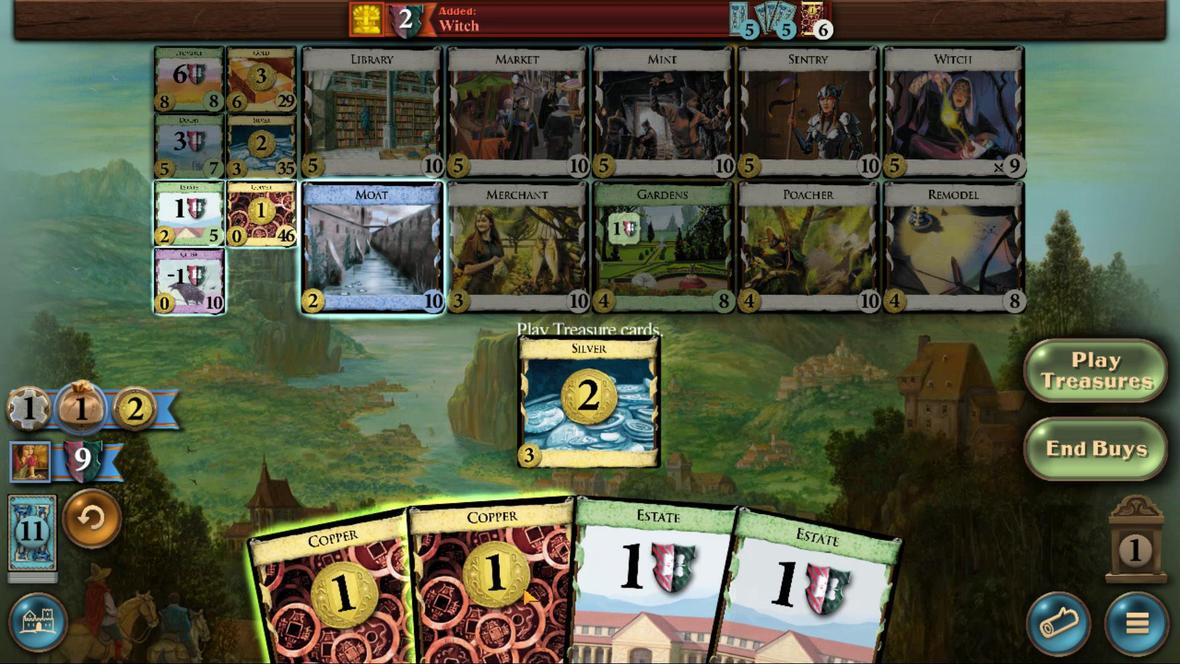 
Action: Mouse scrolled (510, 587) with delta (0, 0)
Screenshot: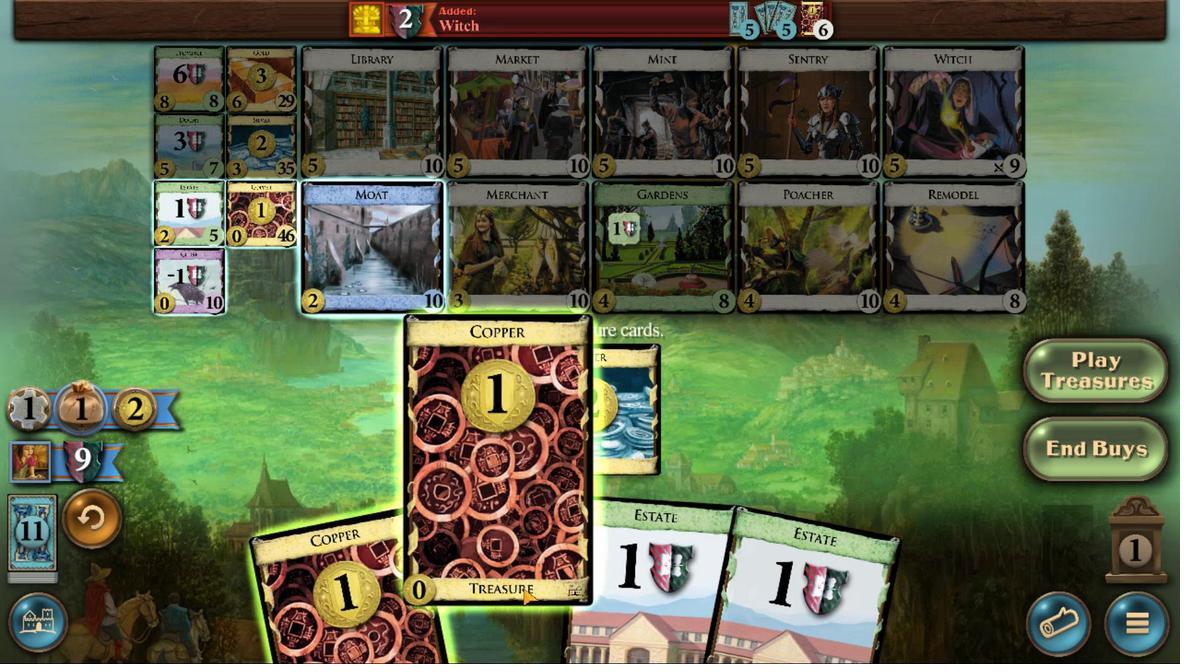 
Action: Mouse scrolled (510, 587) with delta (0, 0)
Screenshot: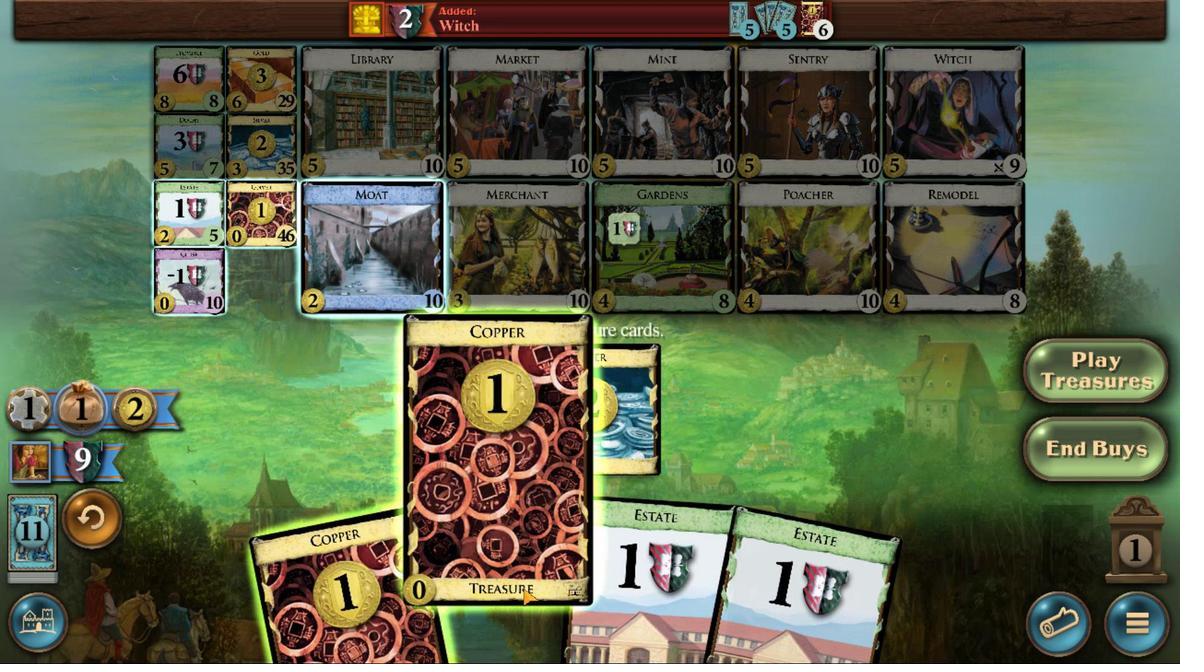
Action: Mouse scrolled (510, 587) with delta (0, 0)
Screenshot: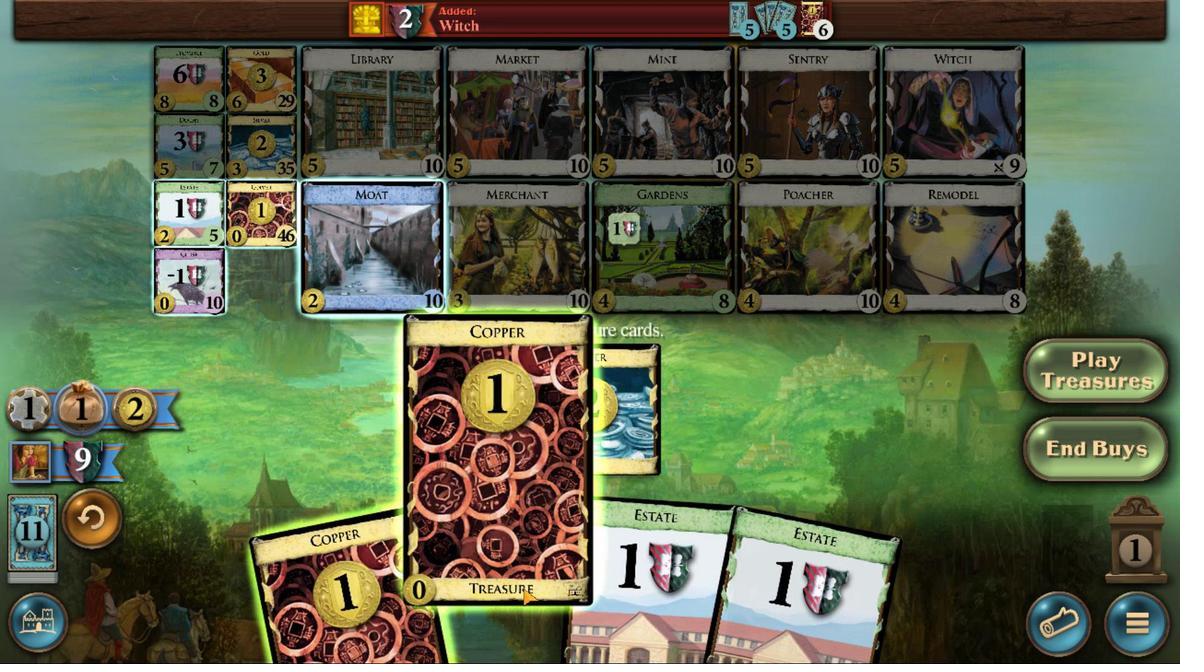 
Action: Mouse scrolled (510, 588) with delta (0, 0)
Screenshot: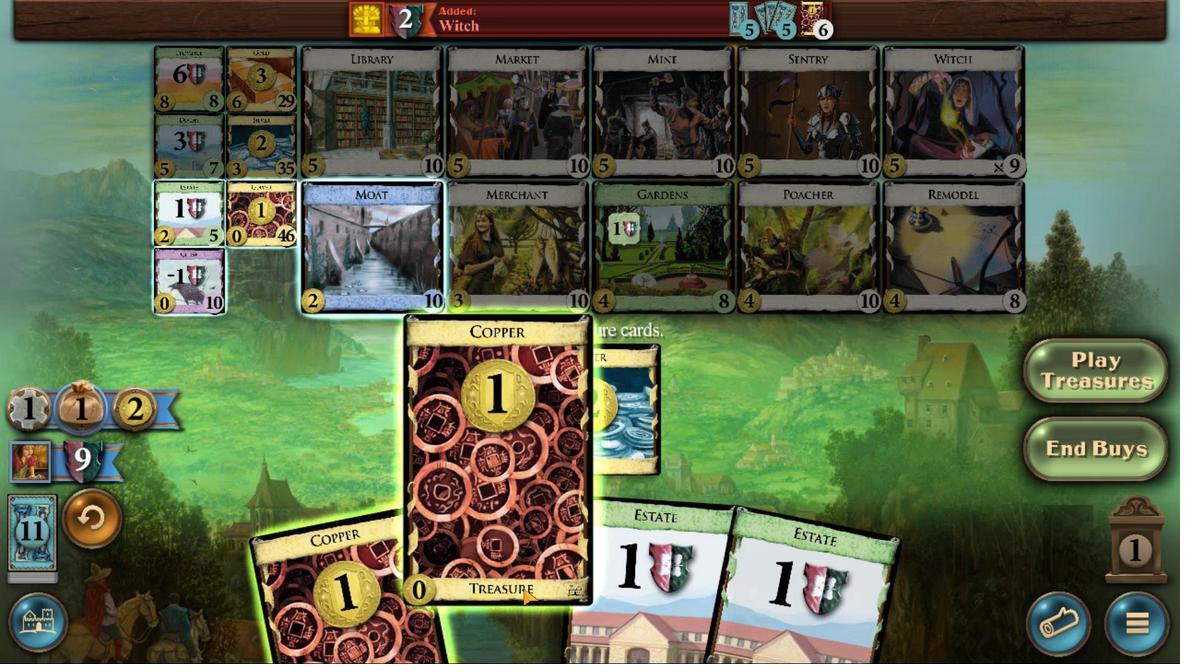 
Action: Mouse scrolled (510, 587) with delta (0, 0)
Screenshot: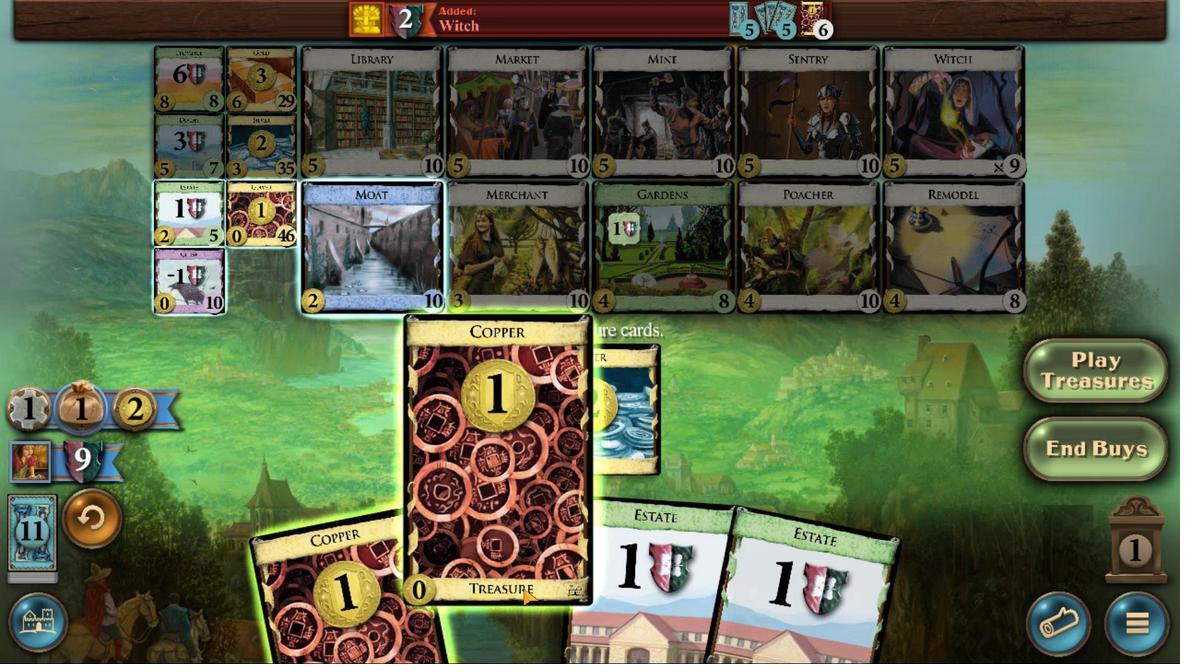 
Action: Mouse scrolled (510, 587) with delta (0, 0)
Screenshot: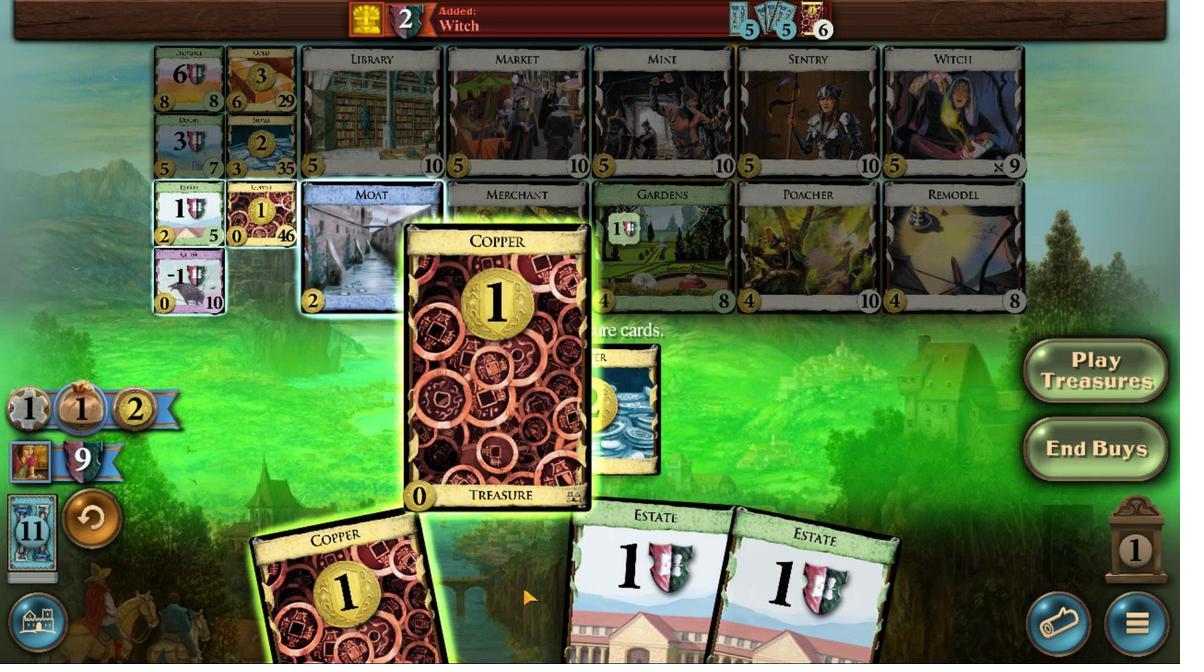 
Action: Mouse scrolled (510, 587) with delta (0, 0)
Screenshot: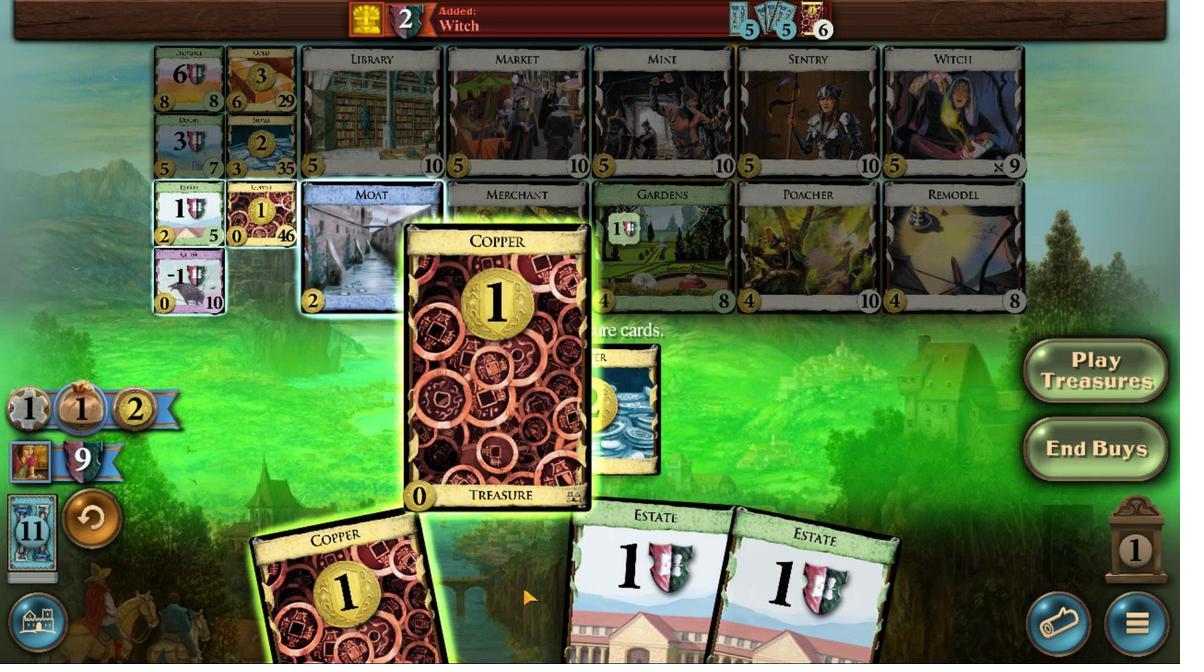 
Action: Mouse moved to (442, 560)
Screenshot: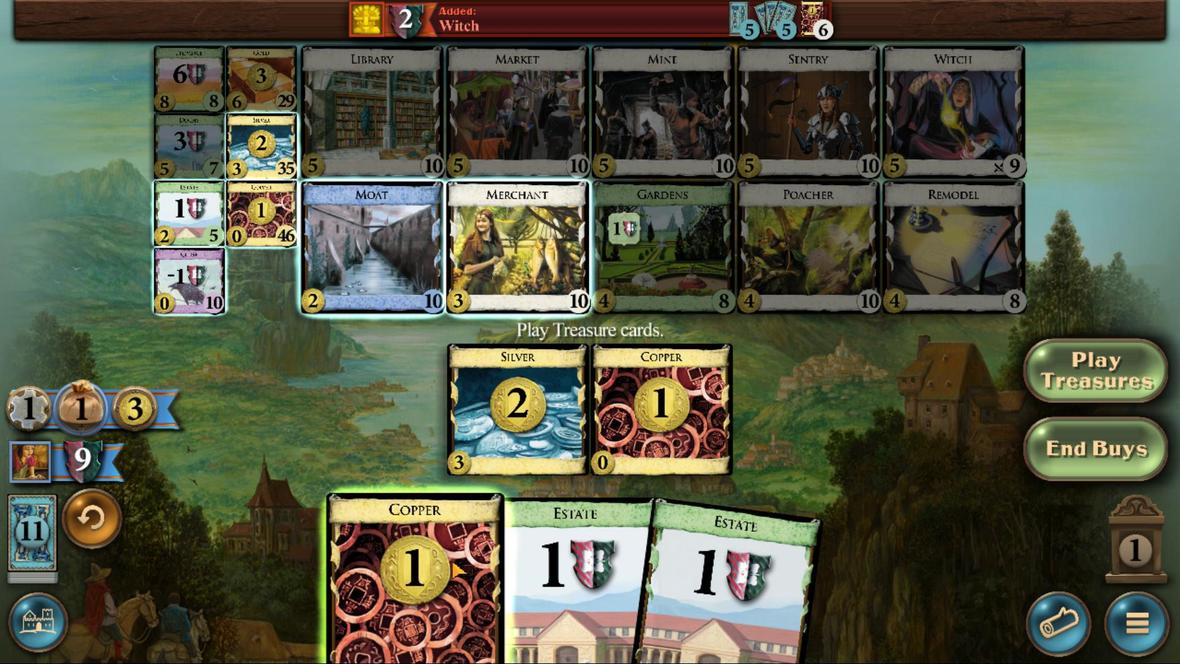 
Action: Mouse scrolled (442, 560) with delta (0, 0)
Screenshot: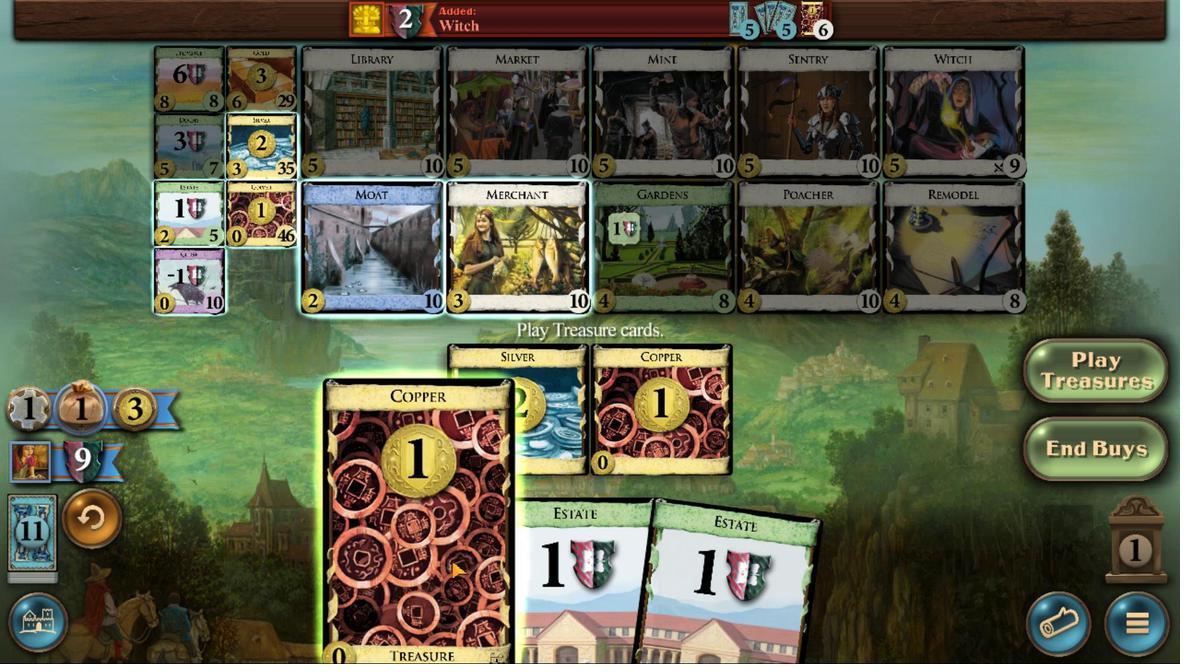
Action: Mouse scrolled (442, 560) with delta (0, 0)
Screenshot: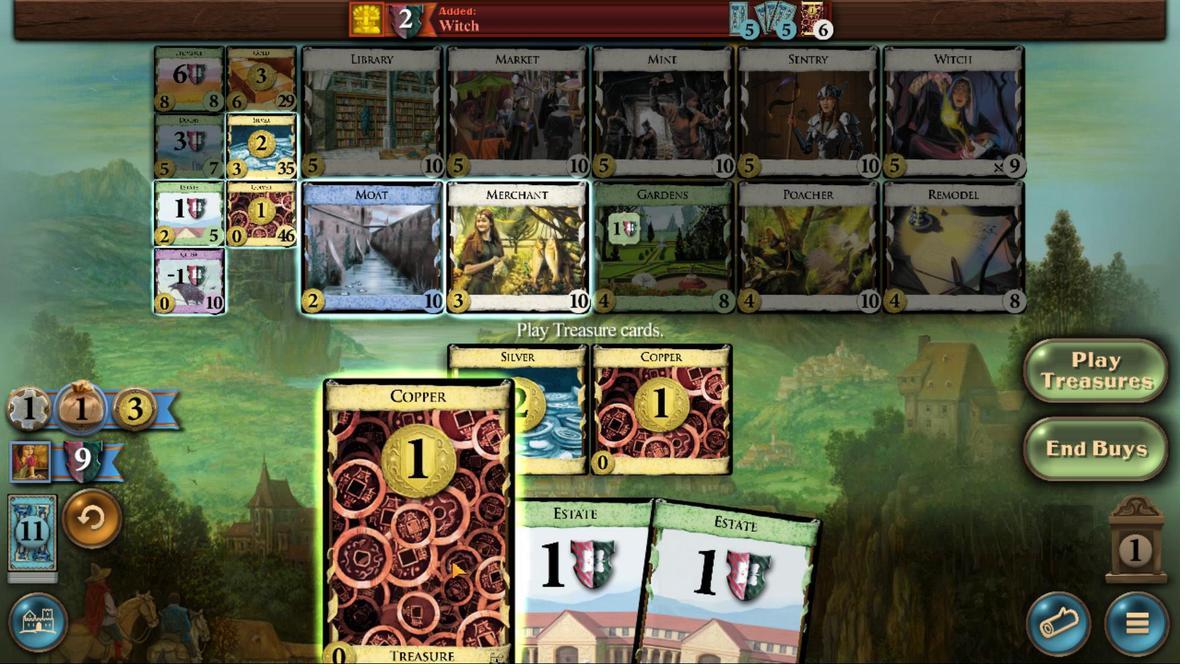 
Action: Mouse scrolled (442, 561) with delta (0, 0)
Screenshot: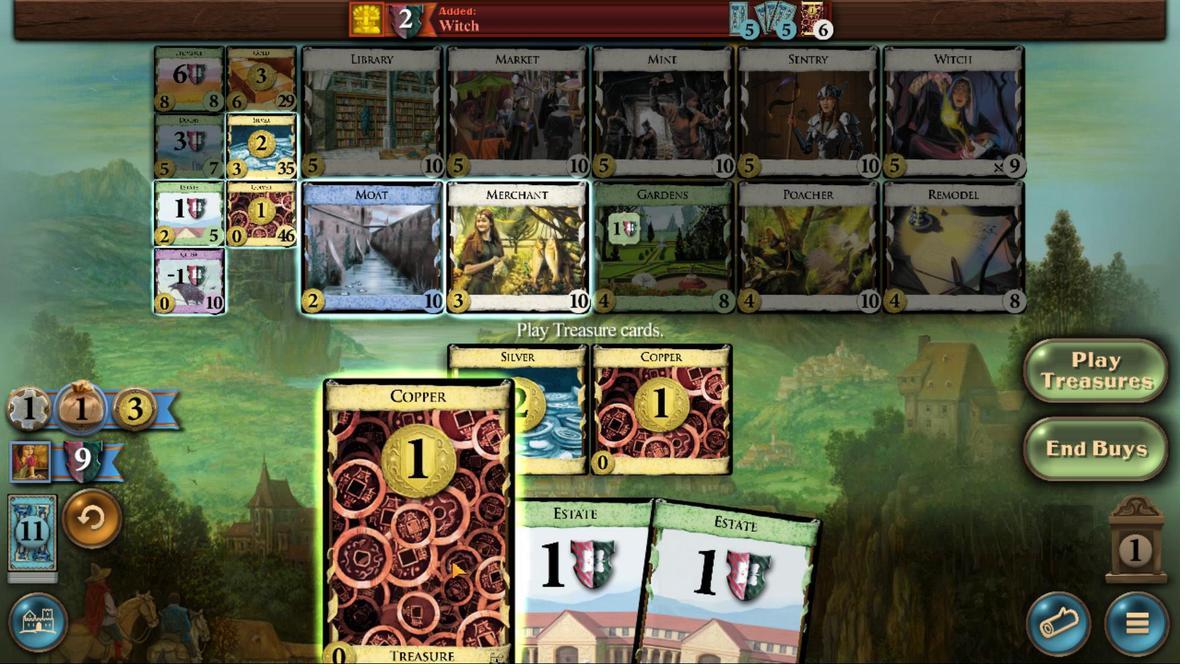 
Action: Mouse scrolled (442, 560) with delta (0, 0)
Screenshot: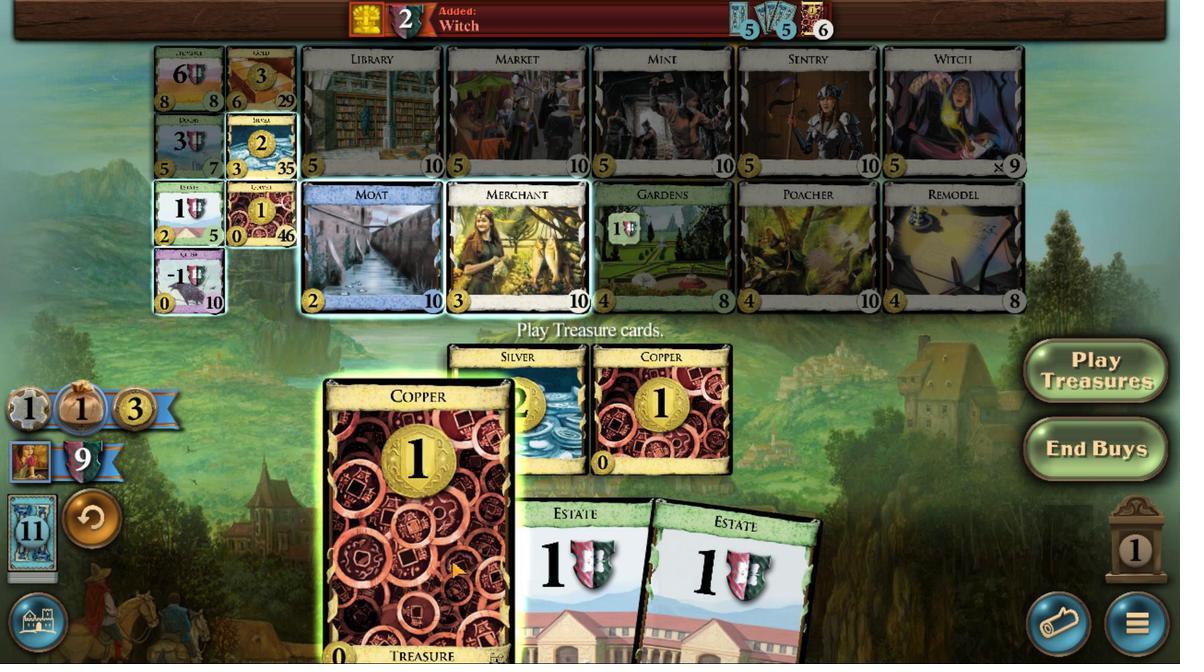 
Action: Mouse scrolled (442, 560) with delta (0, 0)
Screenshot: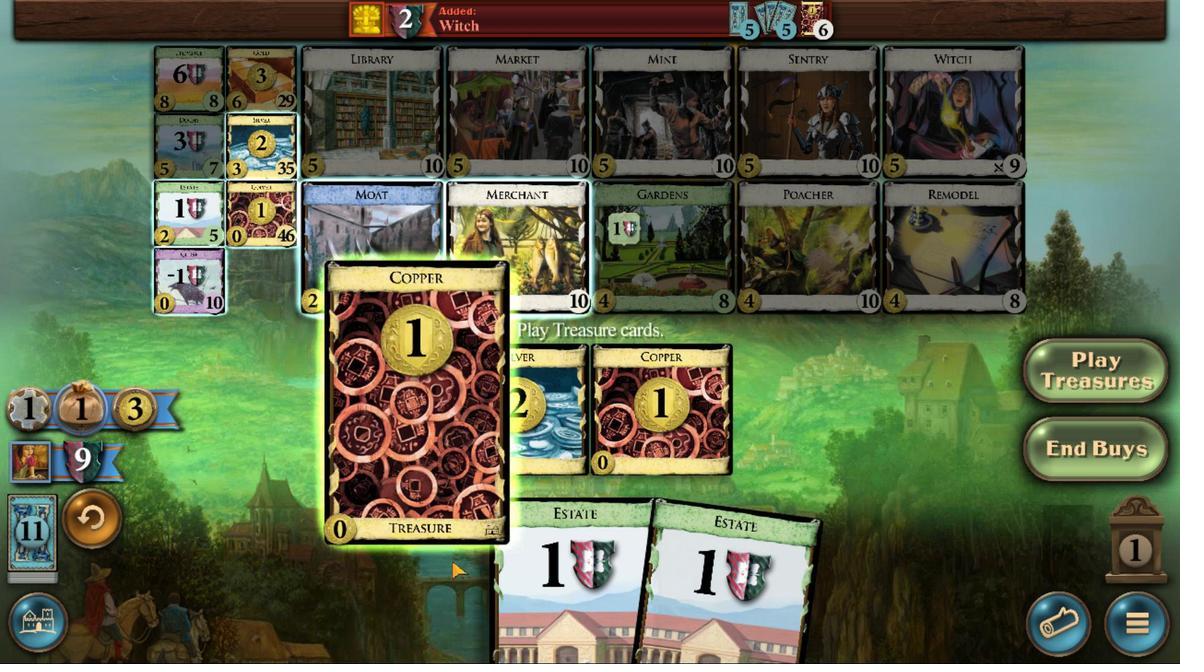 
Action: Mouse scrolled (442, 560) with delta (0, 0)
Screenshot: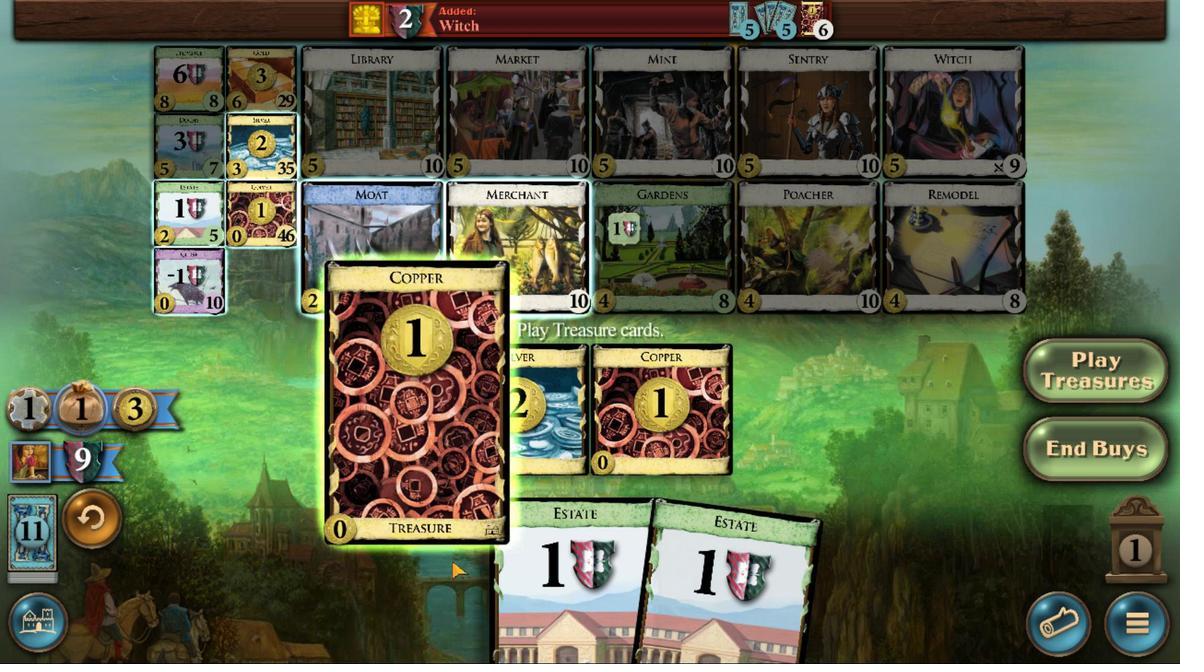 
Action: Mouse moved to (259, 154)
Screenshot: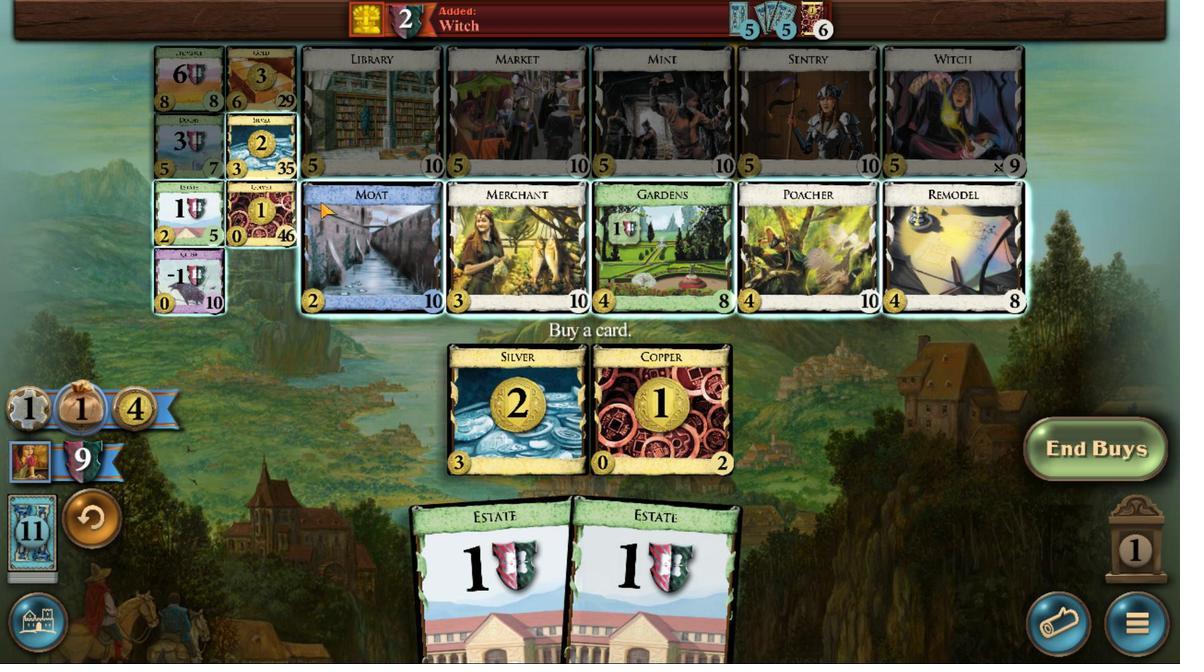 
Action: Mouse pressed left at (259, 154)
Screenshot: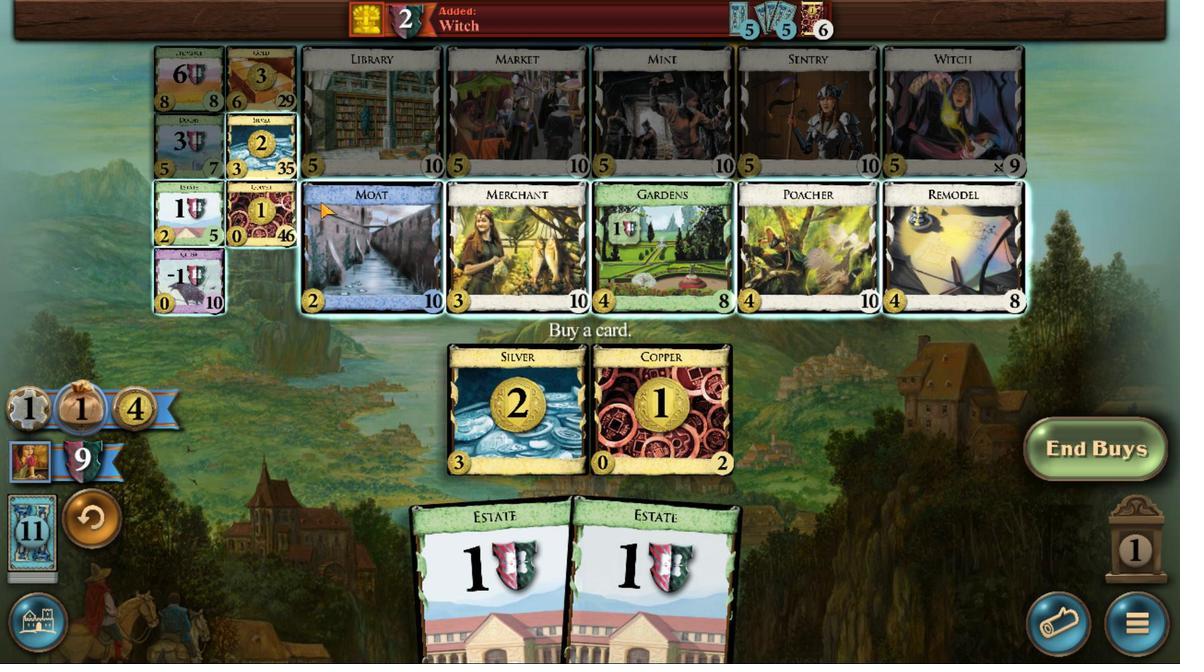 
Action: Mouse moved to (528, 563)
Screenshot: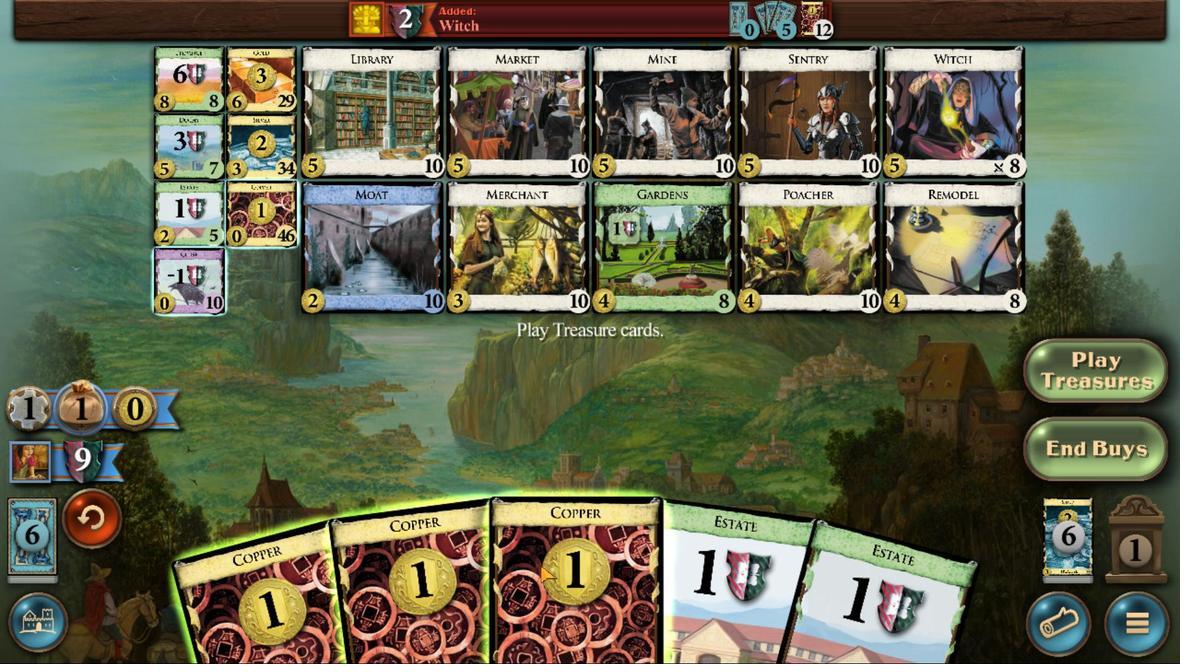 
Action: Mouse scrolled (528, 562) with delta (0, 0)
Screenshot: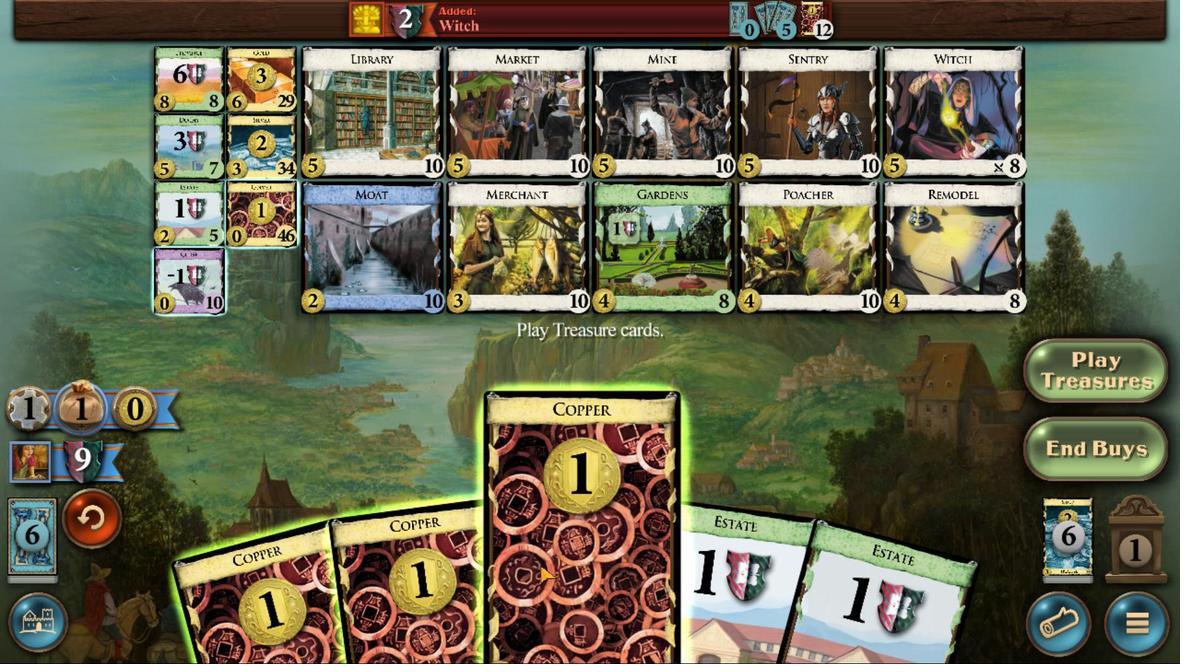 
Action: Mouse moved to (526, 565)
Screenshot: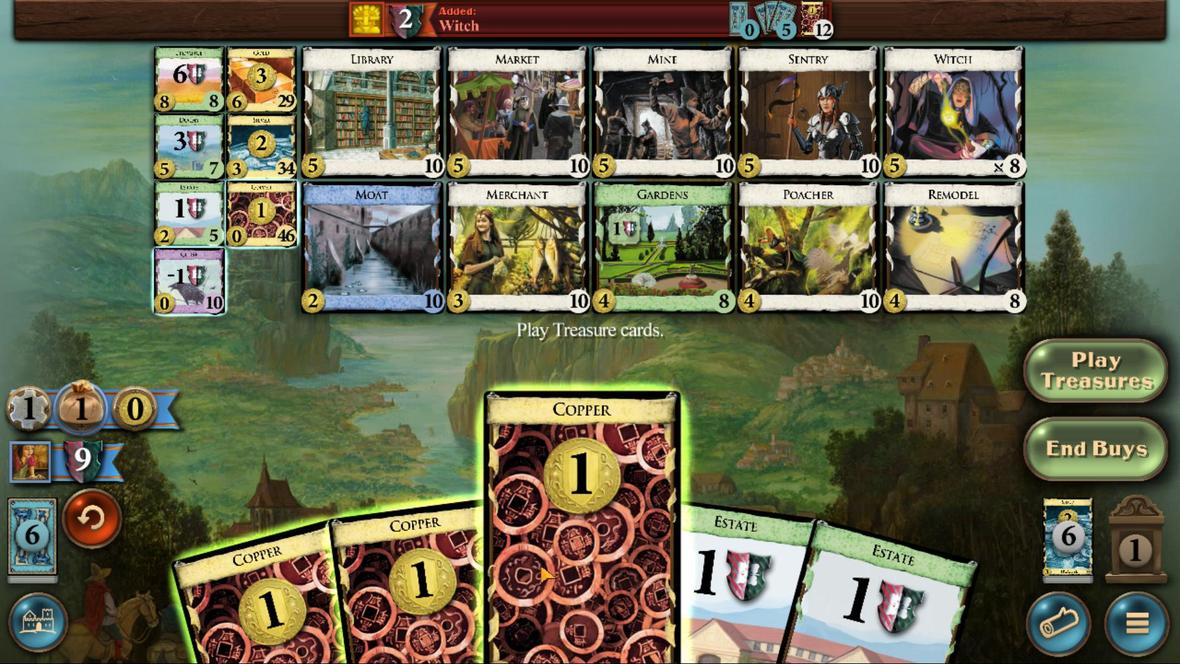 
Action: Mouse scrolled (526, 564) with delta (0, 0)
Screenshot: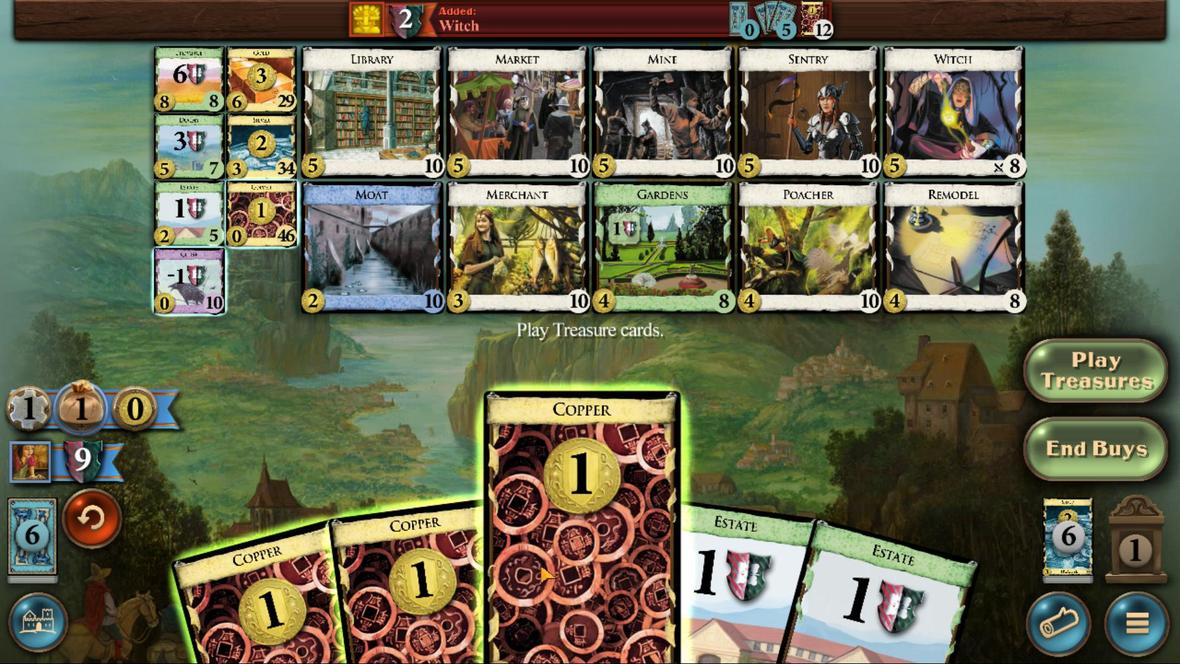 
Action: Mouse scrolled (526, 564) with delta (0, 0)
Screenshot: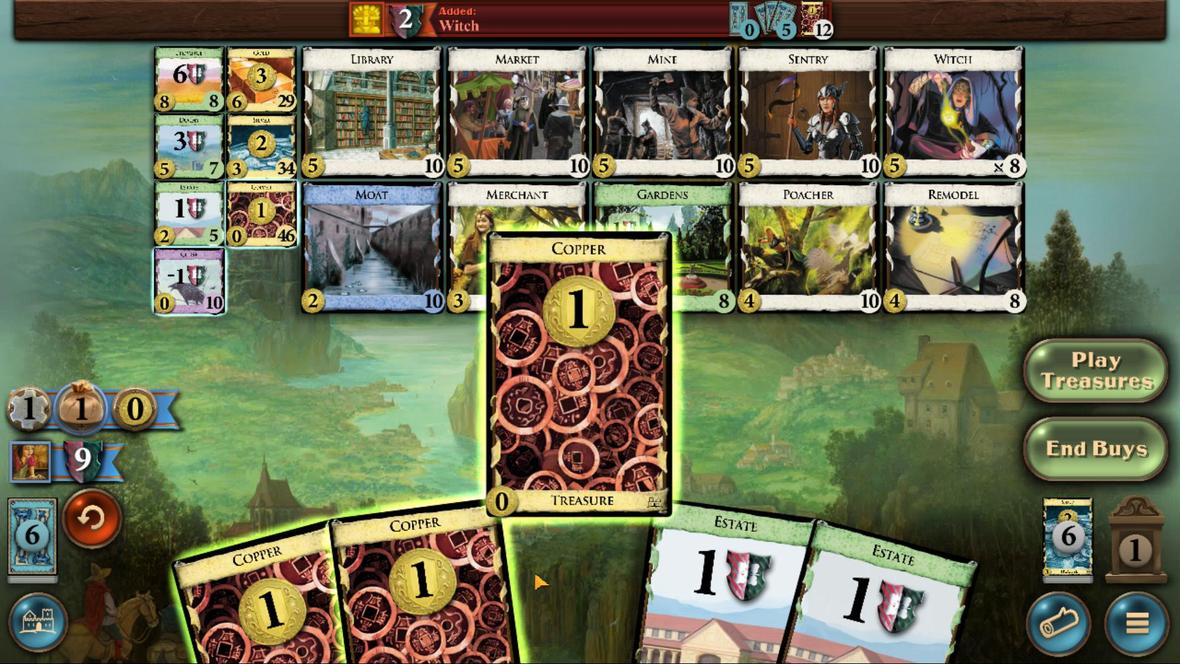 
Action: Mouse scrolled (526, 564) with delta (0, 0)
Screenshot: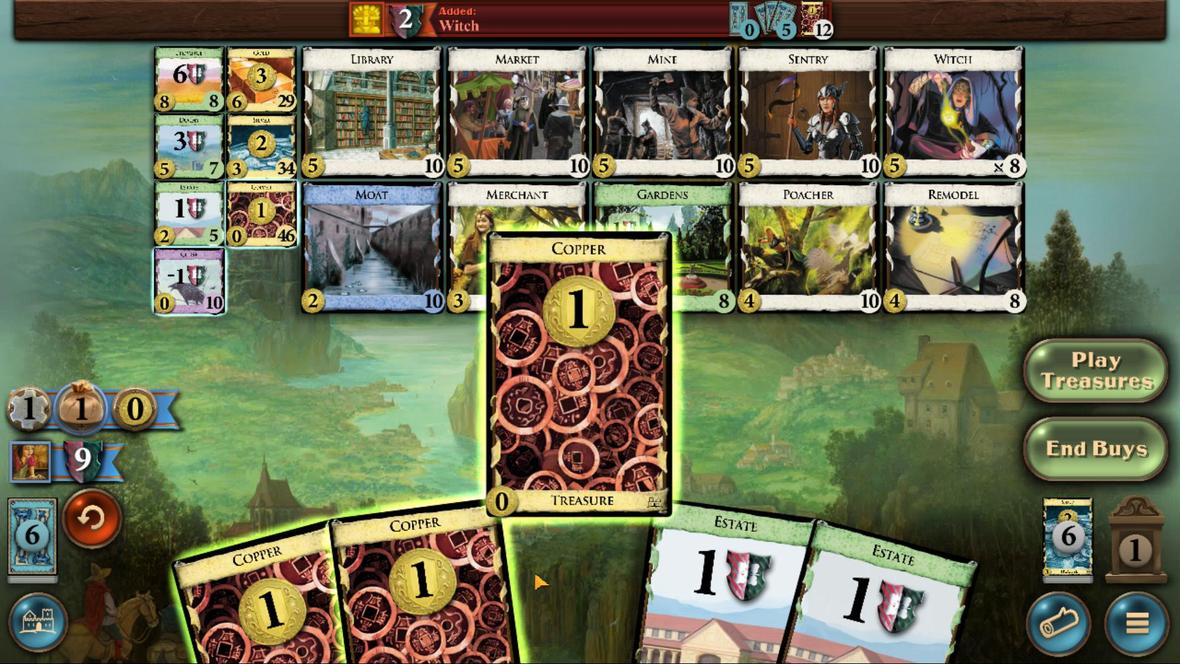 
Action: Mouse scrolled (526, 564) with delta (0, 0)
Screenshot: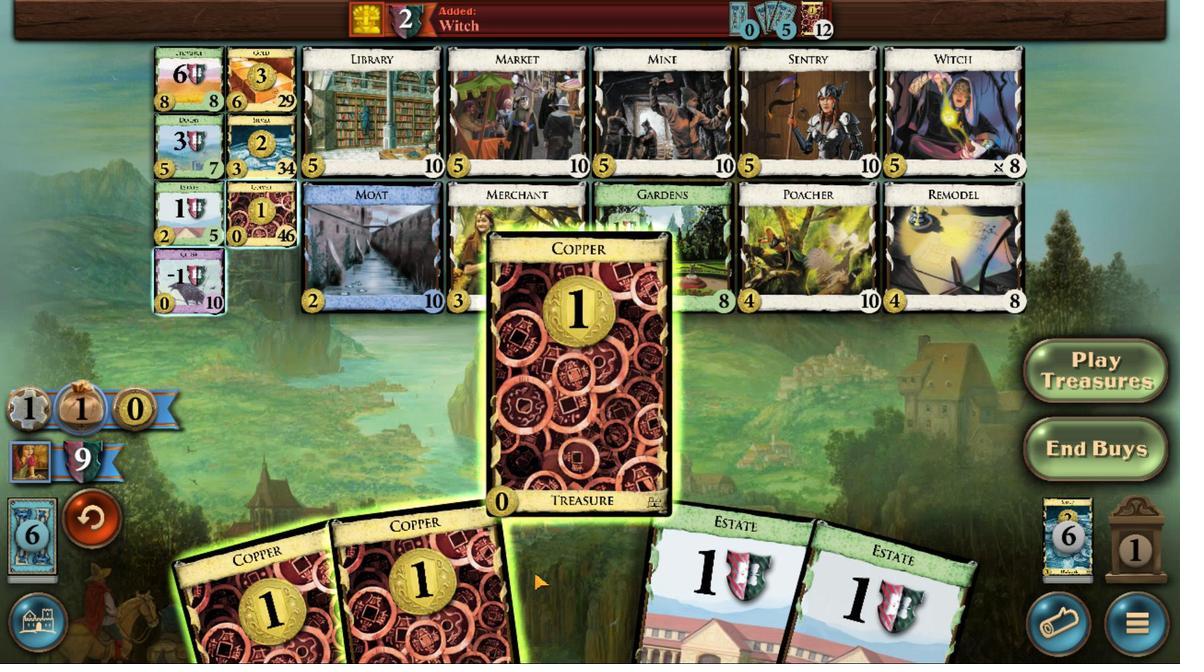 
Action: Mouse scrolled (526, 564) with delta (0, 0)
Screenshot: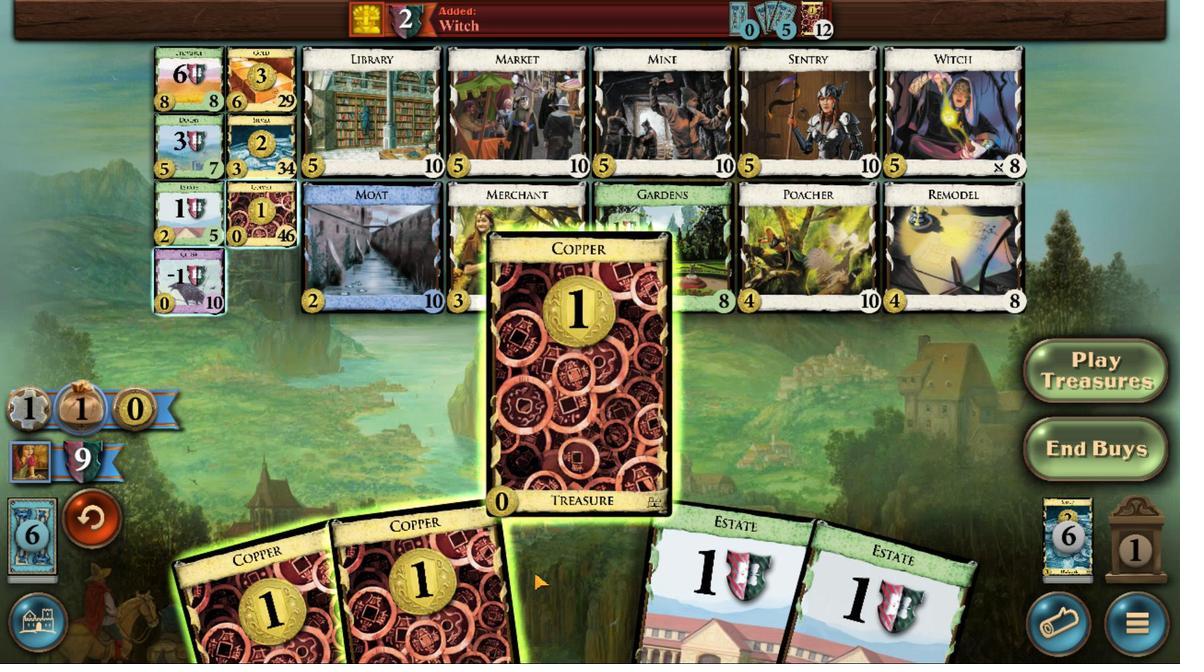 
Action: Mouse scrolled (526, 564) with delta (0, 0)
Screenshot: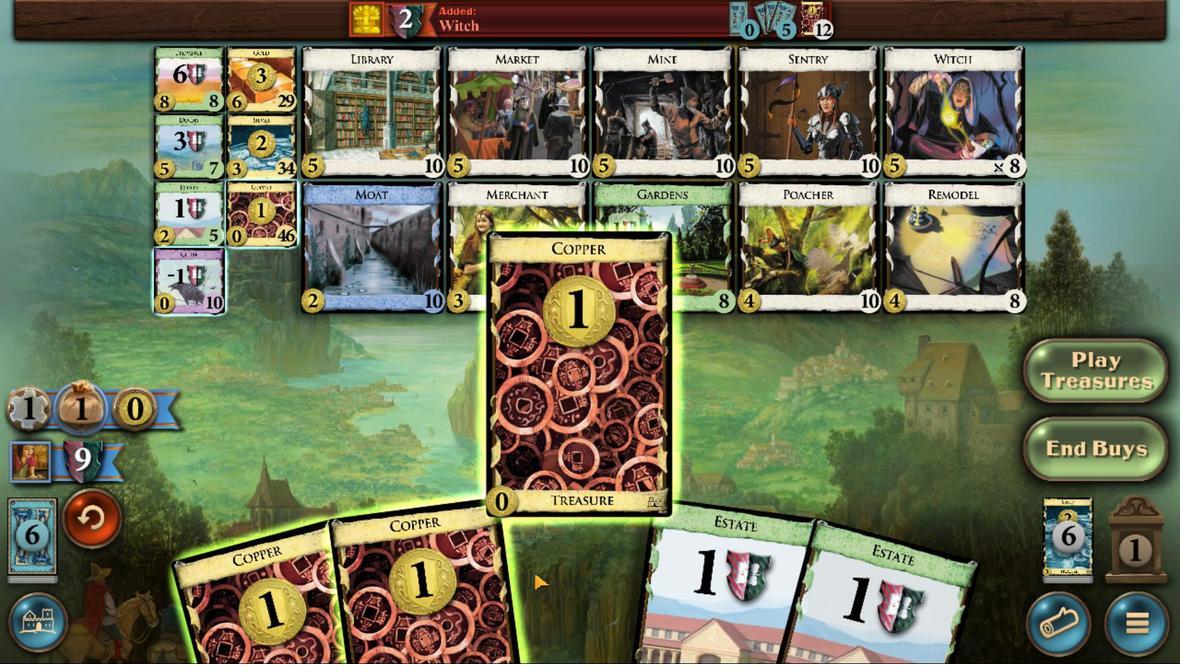 
Action: Mouse moved to (432, 599)
Screenshot: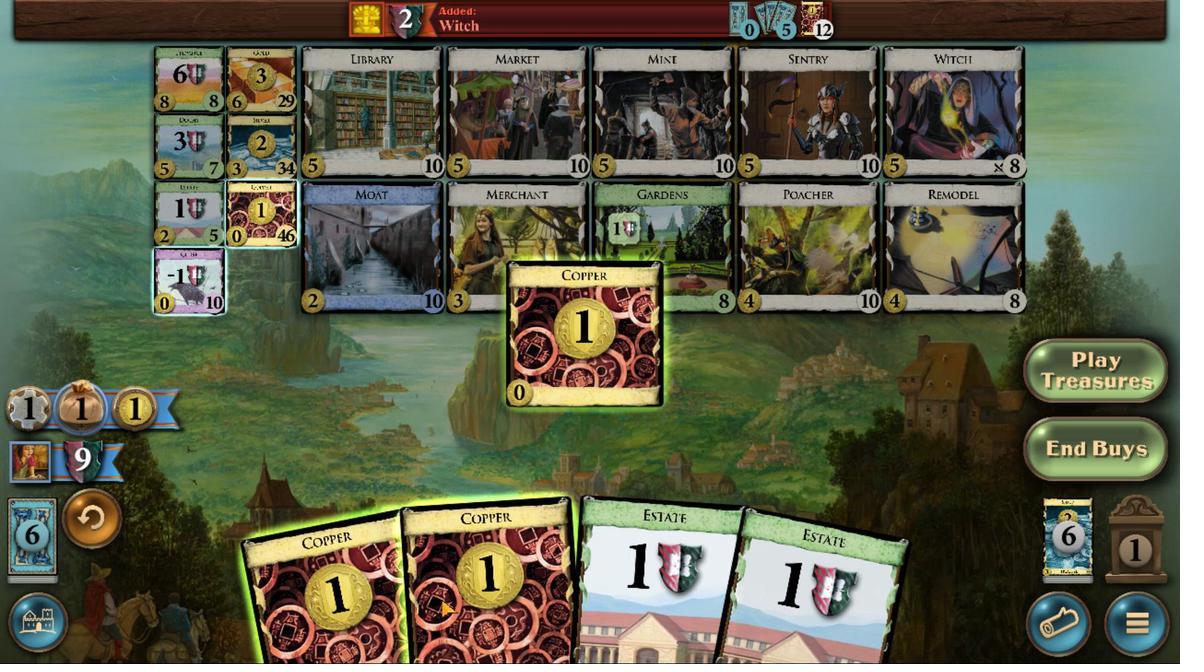 
Action: Mouse scrolled (432, 598) with delta (0, 0)
Screenshot: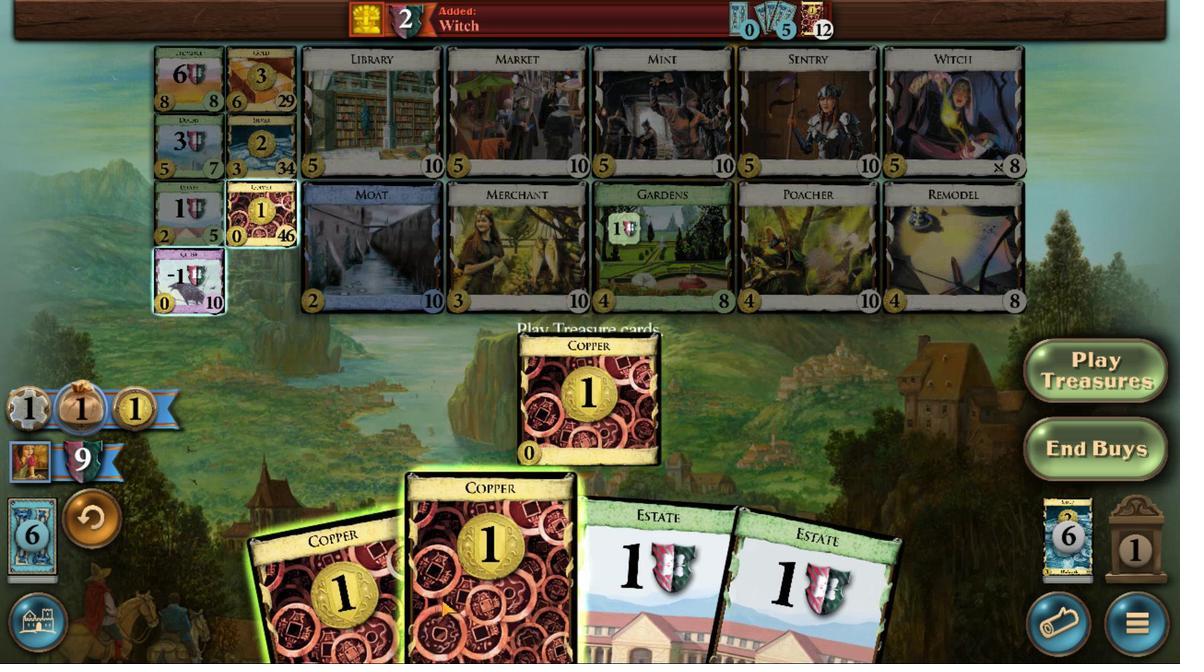 
Action: Mouse scrolled (432, 598) with delta (0, 0)
Screenshot: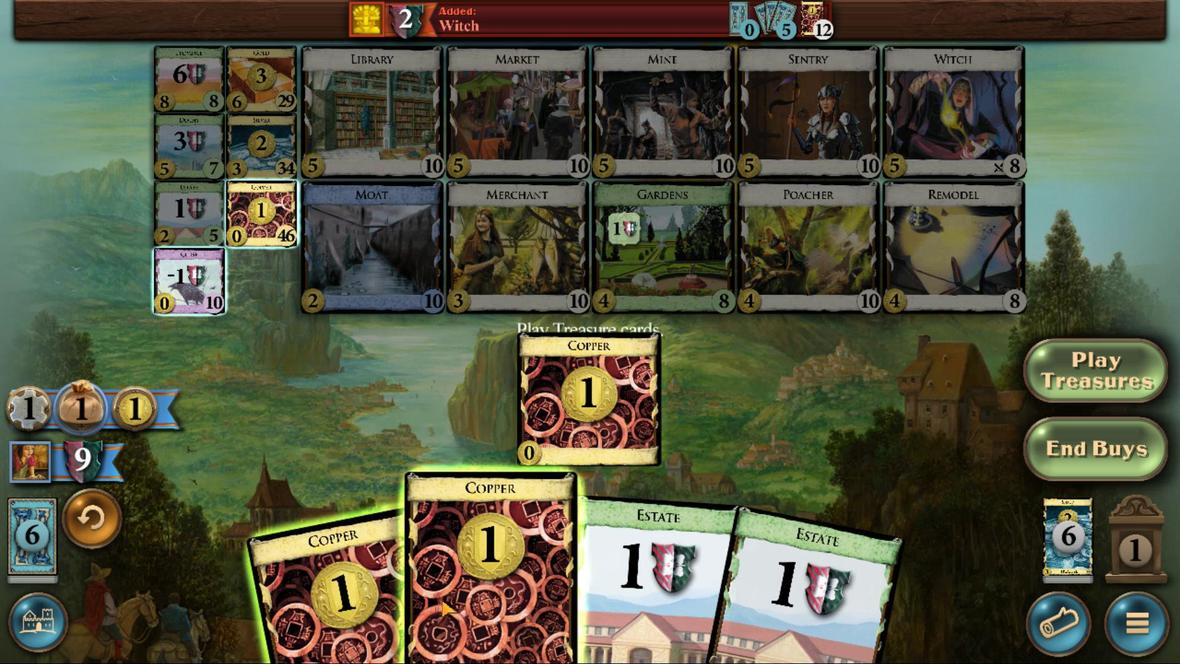 
Action: Mouse scrolled (432, 598) with delta (0, 0)
Screenshot: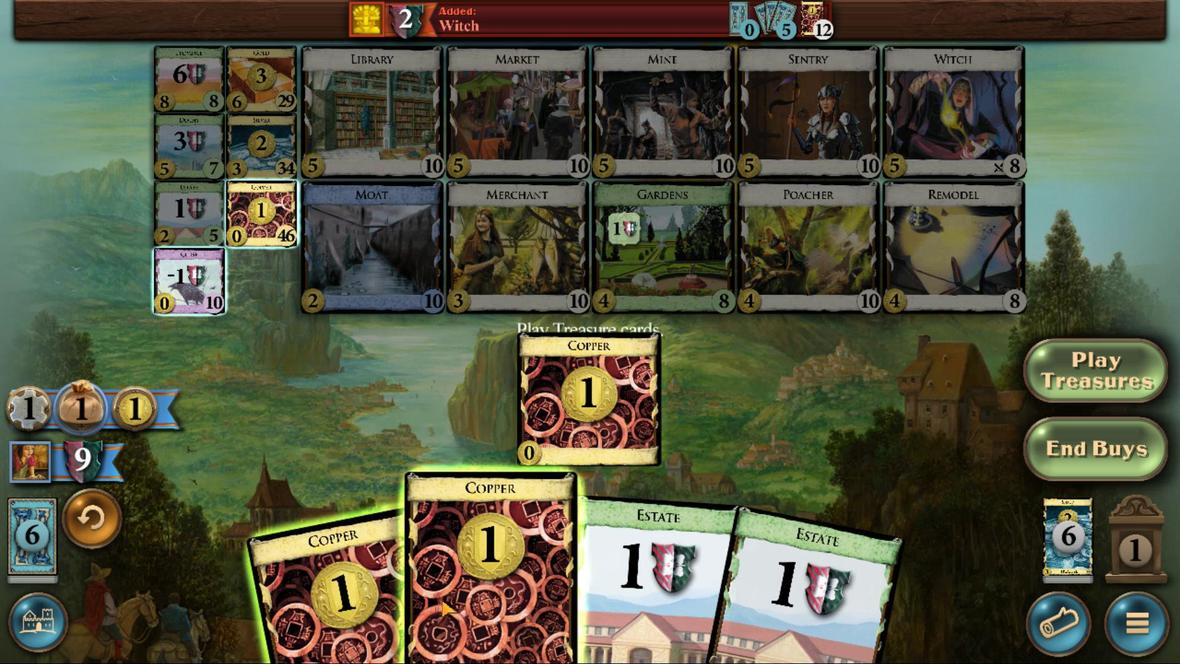 
Action: Mouse scrolled (432, 600) with delta (0, 0)
Screenshot: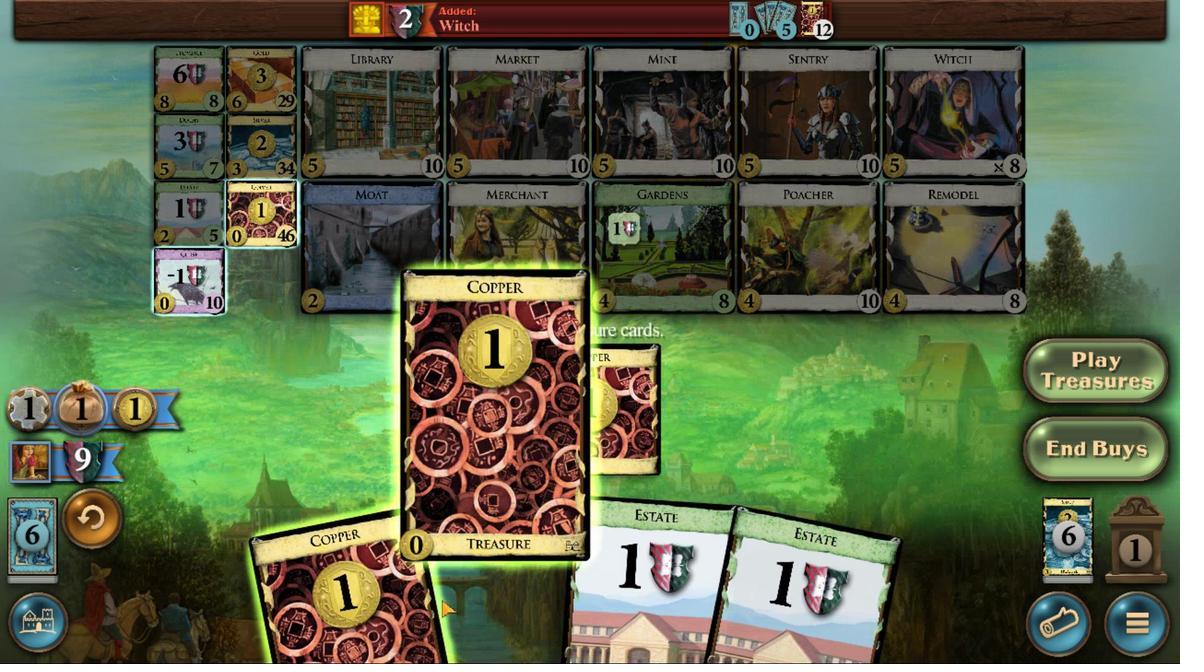
Action: Mouse scrolled (432, 598) with delta (0, 0)
Screenshot: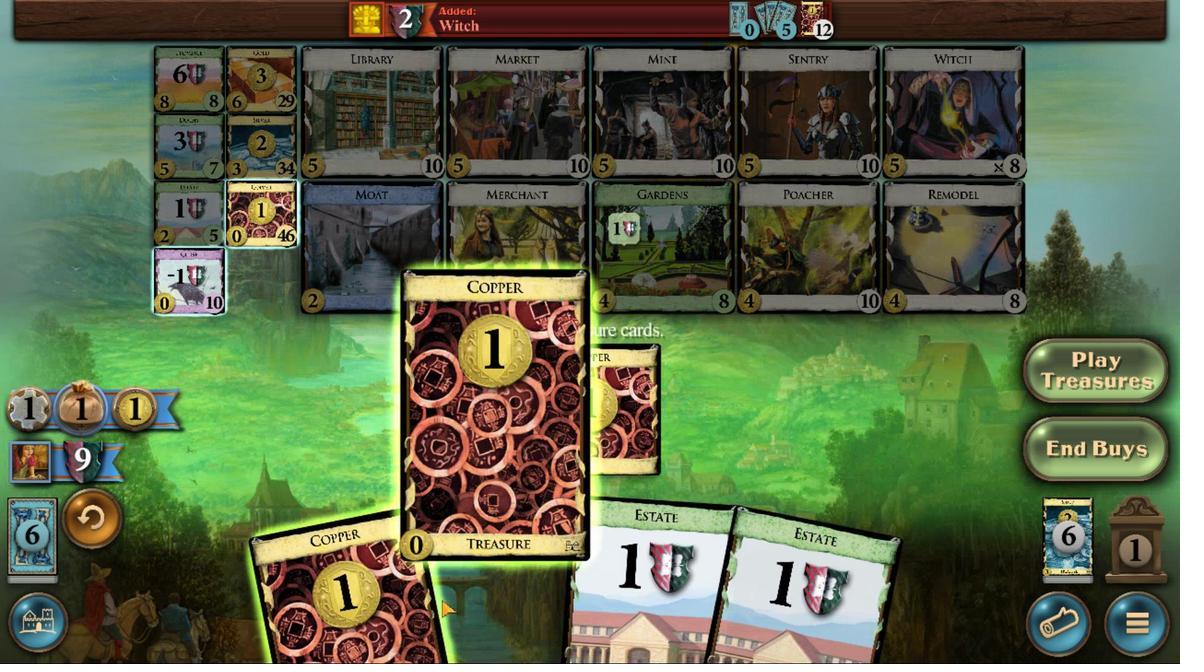 
Action: Mouse scrolled (432, 598) with delta (0, 0)
Screenshot: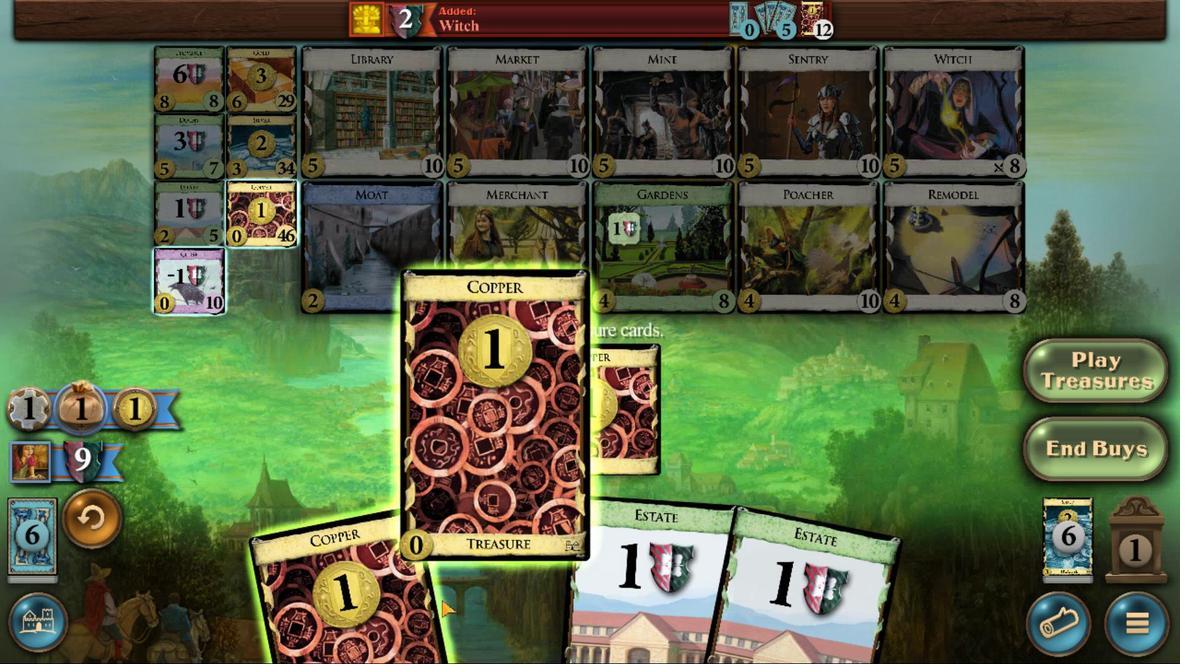 
Action: Mouse moved to (366, 589)
Screenshot: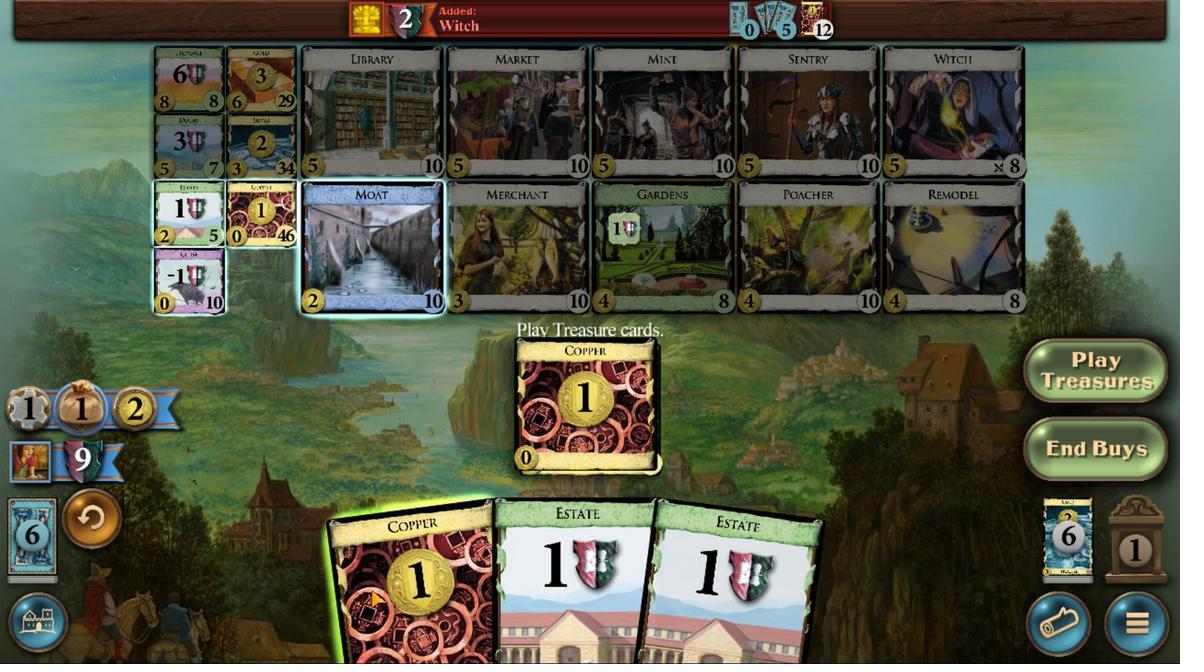 
Action: Mouse scrolled (366, 589) with delta (0, 0)
Screenshot: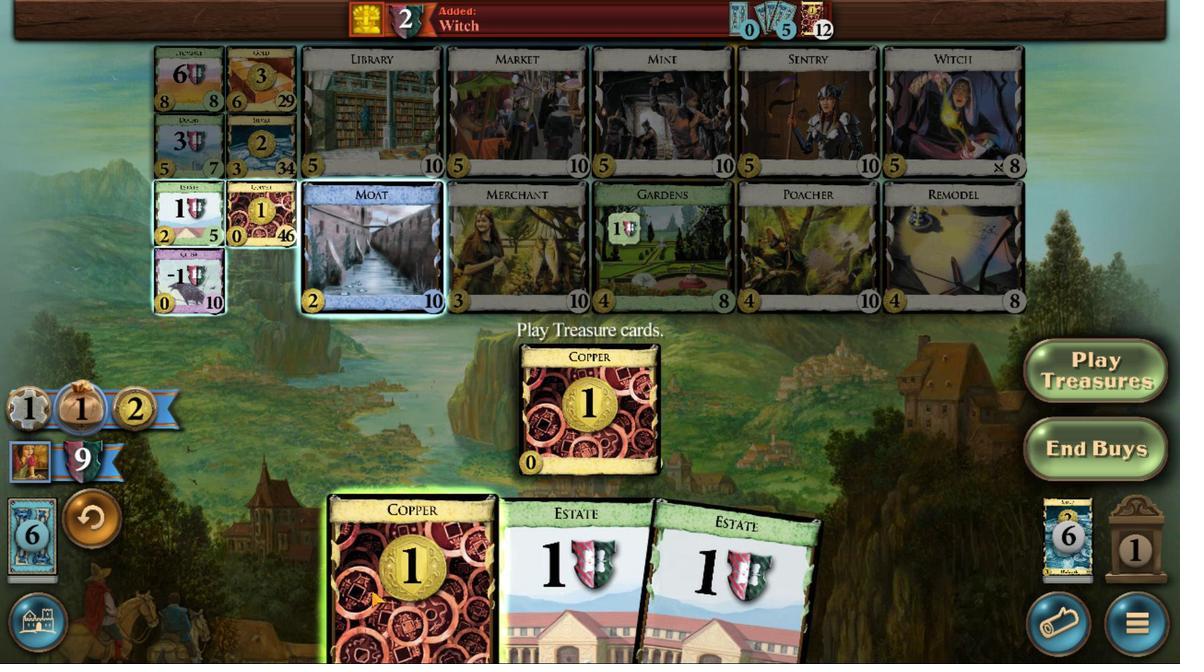 
Action: Mouse scrolled (366, 589) with delta (0, 0)
Screenshot: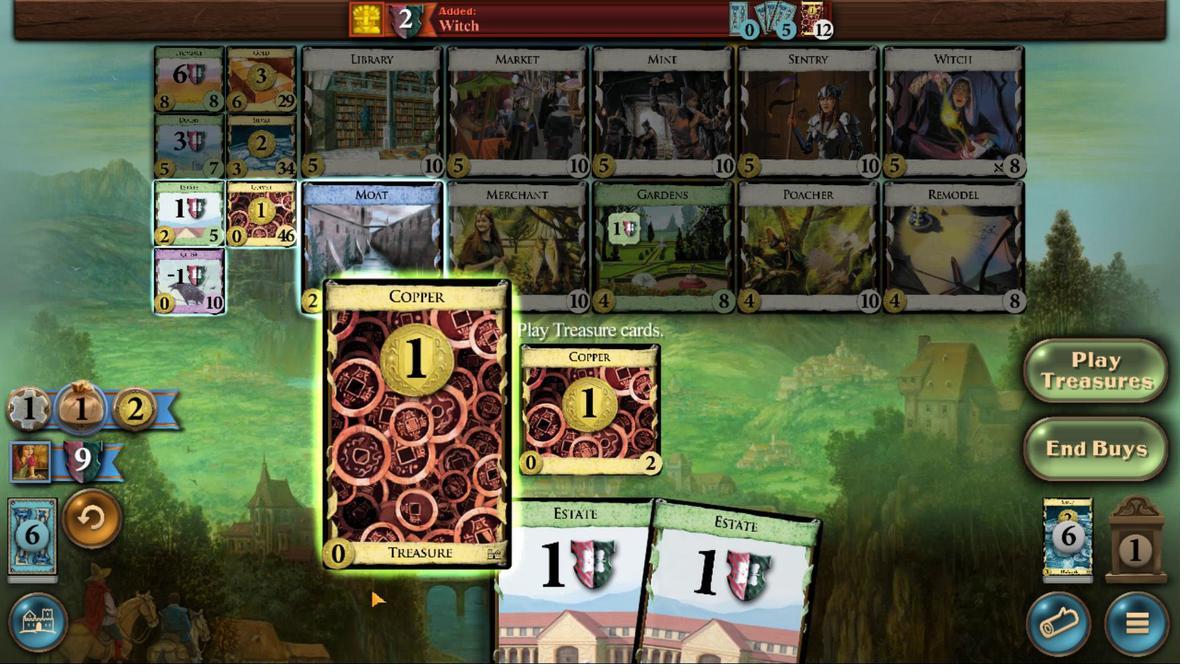 
Action: Mouse scrolled (366, 589) with delta (0, 0)
Screenshot: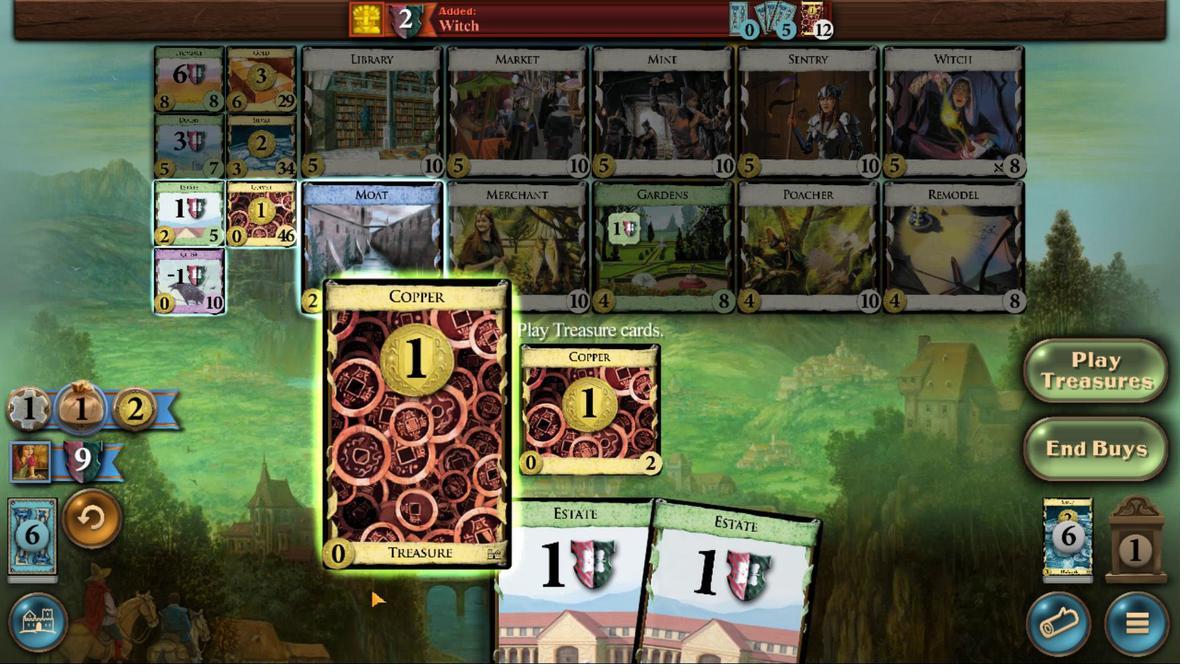 
Action: Mouse scrolled (366, 590) with delta (0, 0)
Screenshot: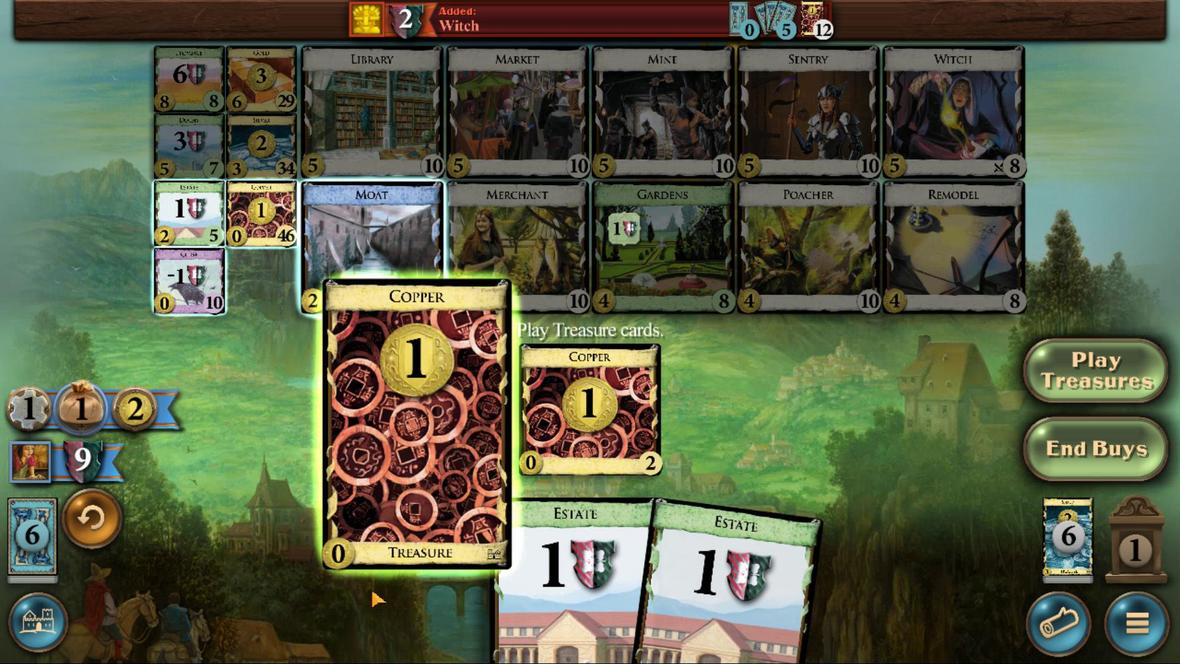 
Action: Mouse scrolled (366, 589) with delta (0, 0)
Screenshot: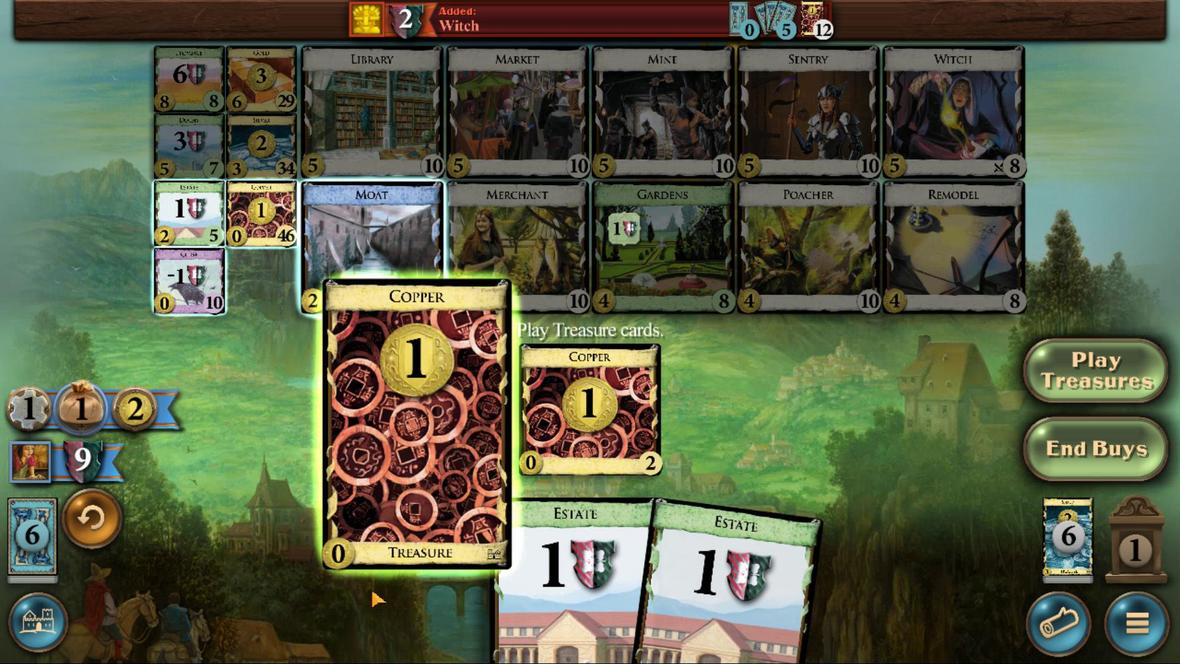 
Action: Mouse moved to (262, 159)
Screenshot: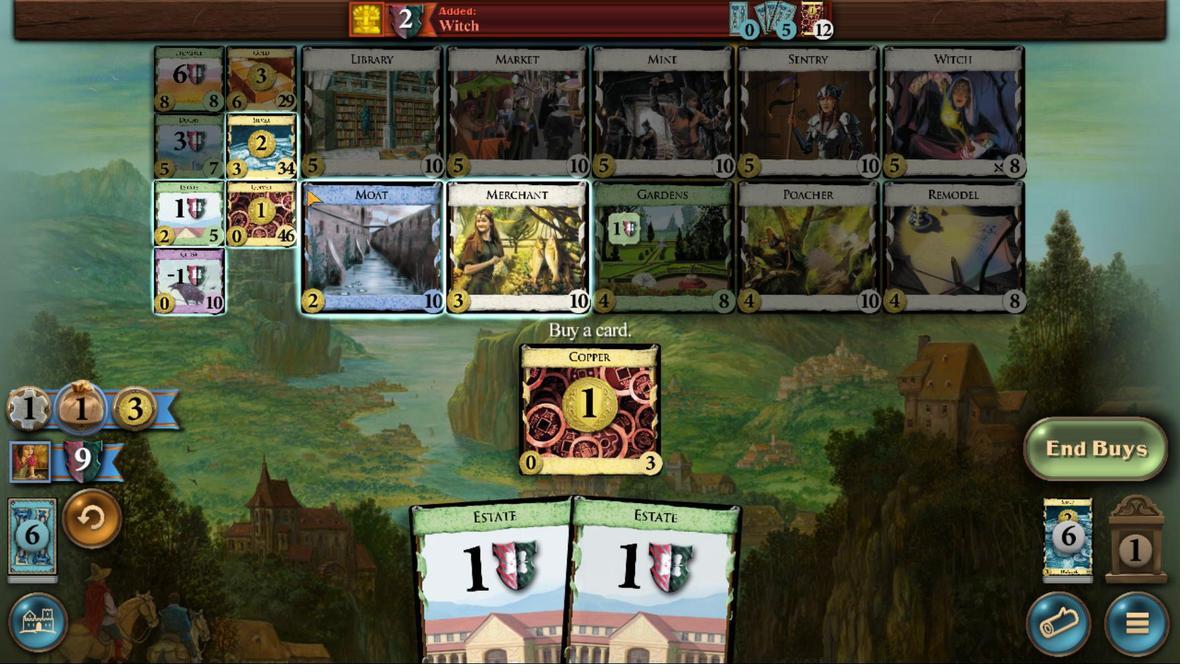 
Action: Mouse pressed left at (262, 159)
Screenshot: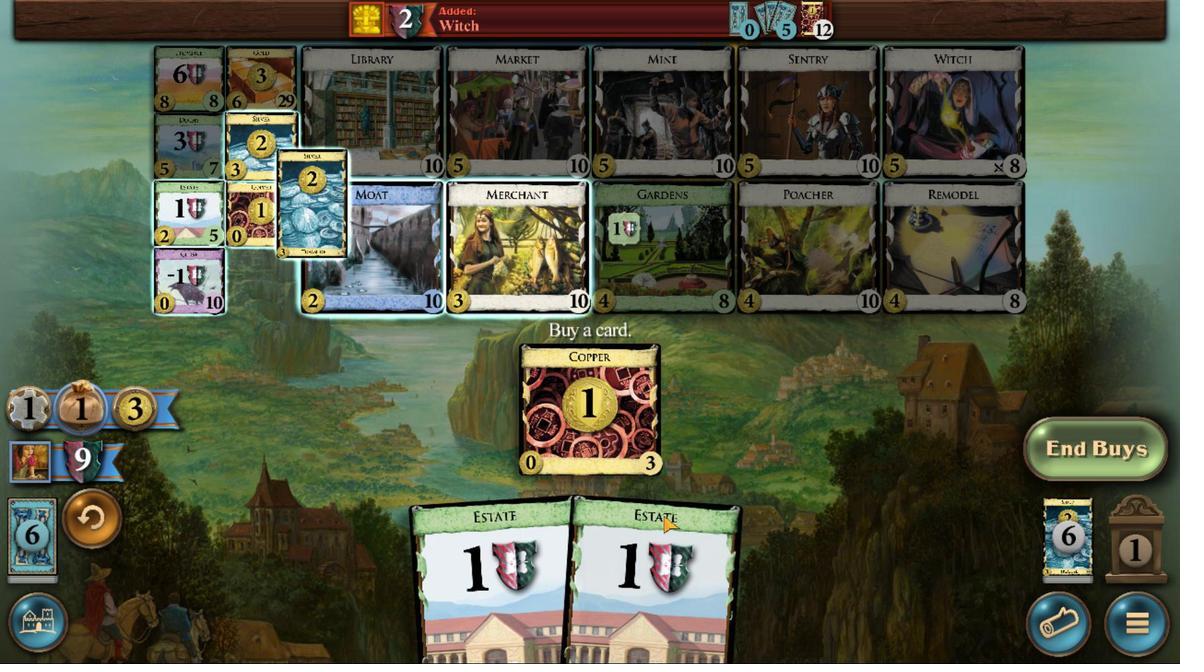 
Action: Mouse moved to (643, 592)
Screenshot: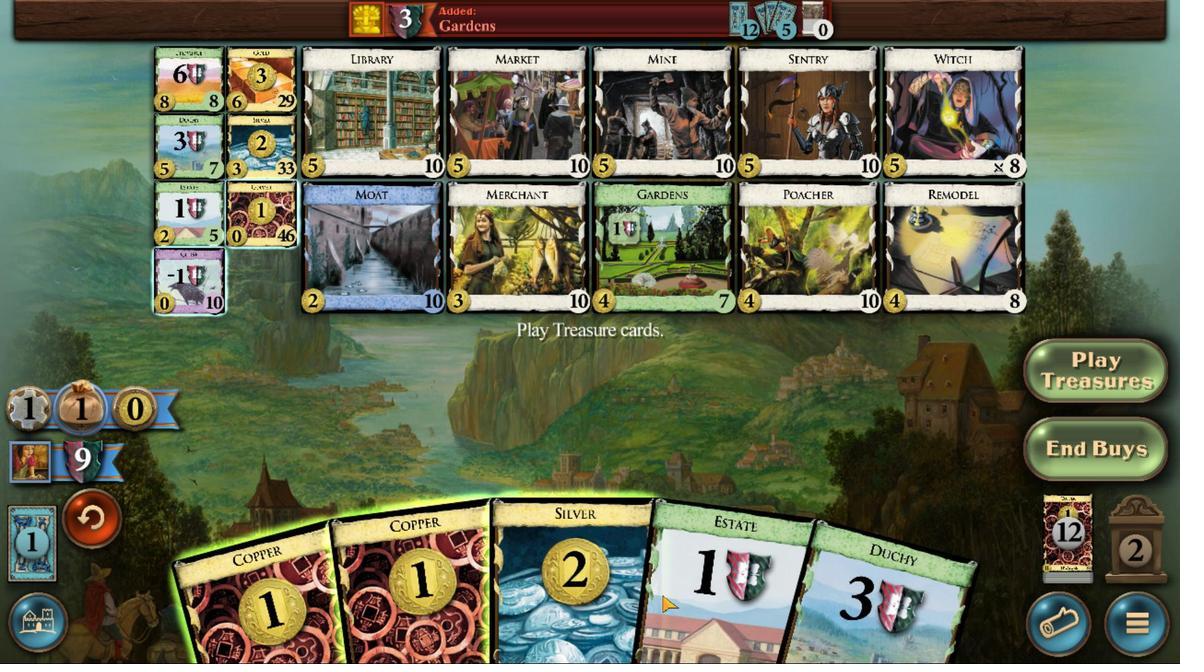 
Action: Mouse scrolled (643, 591) with delta (0, 0)
Screenshot: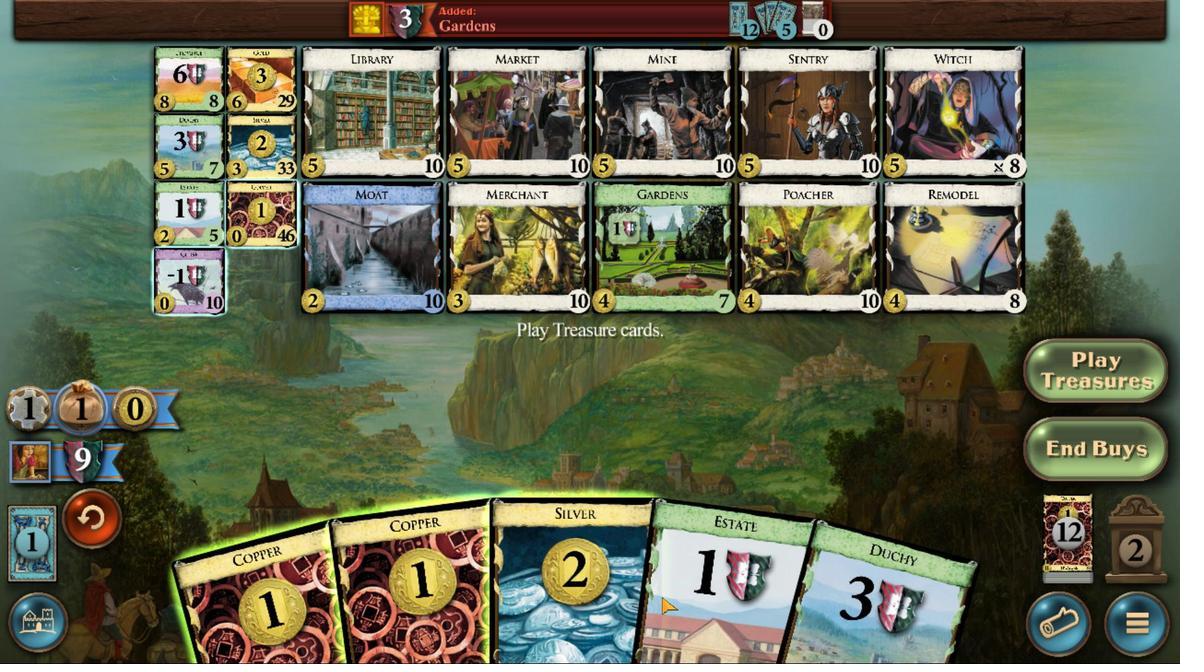 
Action: Mouse scrolled (643, 591) with delta (0, 0)
Screenshot: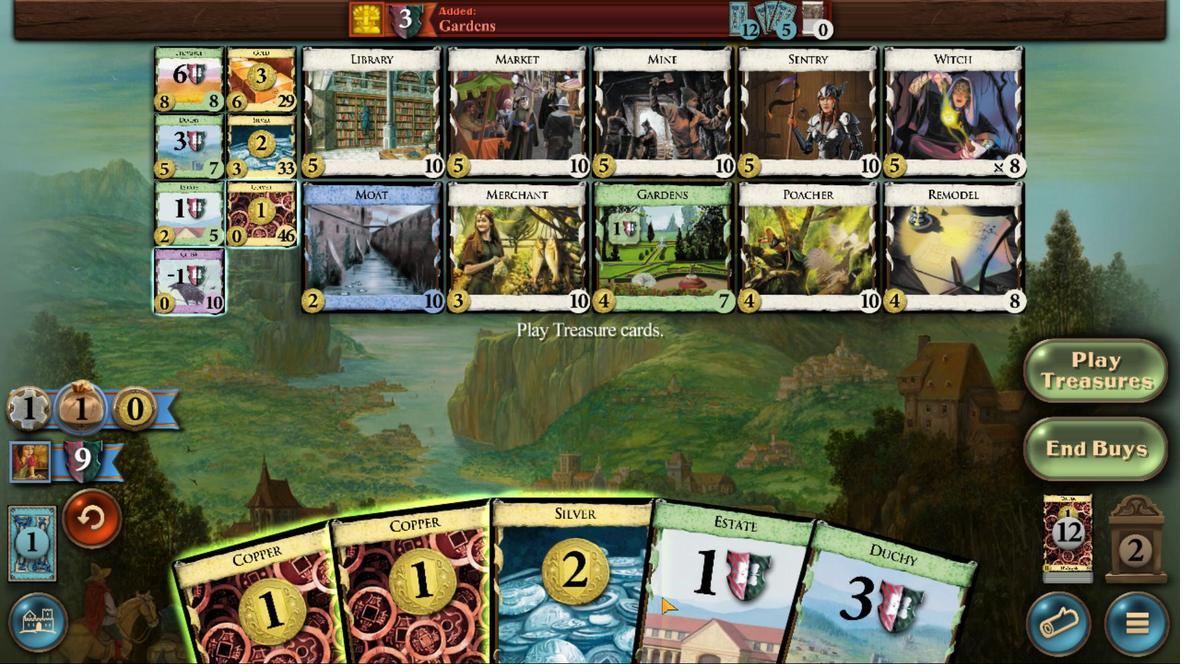 
Action: Mouse moved to (641, 594)
Screenshot: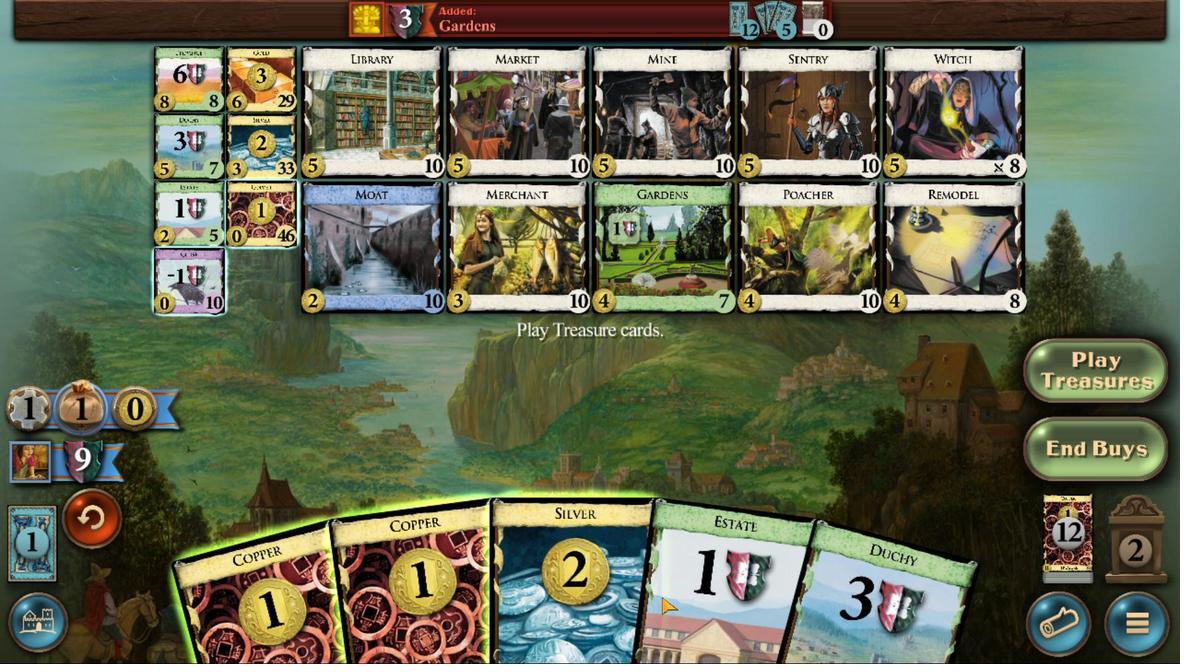 
Action: Mouse scrolled (641, 595) with delta (0, 0)
Screenshot: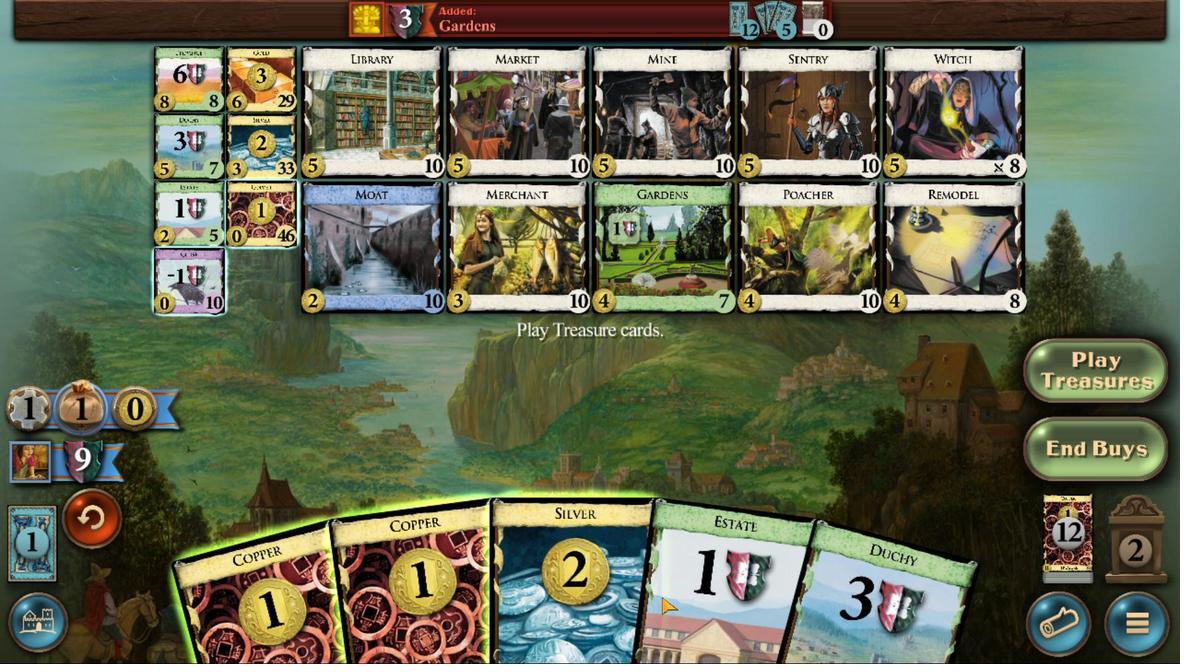 
Action: Mouse moved to (641, 595)
Screenshot: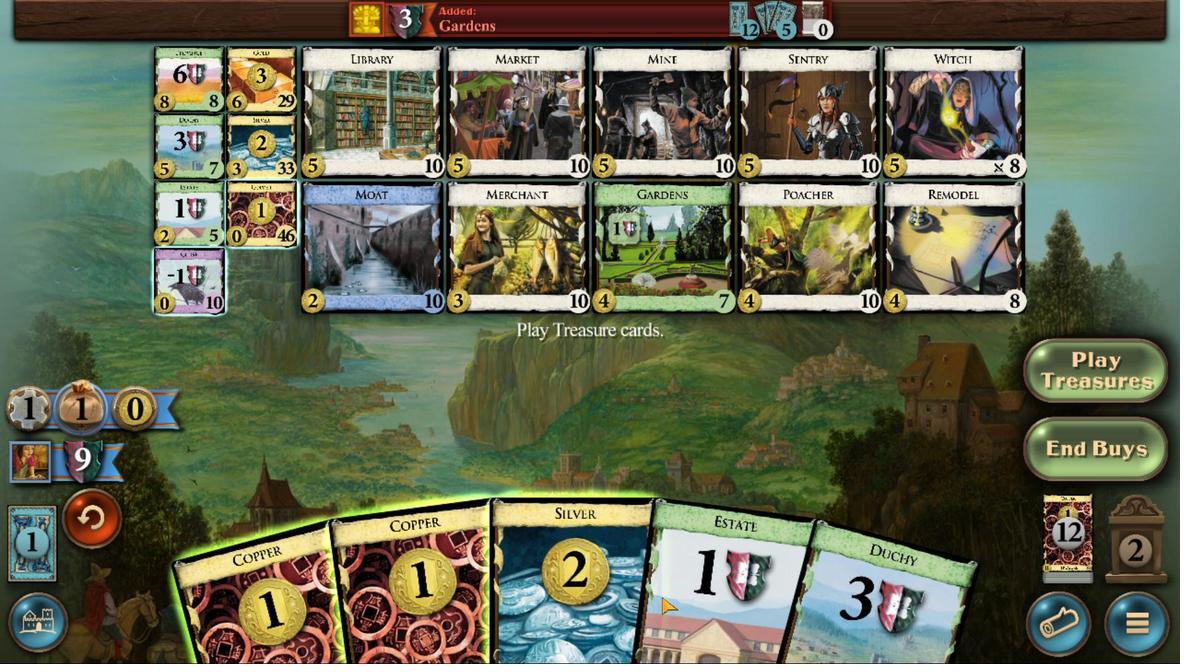 
Action: Mouse scrolled (641, 595) with delta (0, 0)
Screenshot: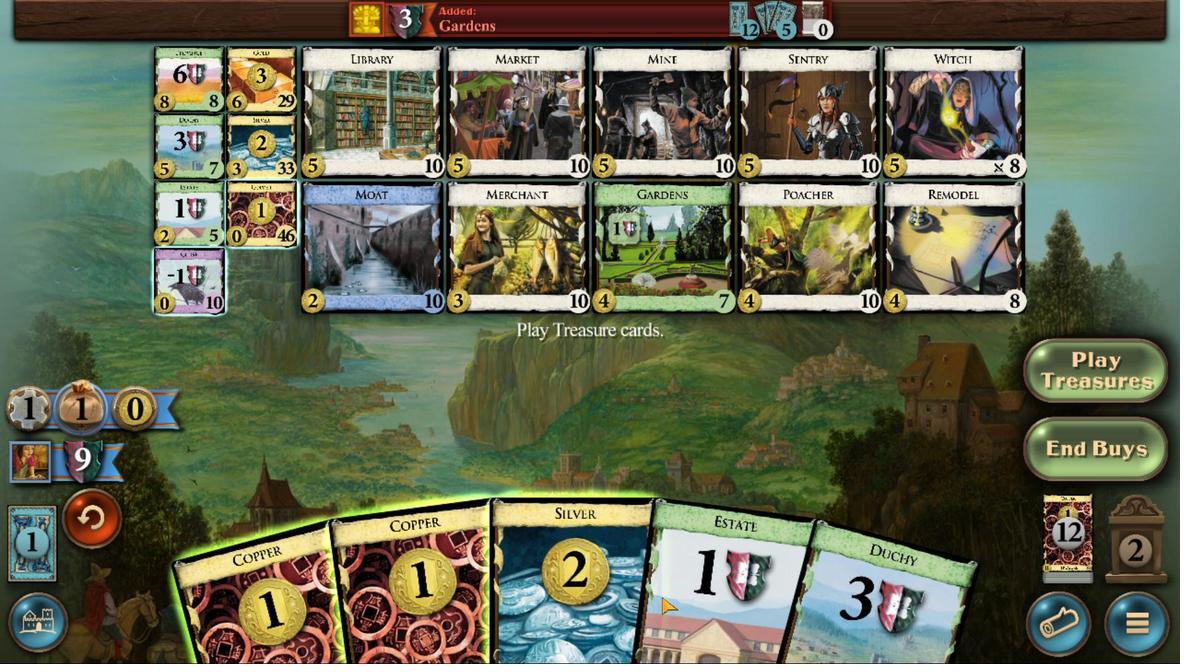 
Action: Mouse moved to (641, 596)
Screenshot: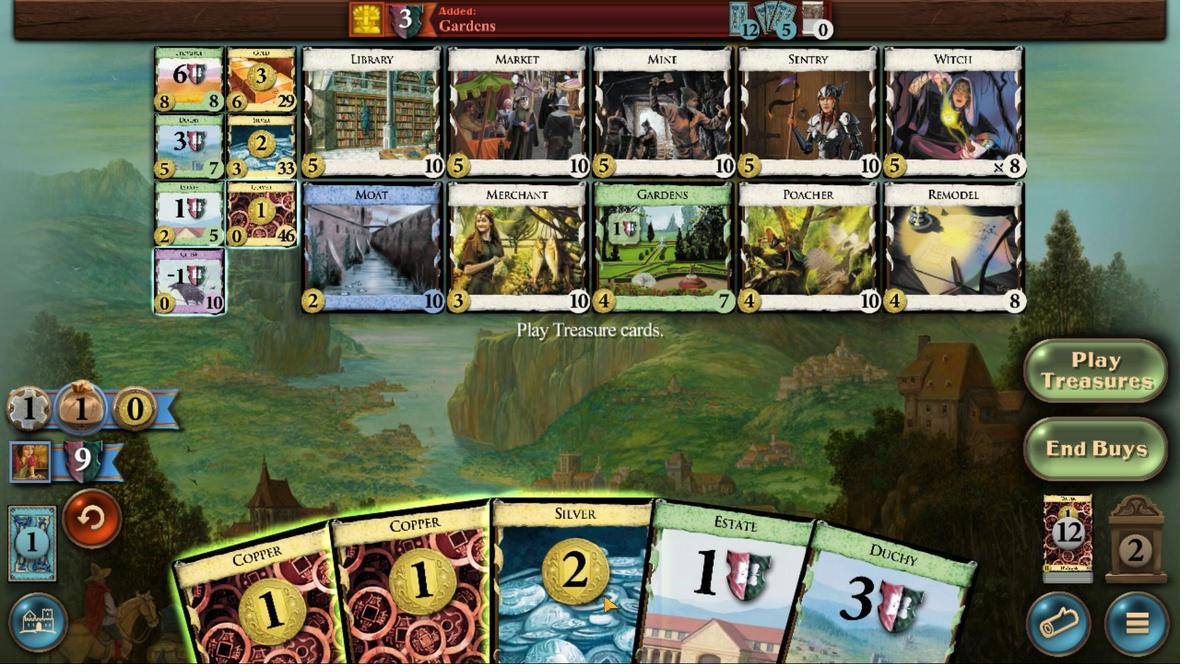 
Action: Mouse scrolled (641, 595) with delta (0, 0)
Screenshot: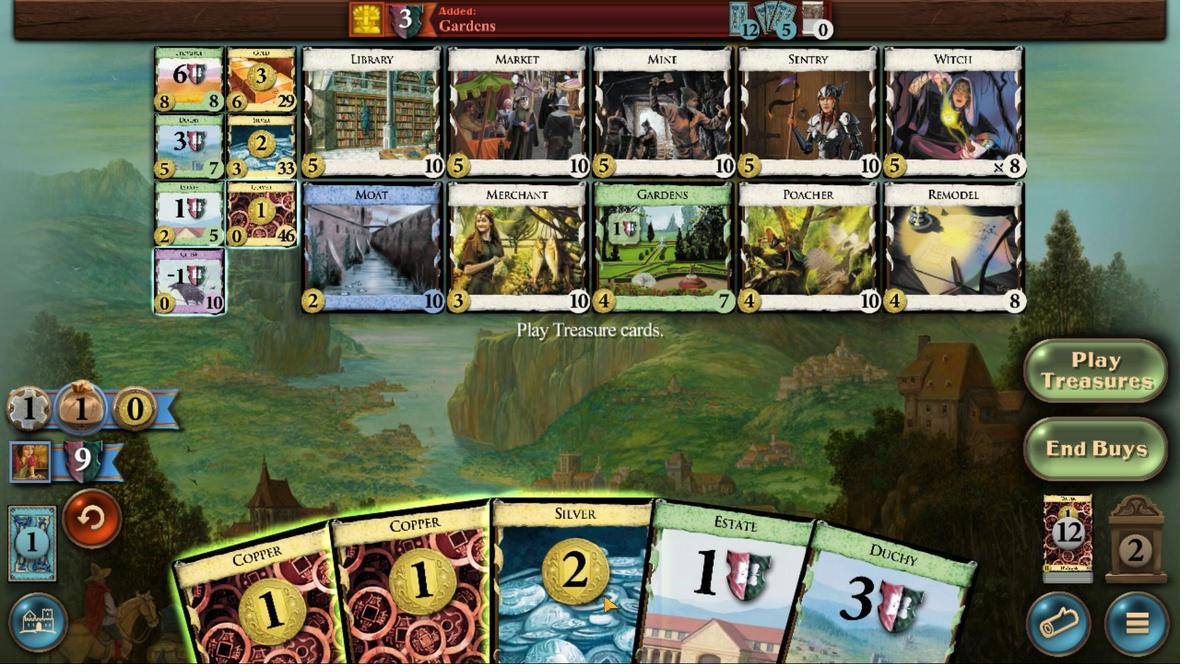
Action: Mouse scrolled (641, 595) with delta (0, 0)
Screenshot: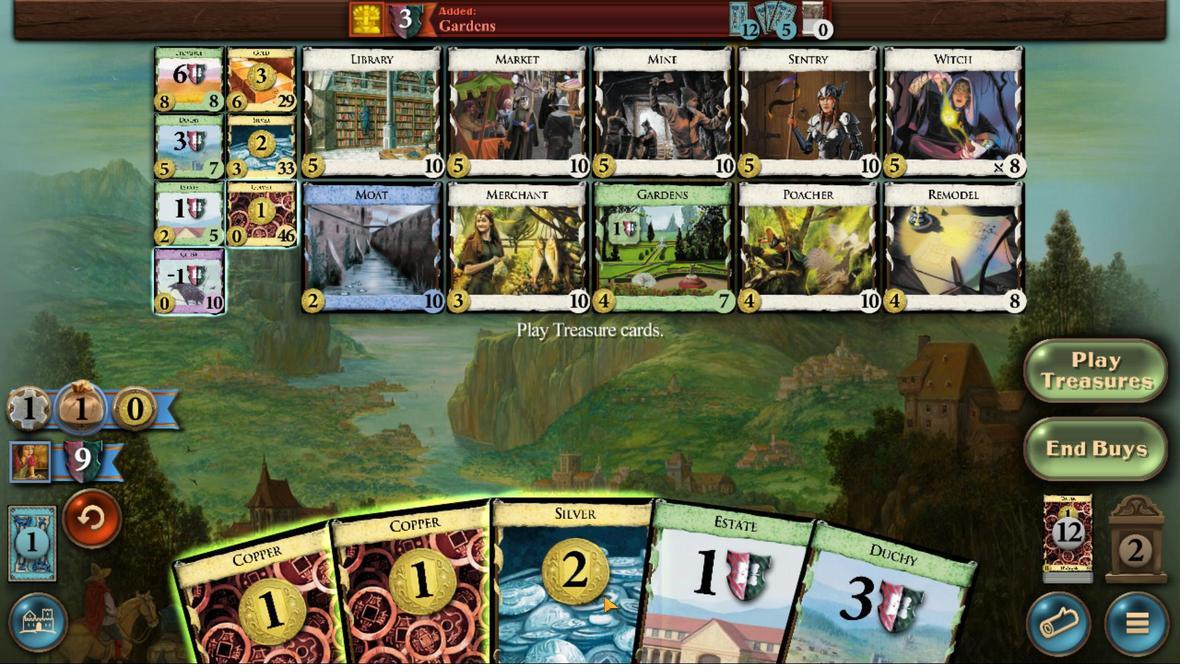 
Action: Mouse moved to (593, 599)
Screenshot: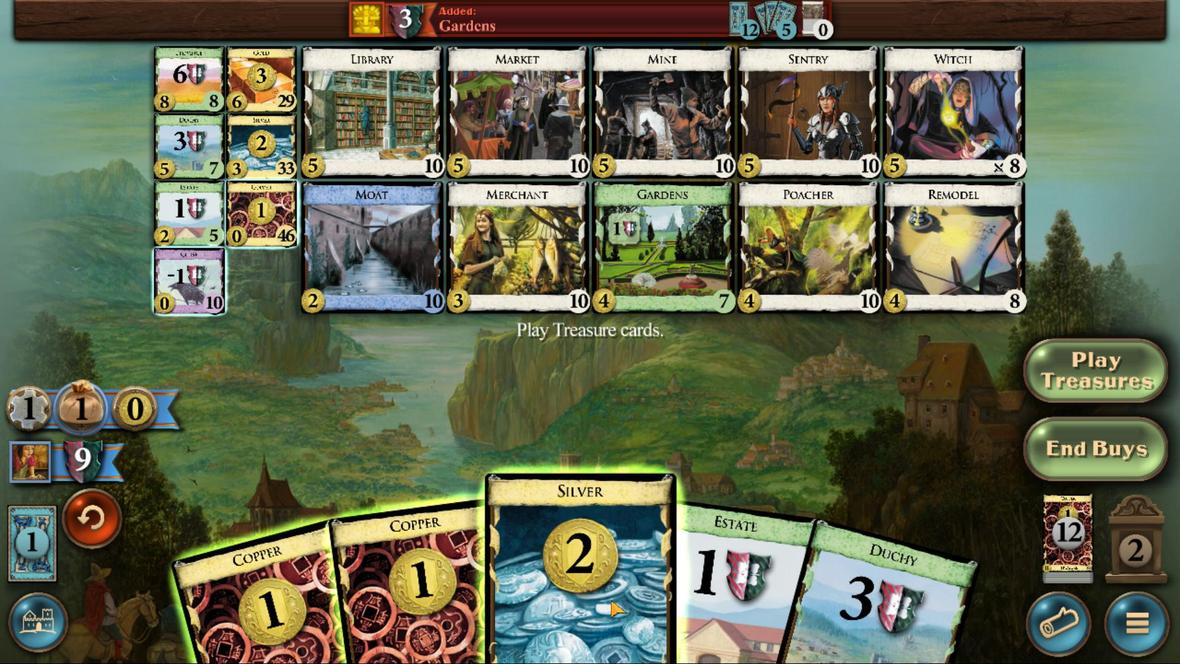 
Action: Mouse scrolled (593, 598) with delta (0, 0)
Screenshot: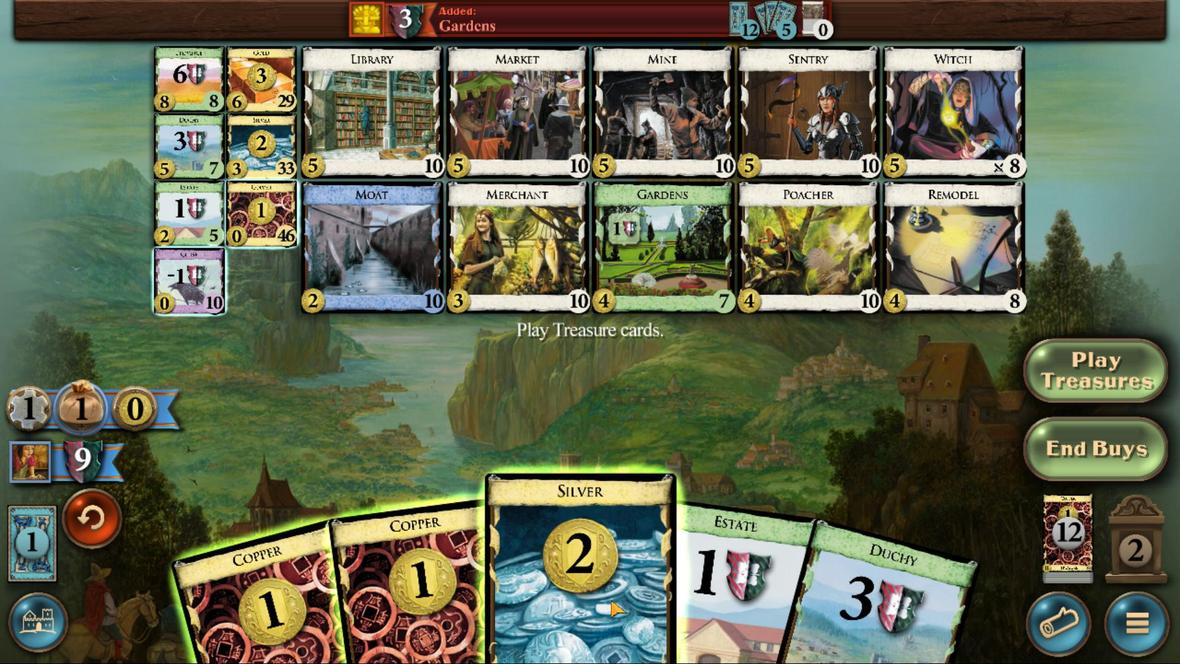 
Action: Mouse scrolled (593, 598) with delta (0, 0)
Screenshot: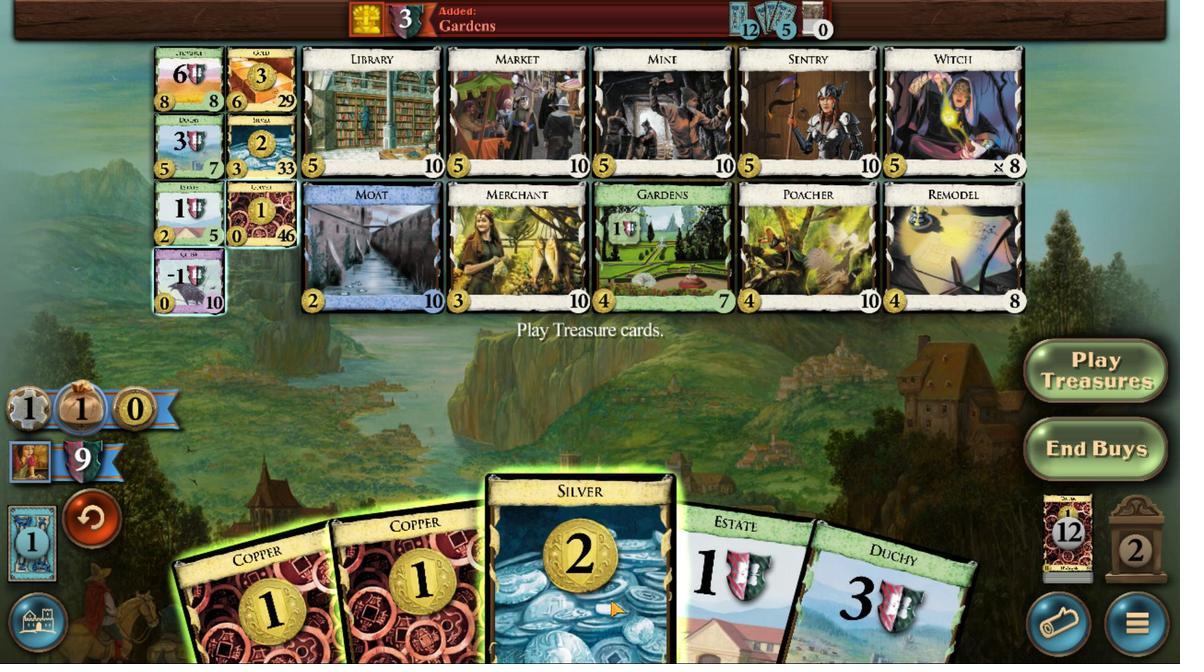 
Action: Mouse scrolled (593, 598) with delta (0, 0)
Screenshot: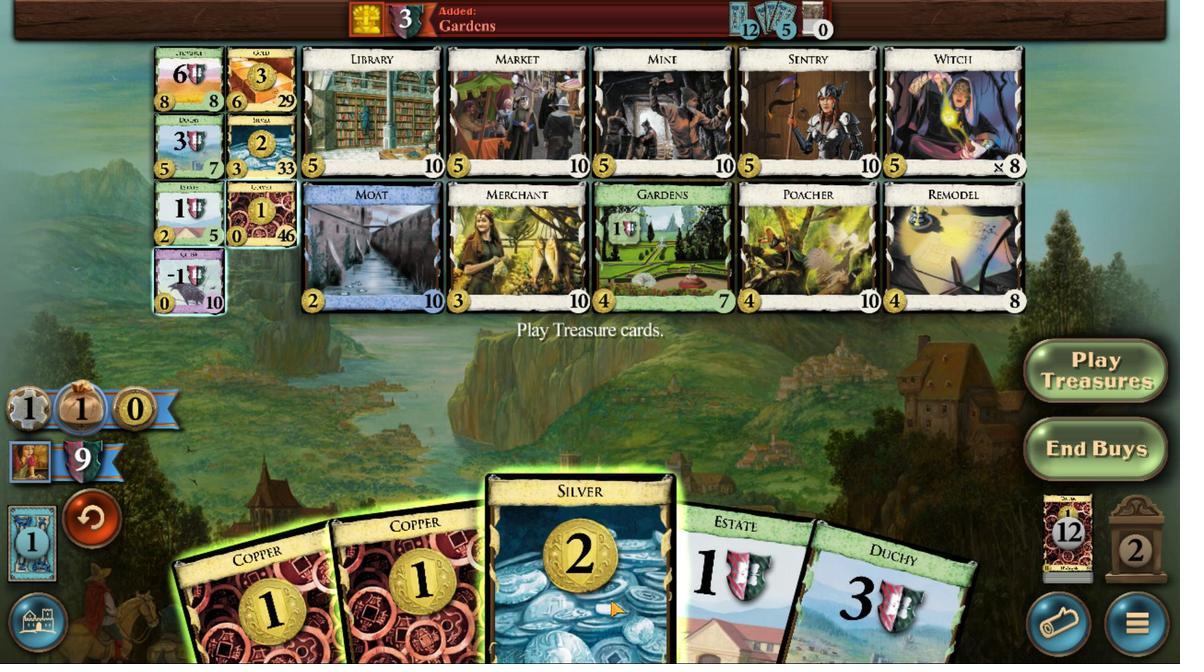 
Action: Mouse scrolled (593, 600) with delta (0, 0)
Screenshot: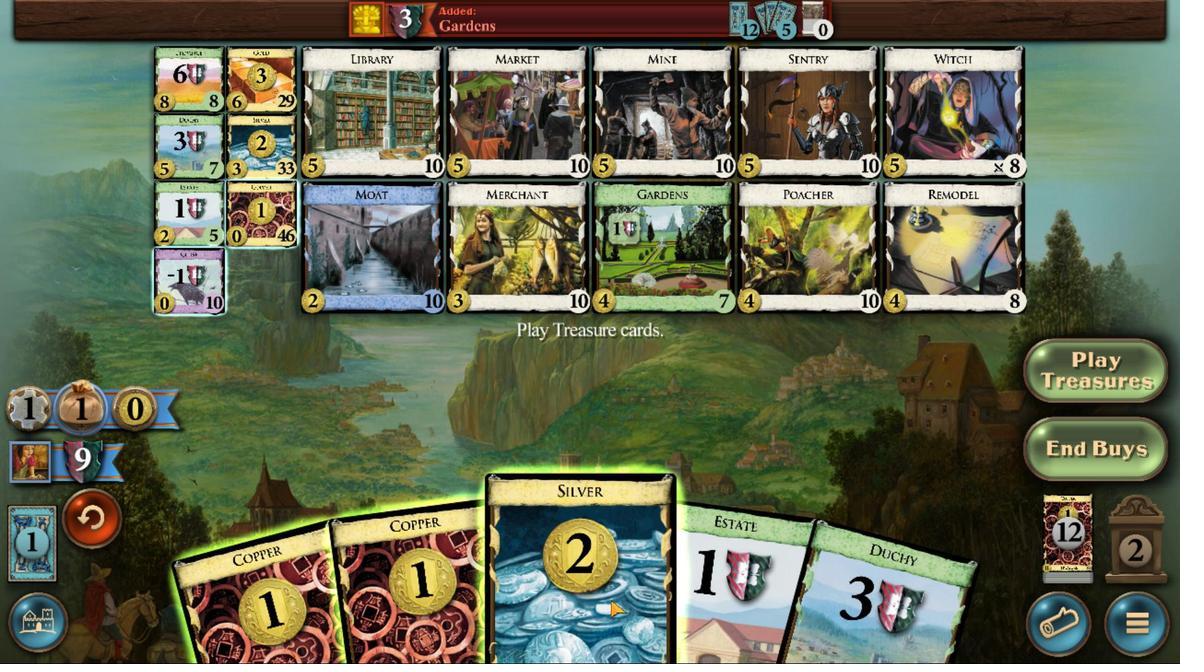 
Action: Mouse moved to (468, 611)
Screenshot: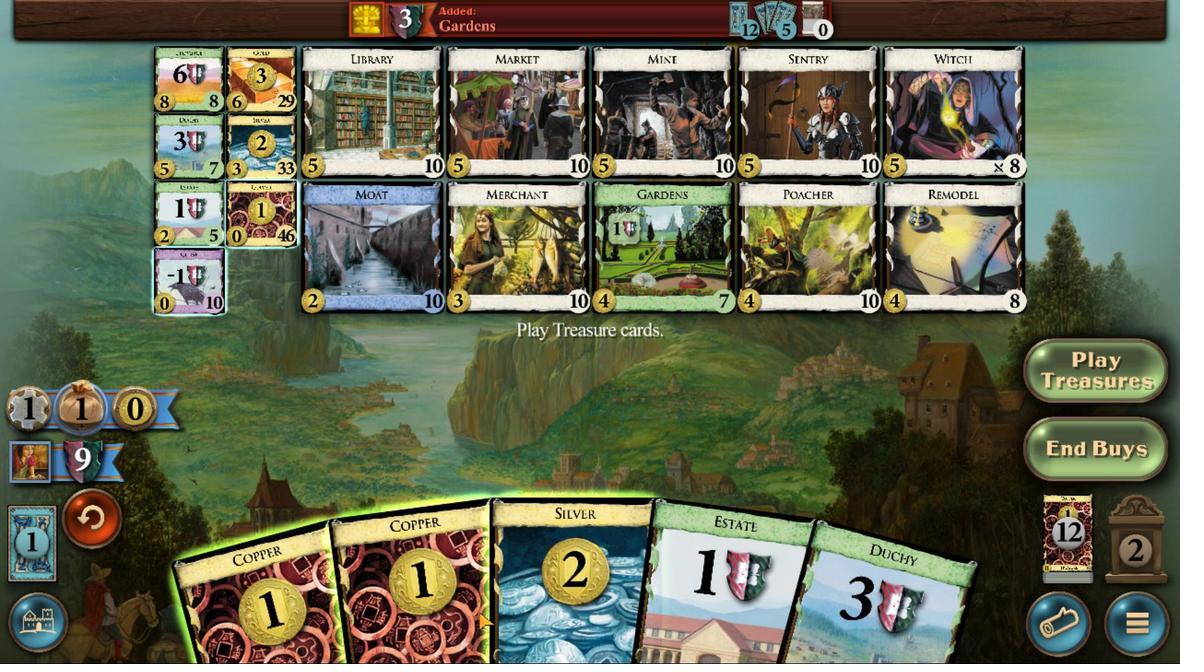 
Action: Mouse scrolled (468, 611) with delta (0, 0)
Screenshot: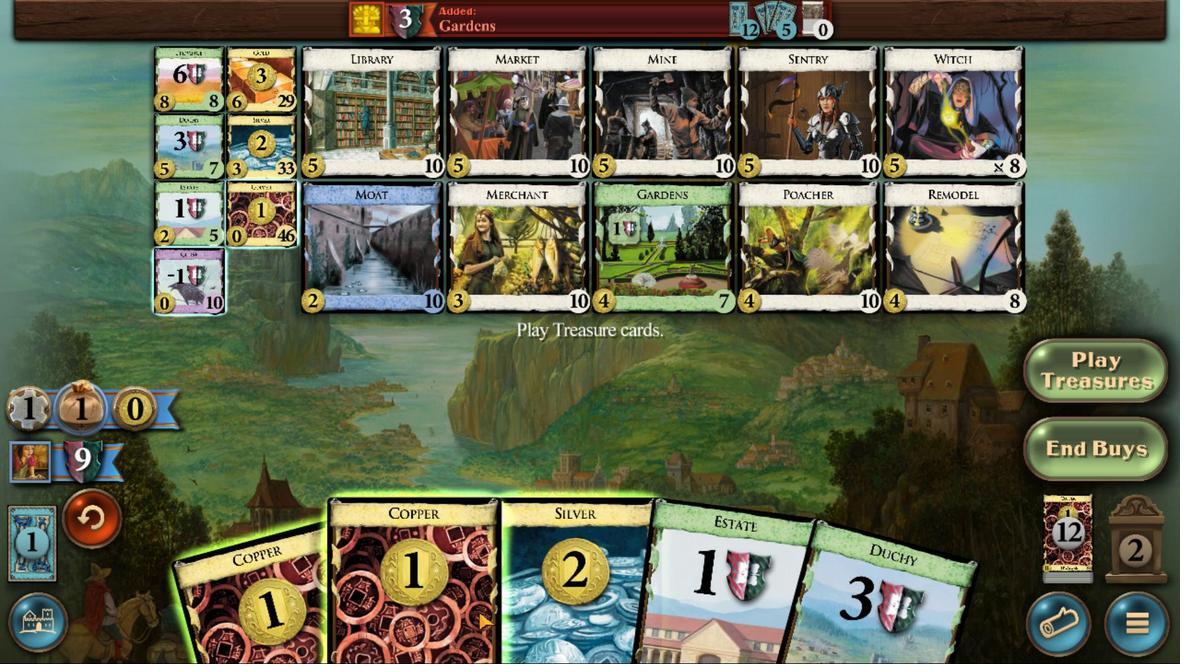 
Action: Mouse scrolled (468, 611) with delta (0, 0)
Screenshot: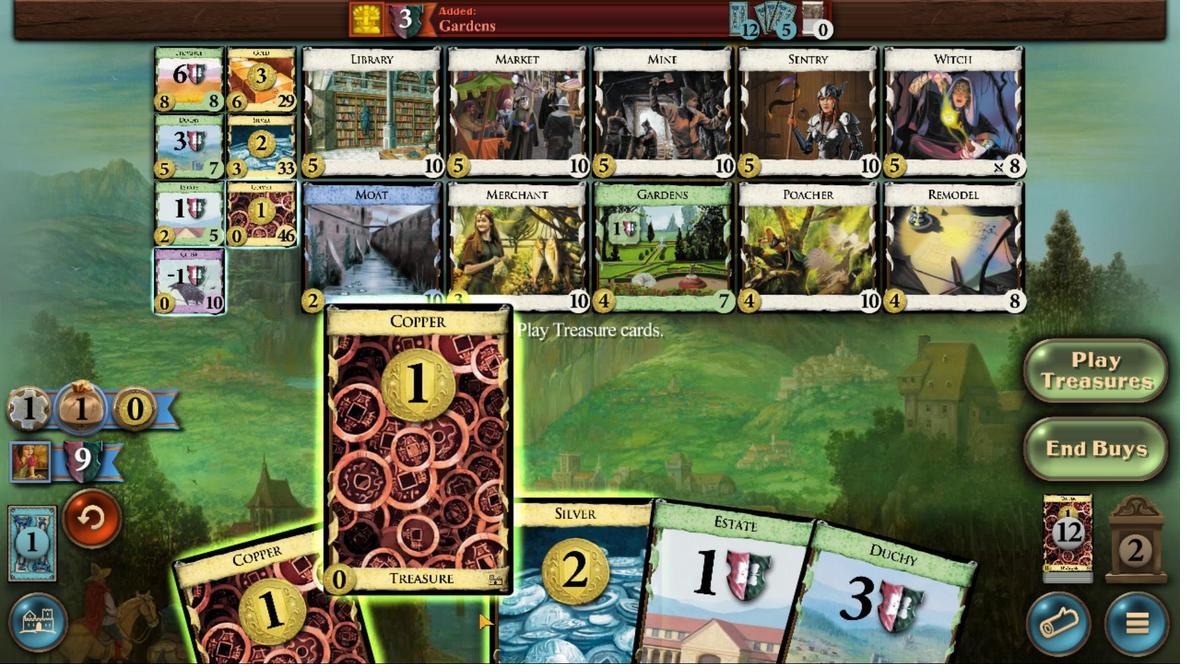 
Action: Mouse scrolled (468, 611) with delta (0, 0)
Screenshot: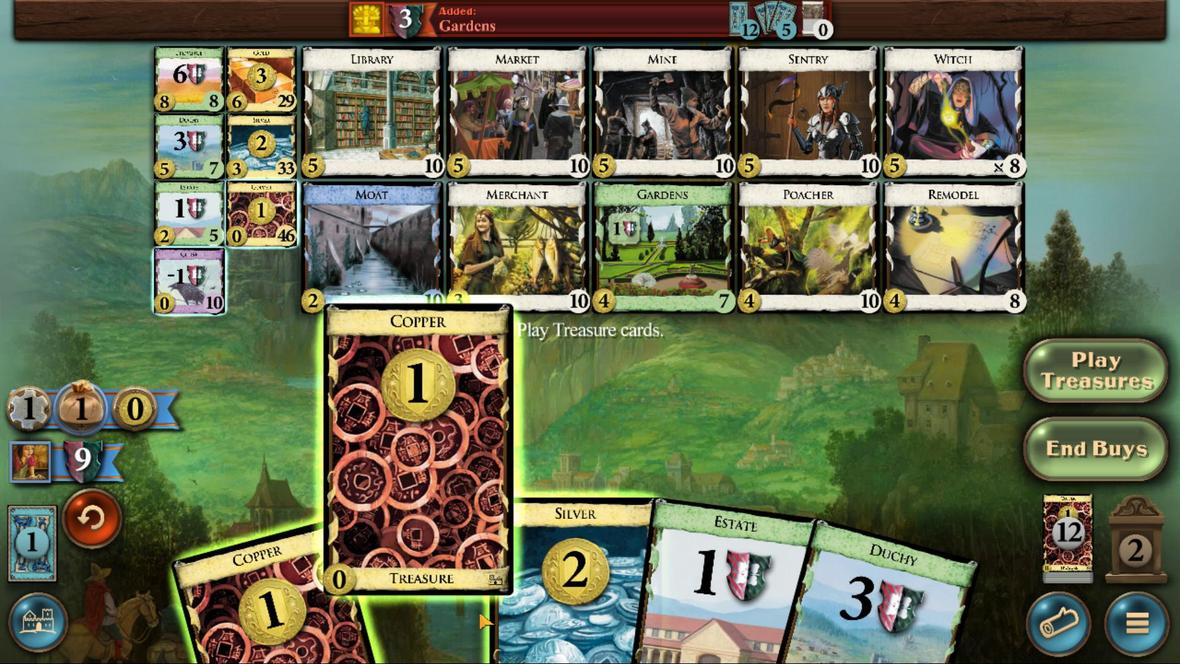 
Action: Mouse scrolled (468, 611) with delta (0, 0)
Screenshot: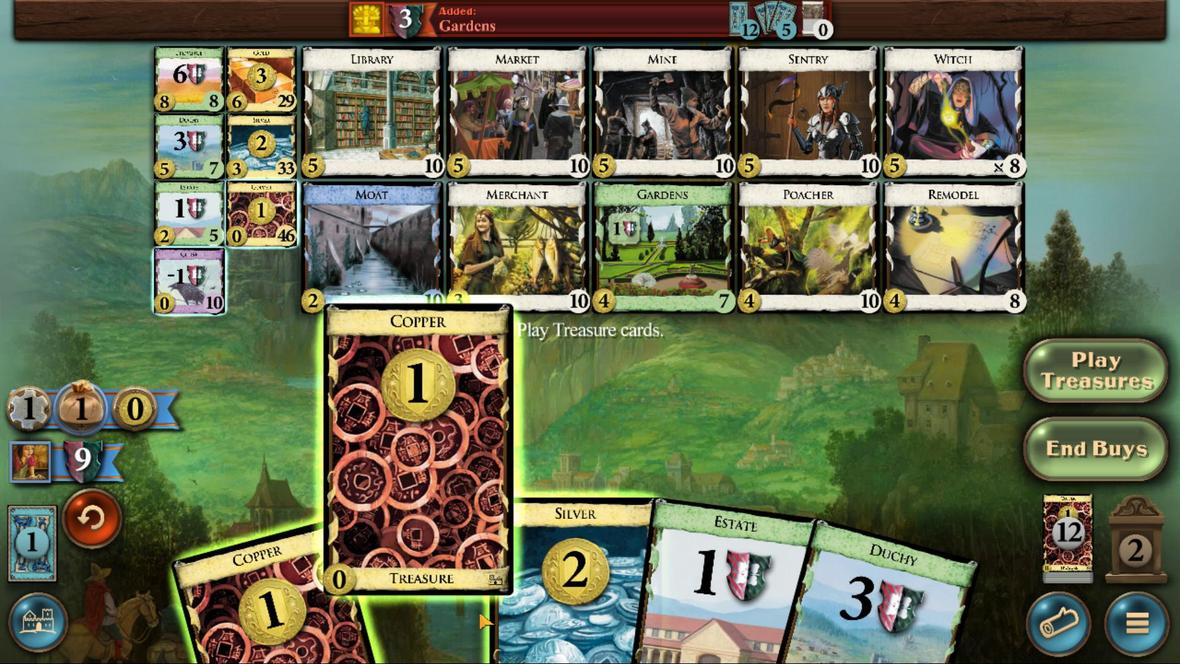 
Action: Mouse scrolled (468, 611) with delta (0, 0)
Screenshot: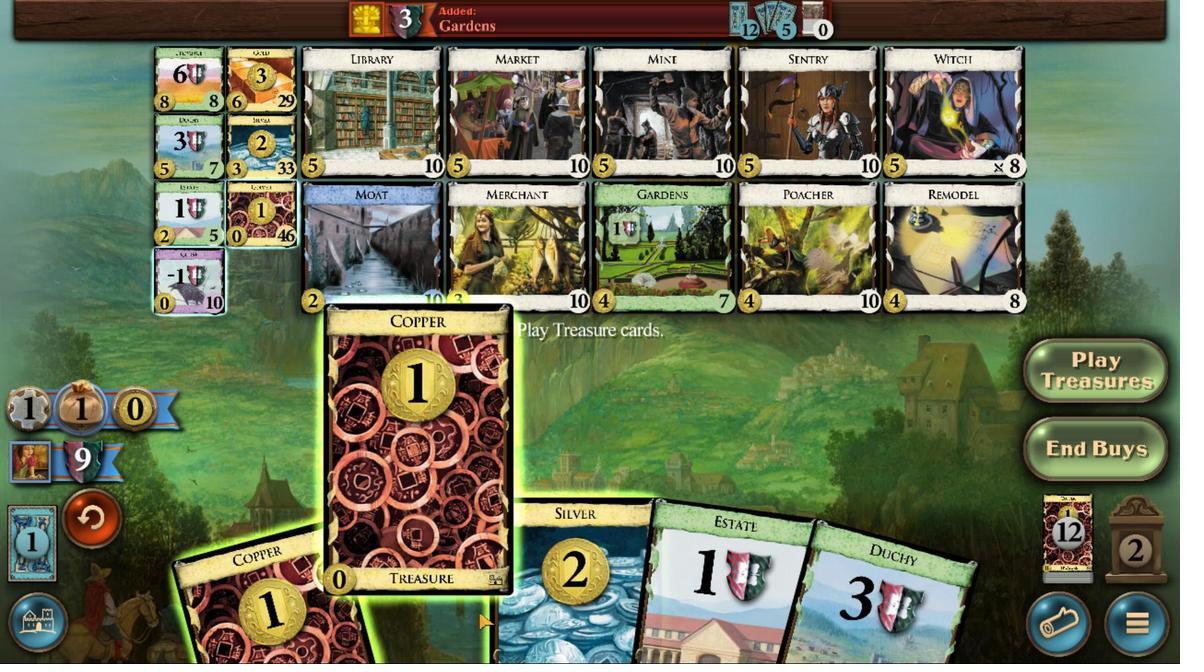 
Action: Mouse scrolled (468, 611) with delta (0, 0)
Screenshot: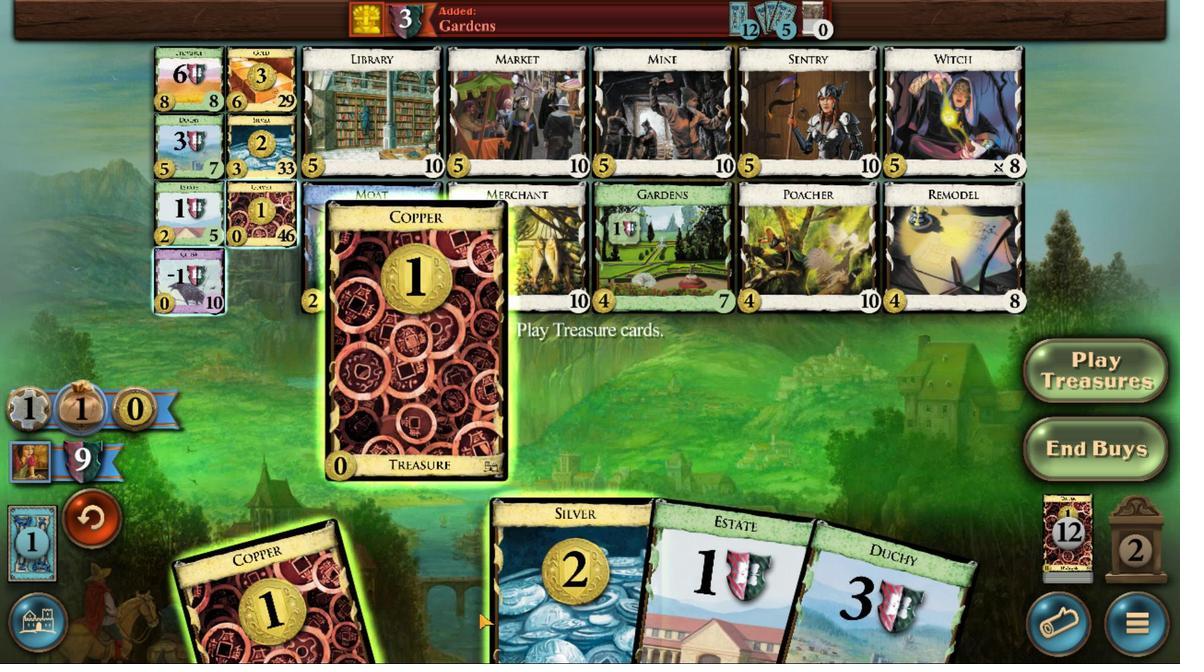 
Action: Mouse scrolled (468, 611) with delta (0, 0)
Screenshot: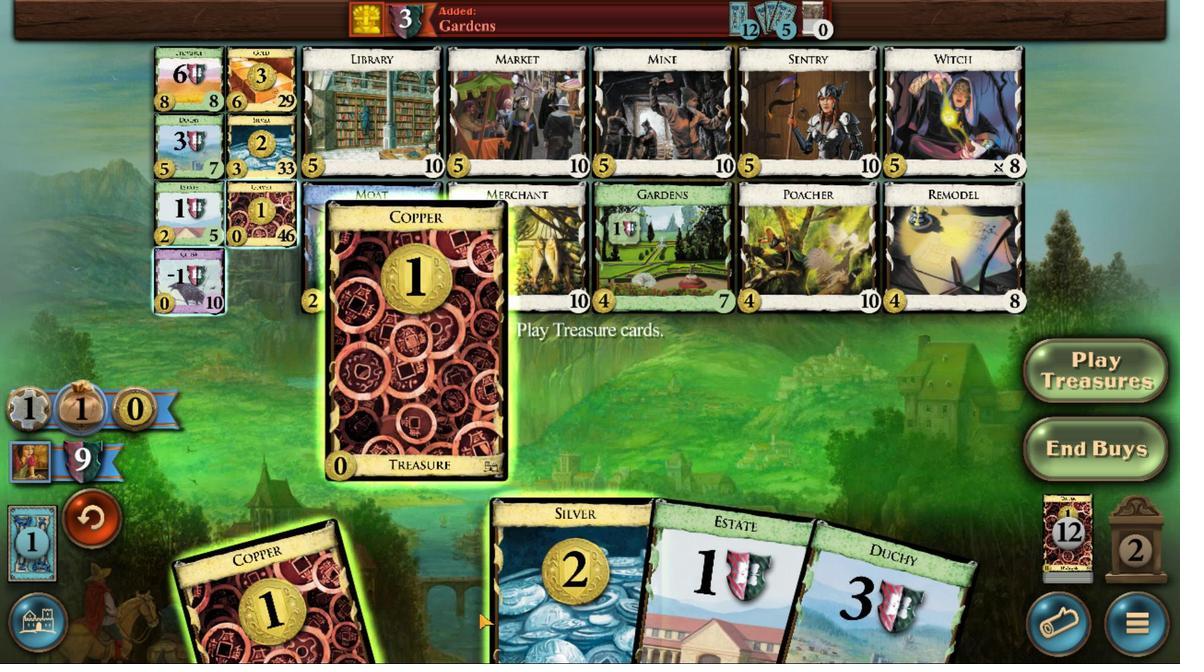 
Action: Mouse moved to (441, 596)
Screenshot: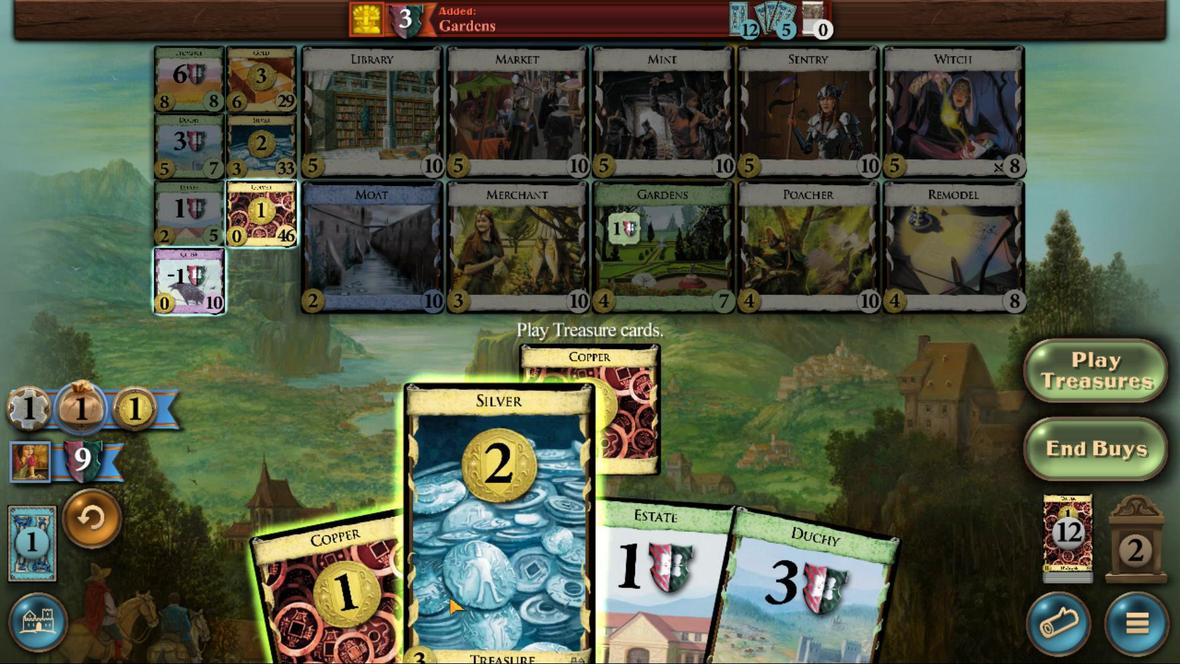 
Action: Mouse scrolled (441, 595) with delta (0, 0)
Screenshot: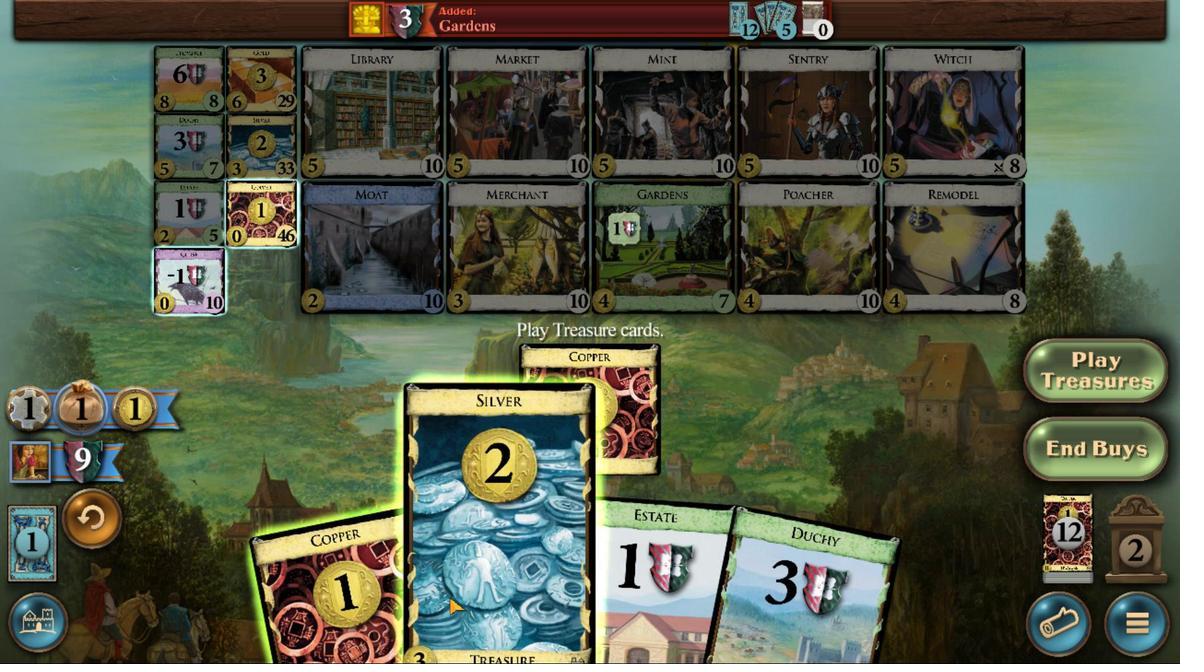 
Action: Mouse moved to (440, 597)
Screenshot: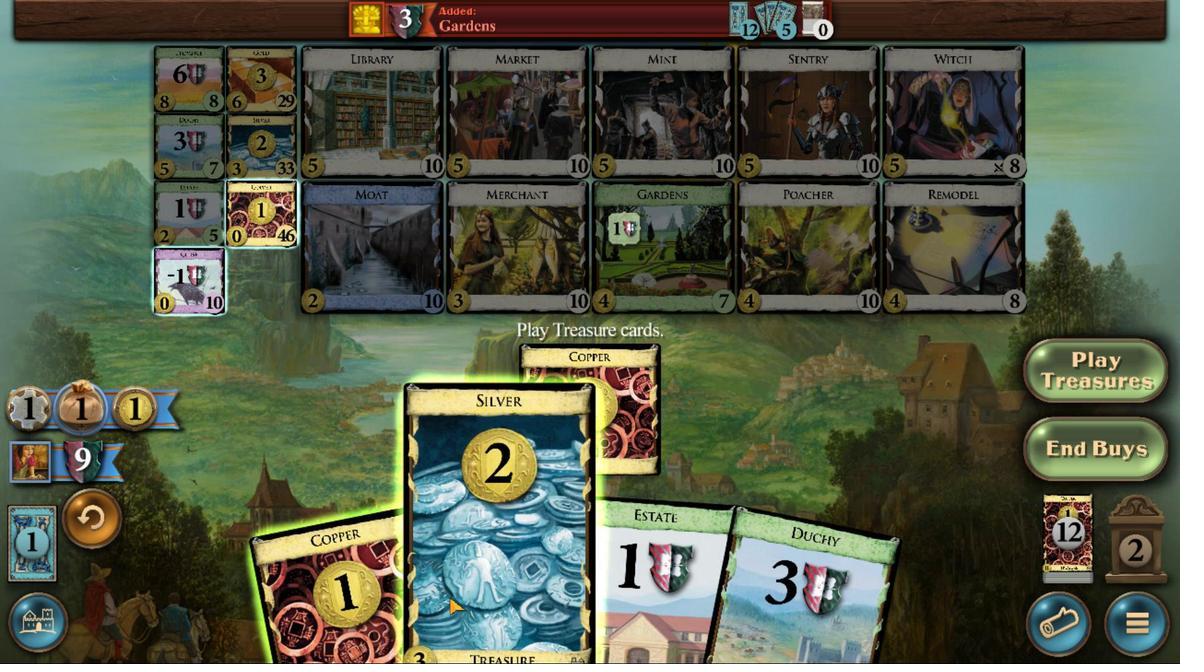 
Action: Mouse scrolled (440, 596) with delta (0, 0)
Screenshot: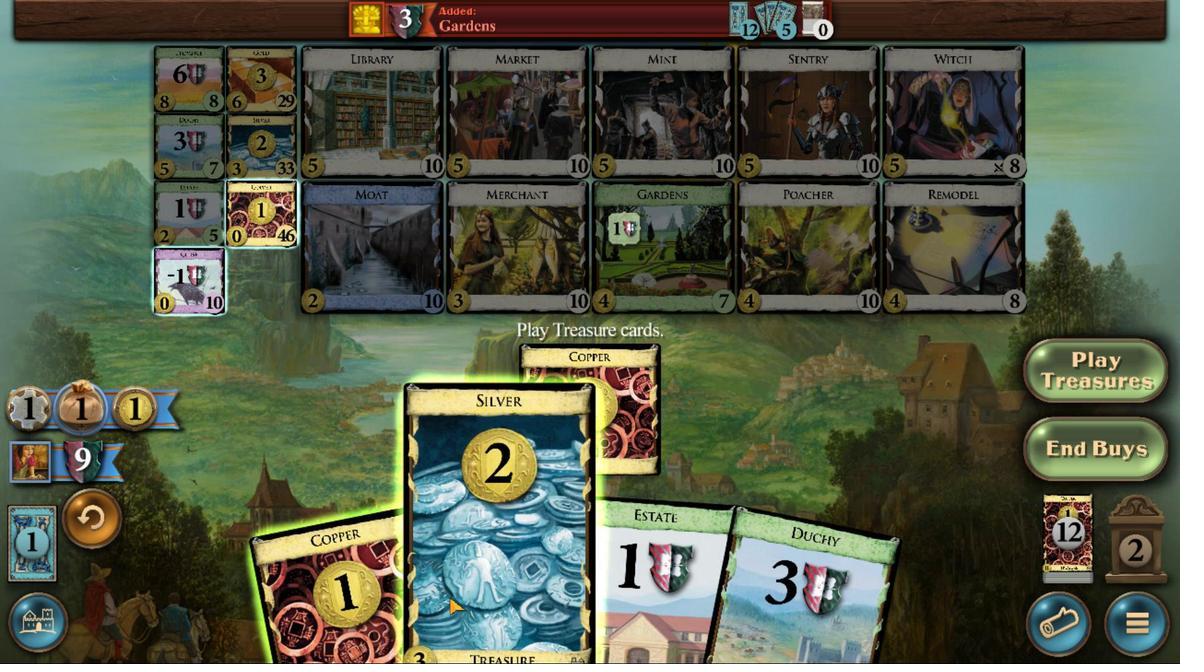 
Action: Mouse scrolled (440, 597) with delta (0, 0)
Screenshot: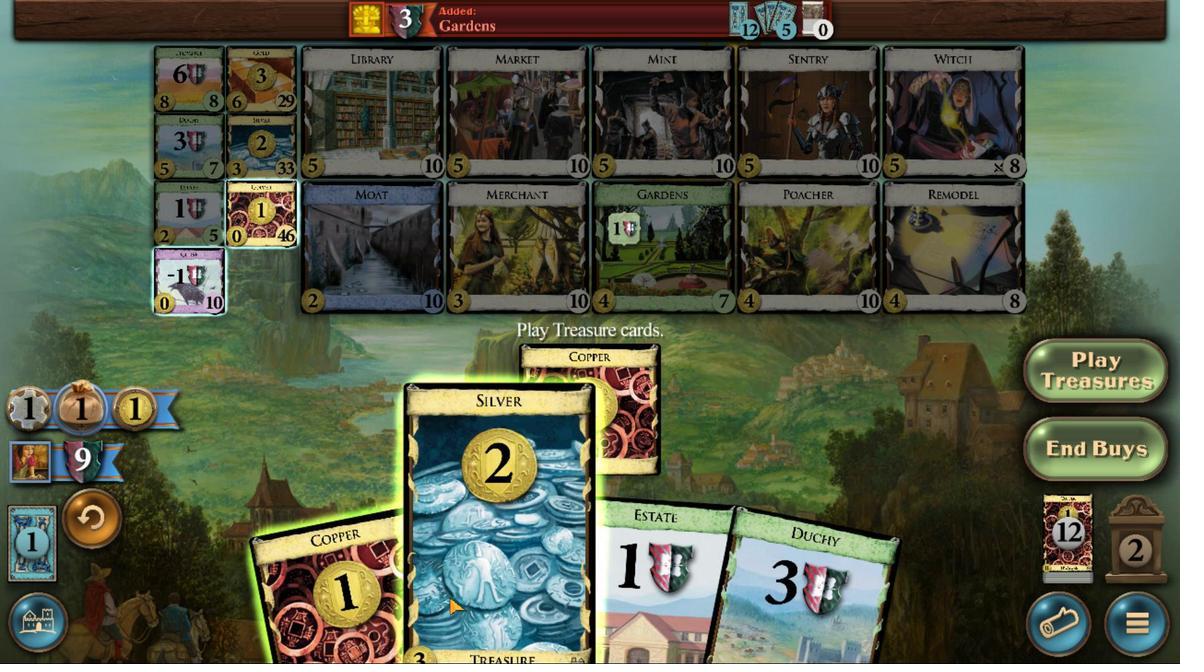 
Action: Mouse scrolled (440, 596) with delta (0, 0)
Screenshot: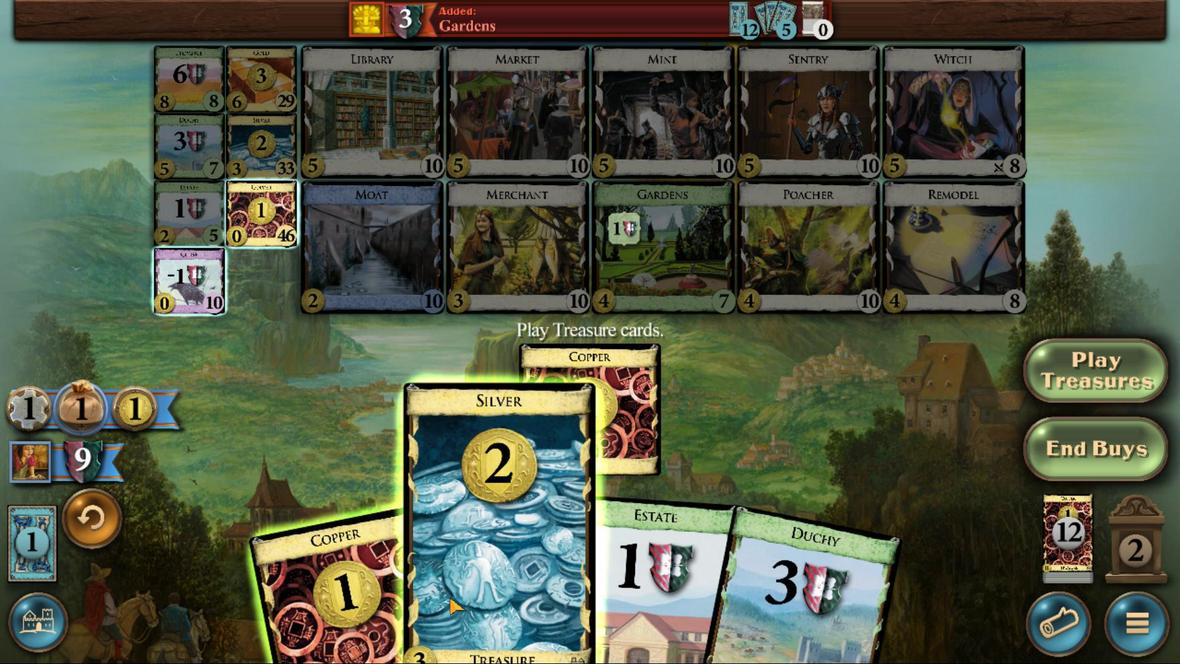 
Action: Mouse scrolled (440, 597) with delta (0, 0)
Screenshot: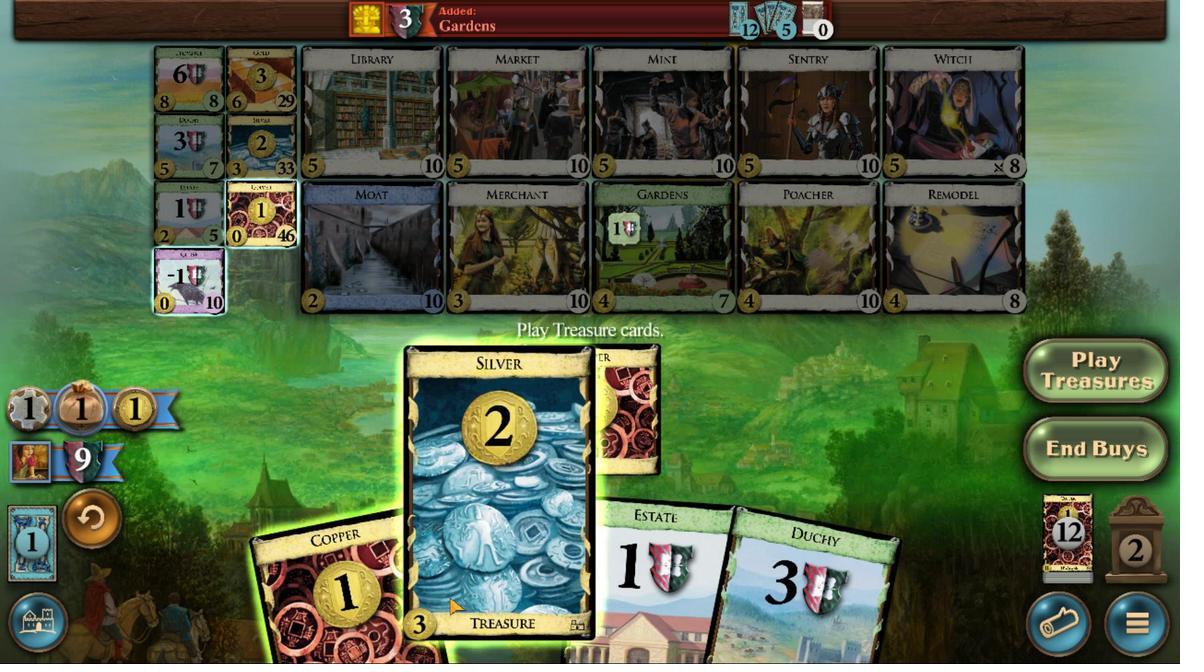 
Action: Mouse moved to (423, 593)
Screenshot: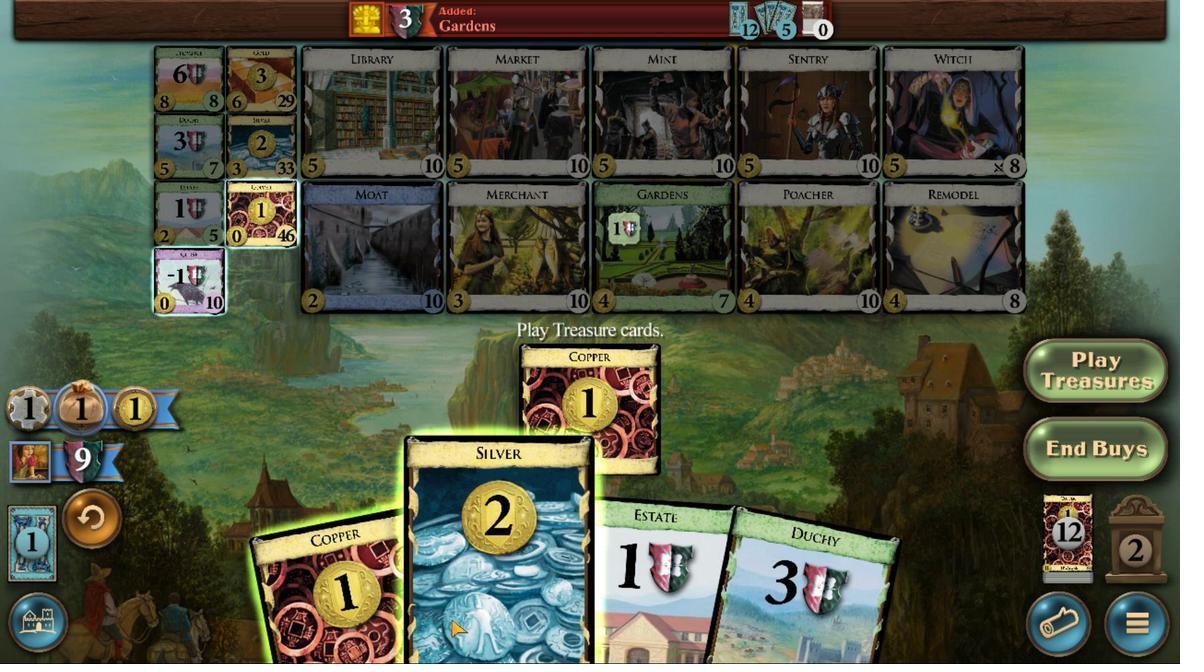 
Action: Mouse scrolled (423, 593) with delta (0, 0)
Screenshot: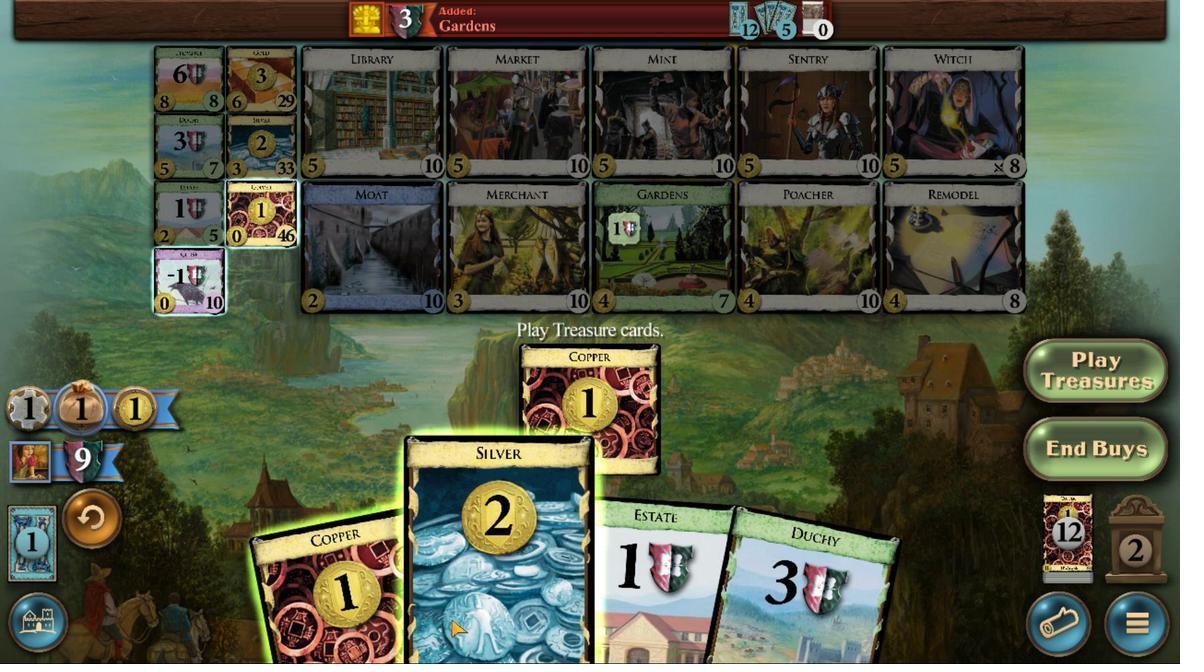 
Action: Mouse moved to (427, 601)
